 Task: Add a timeline in the project BayTech for the epic 'Project management platform implementation' from 2023/05/21 to 2025/12/09. Add a timeline in the project BayTech for the epic 'IT asset management (ITAM) system implementation' from 2024/03/02 to 2024/11/01. Add a timeline in the project BayTech for the epic 'Software license optimization' from 2023/04/18 to 2025/10/19
Action: Mouse moved to (178, 50)
Screenshot: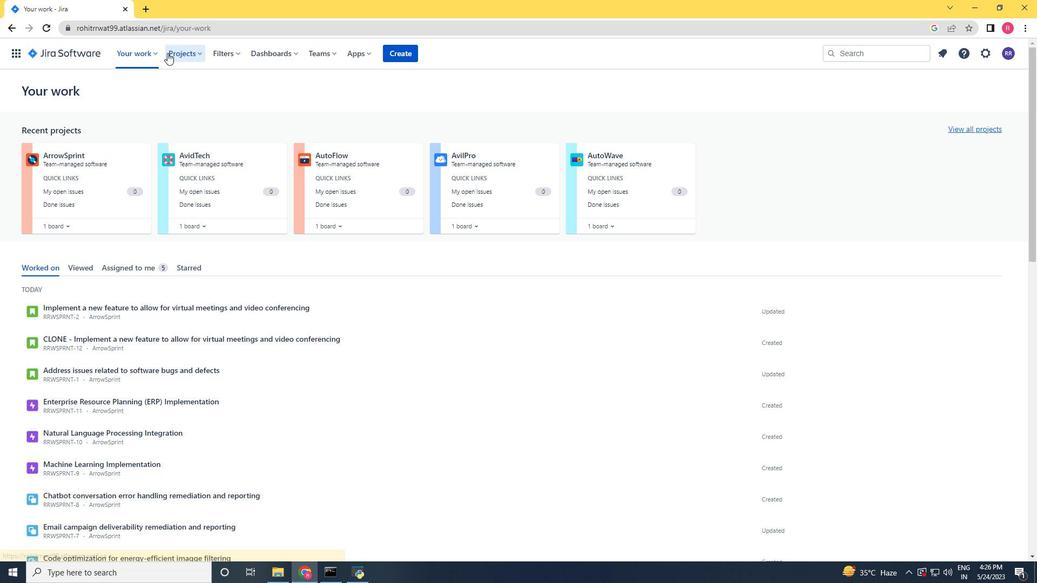 
Action: Mouse pressed left at (178, 50)
Screenshot: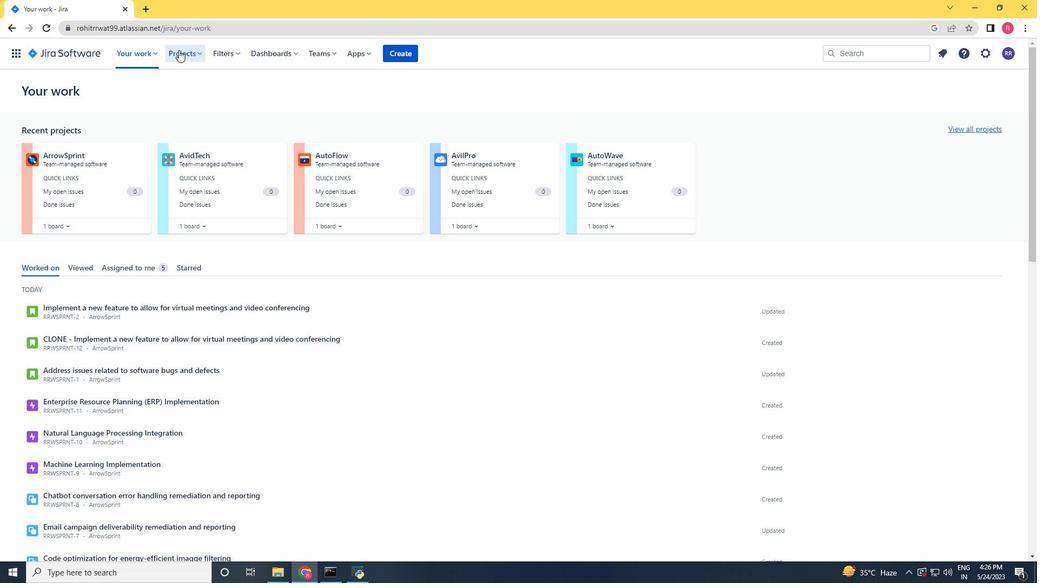 
Action: Mouse moved to (220, 101)
Screenshot: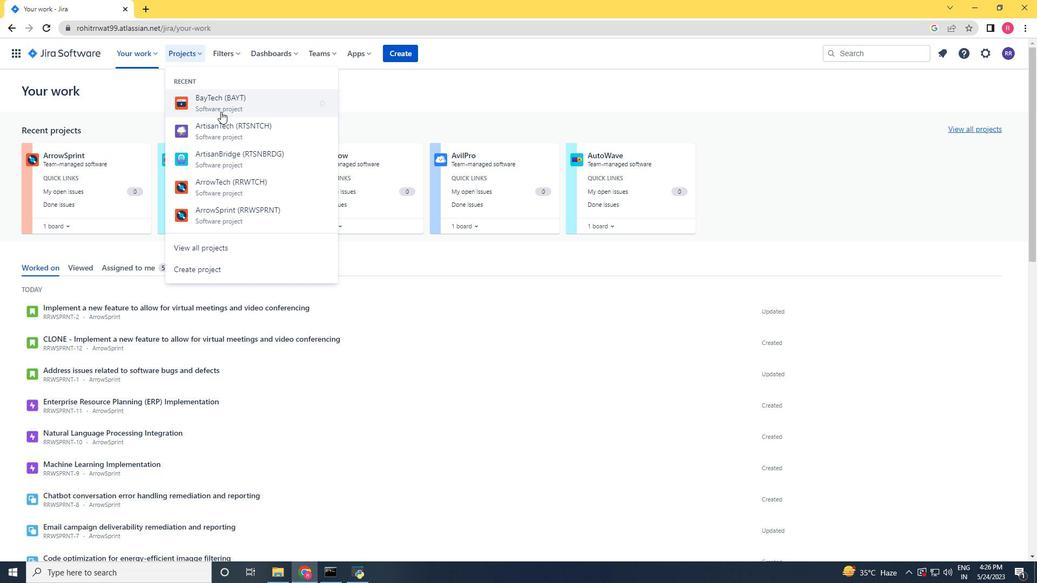 
Action: Mouse pressed left at (220, 101)
Screenshot: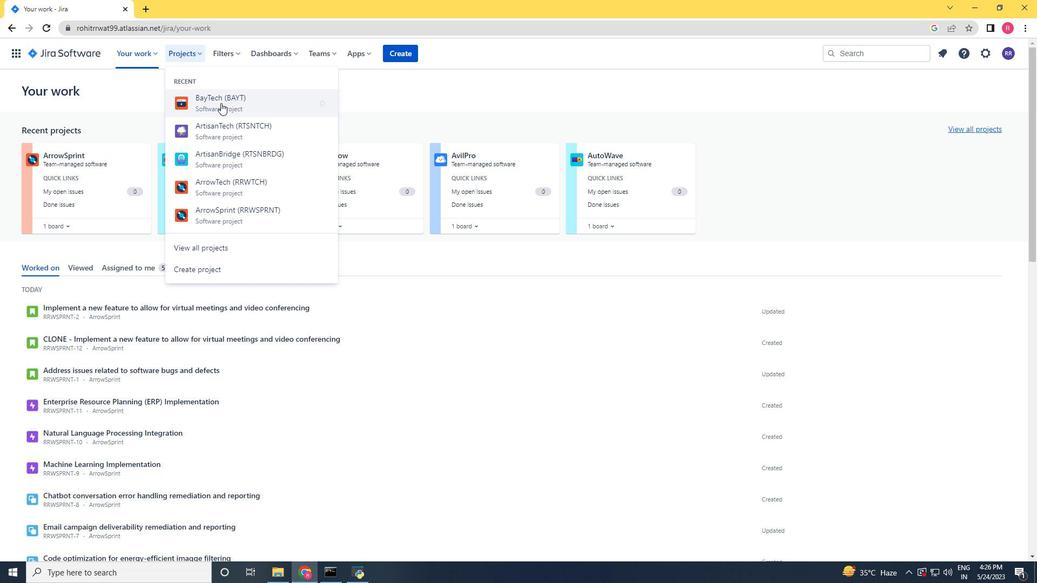 
Action: Mouse moved to (78, 165)
Screenshot: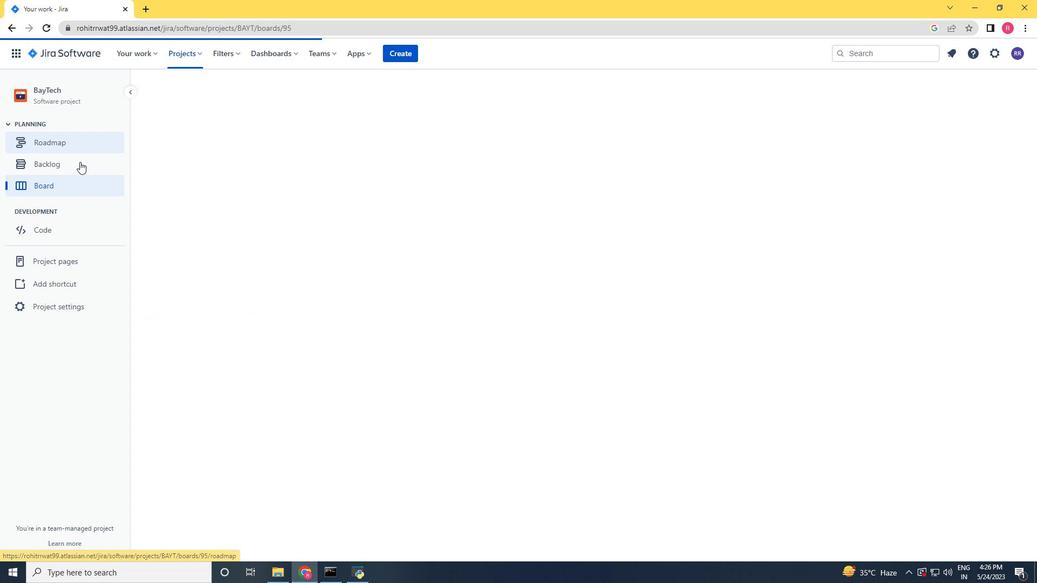 
Action: Mouse pressed left at (78, 165)
Screenshot: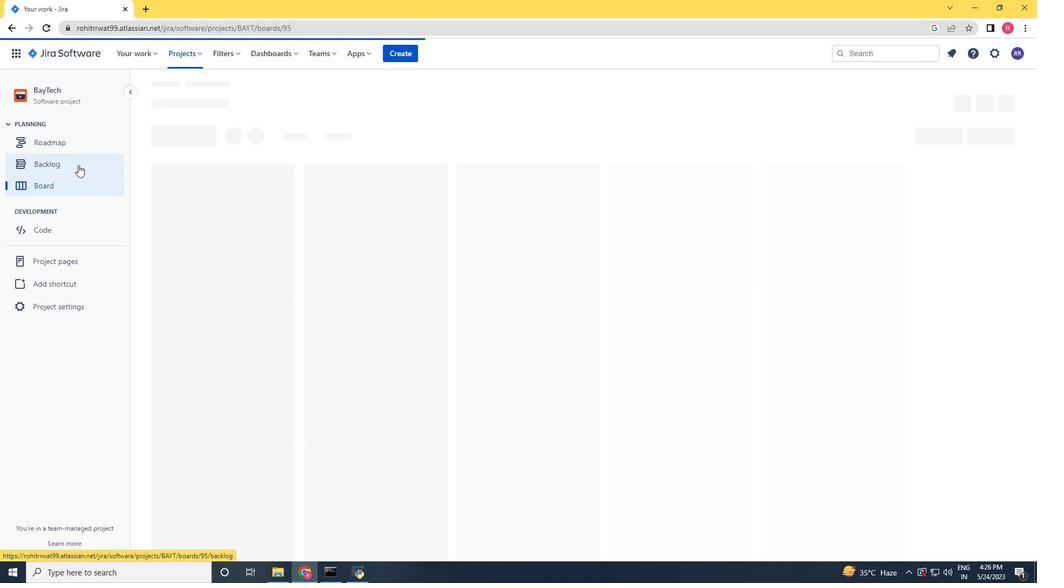 
Action: Mouse moved to (159, 216)
Screenshot: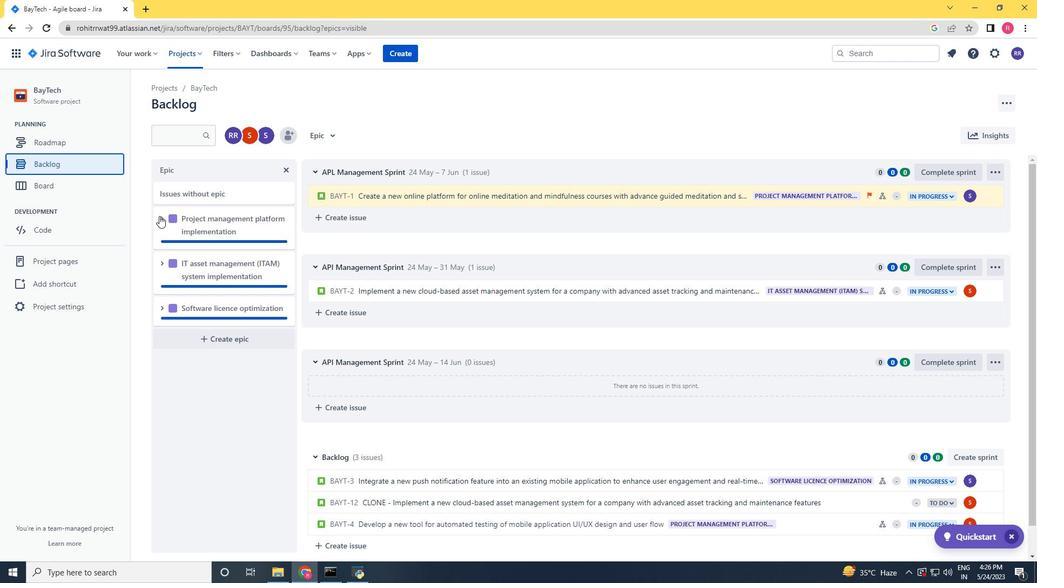 
Action: Mouse pressed left at (159, 216)
Screenshot: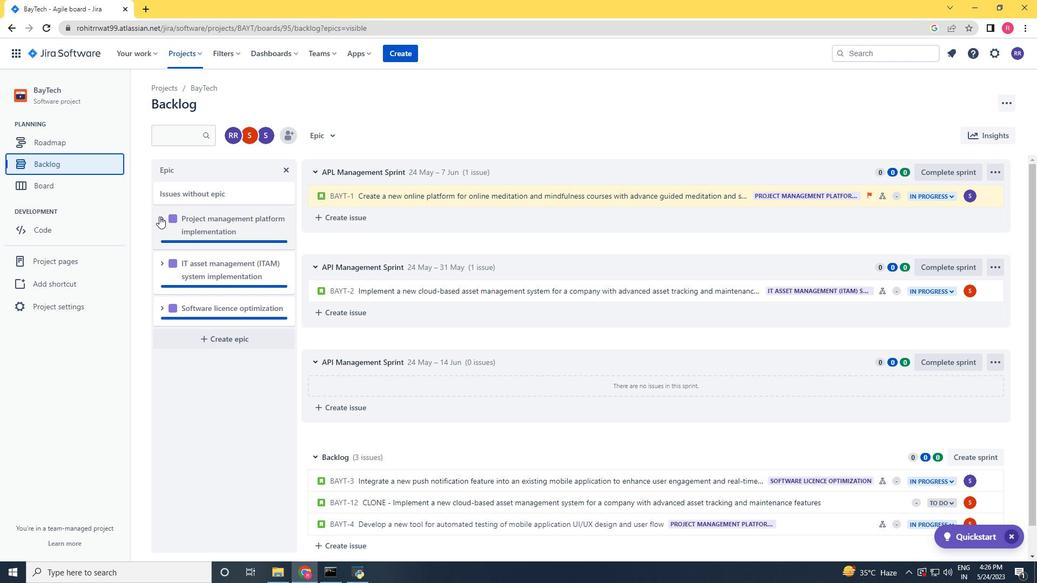
Action: Mouse moved to (201, 310)
Screenshot: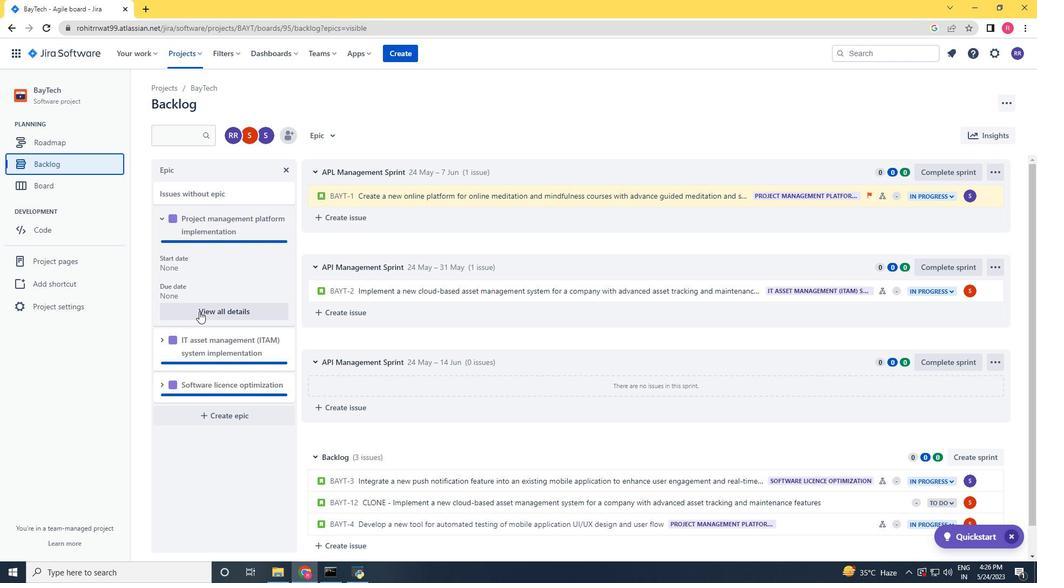 
Action: Mouse pressed left at (201, 310)
Screenshot: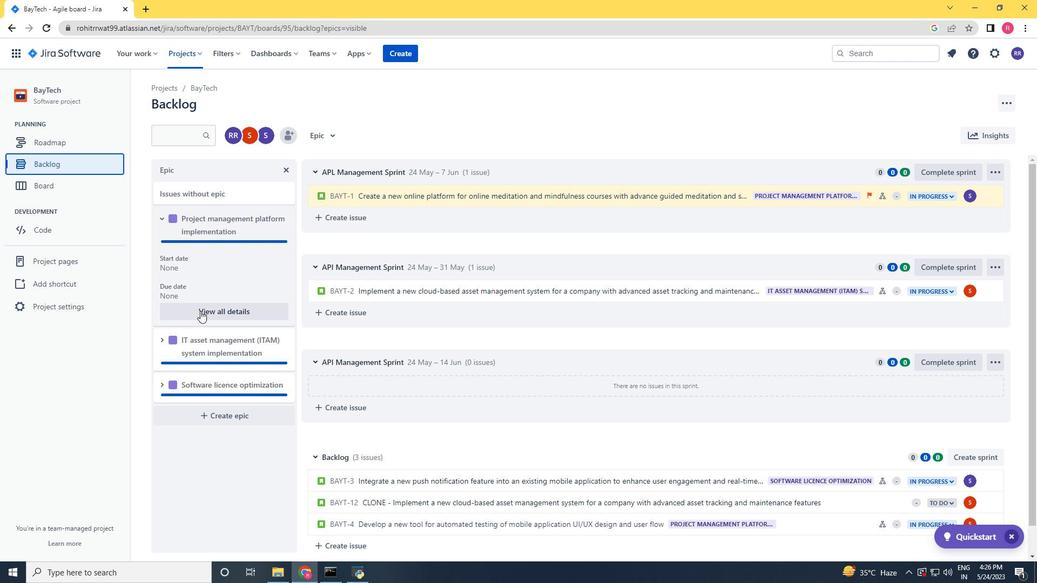 
Action: Mouse moved to (884, 325)
Screenshot: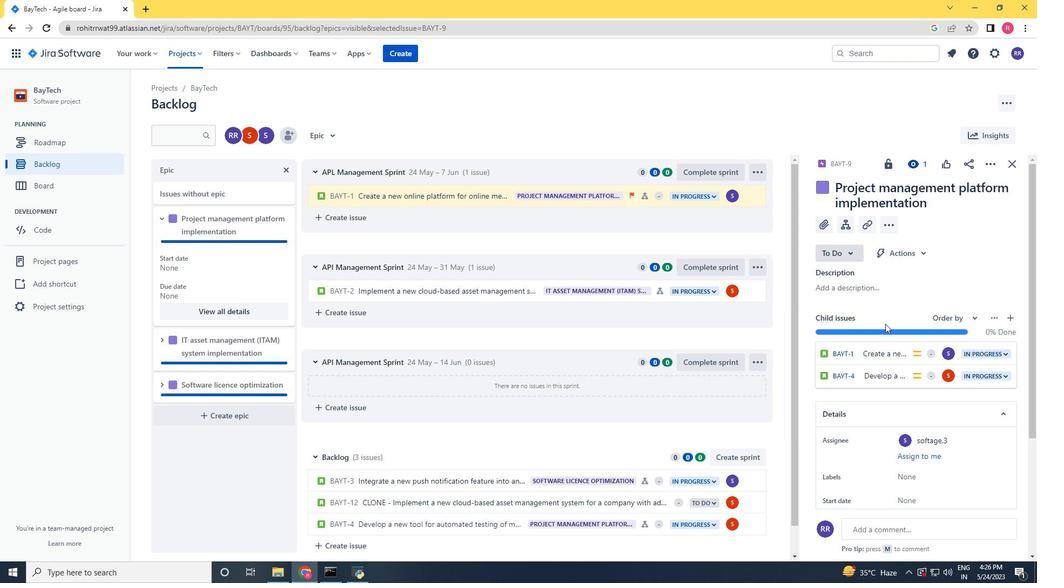 
Action: Mouse scrolled (884, 325) with delta (0, 0)
Screenshot: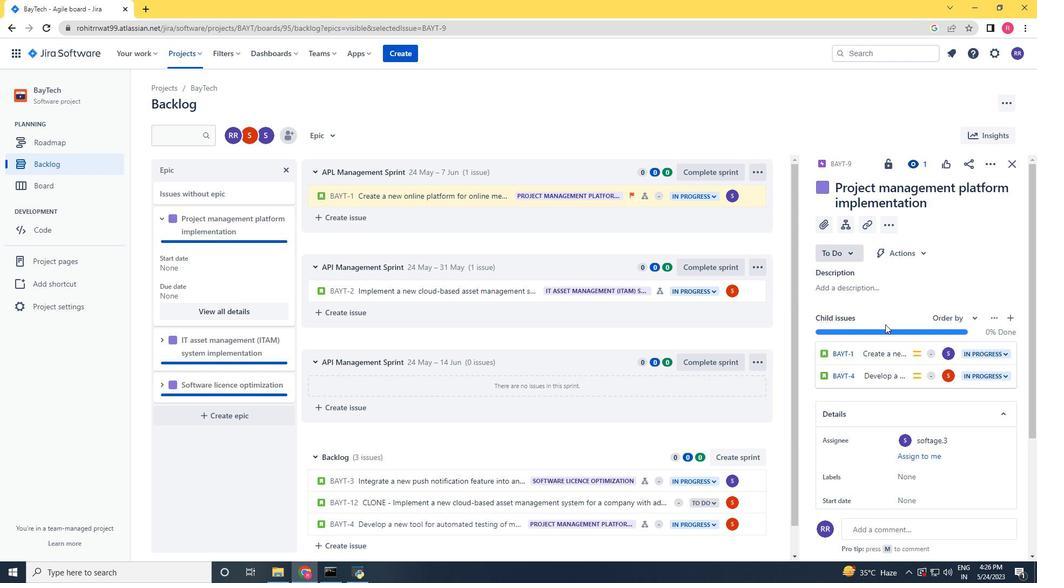 
Action: Mouse scrolled (884, 325) with delta (0, 0)
Screenshot: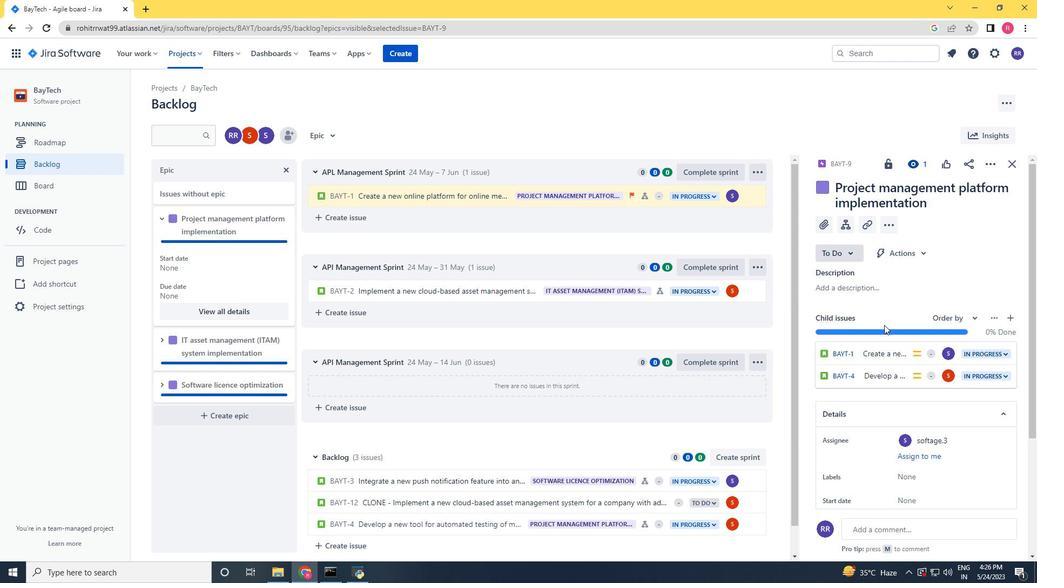 
Action: Mouse scrolled (884, 325) with delta (0, 0)
Screenshot: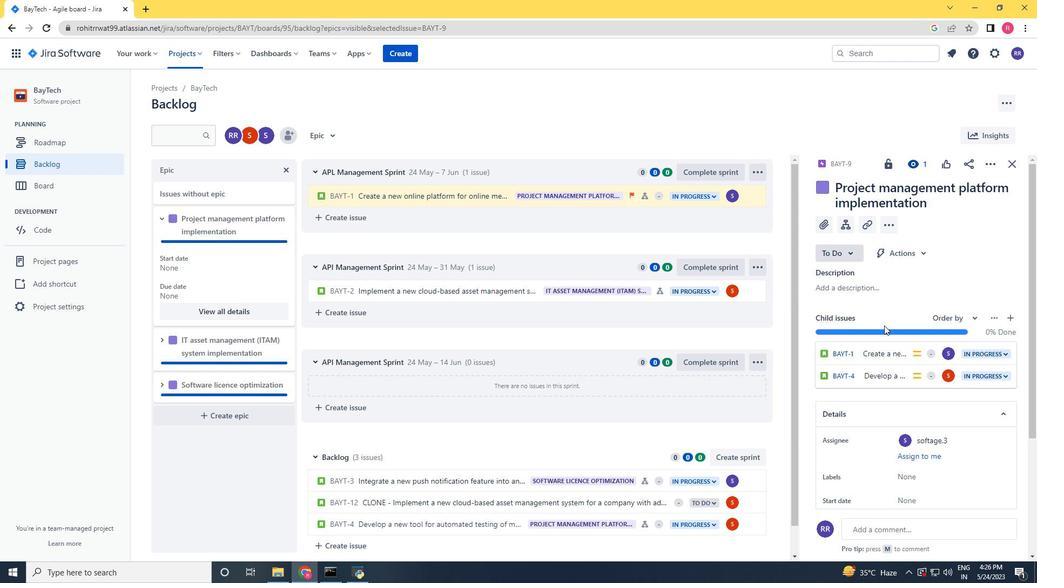 
Action: Mouse moved to (910, 338)
Screenshot: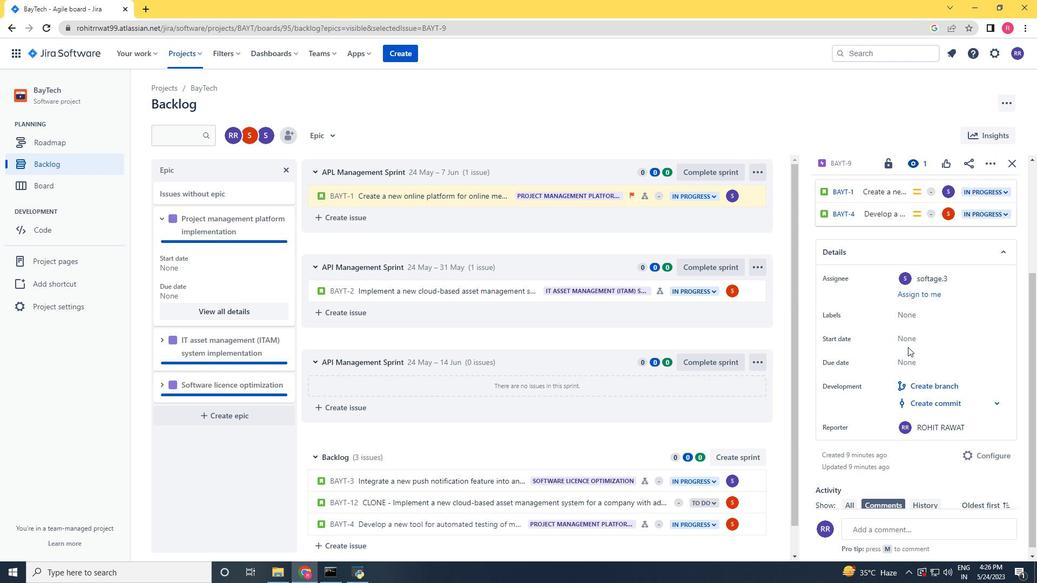 
Action: Mouse pressed left at (910, 338)
Screenshot: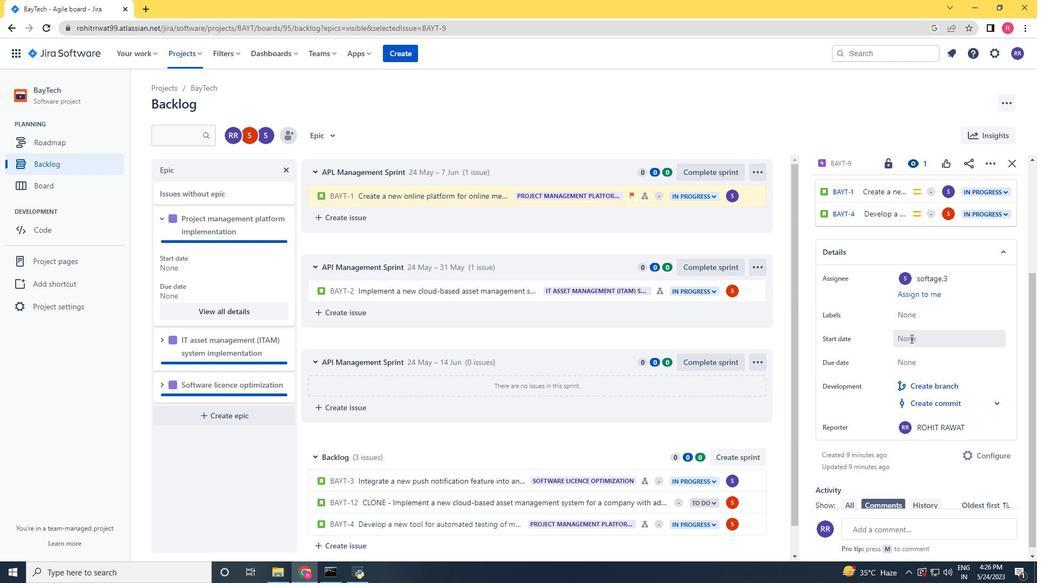 
Action: Mouse moved to (876, 464)
Screenshot: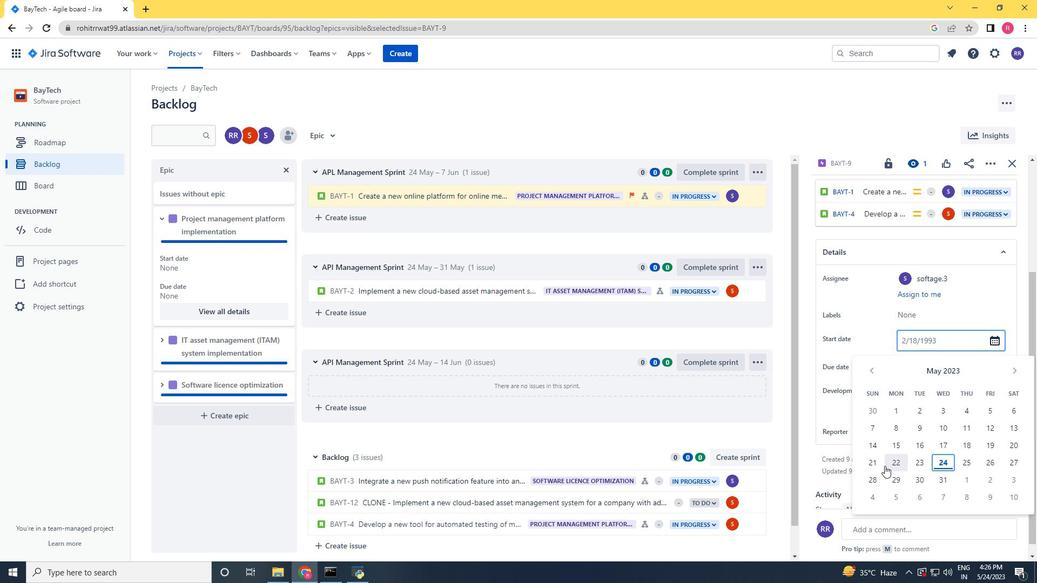 
Action: Mouse pressed left at (876, 464)
Screenshot: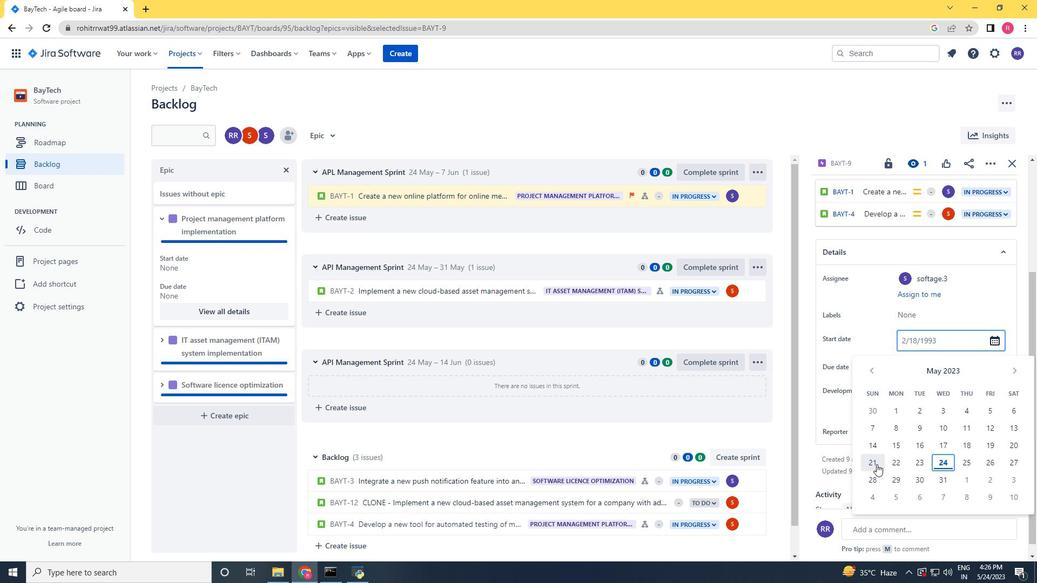 
Action: Mouse moved to (937, 372)
Screenshot: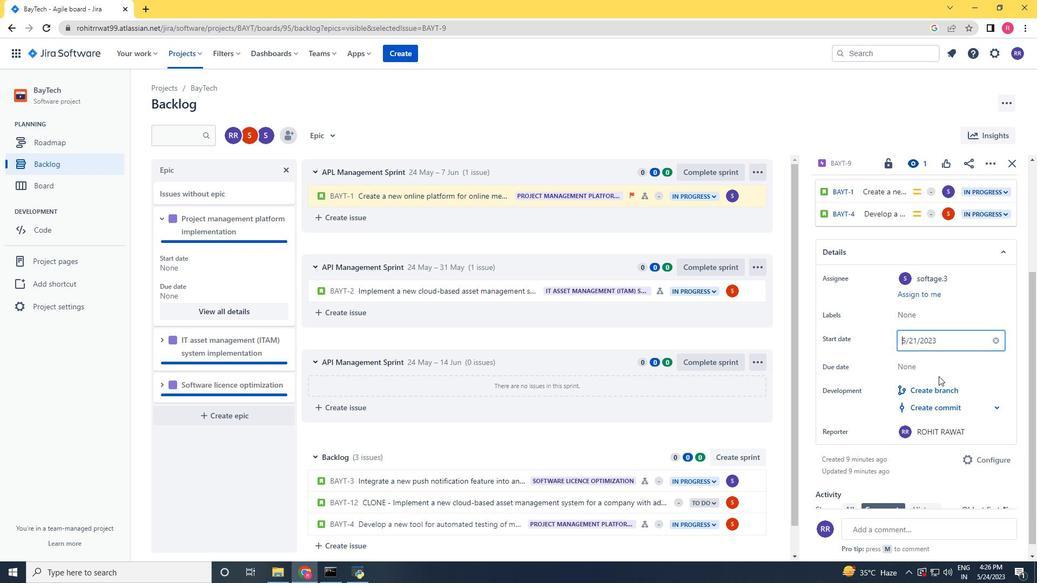 
Action: Mouse pressed left at (937, 372)
Screenshot: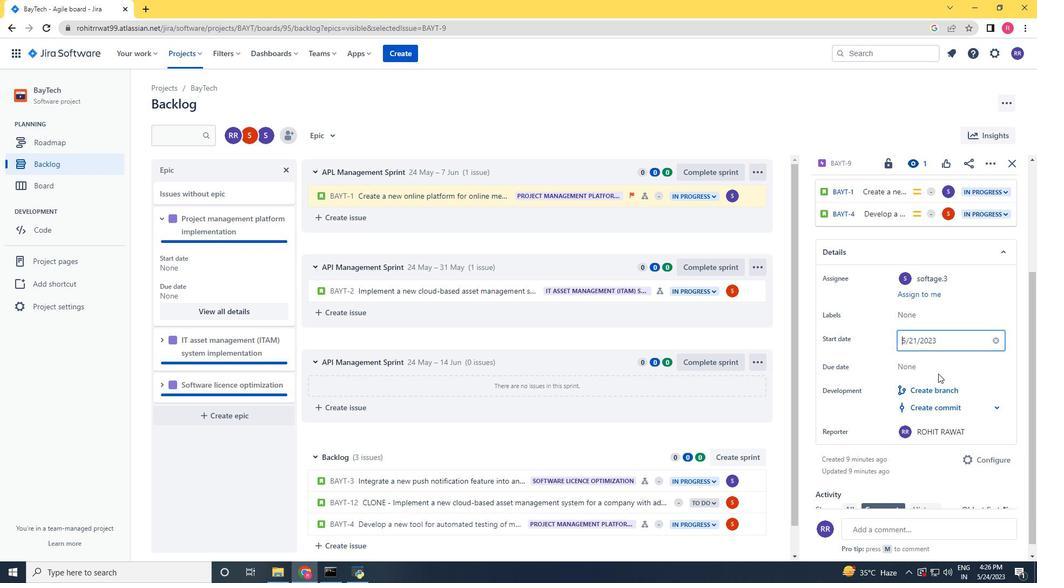 
Action: Mouse moved to (1016, 398)
Screenshot: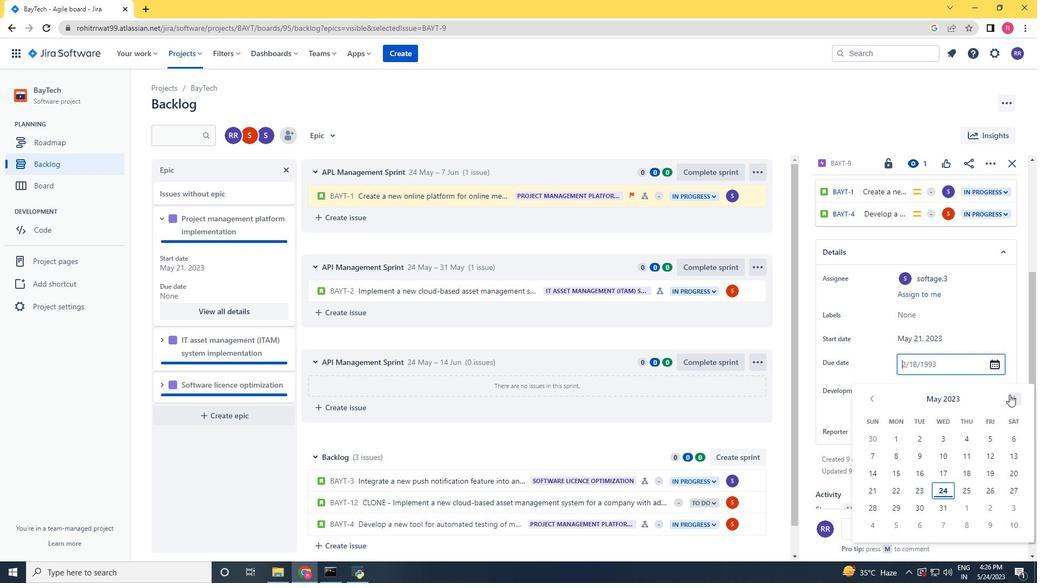 
Action: Mouse pressed left at (1016, 398)
Screenshot: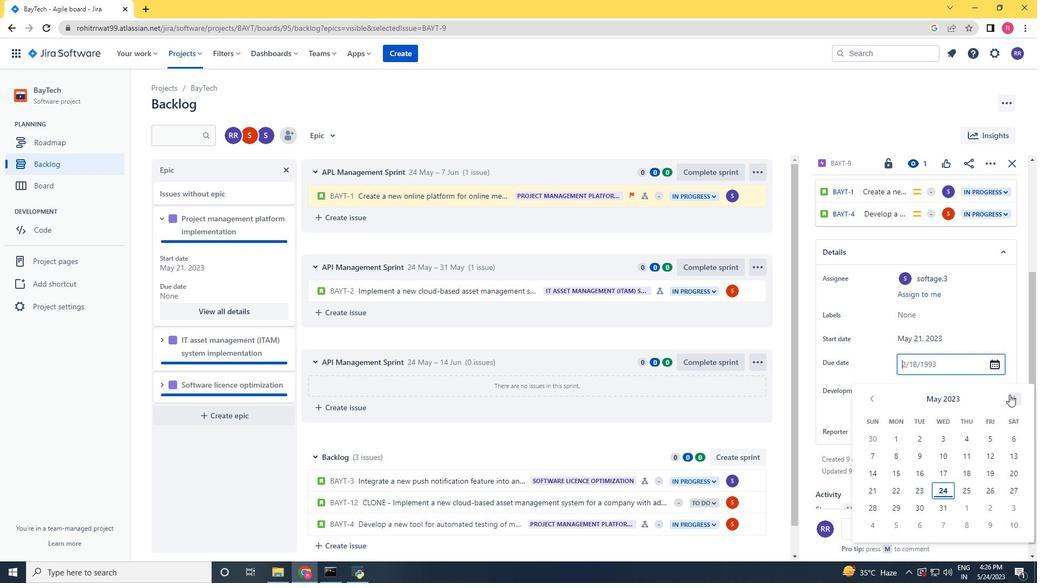 
Action: Mouse pressed left at (1016, 398)
Screenshot: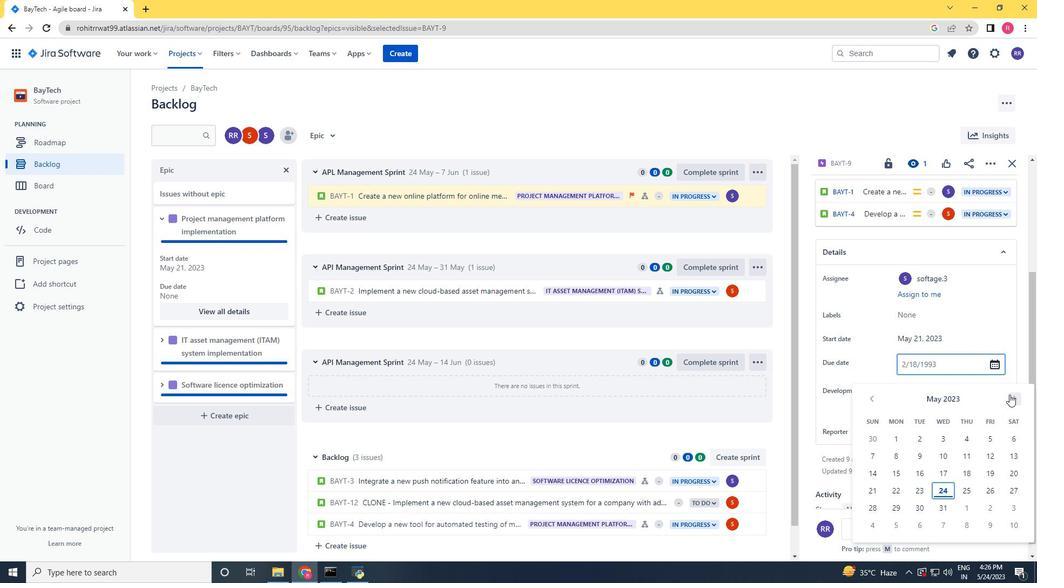 
Action: Mouse pressed left at (1016, 398)
Screenshot: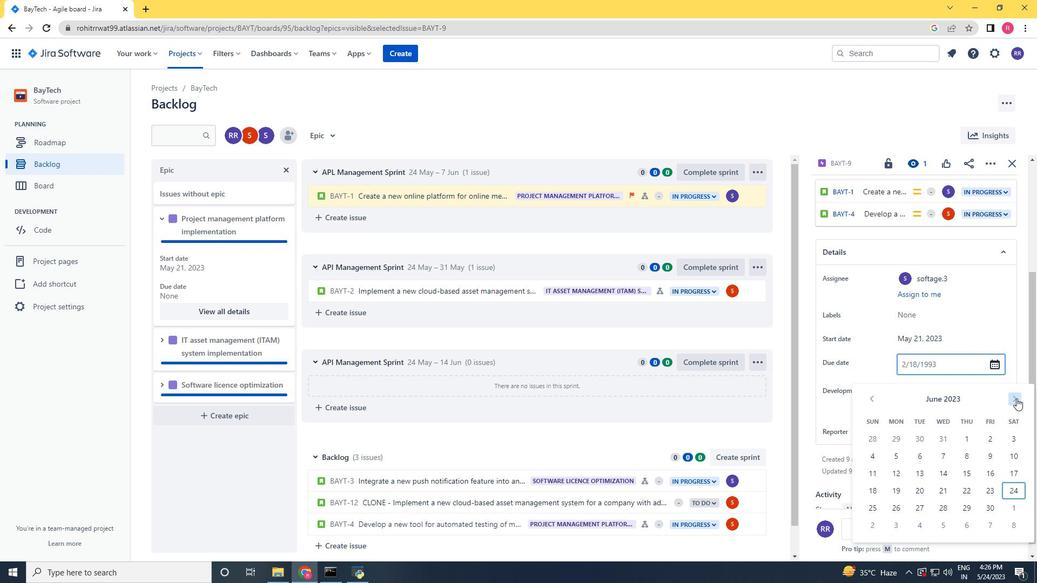 
Action: Mouse pressed left at (1016, 398)
Screenshot: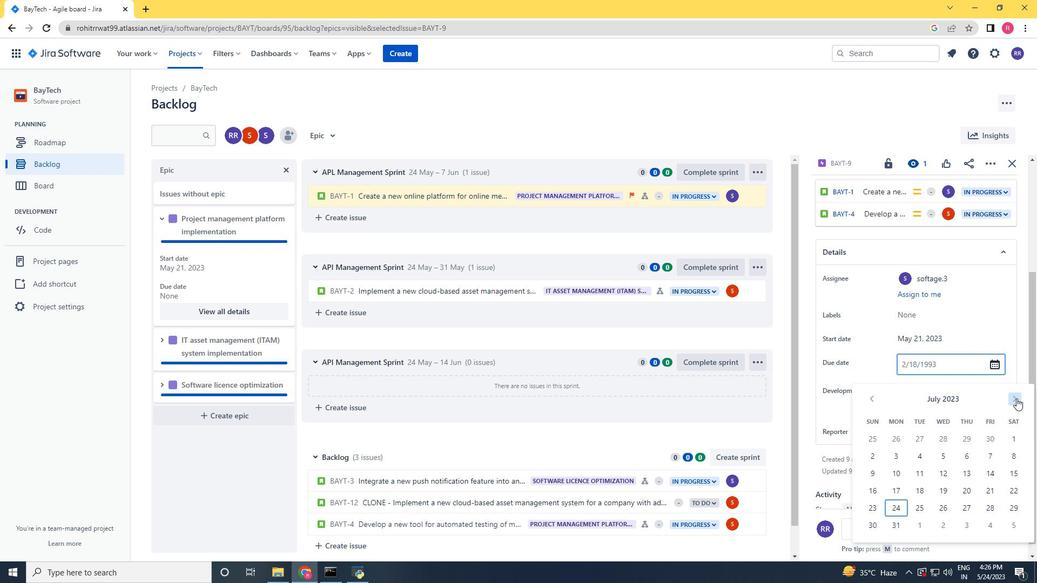 
Action: Mouse pressed left at (1016, 398)
Screenshot: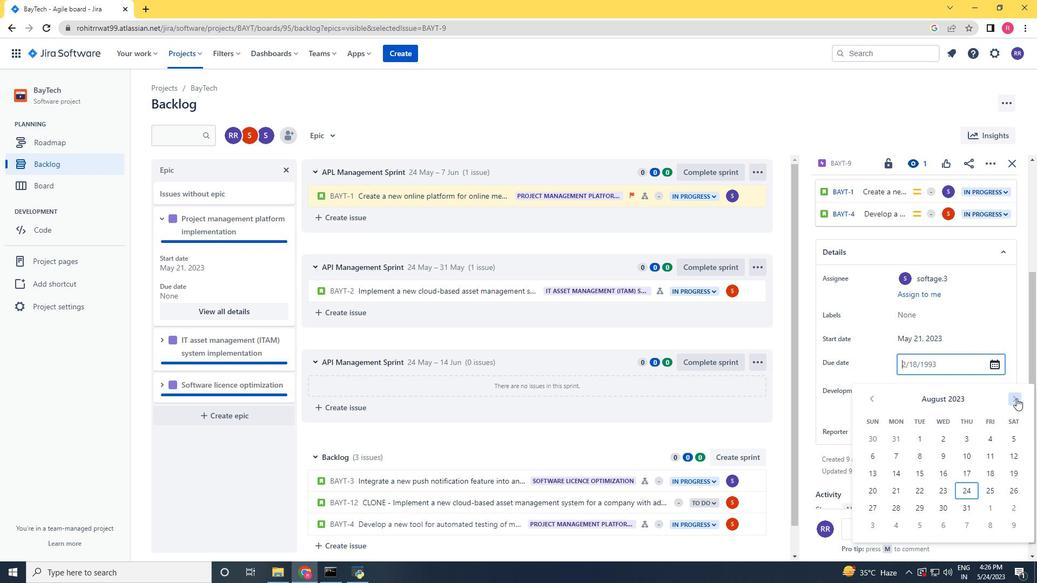 
Action: Mouse pressed left at (1016, 398)
Screenshot: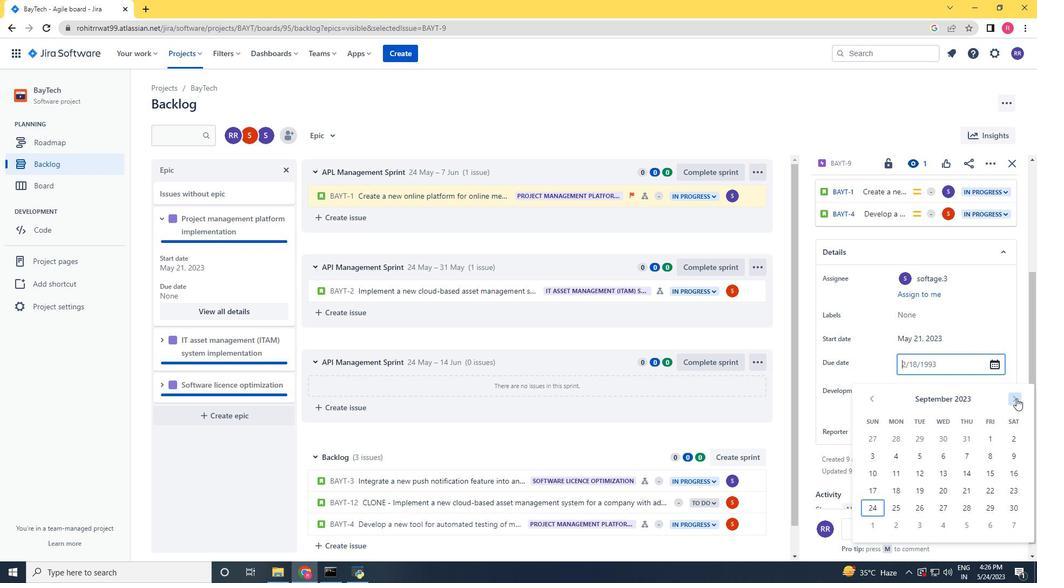 
Action: Mouse pressed left at (1016, 398)
Screenshot: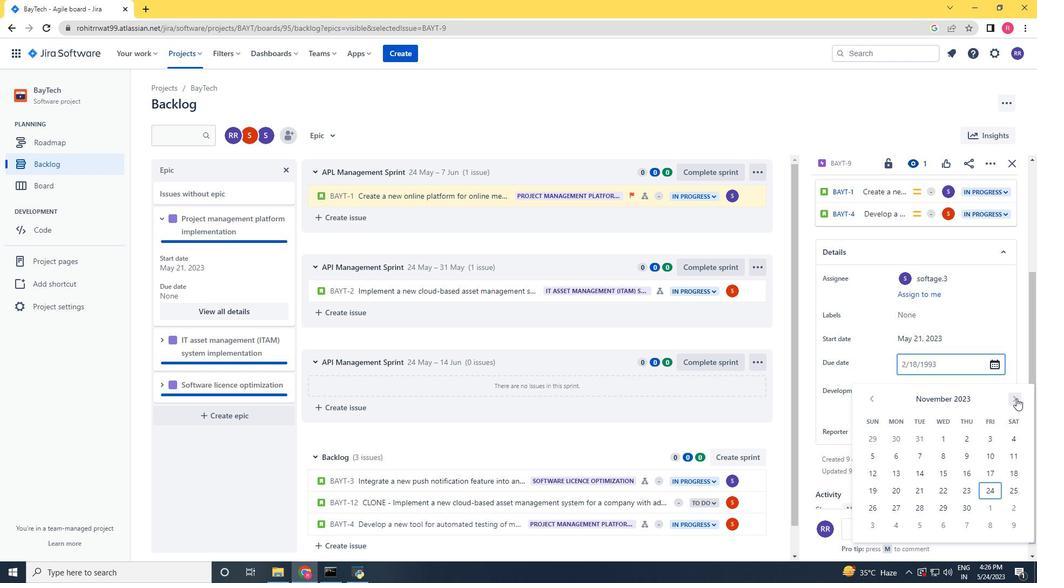 
Action: Mouse pressed left at (1016, 398)
Screenshot: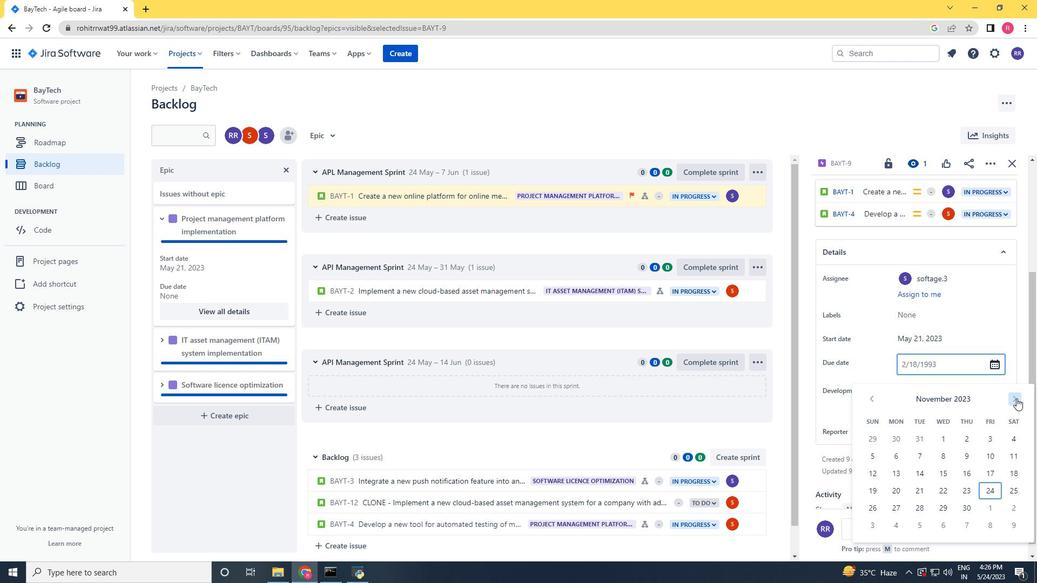 
Action: Mouse pressed left at (1016, 398)
Screenshot: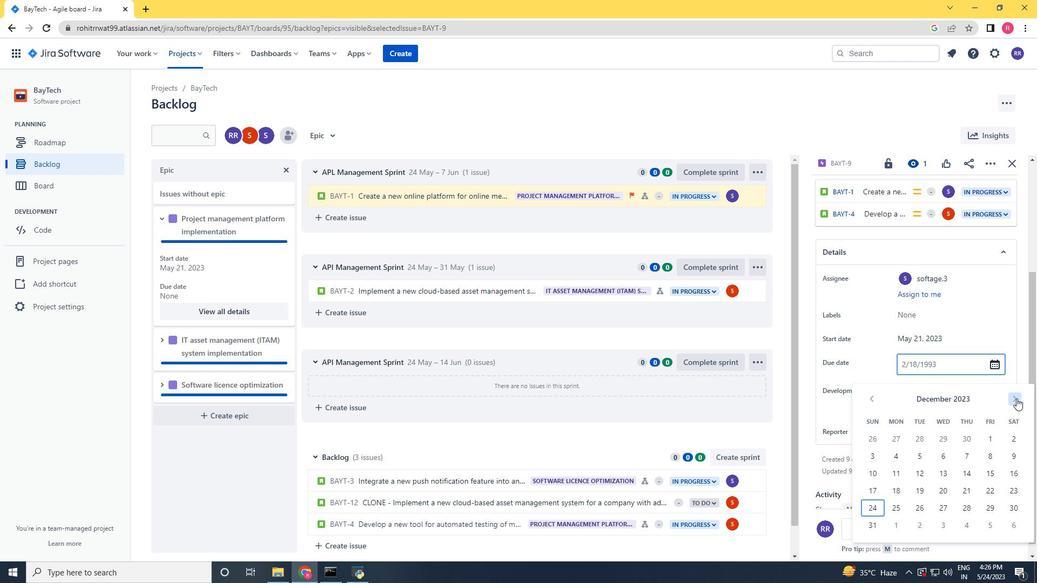
Action: Mouse pressed left at (1016, 398)
Screenshot: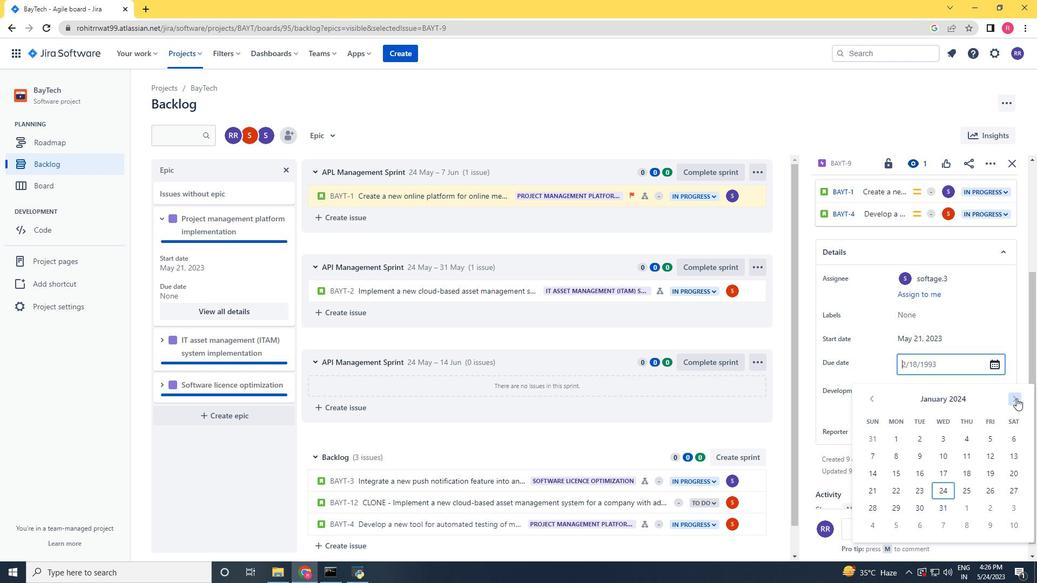 
Action: Mouse pressed left at (1016, 398)
Screenshot: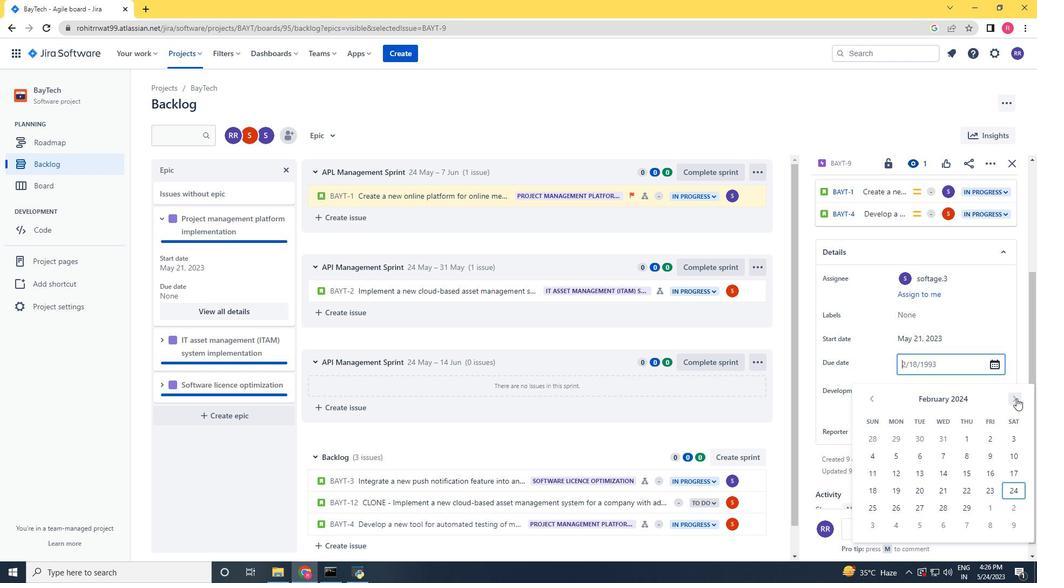 
Action: Mouse pressed left at (1016, 398)
Screenshot: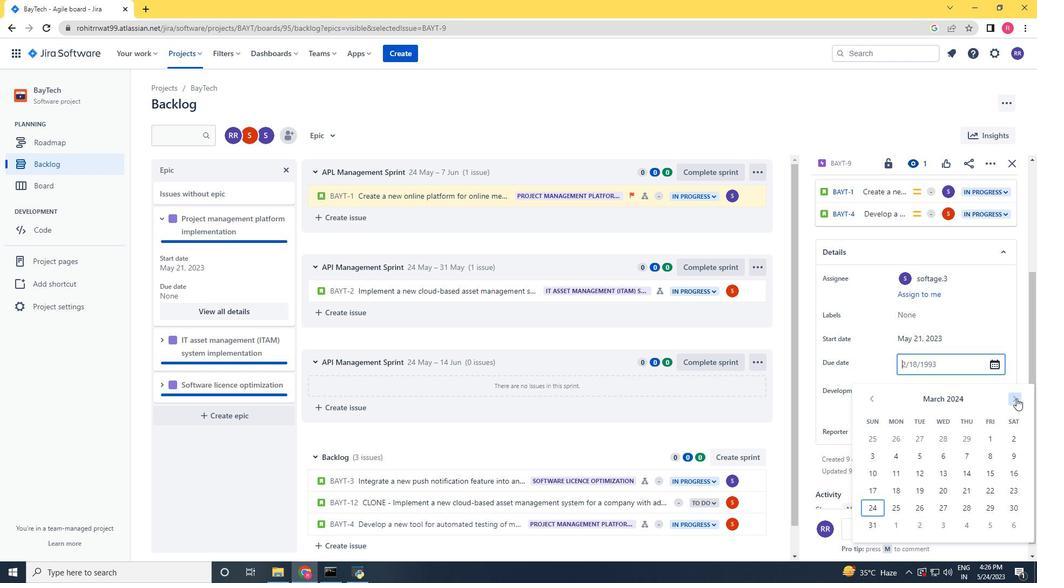
Action: Mouse pressed left at (1016, 398)
Screenshot: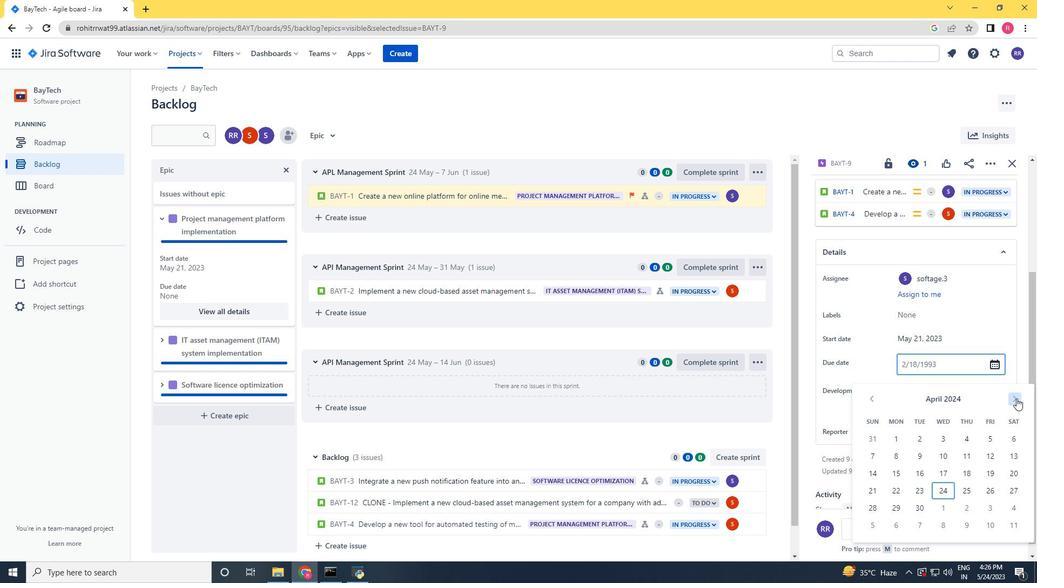 
Action: Mouse pressed left at (1016, 398)
Screenshot: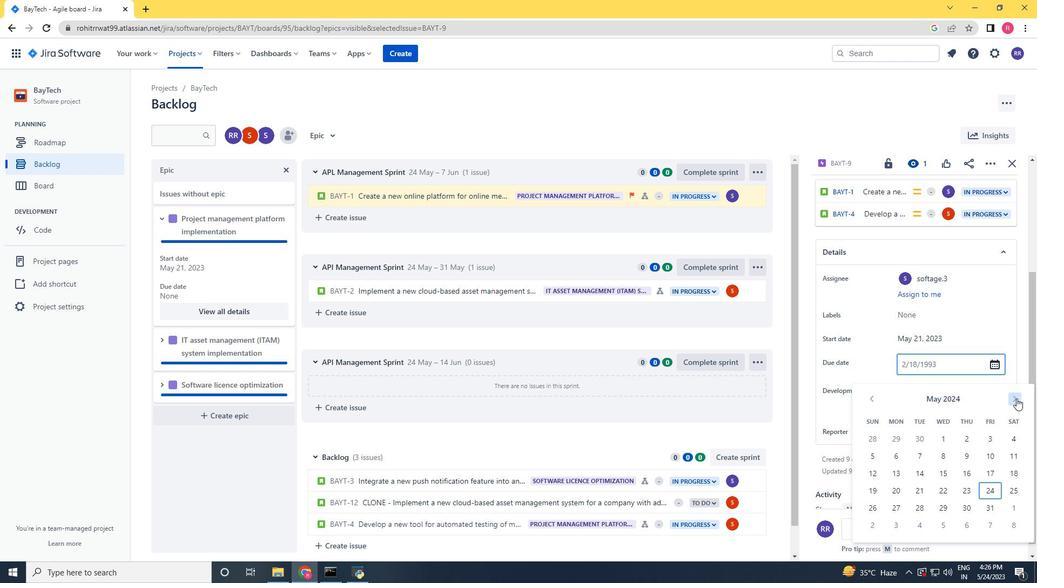
Action: Mouse pressed left at (1016, 398)
Screenshot: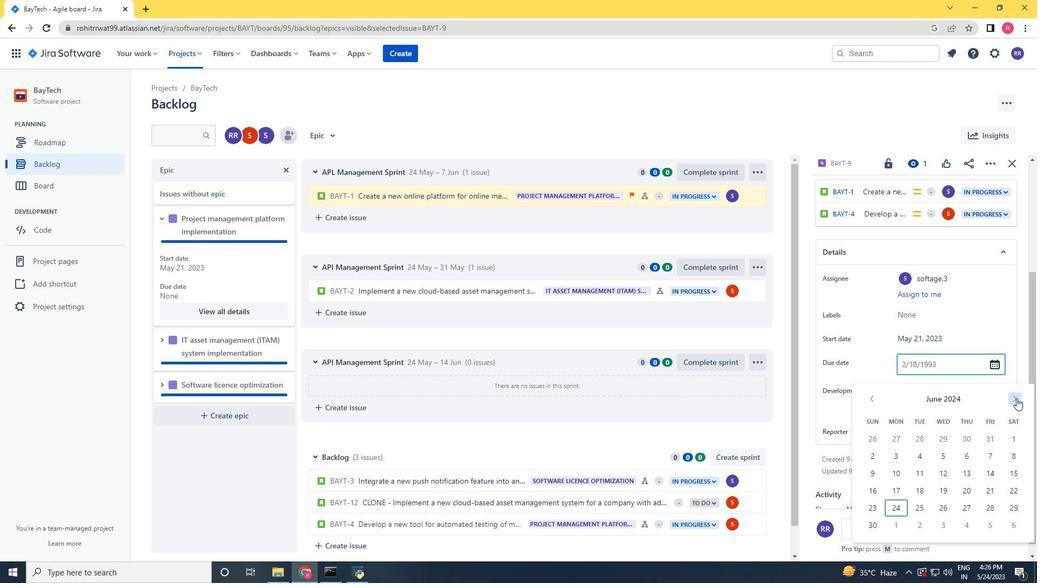 
Action: Mouse pressed left at (1016, 398)
Screenshot: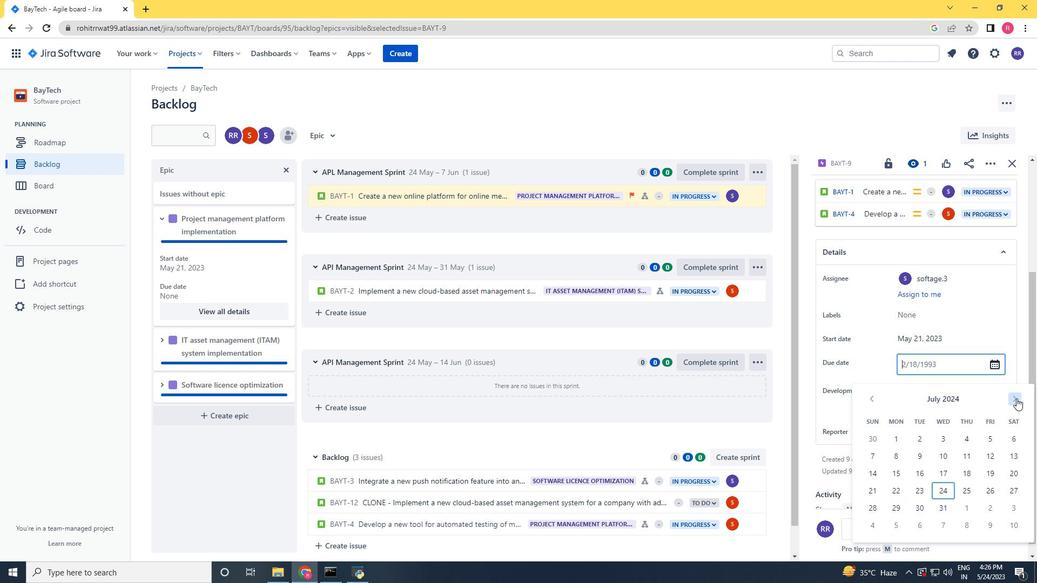 
Action: Mouse pressed left at (1016, 398)
Screenshot: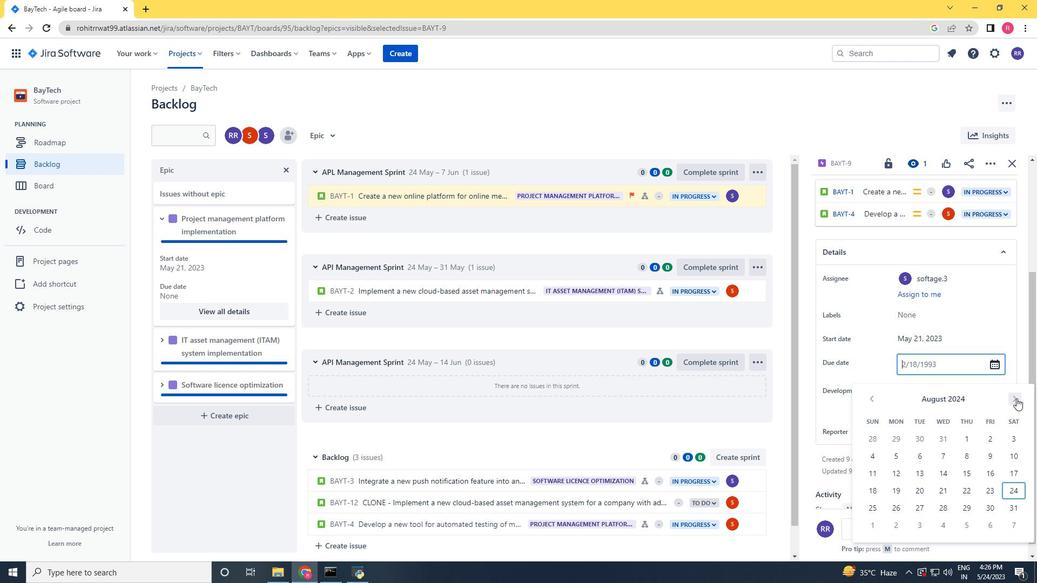 
Action: Mouse pressed left at (1016, 398)
Screenshot: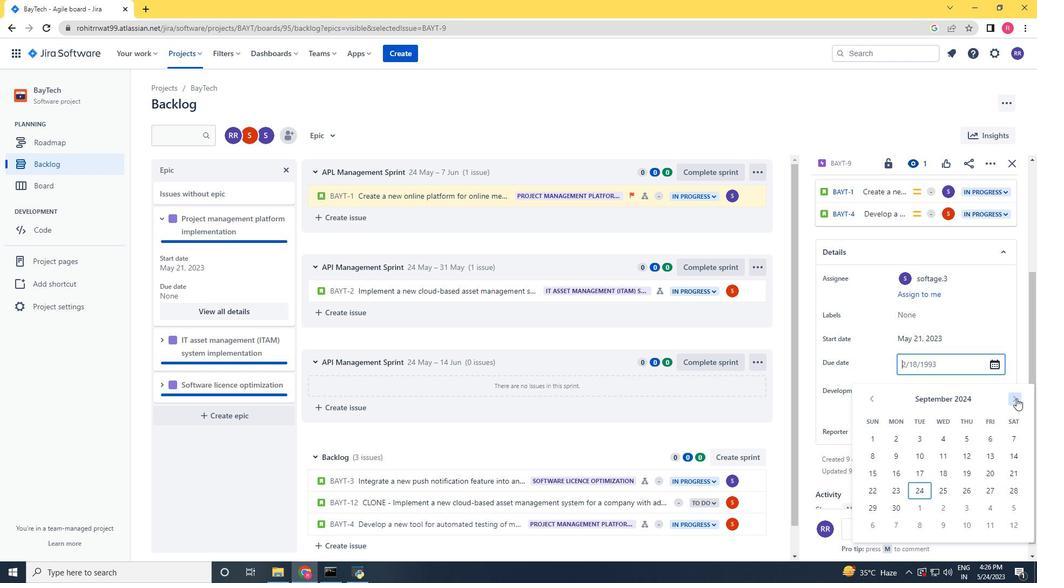 
Action: Mouse pressed left at (1016, 398)
Screenshot: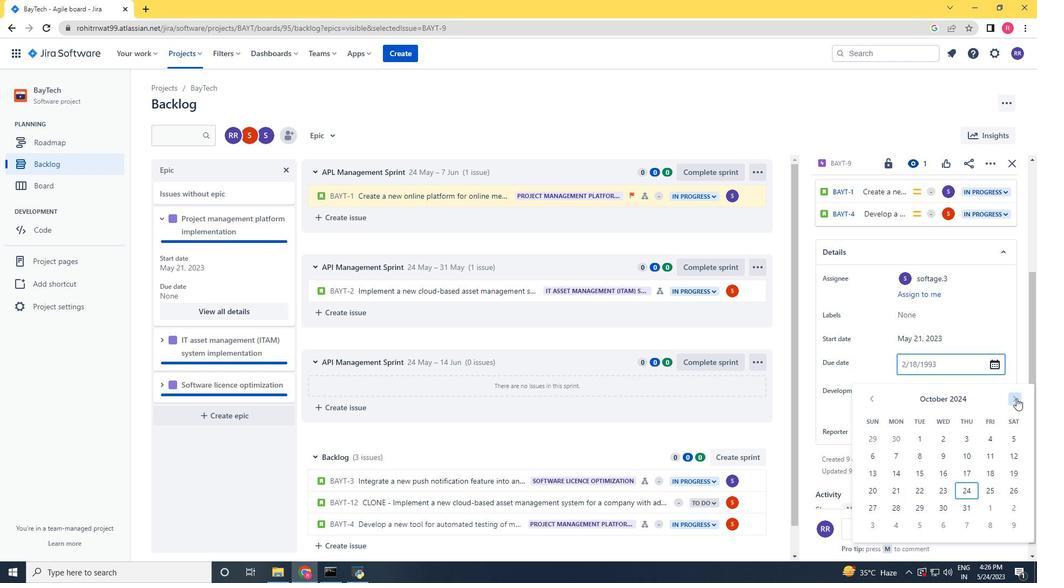 
Action: Mouse pressed left at (1016, 398)
Screenshot: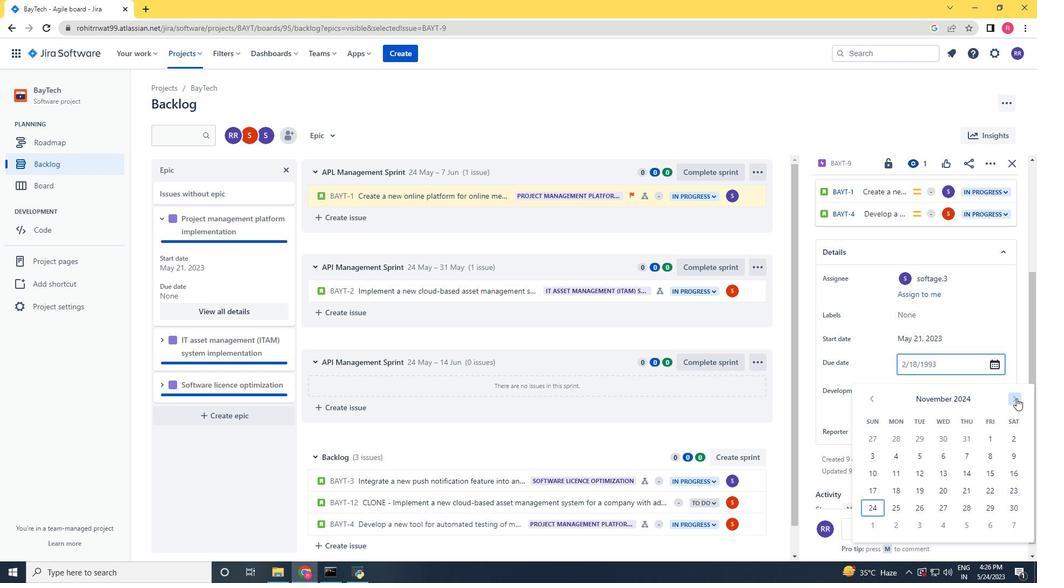 
Action: Mouse pressed left at (1016, 398)
Screenshot: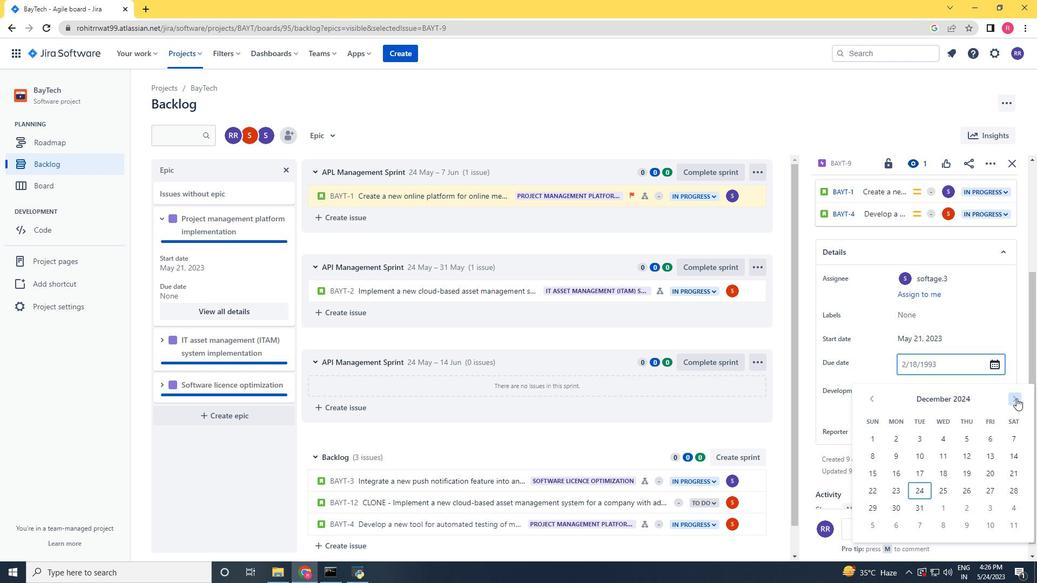 
Action: Mouse pressed left at (1016, 398)
Screenshot: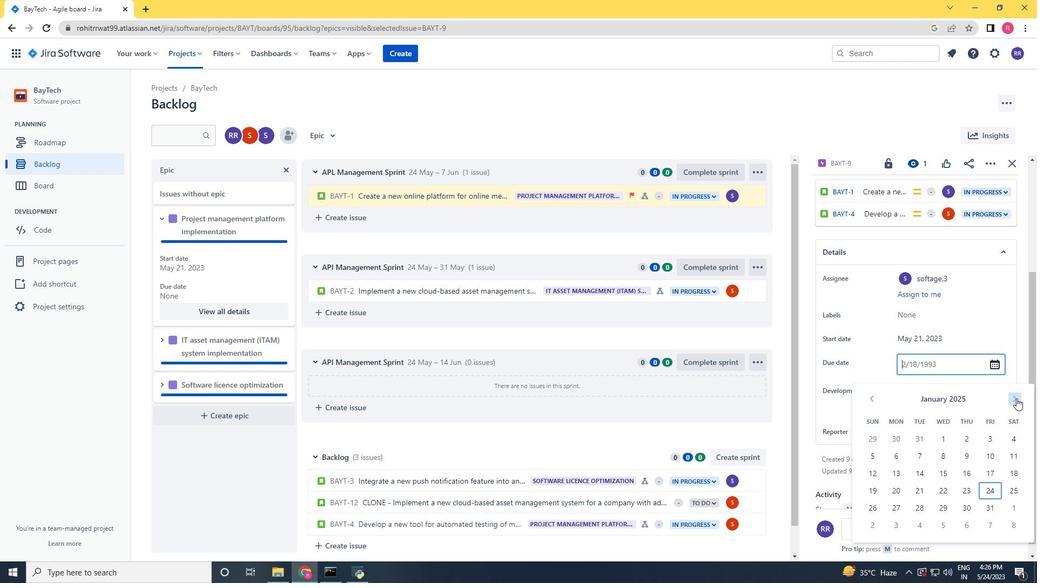 
Action: Mouse pressed left at (1016, 398)
Screenshot: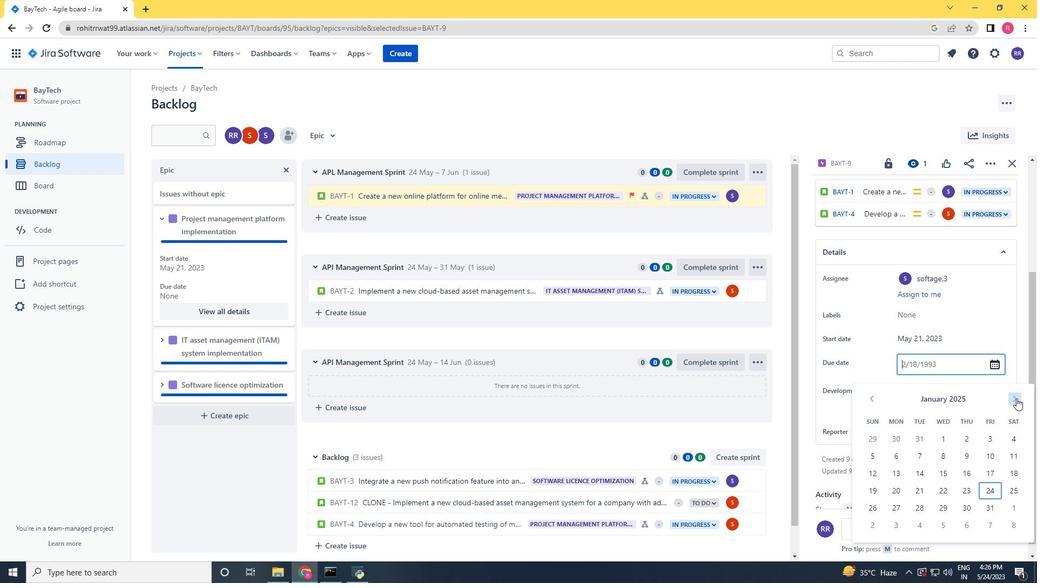 
Action: Mouse pressed left at (1016, 398)
Screenshot: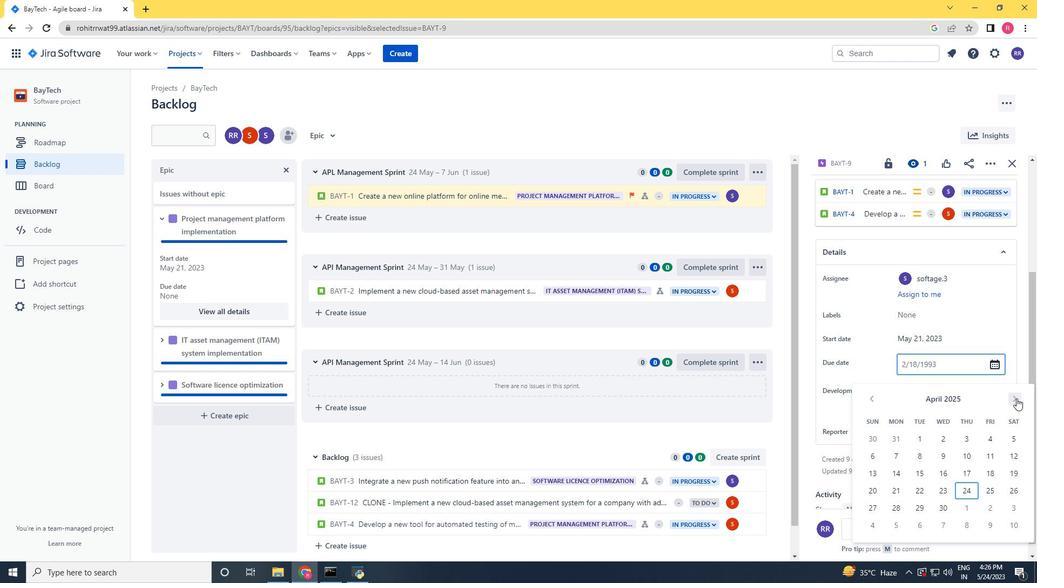 
Action: Mouse pressed left at (1016, 398)
Screenshot: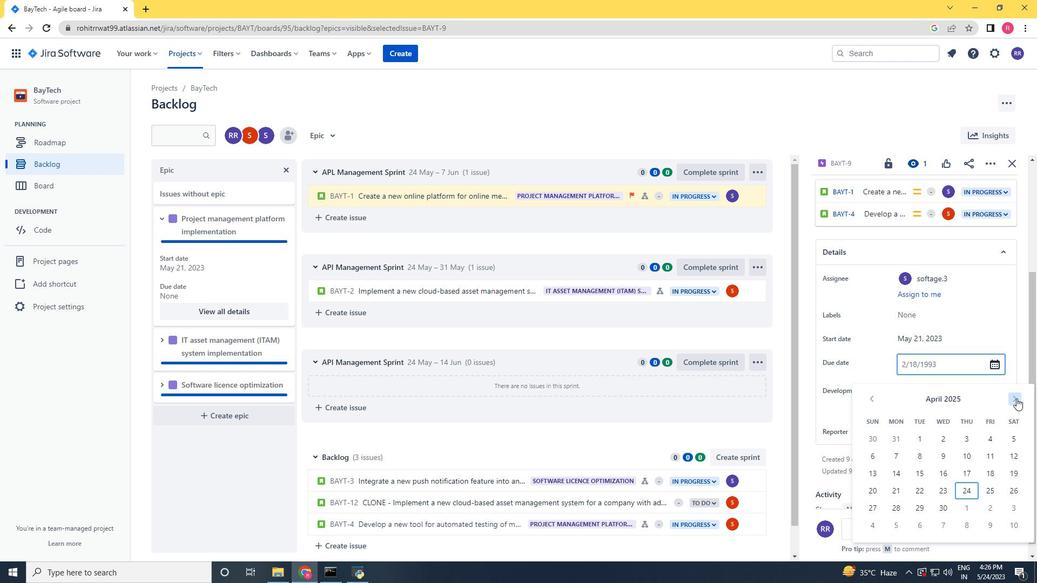 
Action: Mouse pressed left at (1016, 398)
Screenshot: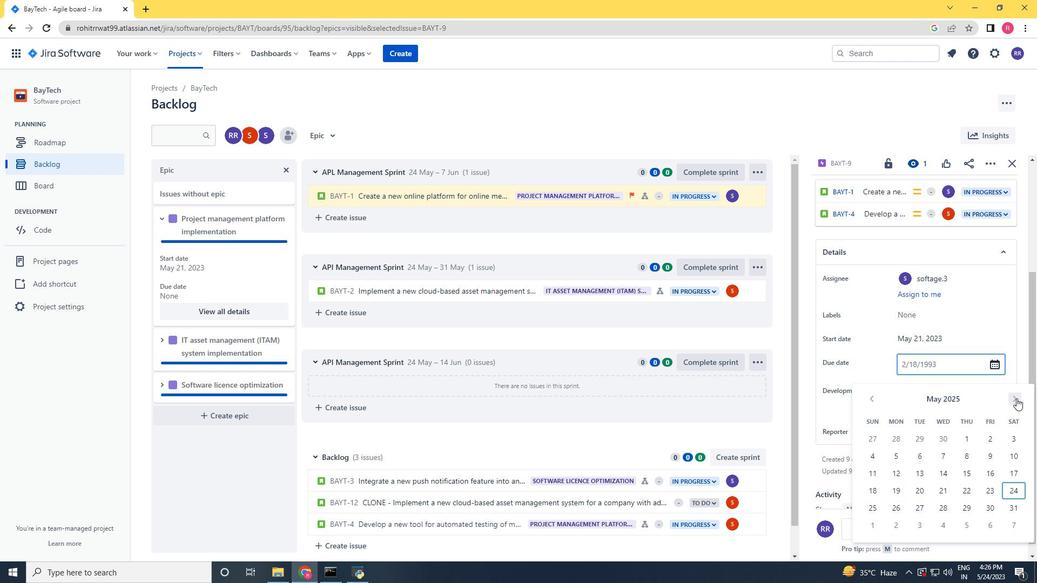 
Action: Mouse pressed left at (1016, 398)
Screenshot: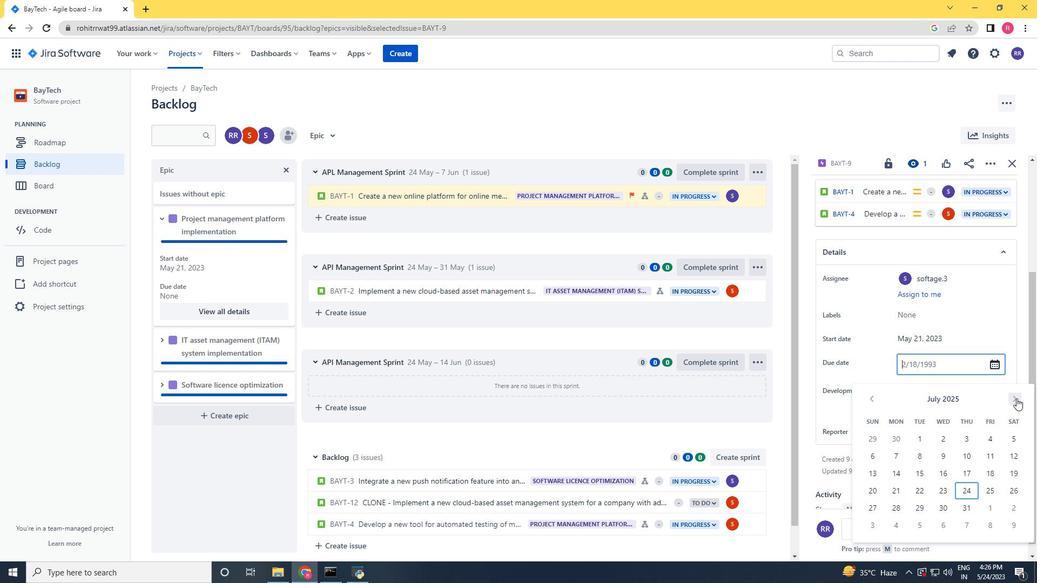 
Action: Mouse pressed left at (1016, 398)
Screenshot: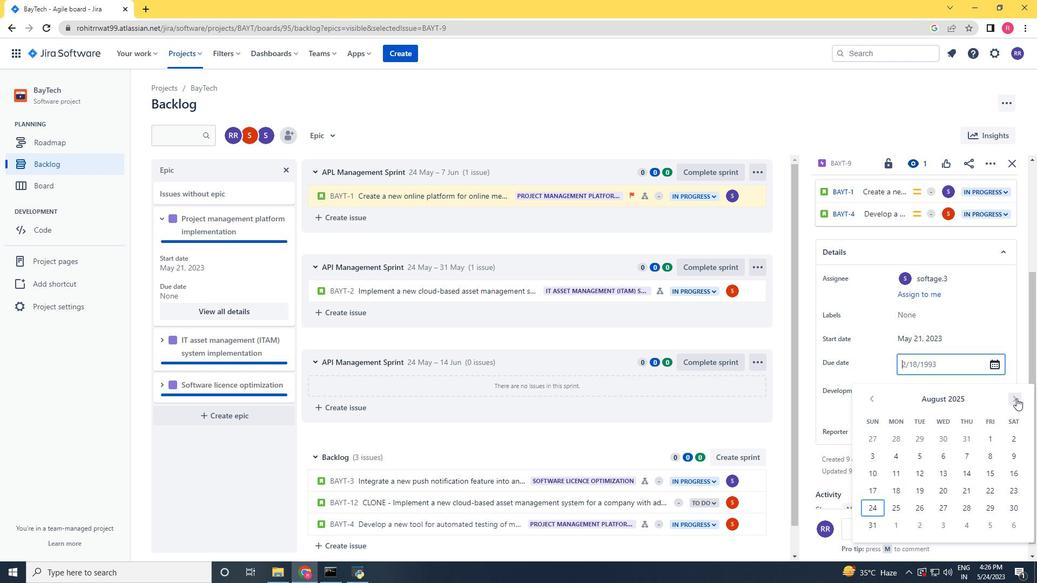 
Action: Mouse pressed left at (1016, 398)
Screenshot: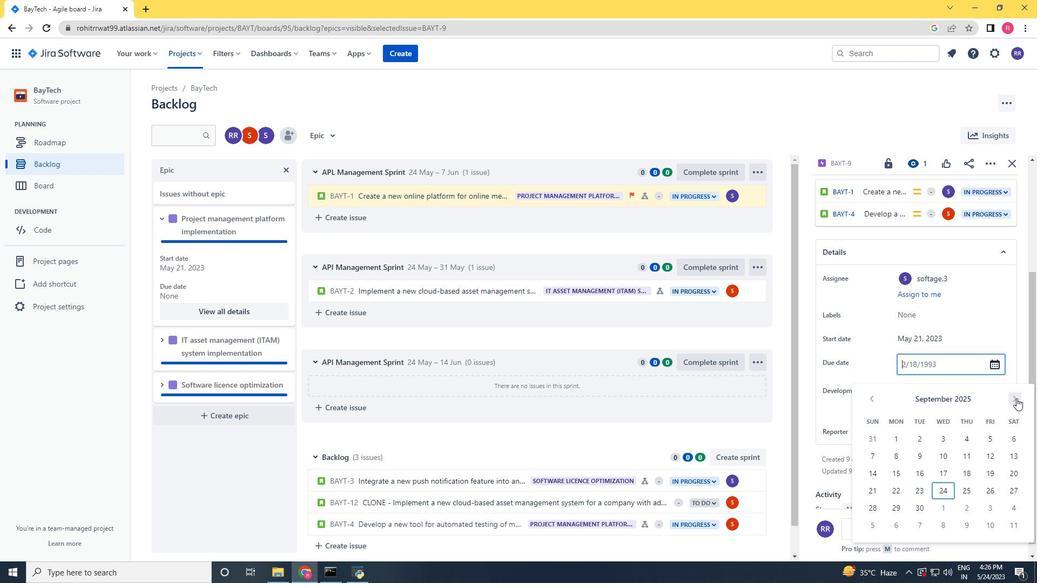 
Action: Mouse pressed left at (1016, 398)
Screenshot: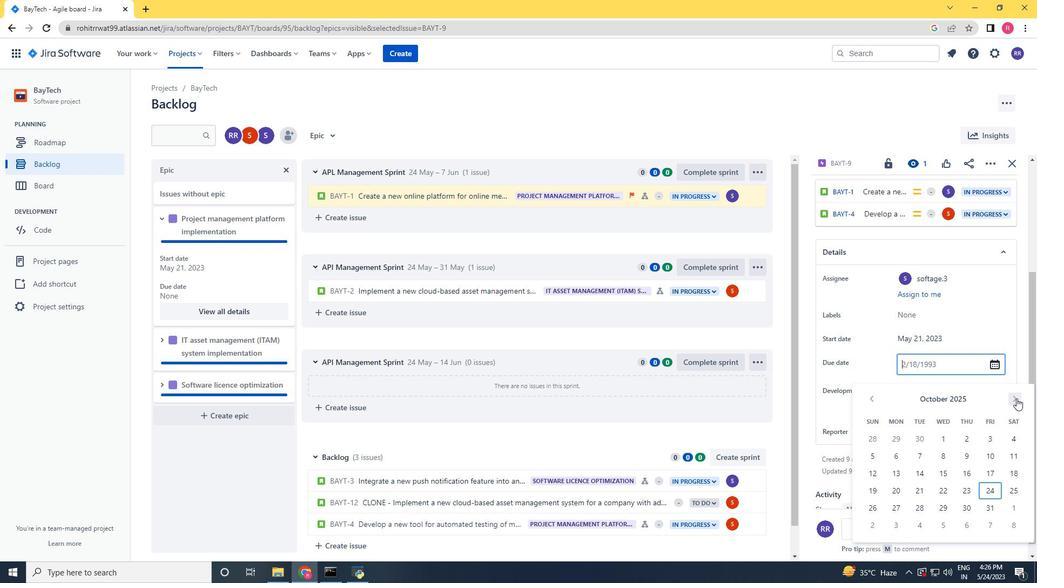 
Action: Mouse pressed left at (1016, 398)
Screenshot: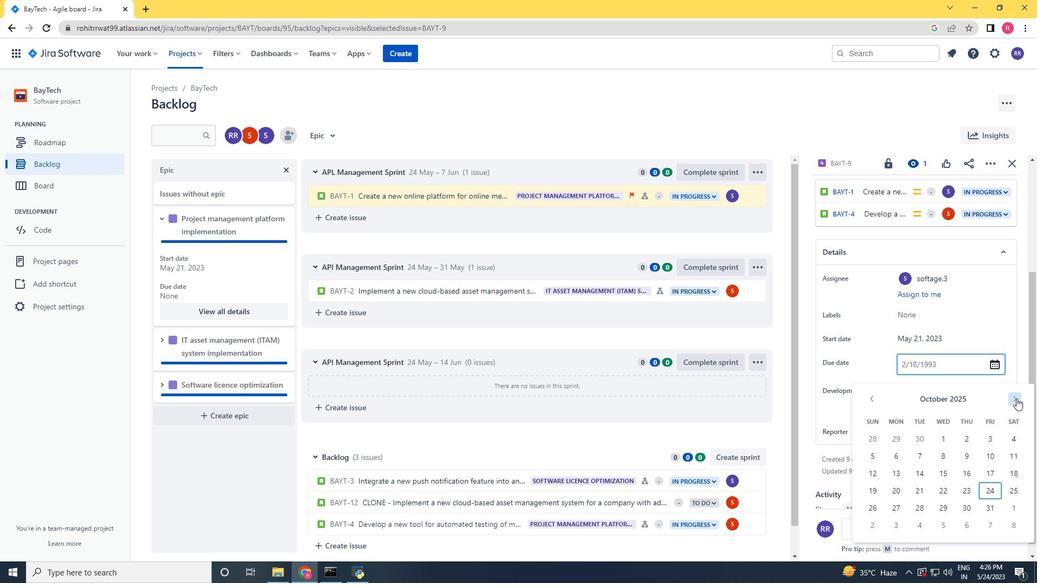 
Action: Mouse moved to (923, 455)
Screenshot: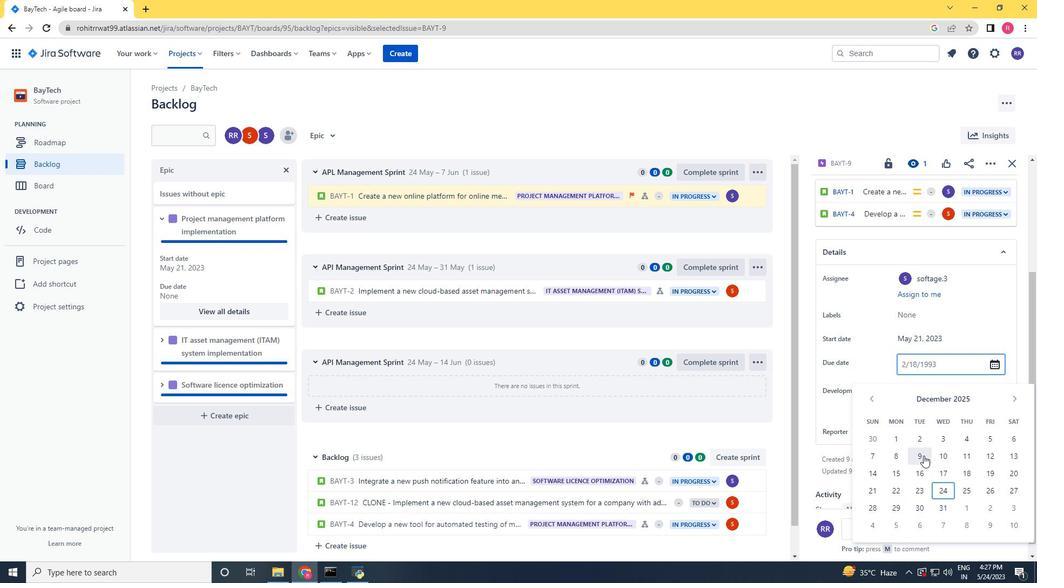 
Action: Mouse pressed left at (923, 455)
Screenshot: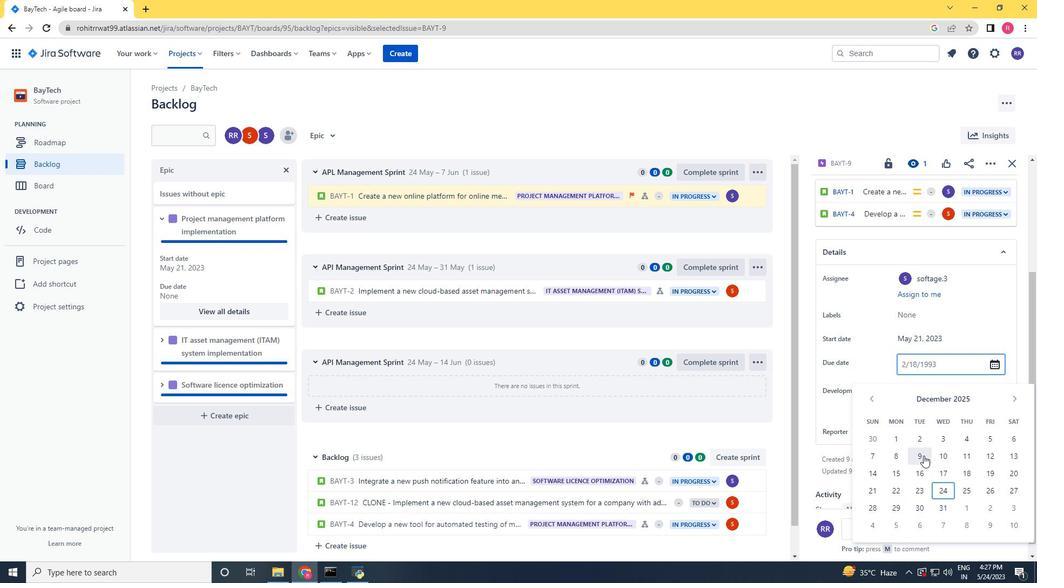 
Action: Mouse moved to (931, 448)
Screenshot: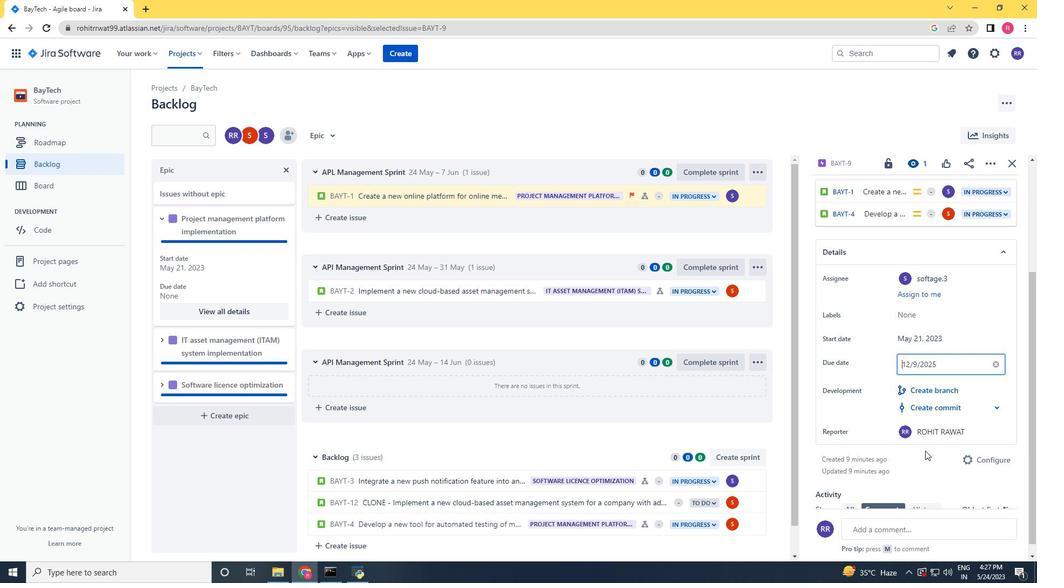 
Action: Mouse scrolled (931, 448) with delta (0, 0)
Screenshot: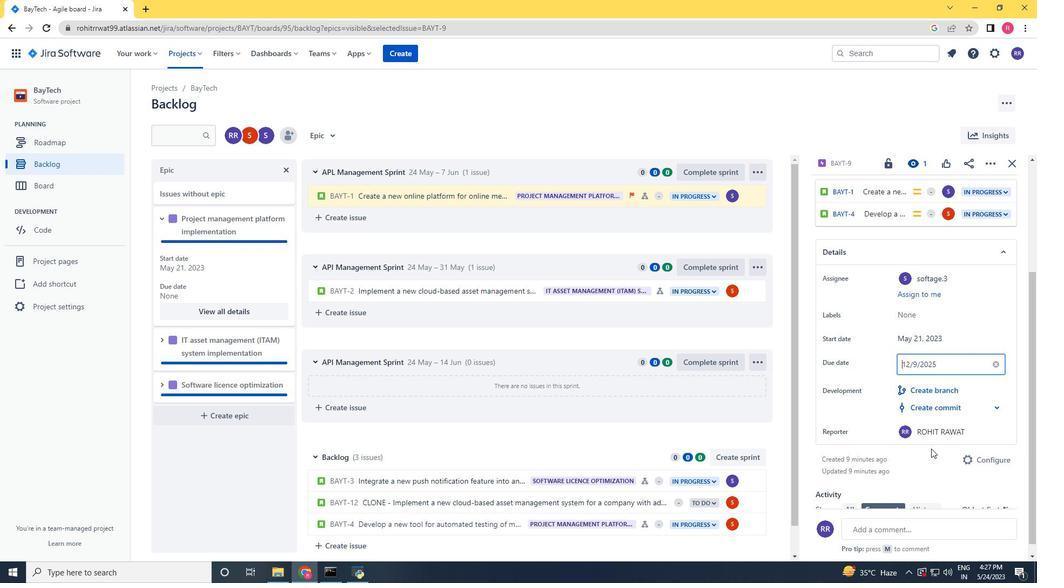 
Action: Mouse moved to (927, 458)
Screenshot: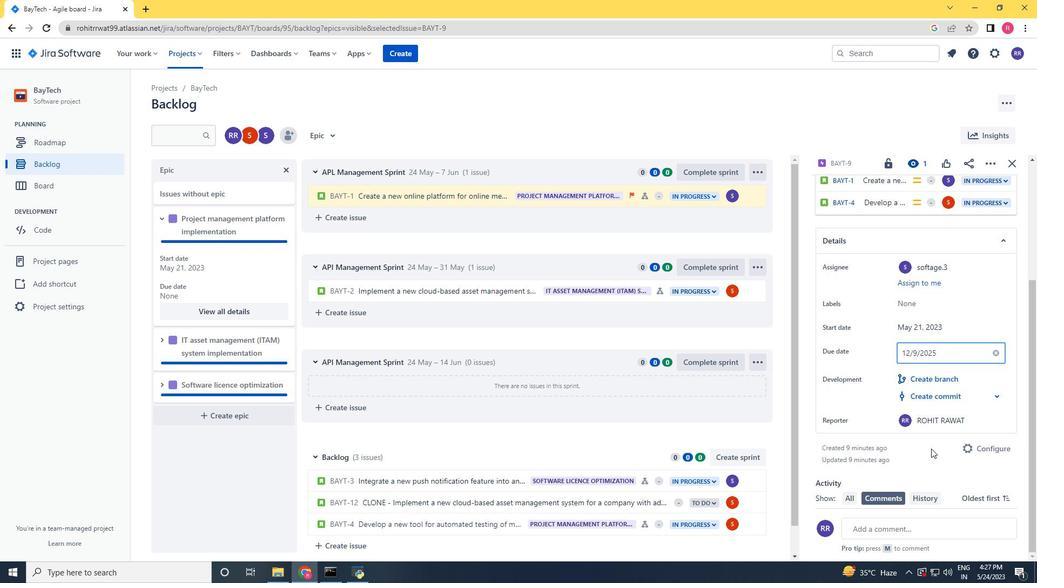 
Action: Mouse pressed left at (927, 458)
Screenshot: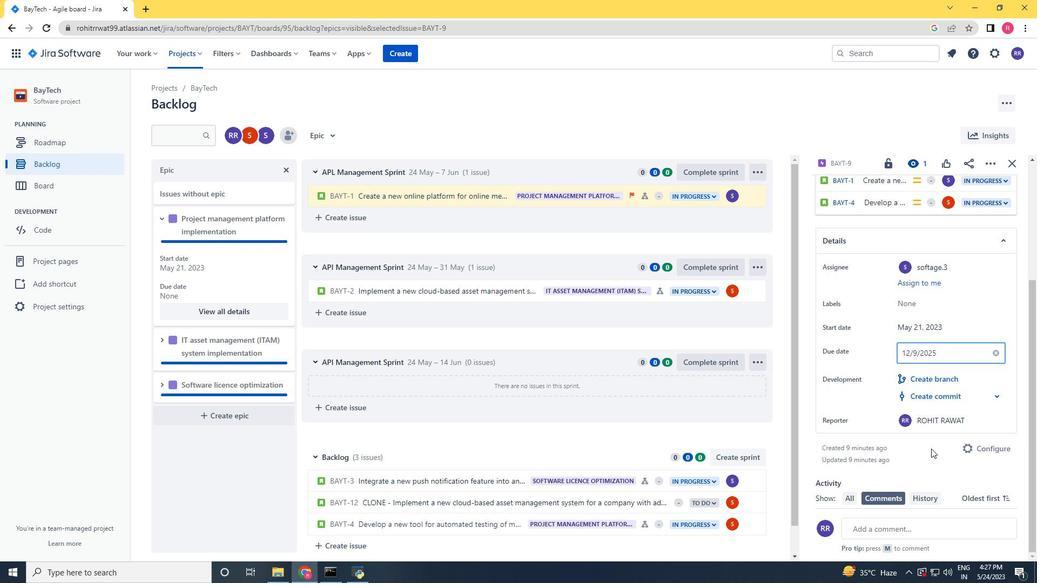 
Action: Mouse moved to (159, 334)
Screenshot: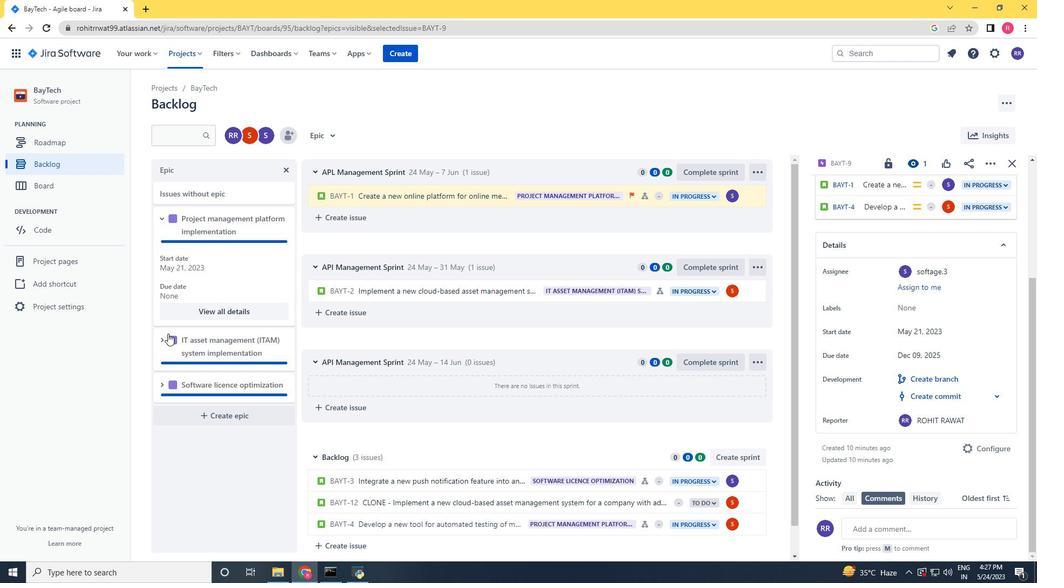 
Action: Mouse pressed left at (159, 334)
Screenshot: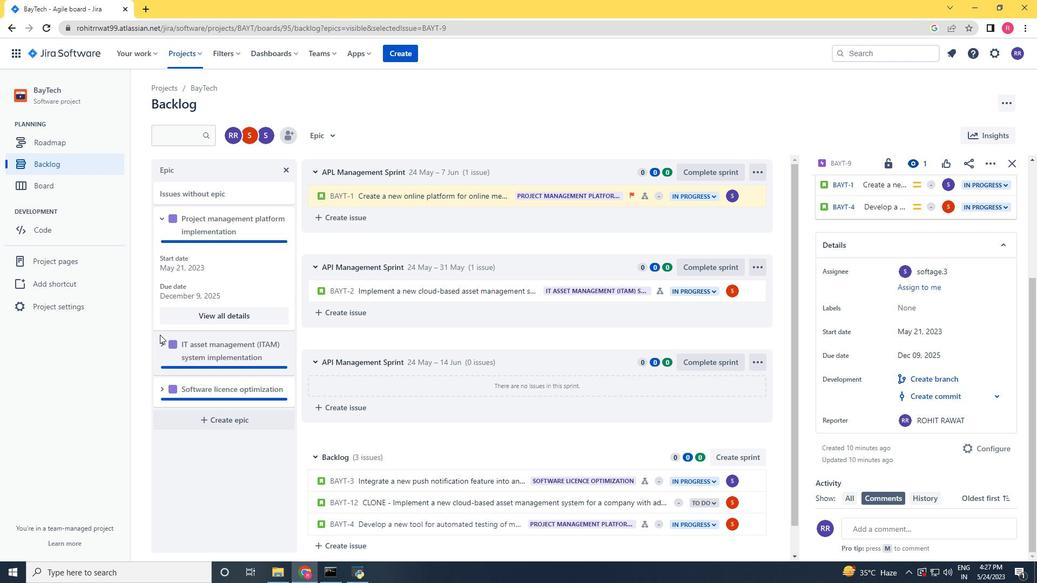 
Action: Mouse moved to (162, 341)
Screenshot: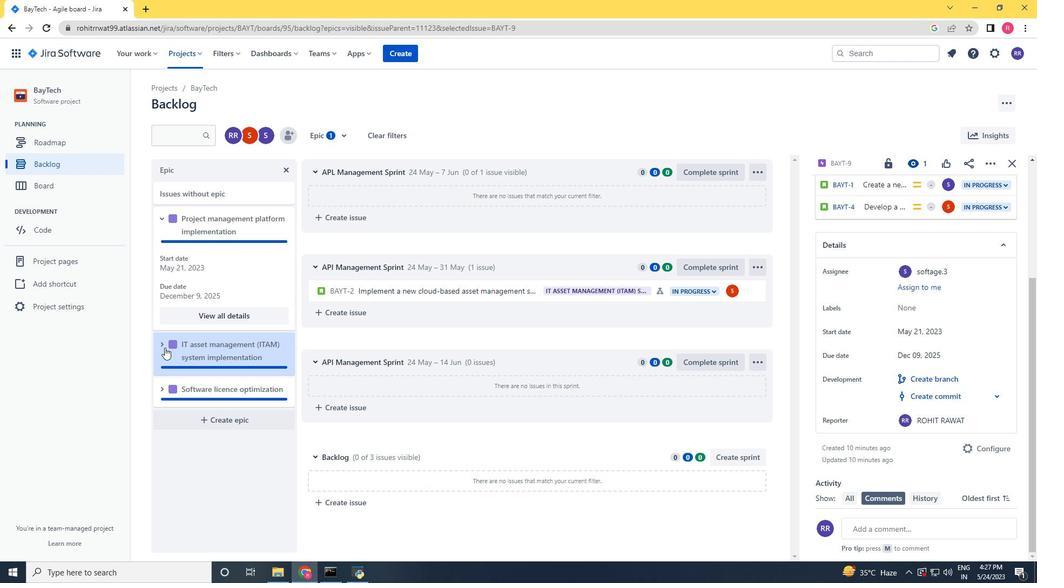 
Action: Mouse pressed left at (162, 341)
Screenshot: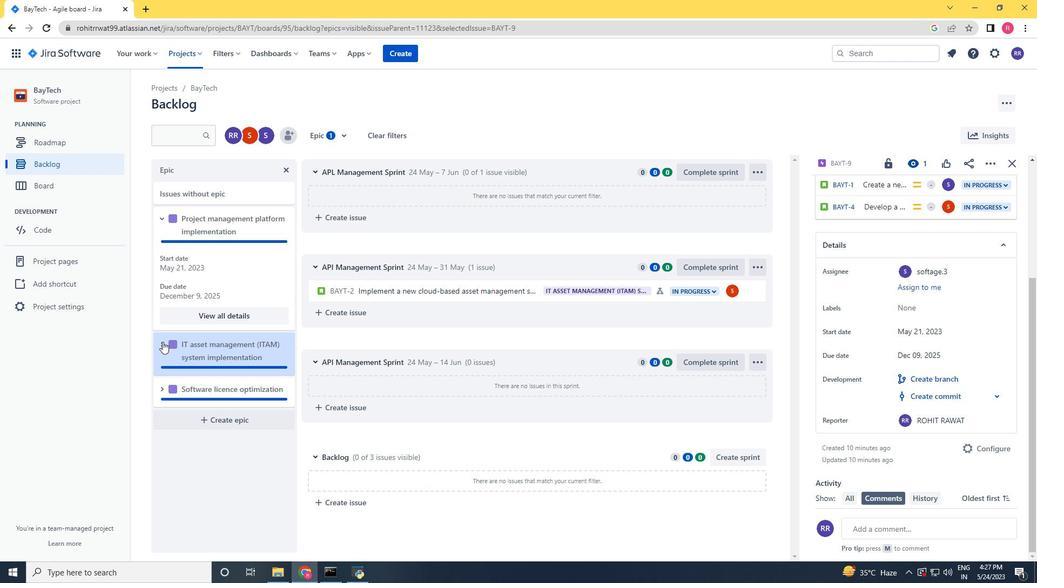 
Action: Mouse moved to (222, 433)
Screenshot: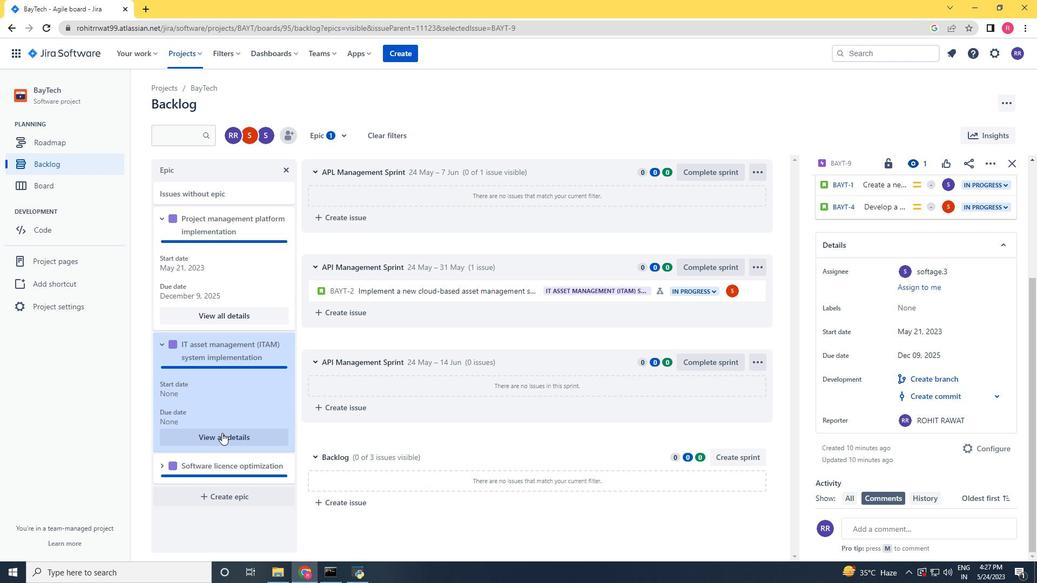 
Action: Mouse pressed left at (222, 433)
Screenshot: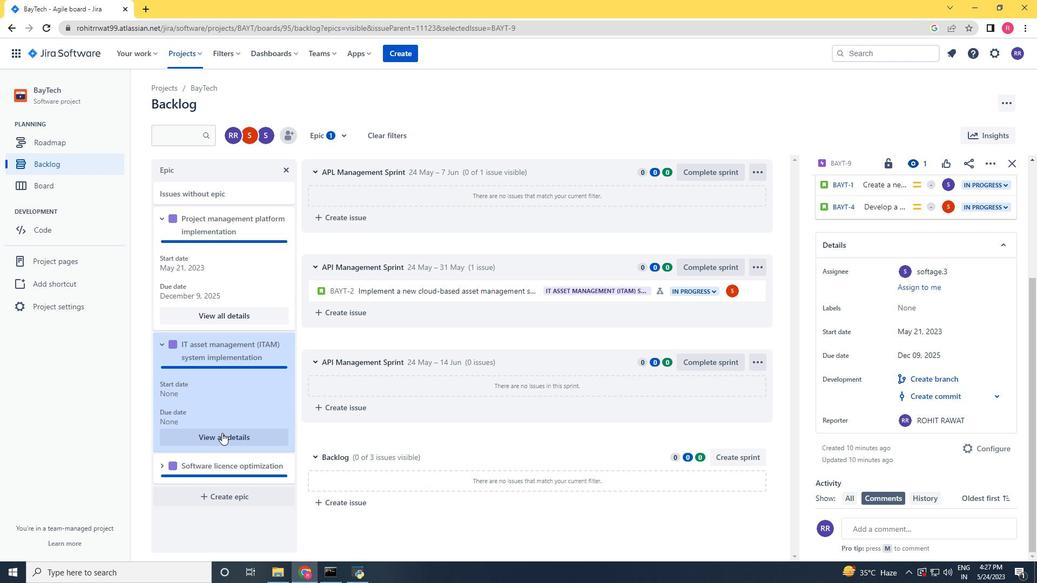 
Action: Mouse moved to (892, 382)
Screenshot: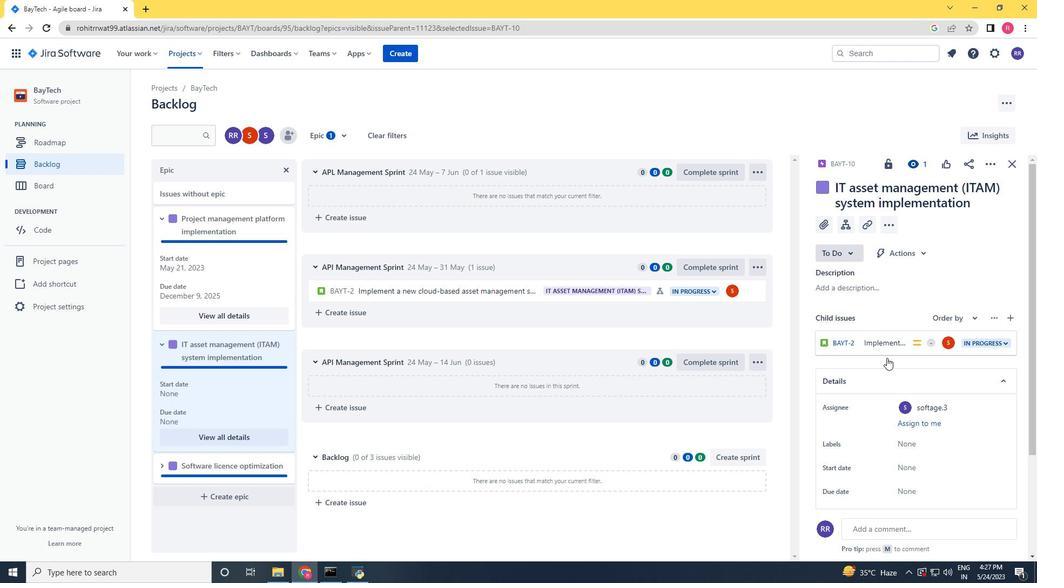 
Action: Mouse scrolled (892, 381) with delta (0, 0)
Screenshot: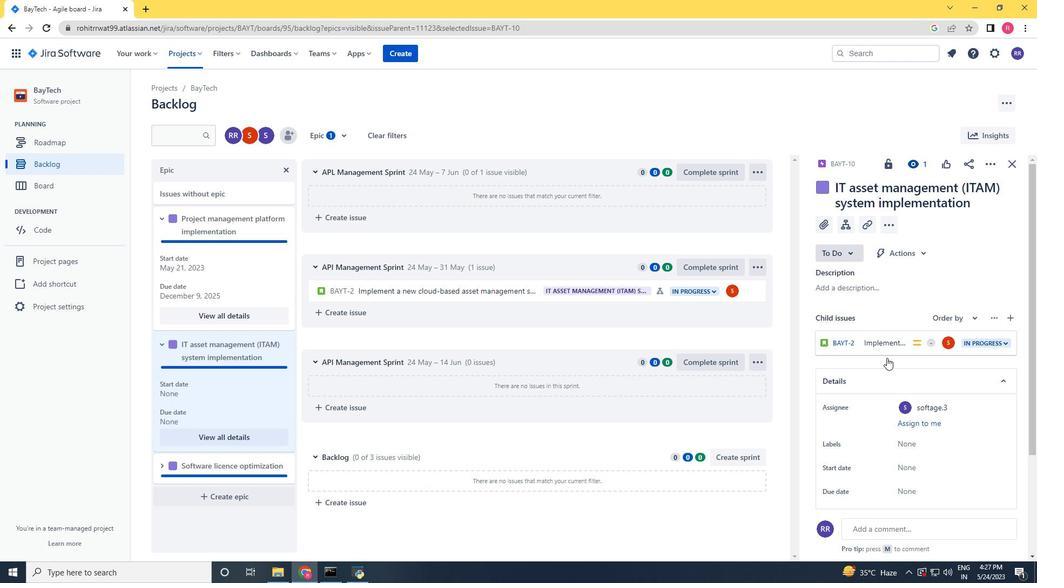 
Action: Mouse moved to (892, 383)
Screenshot: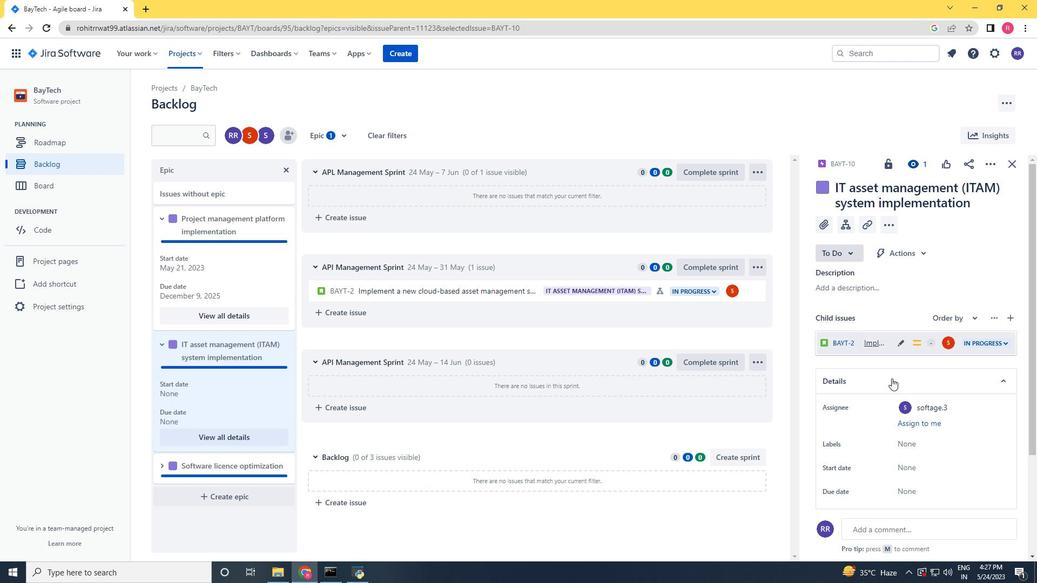 
Action: Mouse scrolled (892, 382) with delta (0, 0)
Screenshot: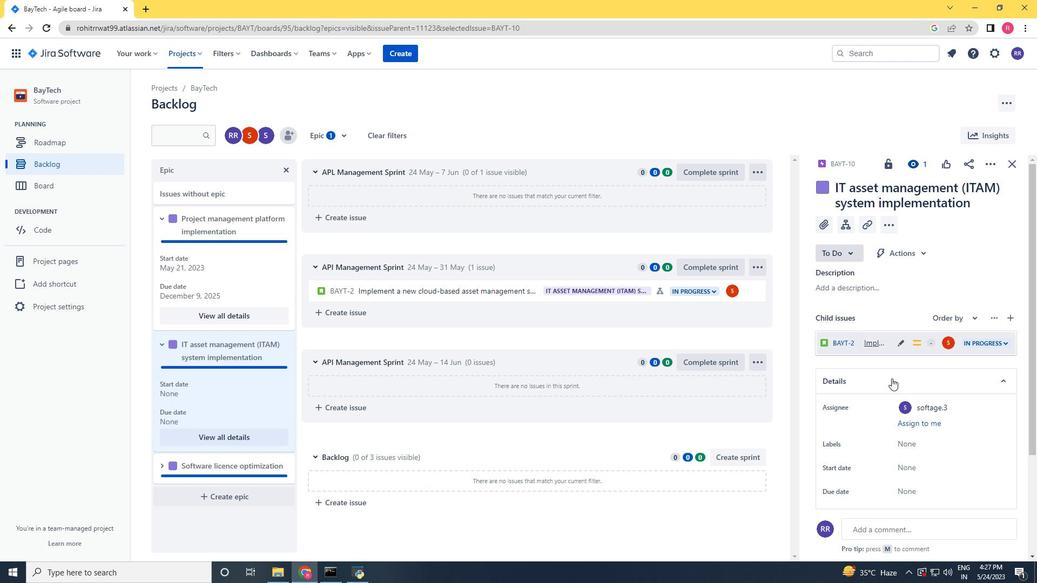 
Action: Mouse moved to (892, 384)
Screenshot: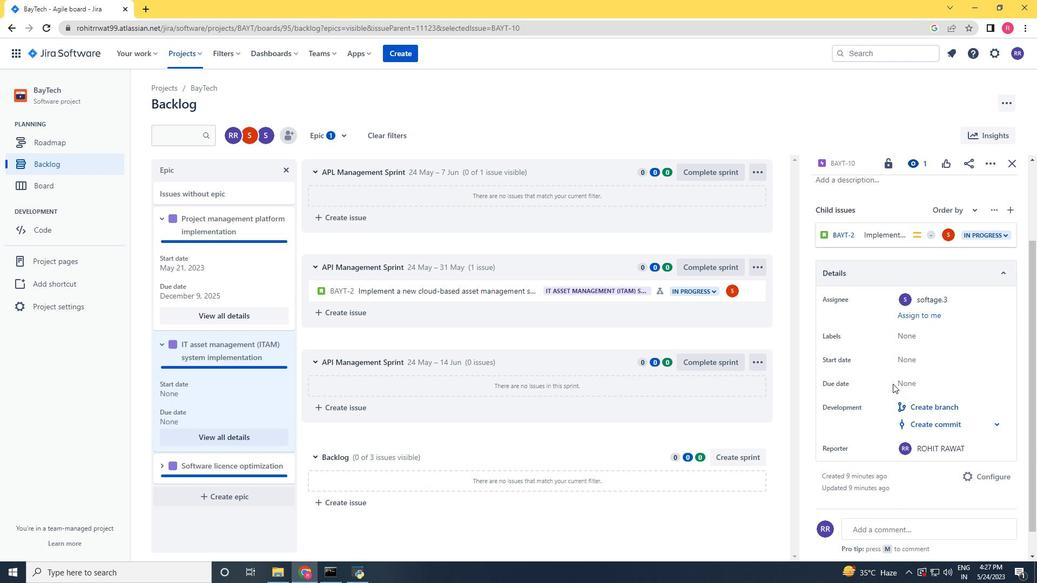 
Action: Mouse scrolled (892, 384) with delta (0, 0)
Screenshot: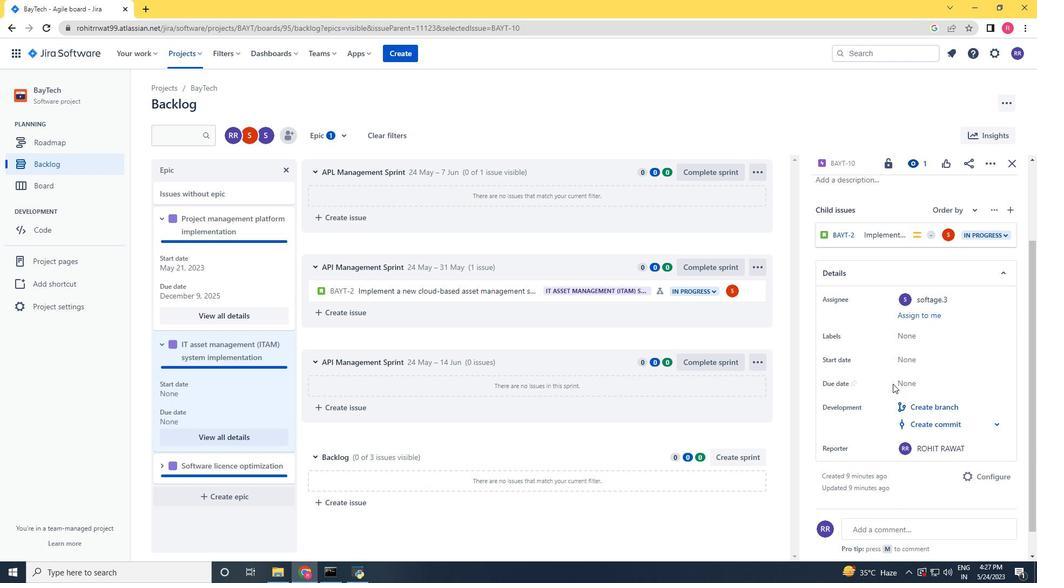 
Action: Mouse scrolled (892, 384) with delta (0, 0)
Screenshot: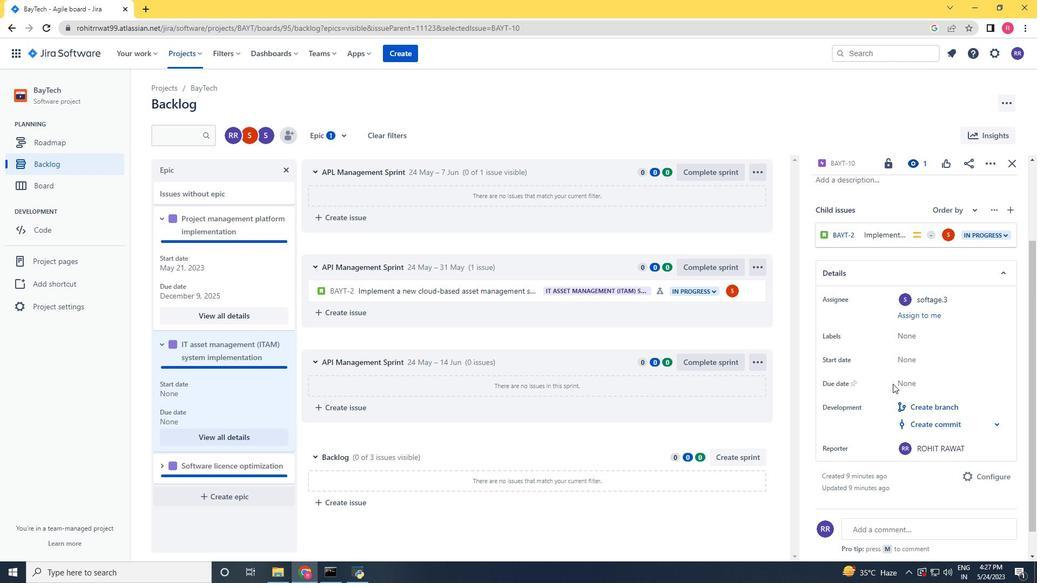 
Action: Mouse scrolled (892, 384) with delta (0, 0)
Screenshot: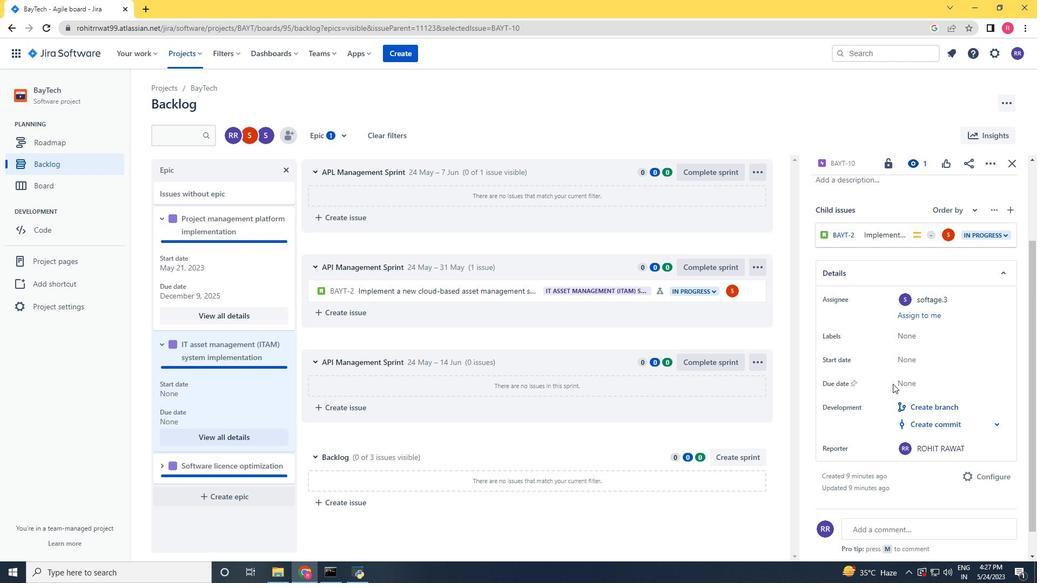
Action: Mouse scrolled (892, 384) with delta (0, 0)
Screenshot: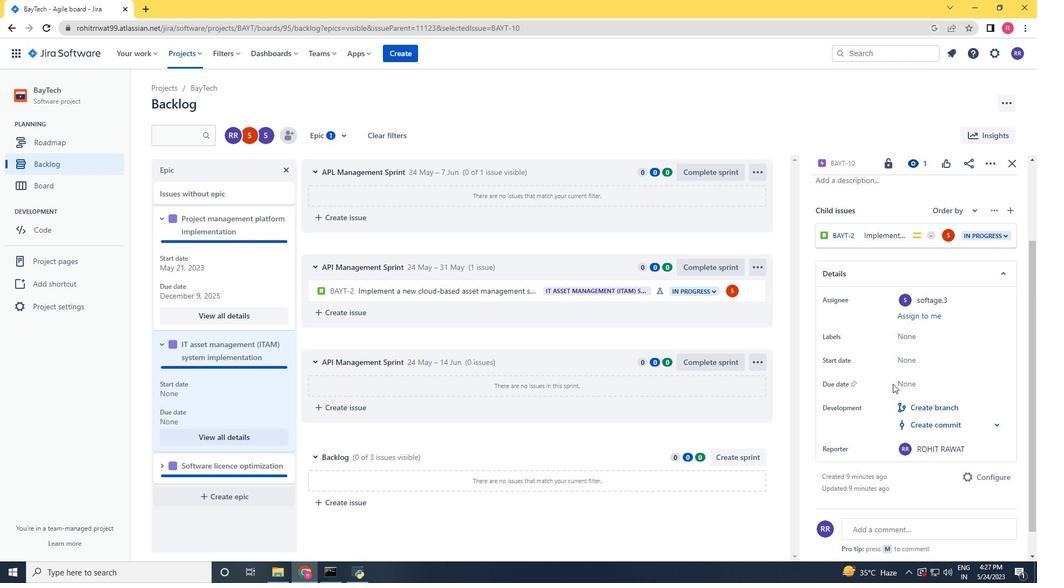 
Action: Mouse moved to (850, 223)
Screenshot: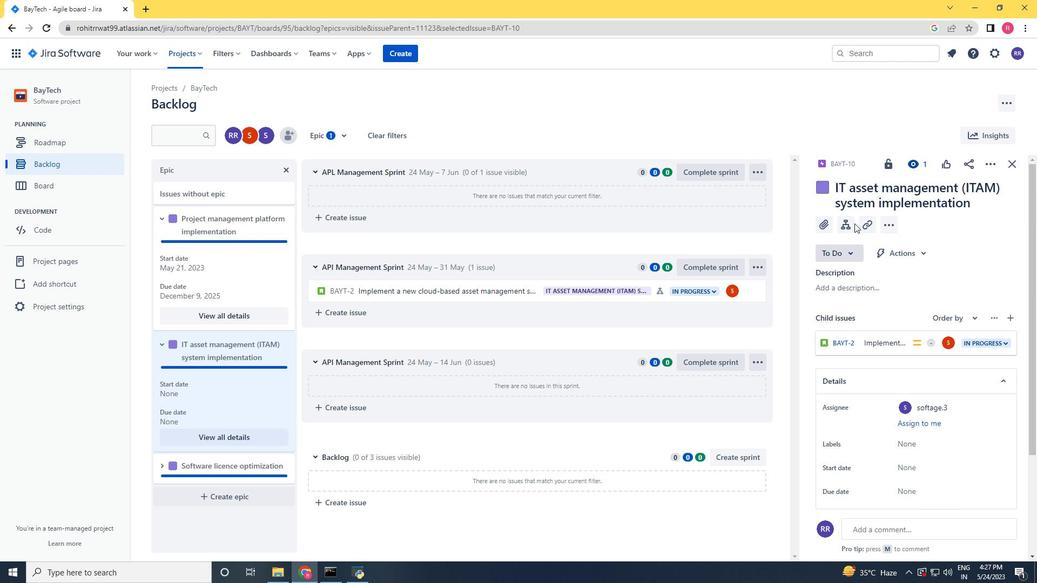 
Action: Mouse pressed left at (850, 223)
Screenshot: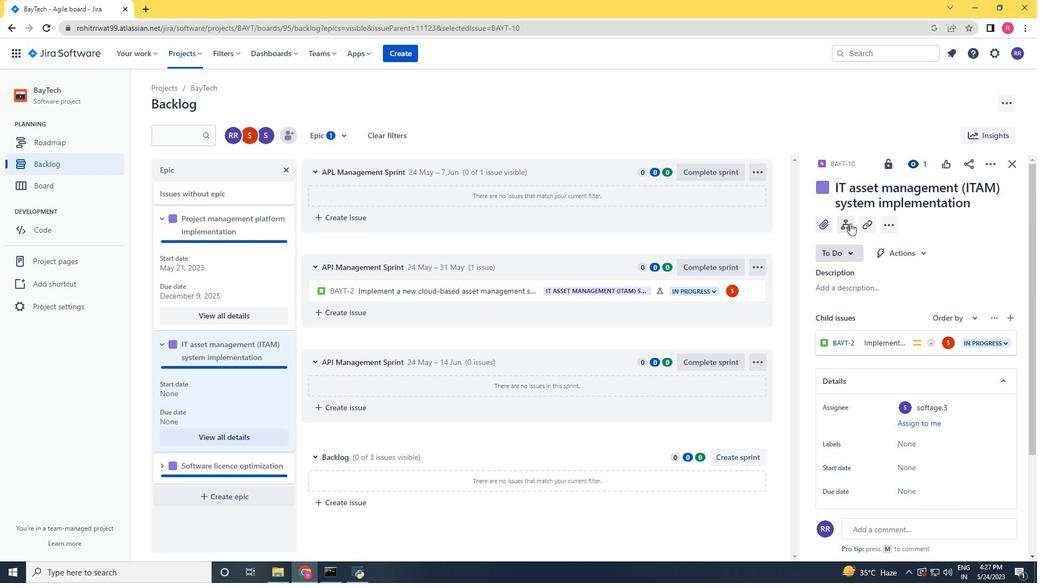 
Action: Mouse moved to (992, 392)
Screenshot: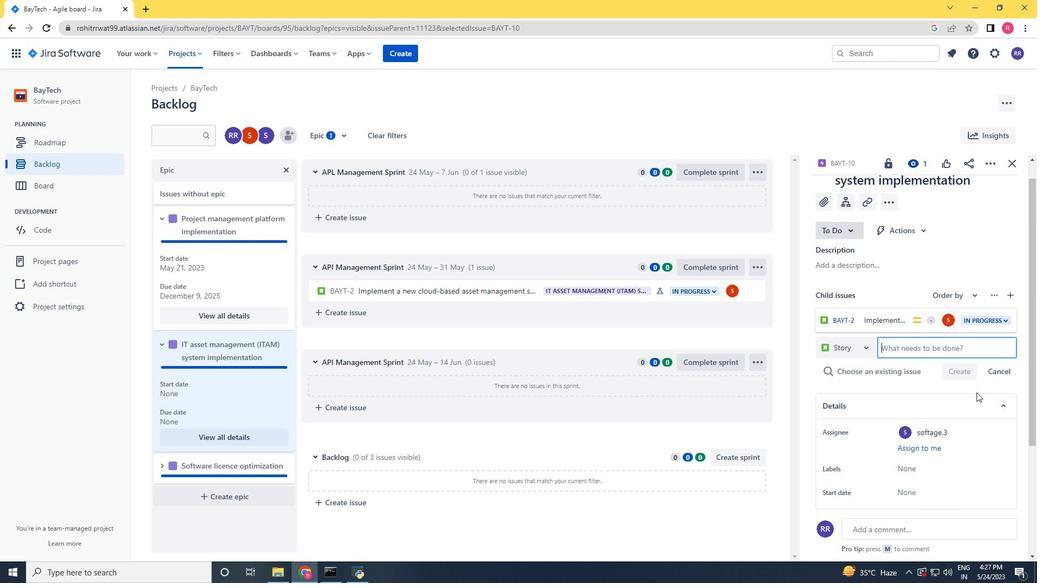 
Action: Mouse scrolled (992, 392) with delta (0, 0)
Screenshot: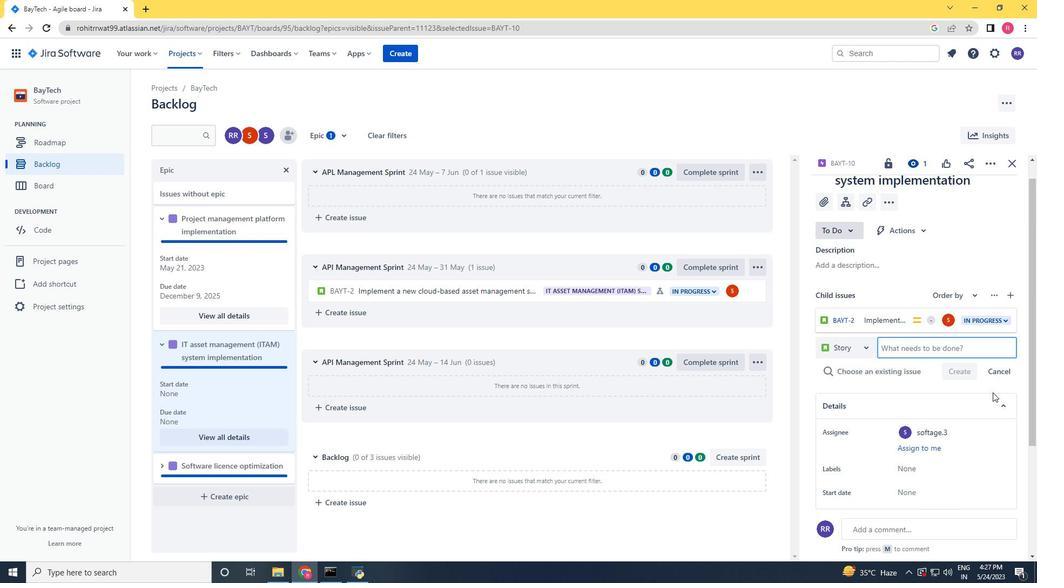 
Action: Mouse scrolled (992, 392) with delta (0, 0)
Screenshot: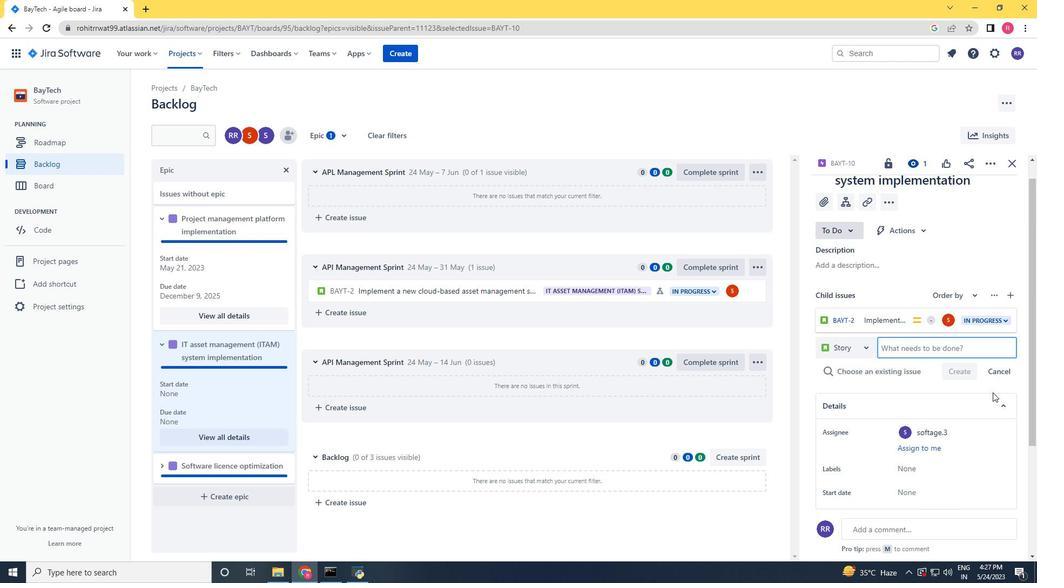 
Action: Mouse moved to (917, 386)
Screenshot: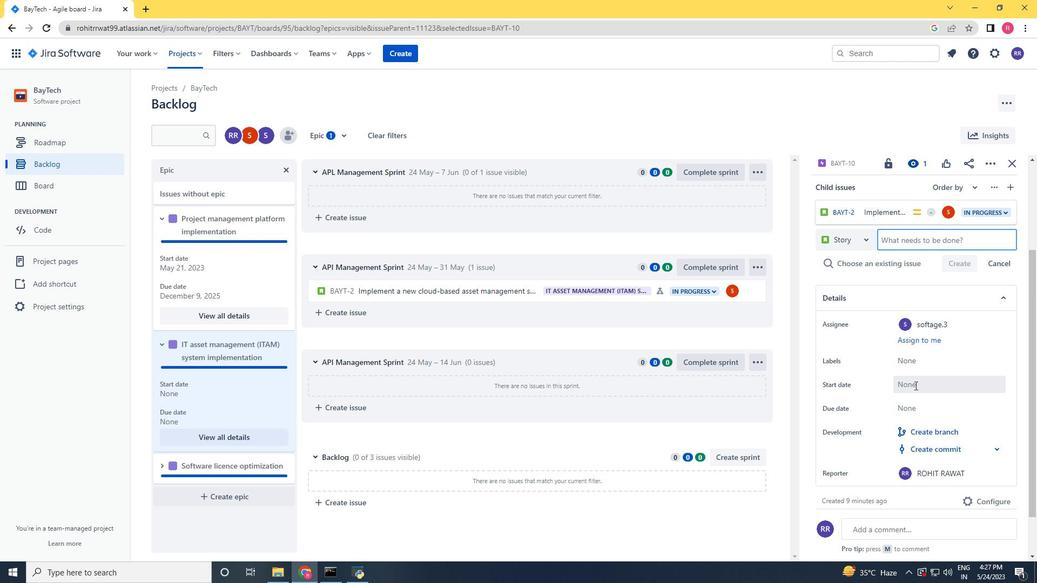 
Action: Mouse pressed left at (917, 386)
Screenshot: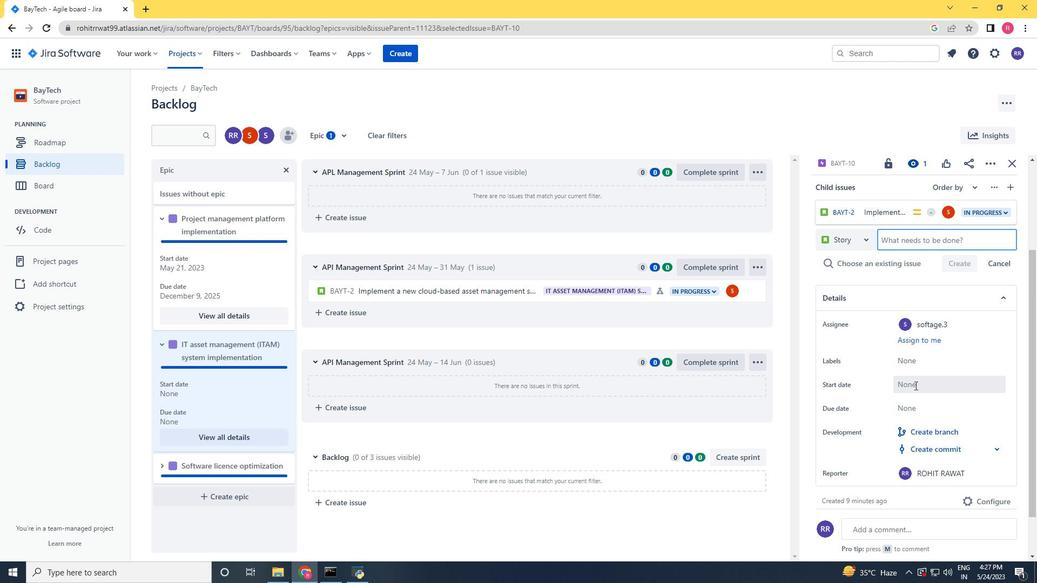 
Action: Mouse moved to (1012, 232)
Screenshot: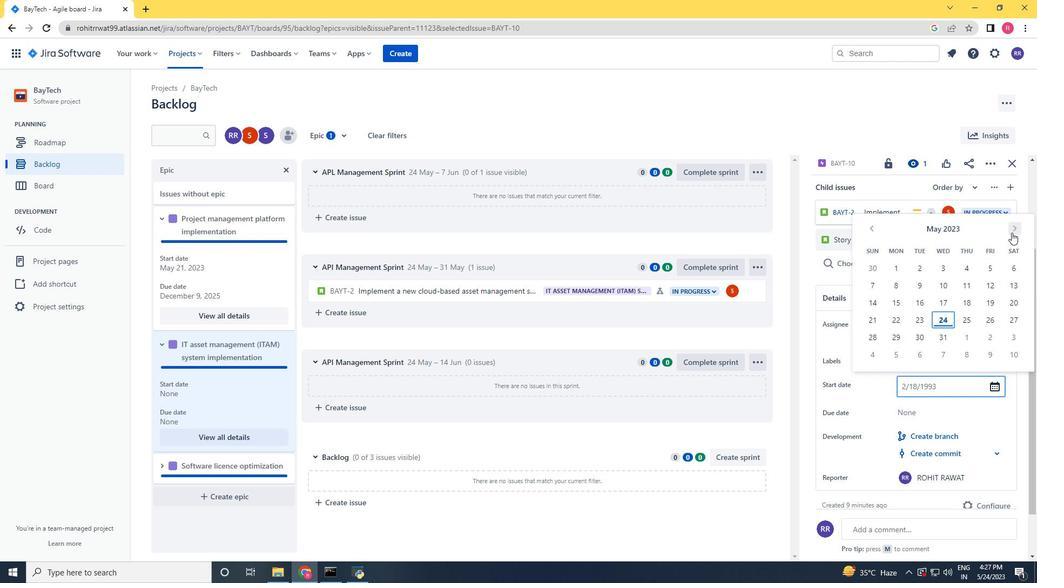 
Action: Mouse pressed left at (1012, 232)
Screenshot: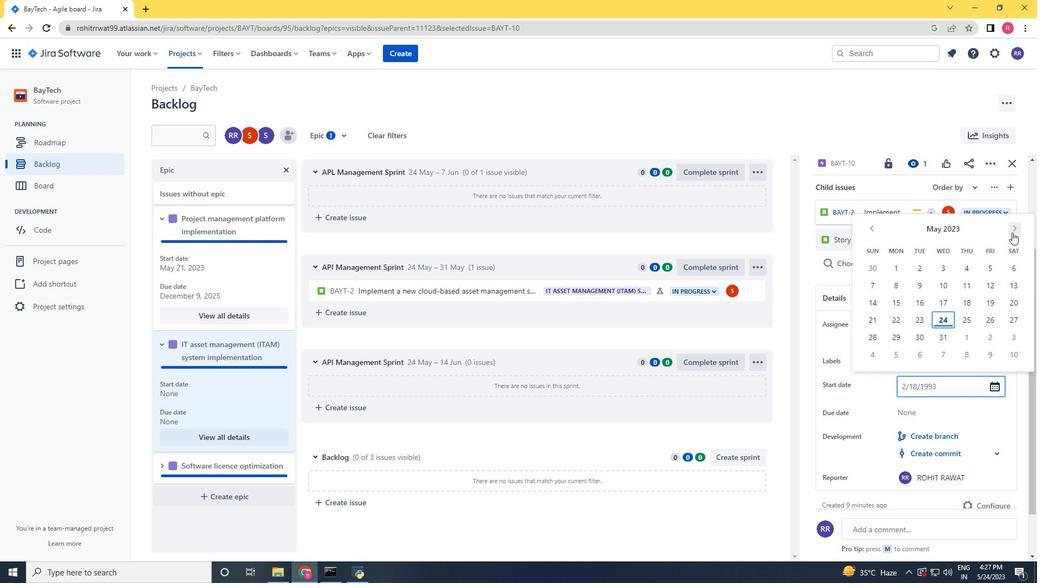 
Action: Mouse pressed left at (1012, 232)
Screenshot: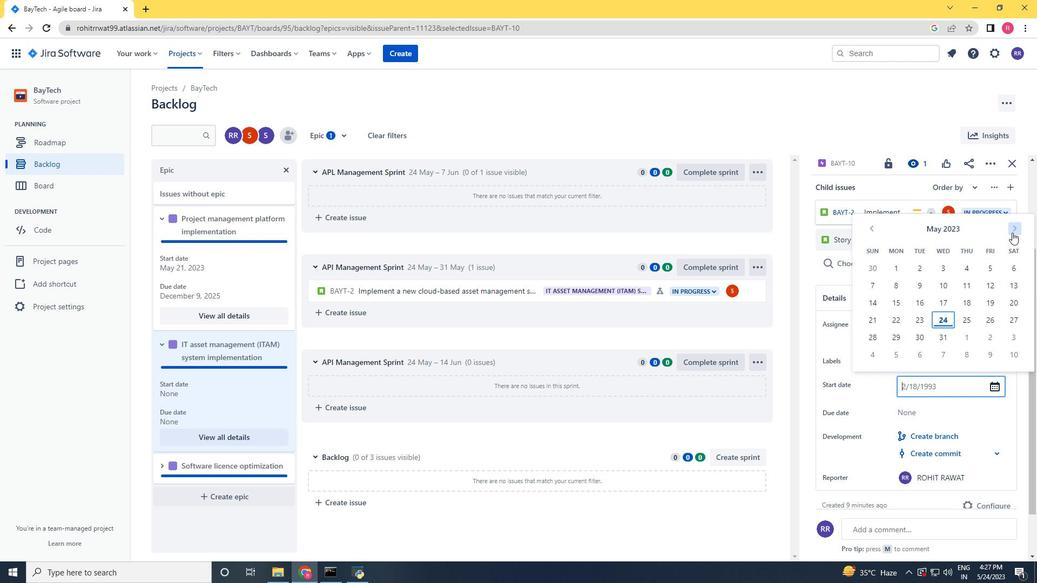 
Action: Mouse pressed left at (1012, 232)
Screenshot: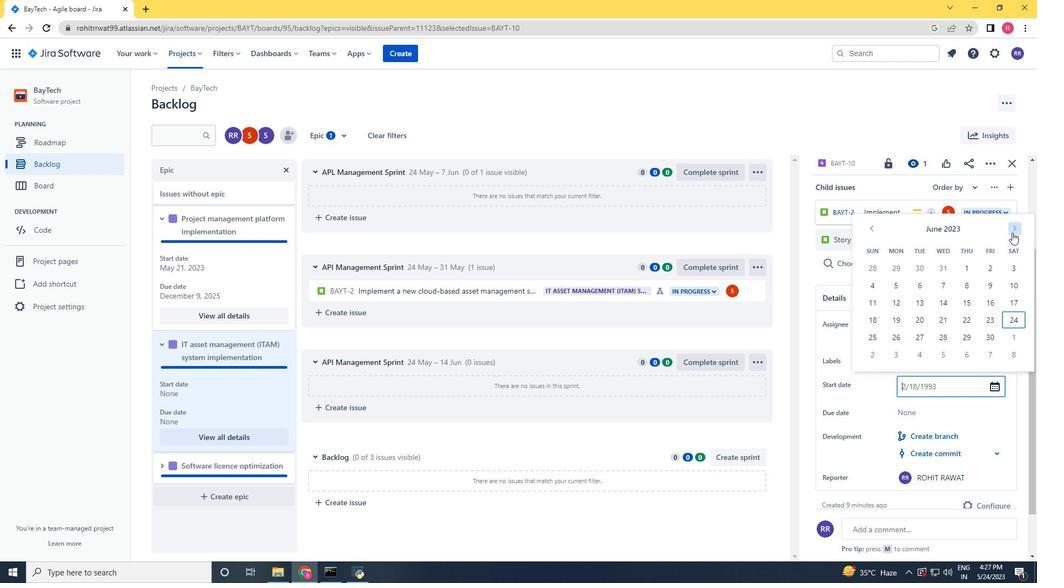
Action: Mouse pressed left at (1012, 232)
Screenshot: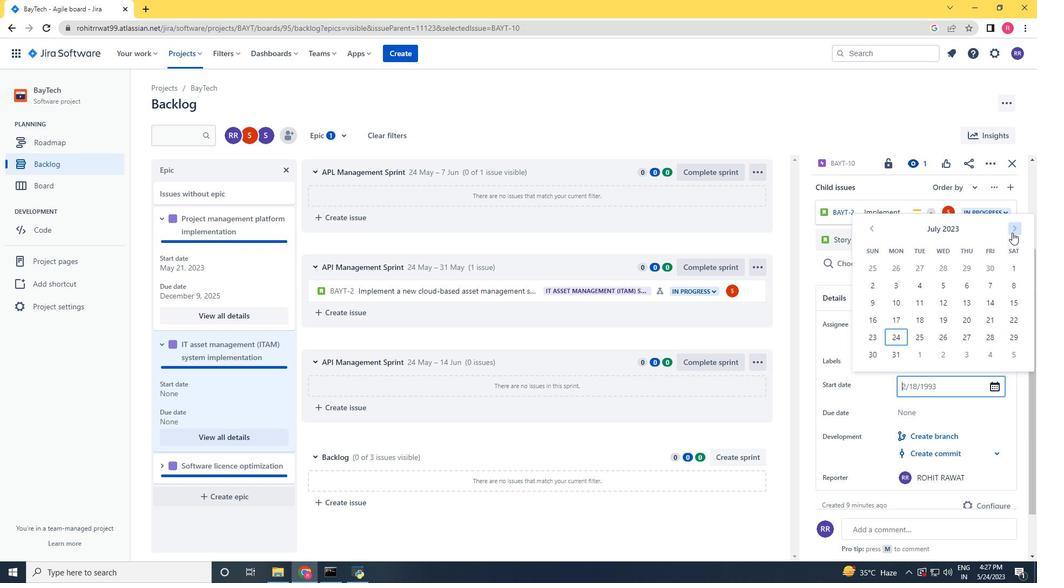 
Action: Mouse pressed left at (1012, 232)
Screenshot: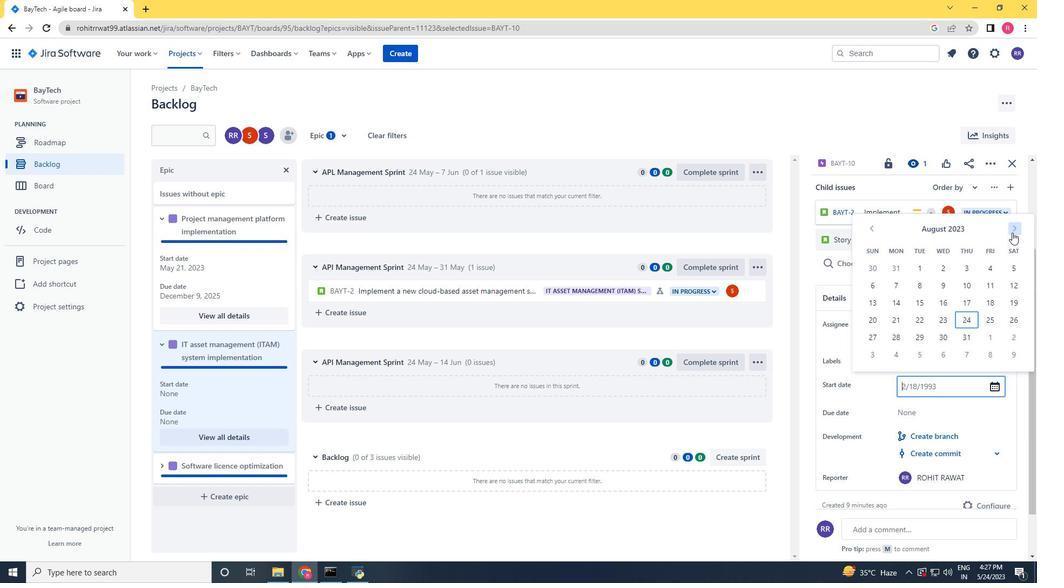 
Action: Mouse pressed left at (1012, 232)
Screenshot: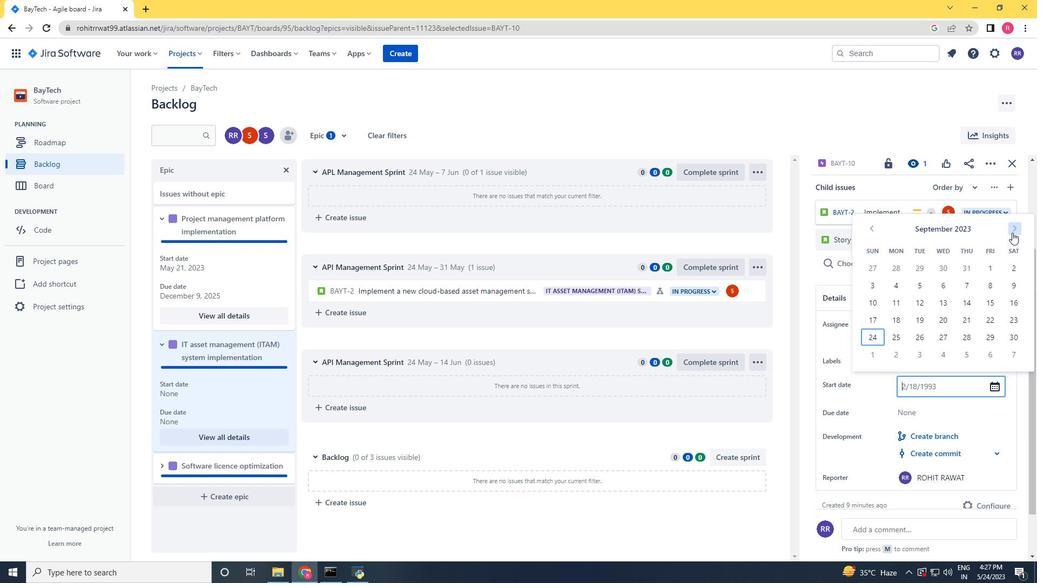 
Action: Mouse pressed left at (1012, 232)
Screenshot: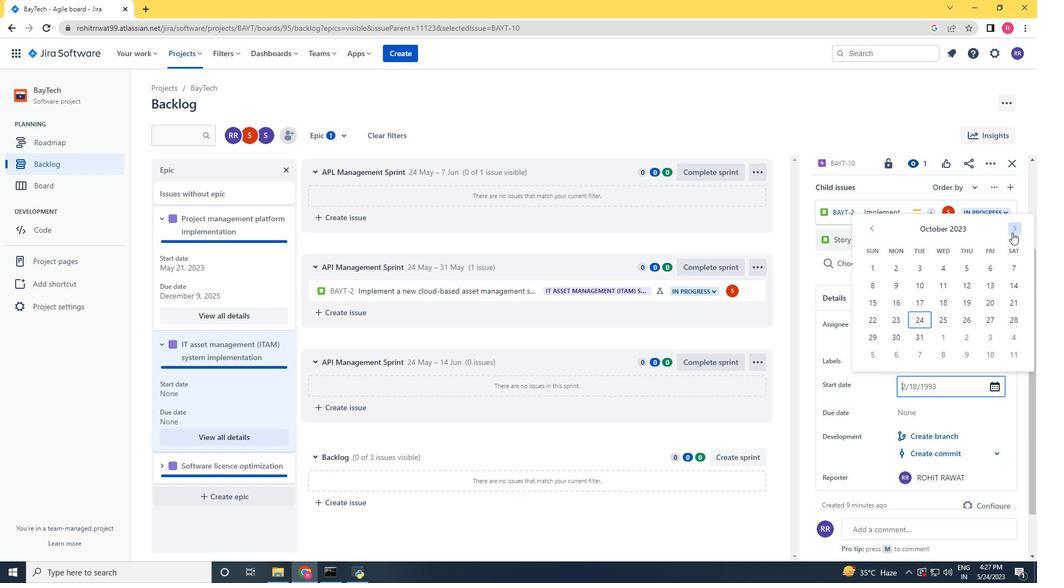 
Action: Mouse pressed left at (1012, 232)
Screenshot: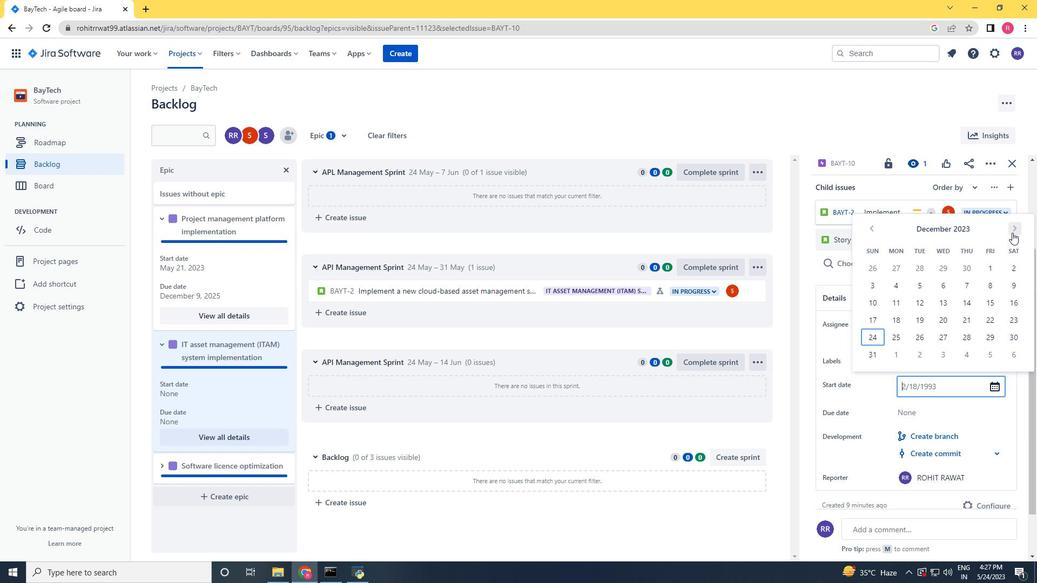 
Action: Mouse pressed left at (1012, 232)
Screenshot: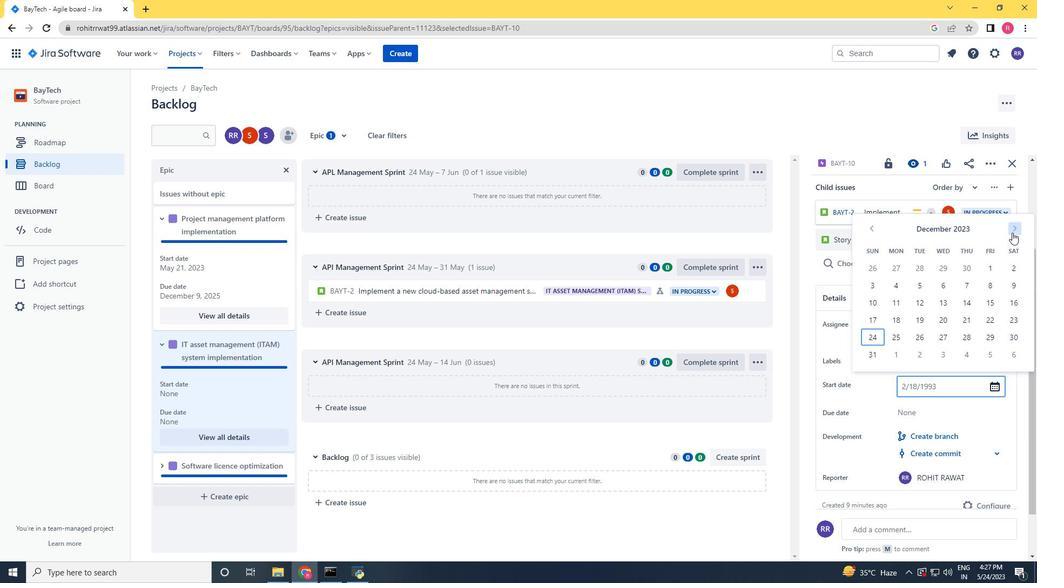 
Action: Mouse pressed left at (1012, 232)
Screenshot: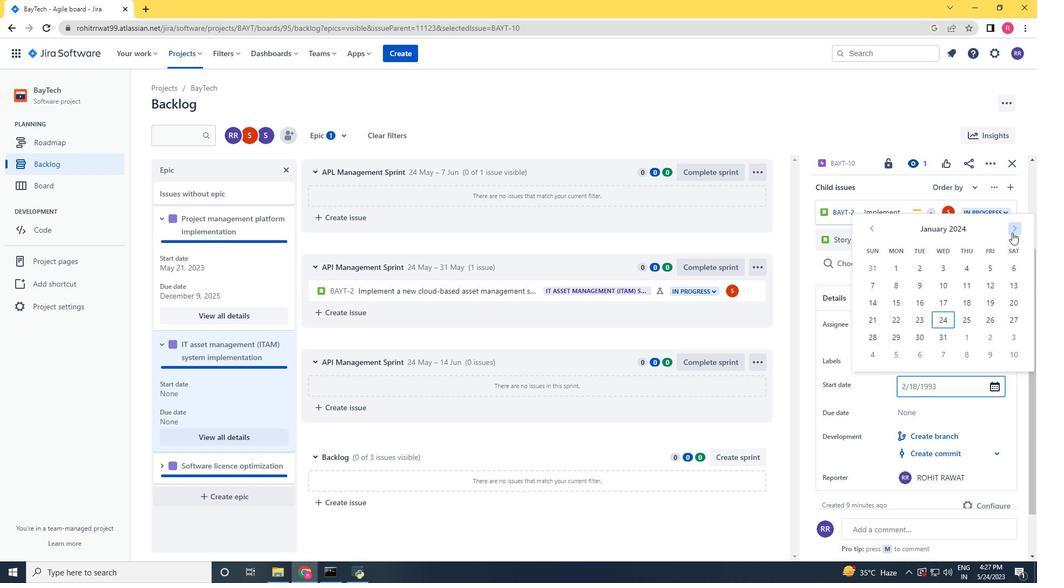 
Action: Mouse moved to (1013, 272)
Screenshot: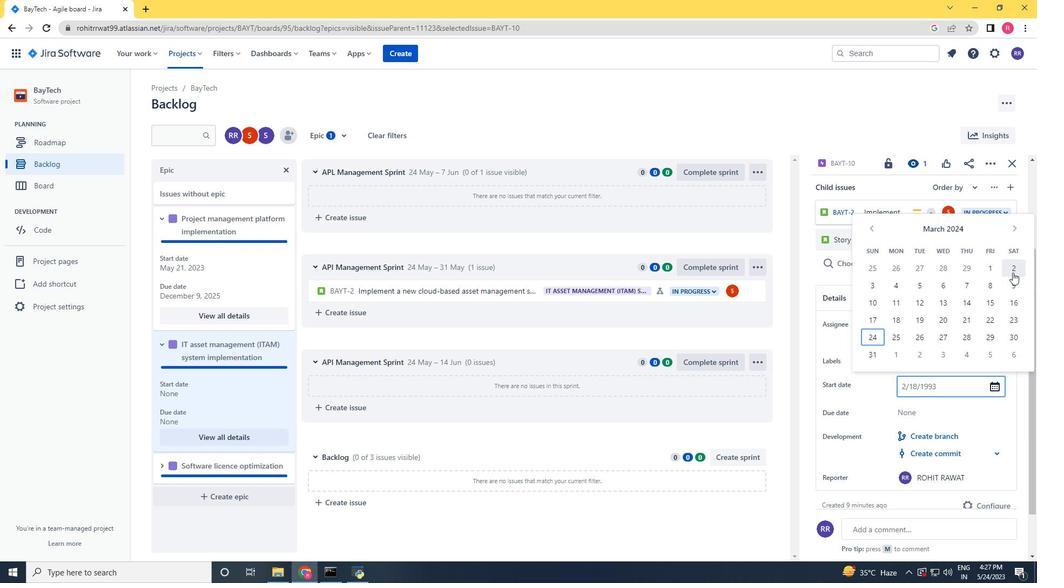 
Action: Mouse pressed left at (1013, 272)
Screenshot: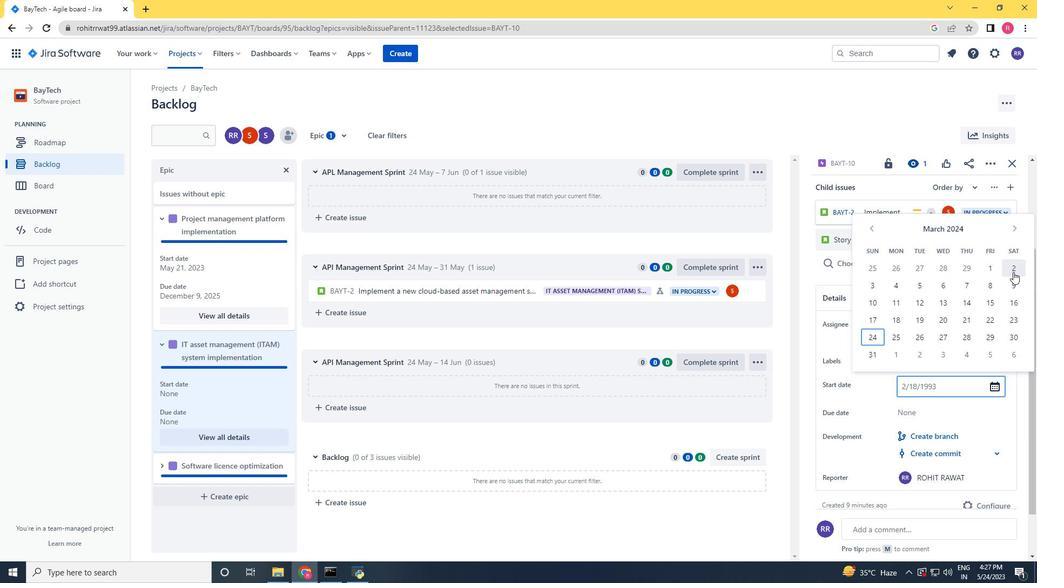 
Action: Mouse moved to (913, 413)
Screenshot: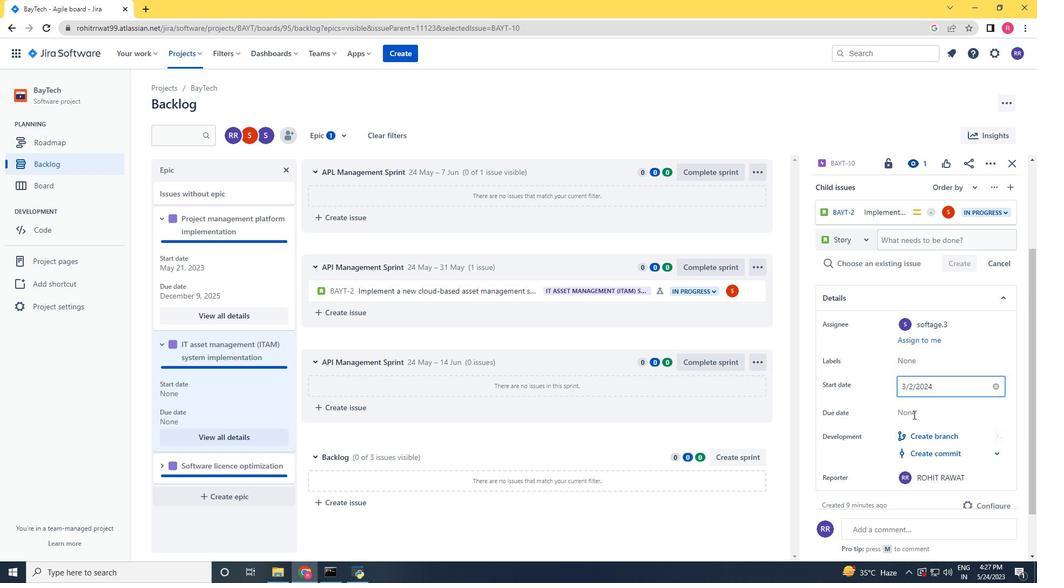 
Action: Mouse pressed left at (913, 413)
Screenshot: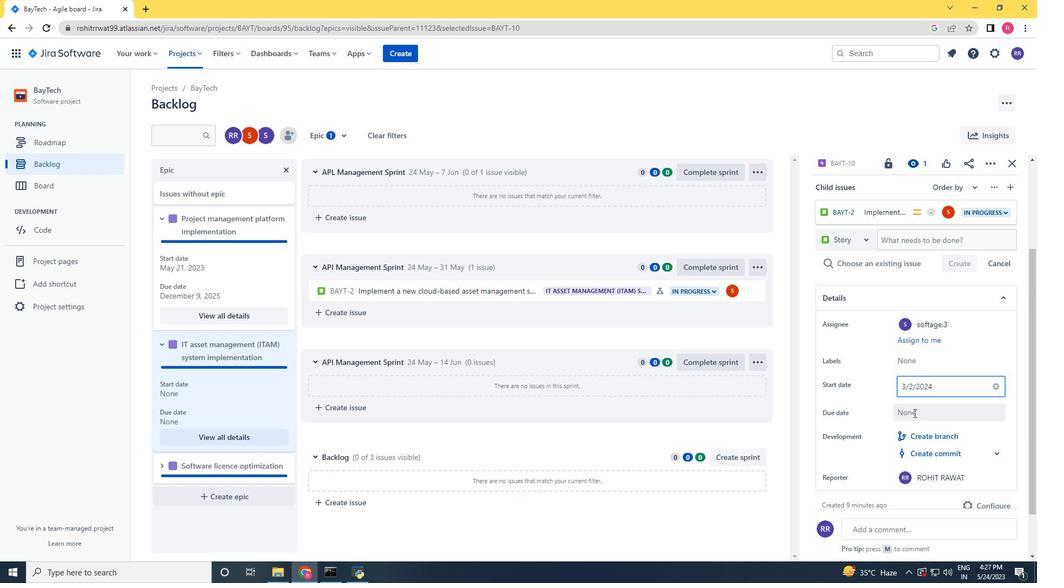 
Action: Mouse moved to (1010, 260)
Screenshot: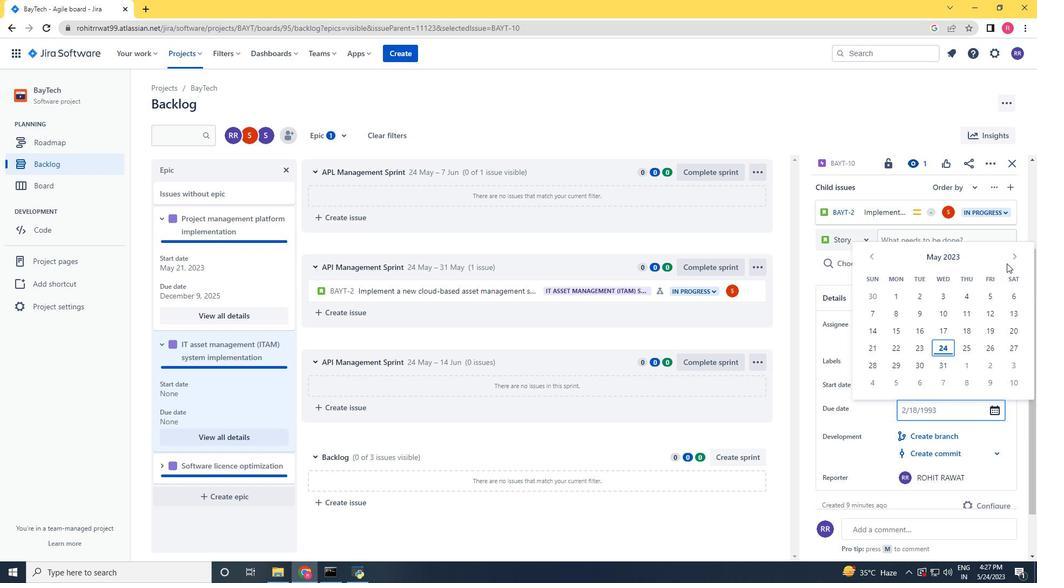 
Action: Mouse pressed left at (1010, 260)
Screenshot: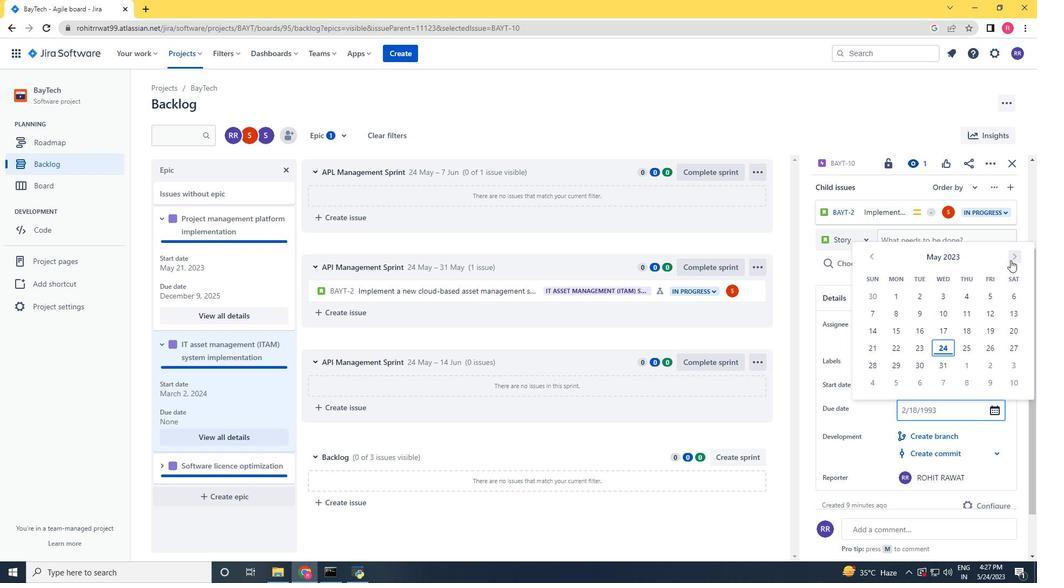 
Action: Mouse pressed left at (1010, 260)
Screenshot: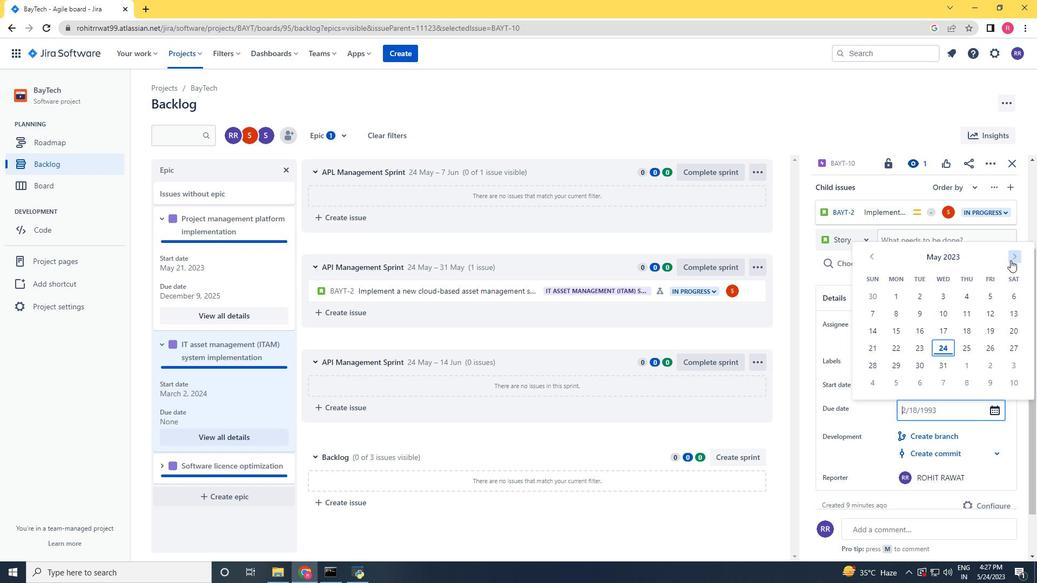 
Action: Mouse pressed left at (1010, 260)
Screenshot: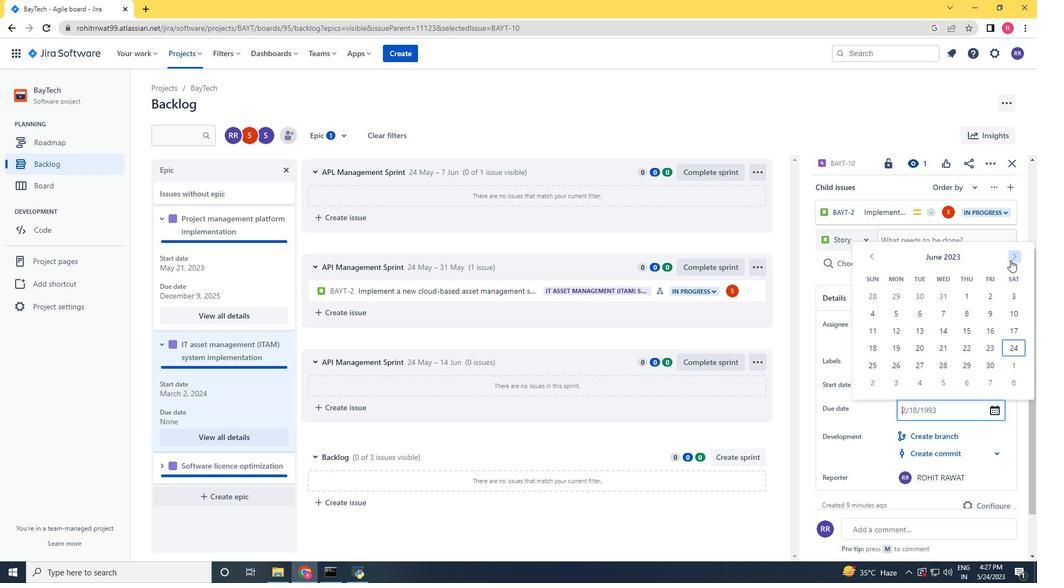 
Action: Mouse pressed left at (1010, 260)
Screenshot: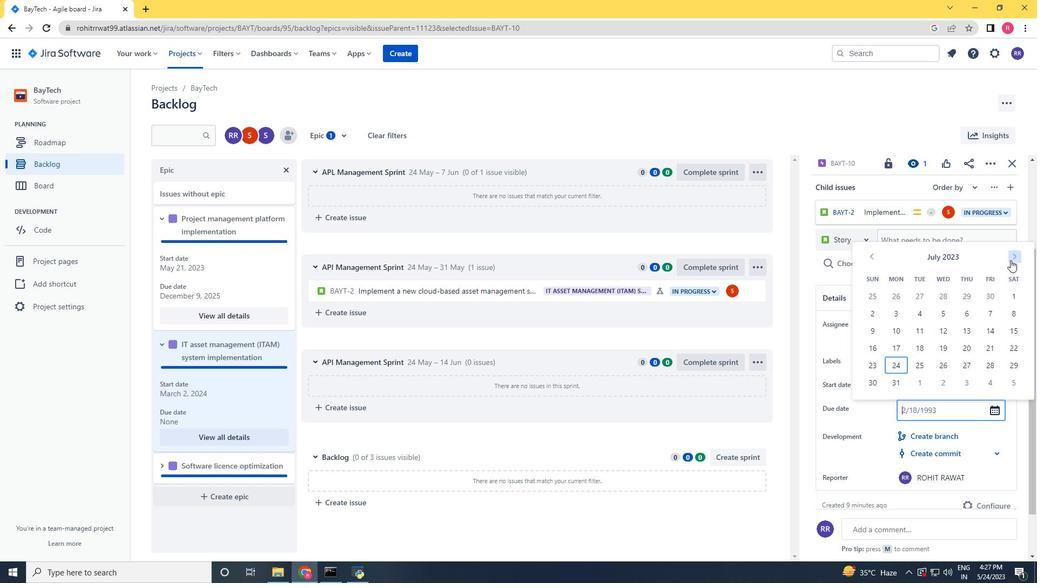 
Action: Mouse pressed left at (1010, 260)
Screenshot: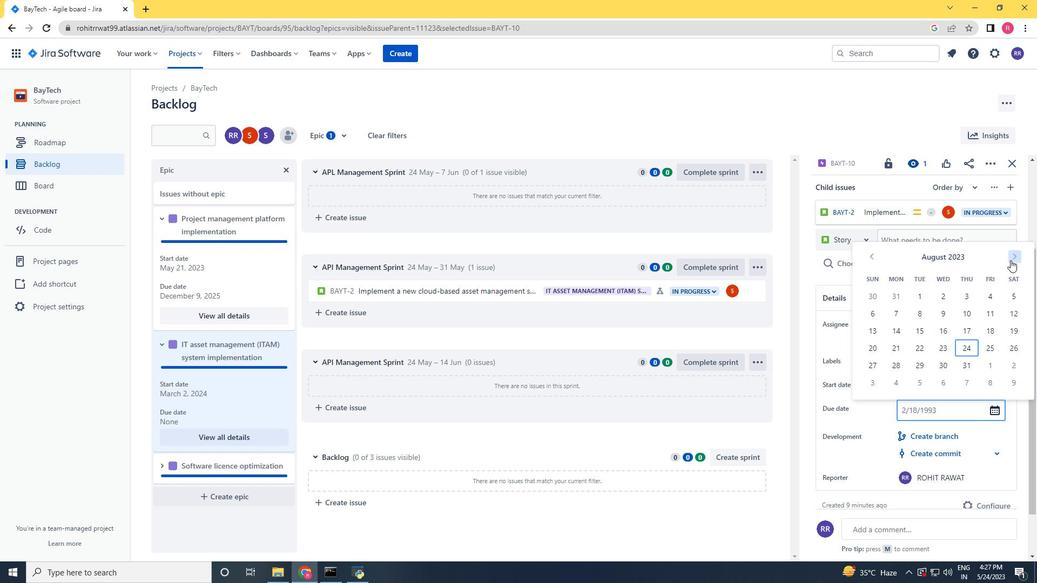 
Action: Mouse pressed left at (1010, 260)
Screenshot: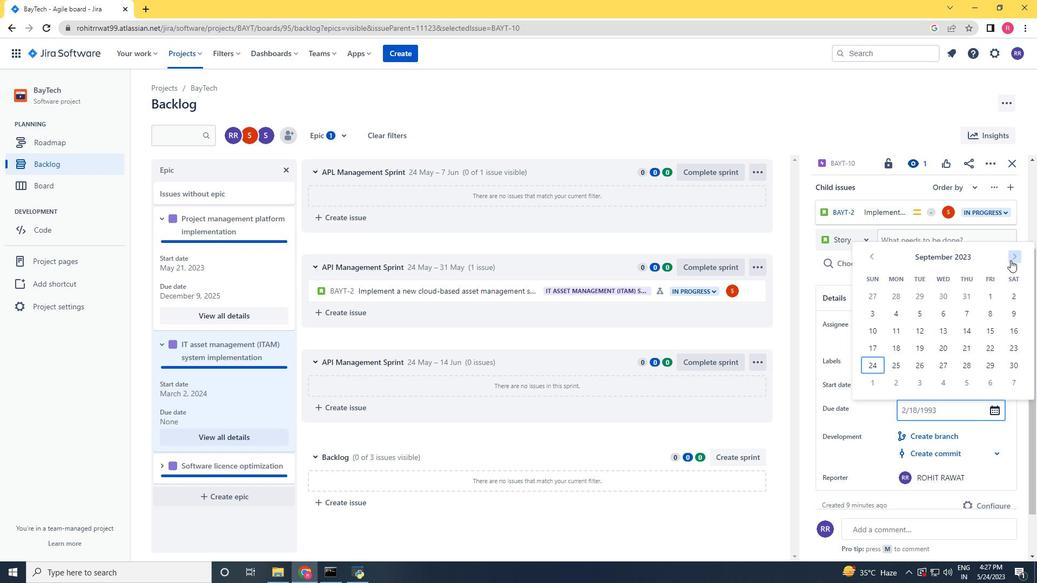 
Action: Mouse pressed left at (1010, 260)
Screenshot: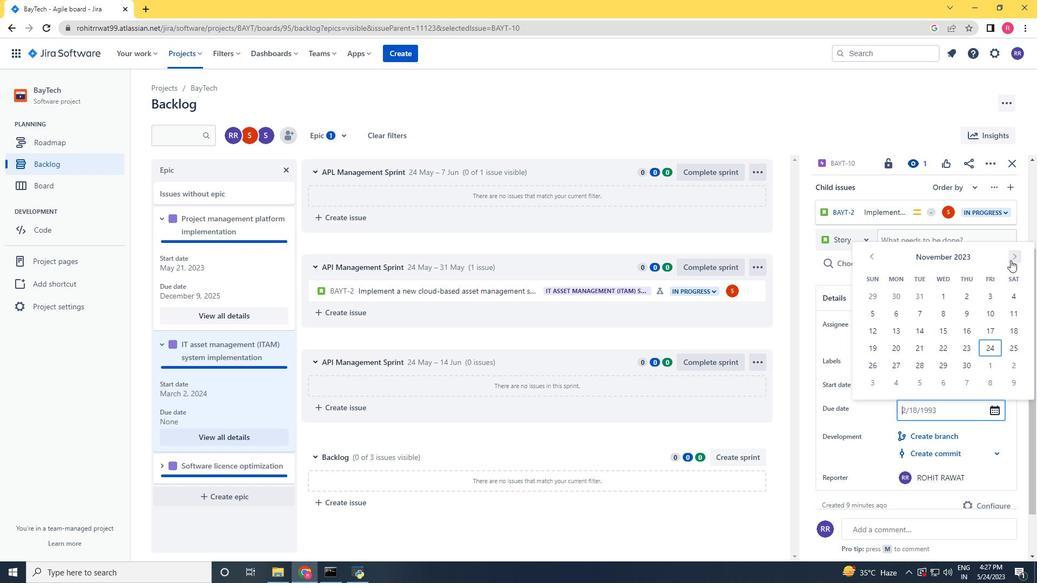 
Action: Mouse pressed left at (1010, 260)
Screenshot: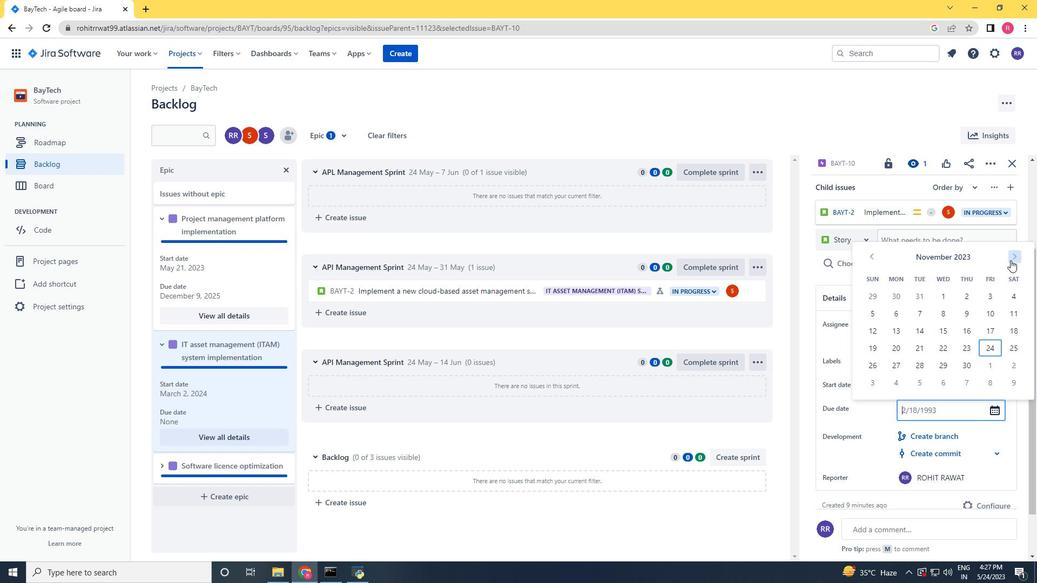 
Action: Mouse pressed left at (1010, 260)
Screenshot: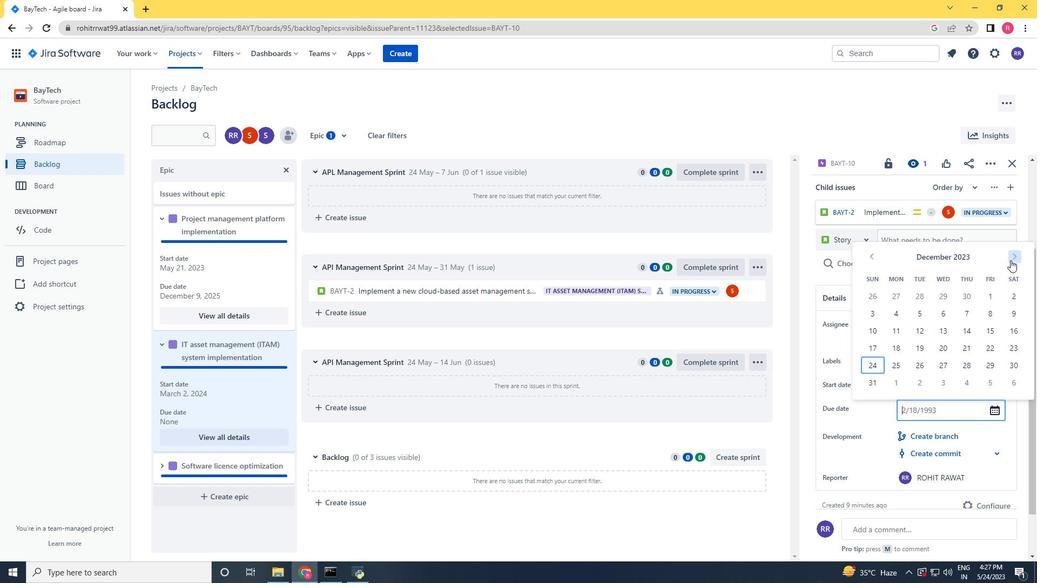 
Action: Mouse pressed left at (1010, 260)
Screenshot: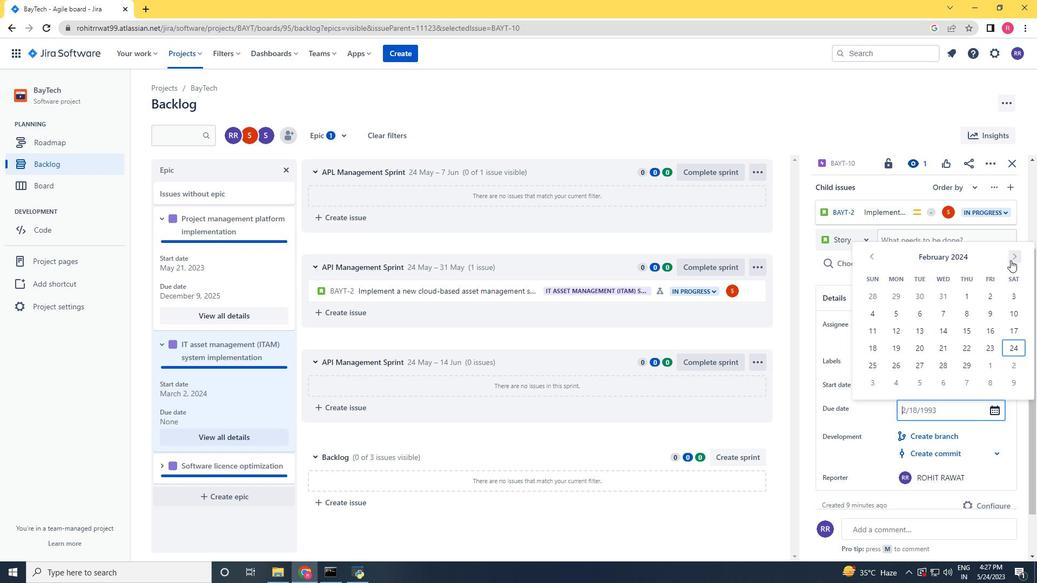 
Action: Mouse pressed left at (1010, 260)
Screenshot: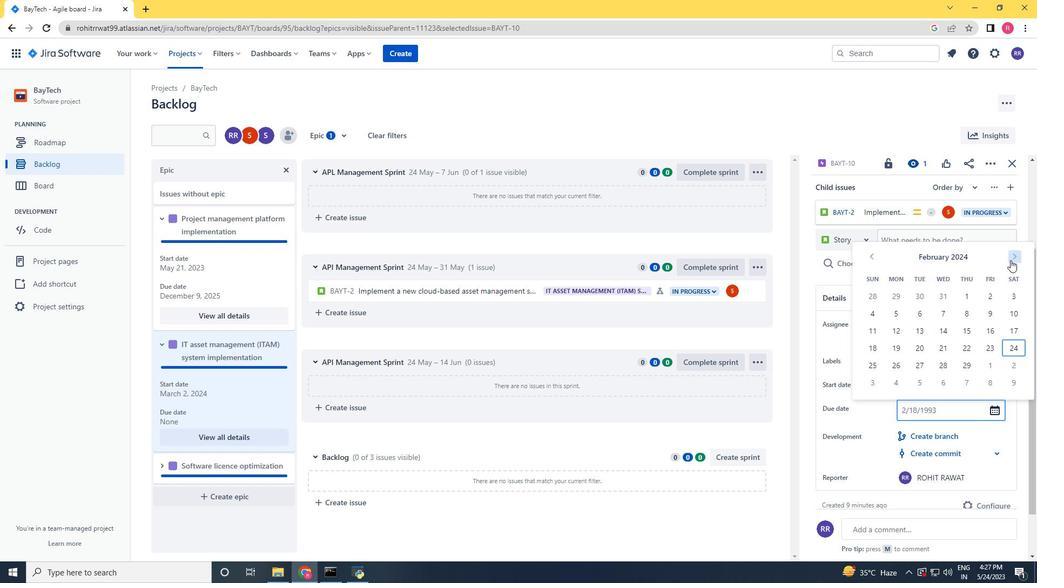 
Action: Mouse pressed left at (1010, 260)
Screenshot: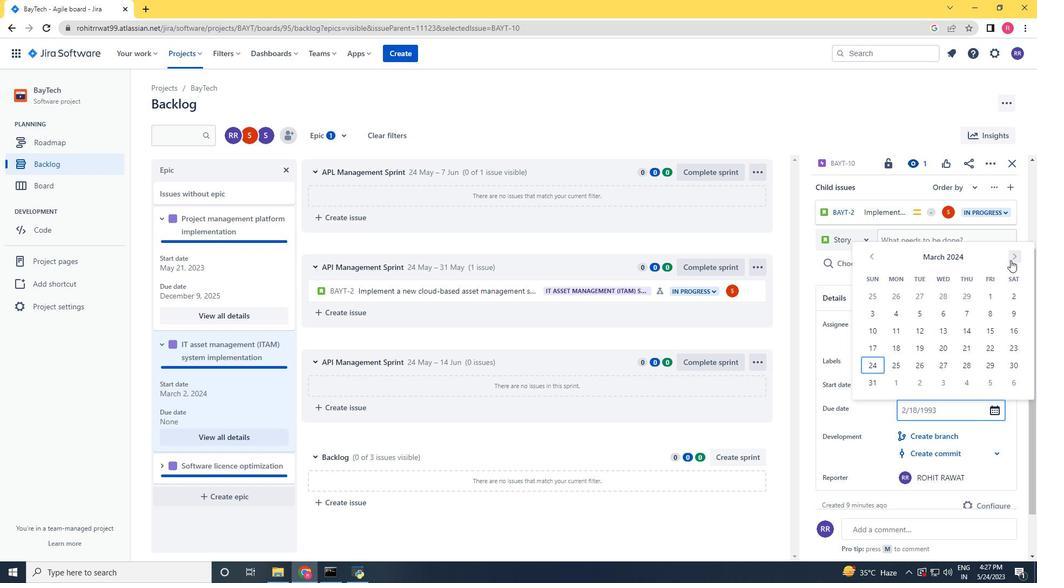 
Action: Mouse pressed left at (1010, 260)
Screenshot: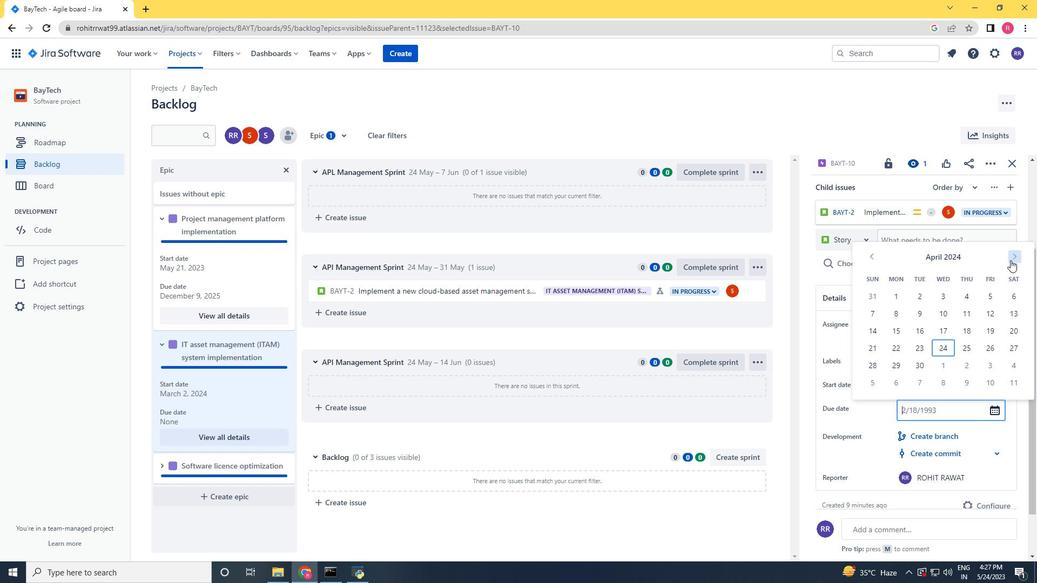 
Action: Mouse pressed left at (1010, 260)
Screenshot: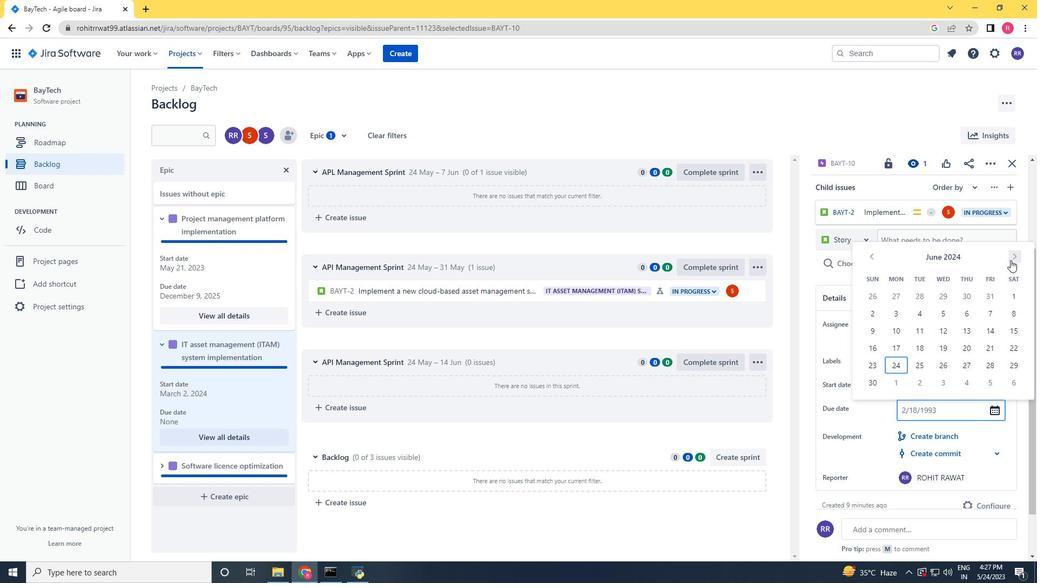
Action: Mouse pressed left at (1010, 260)
Screenshot: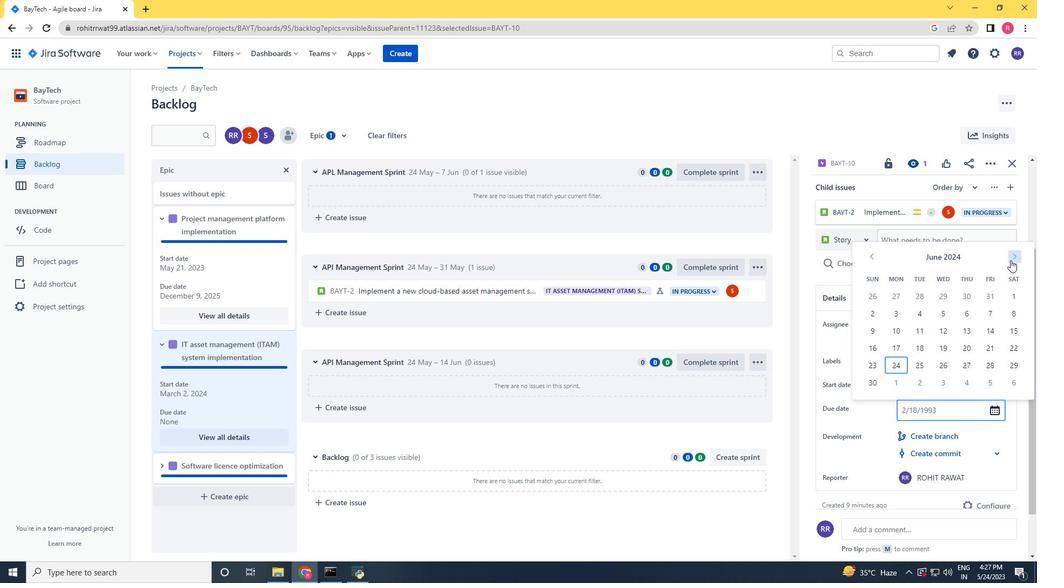 
Action: Mouse pressed left at (1010, 260)
Screenshot: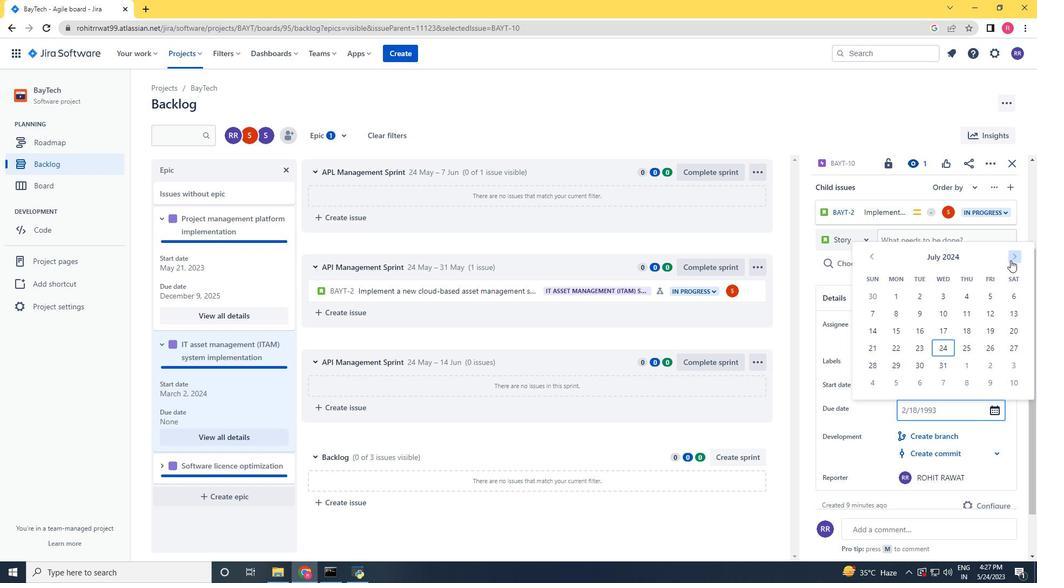 
Action: Mouse pressed left at (1010, 260)
Screenshot: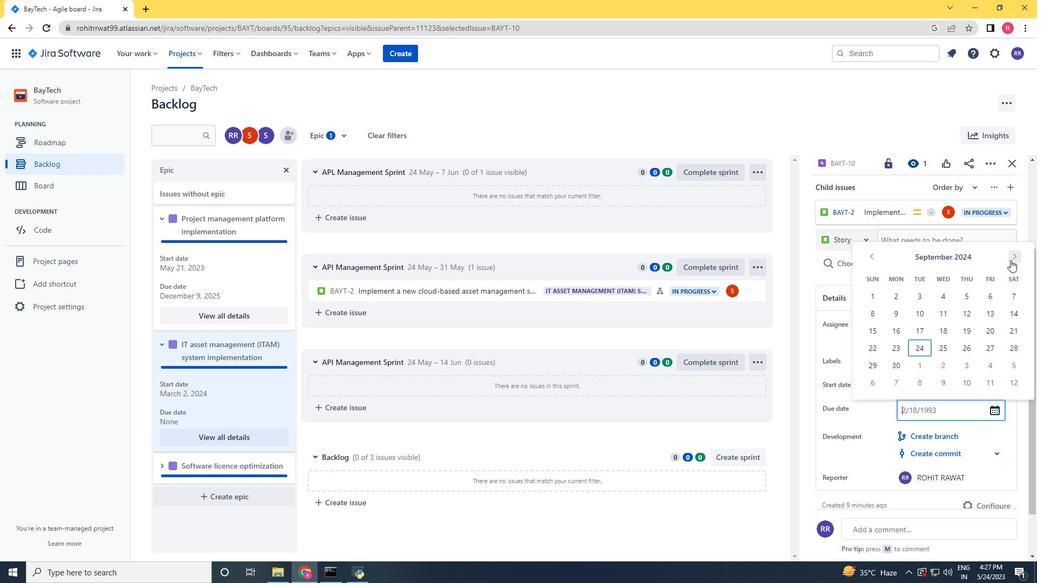 
Action: Mouse pressed left at (1010, 260)
Screenshot: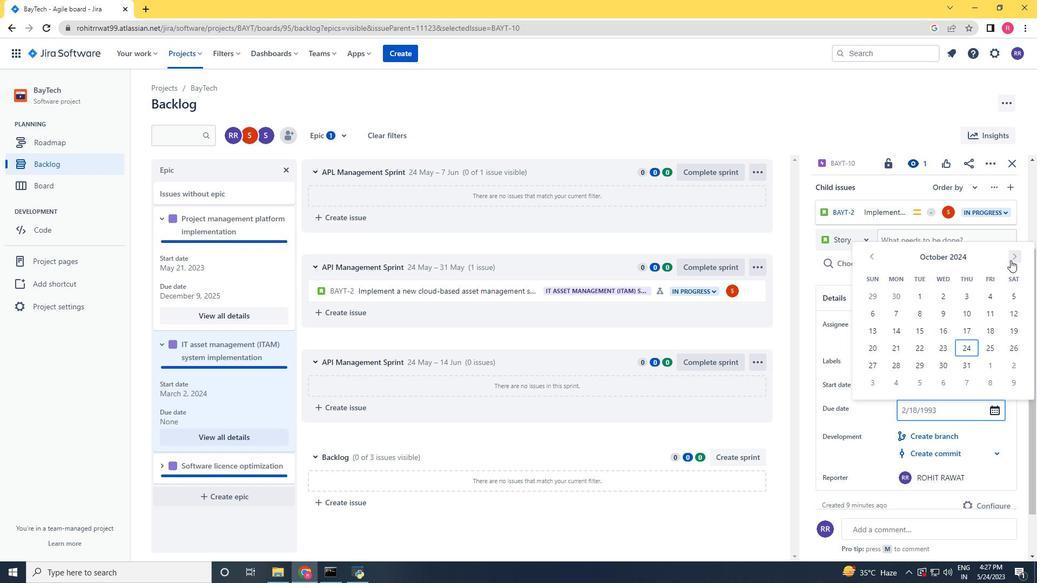
Action: Mouse moved to (989, 291)
Screenshot: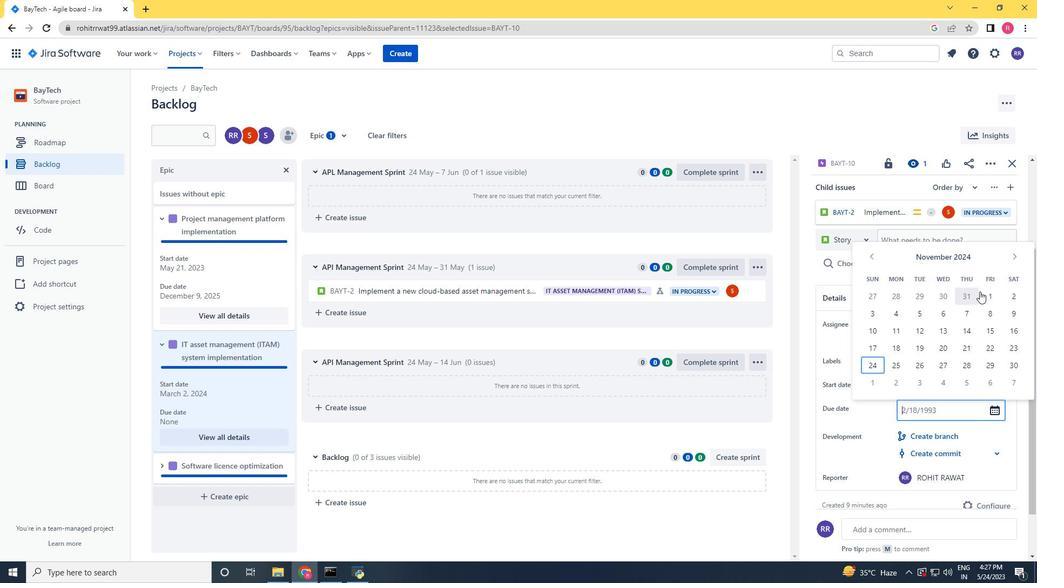
Action: Mouse pressed left at (989, 291)
Screenshot: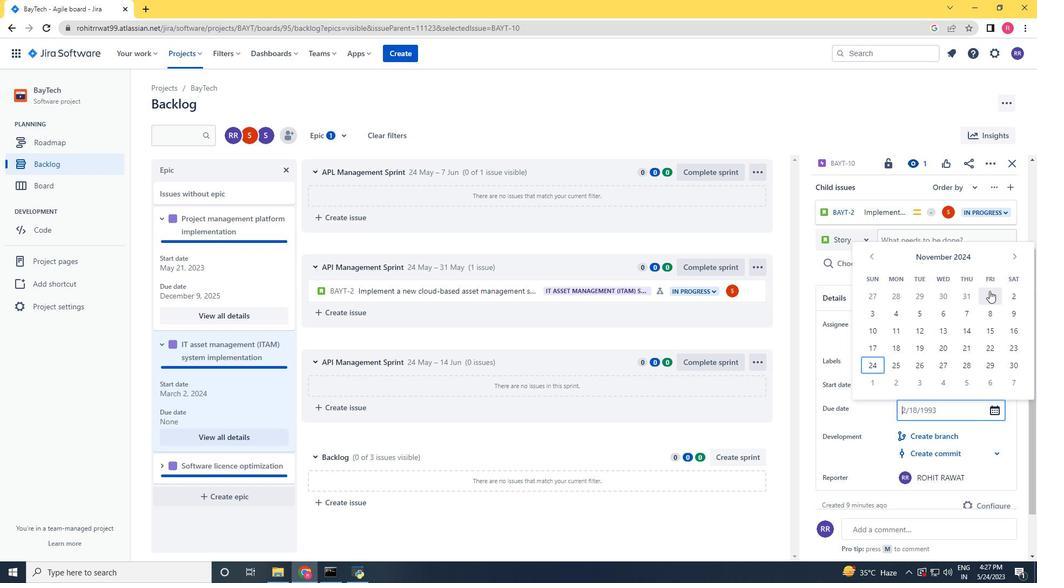 
Action: Mouse moved to (944, 482)
Screenshot: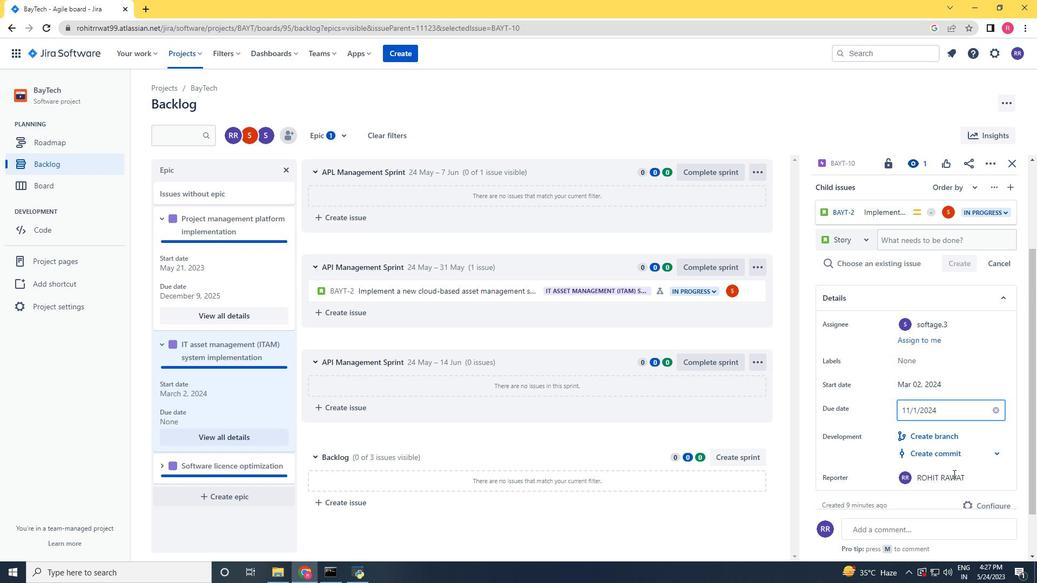 
Action: Mouse scrolled (944, 481) with delta (0, 0)
Screenshot: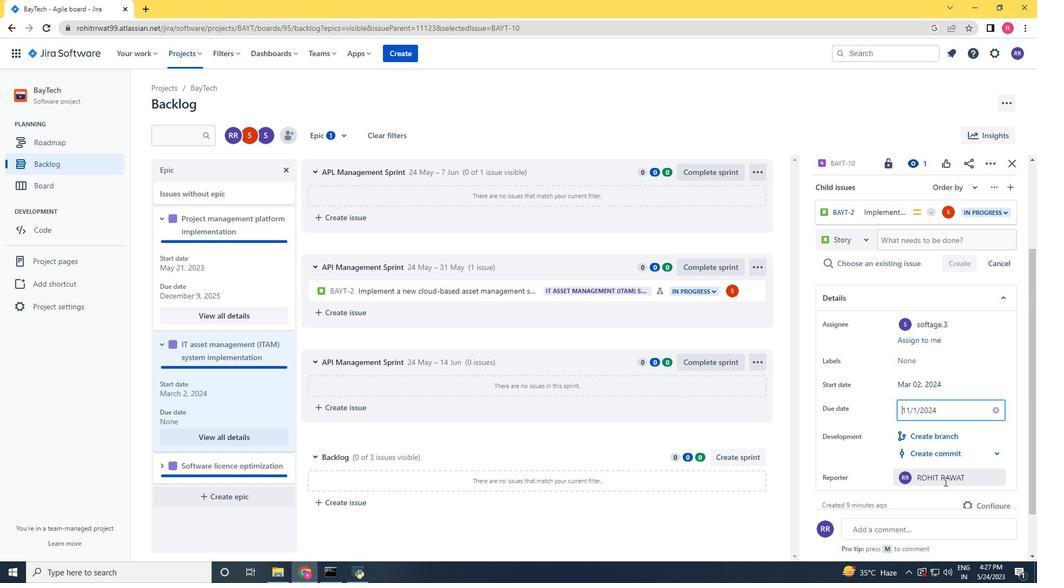 
Action: Mouse scrolled (944, 481) with delta (0, 0)
Screenshot: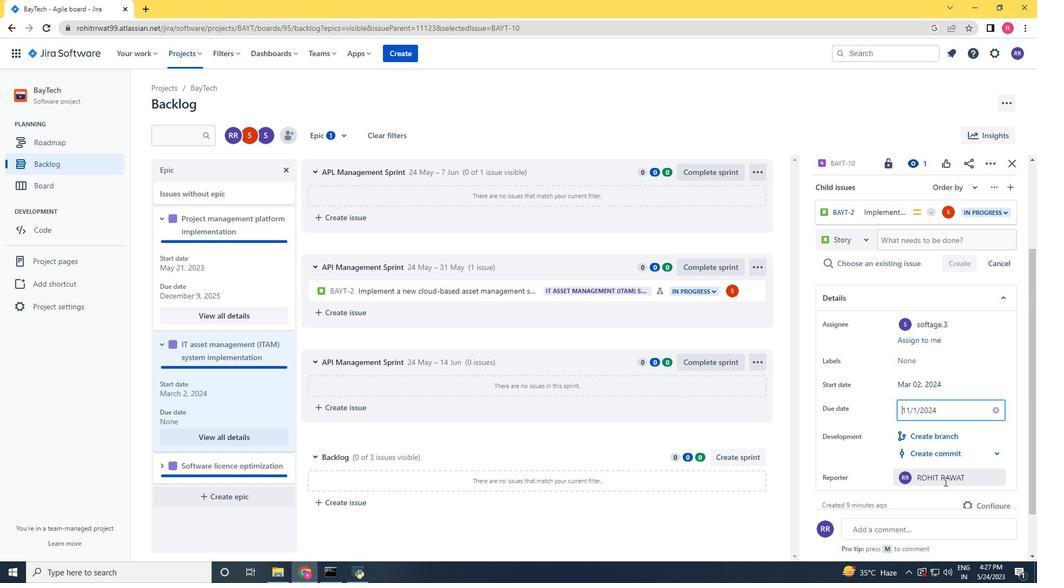 
Action: Mouse moved to (918, 451)
Screenshot: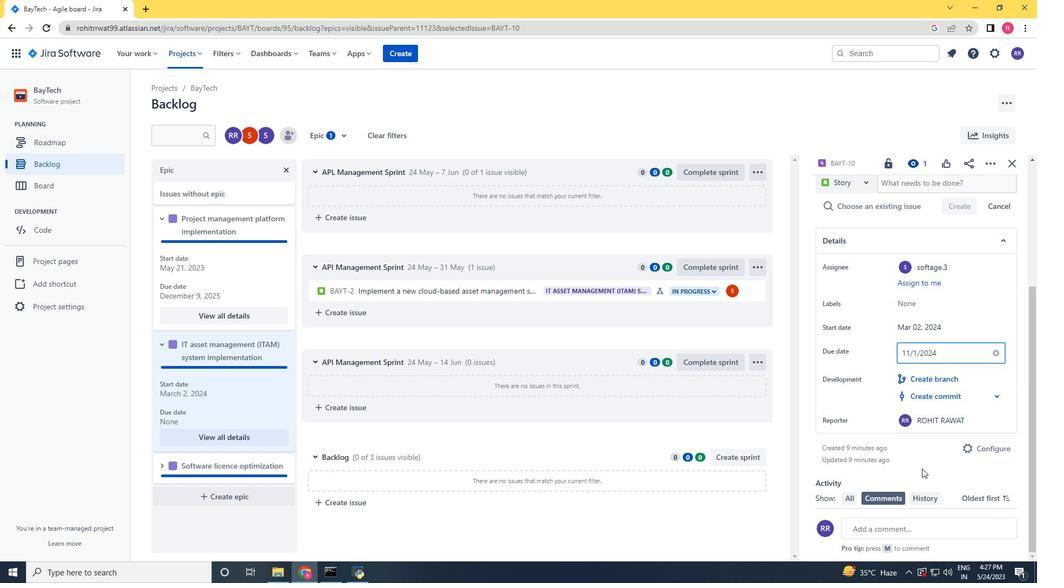 
Action: Mouse pressed left at (918, 451)
Screenshot: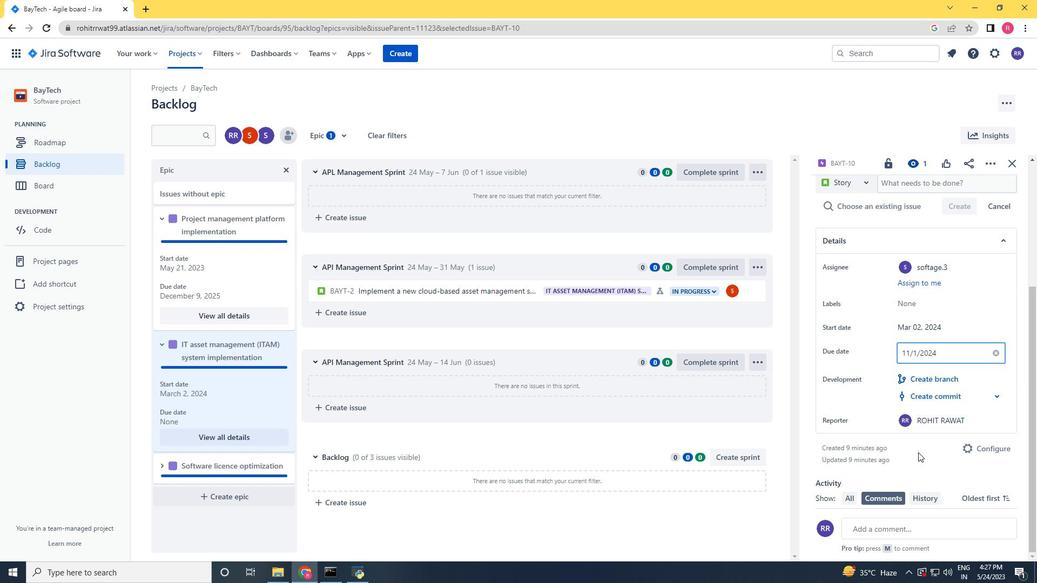
Action: Mouse scrolled (918, 452) with delta (0, 0)
Screenshot: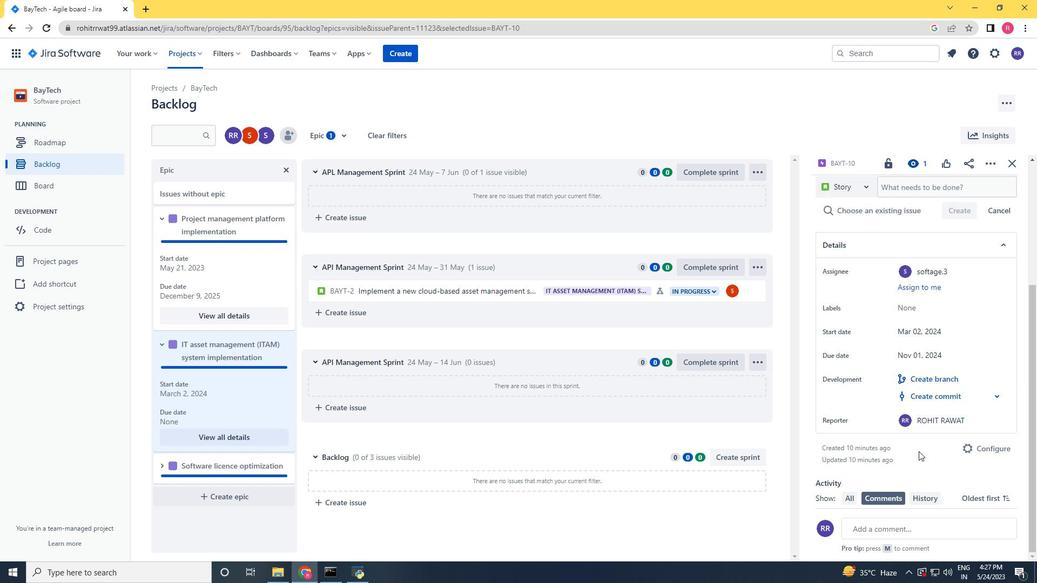 
Action: Mouse scrolled (918, 452) with delta (0, 0)
Screenshot: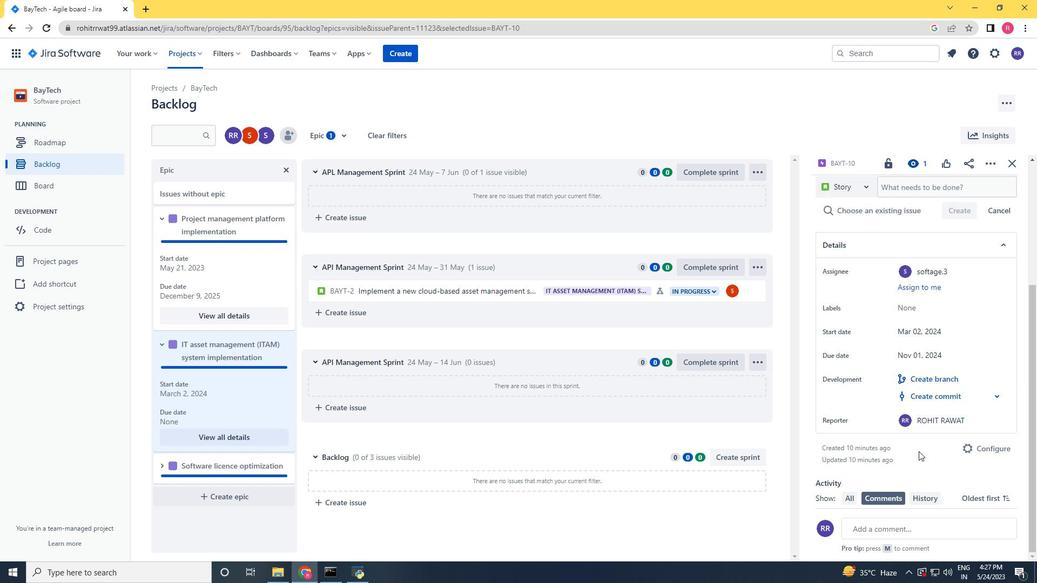 
Action: Mouse moved to (914, 447)
Screenshot: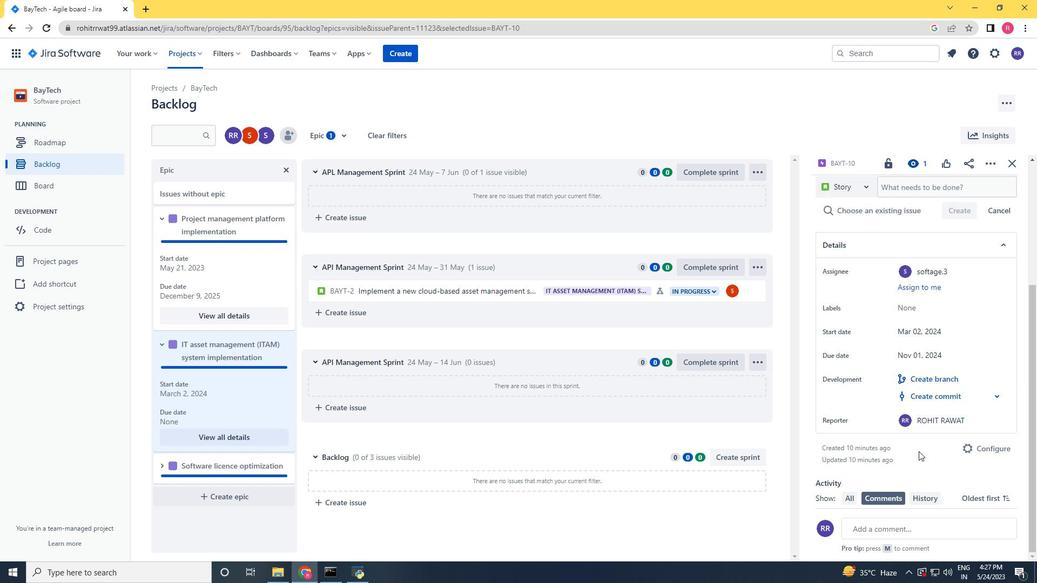 
Action: Mouse scrolled (914, 448) with delta (0, 0)
Screenshot: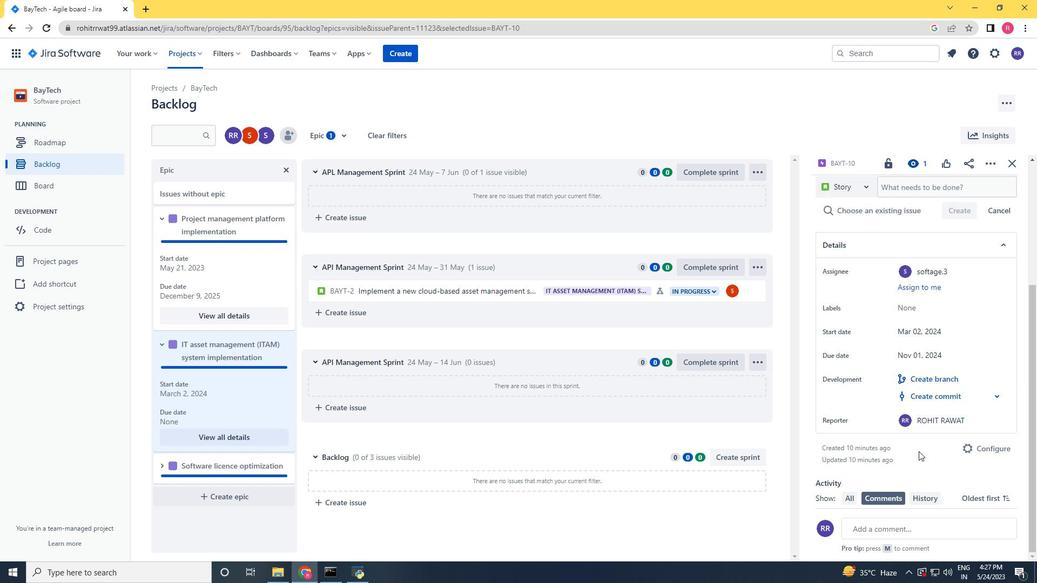 
Action: Mouse moved to (872, 443)
Screenshot: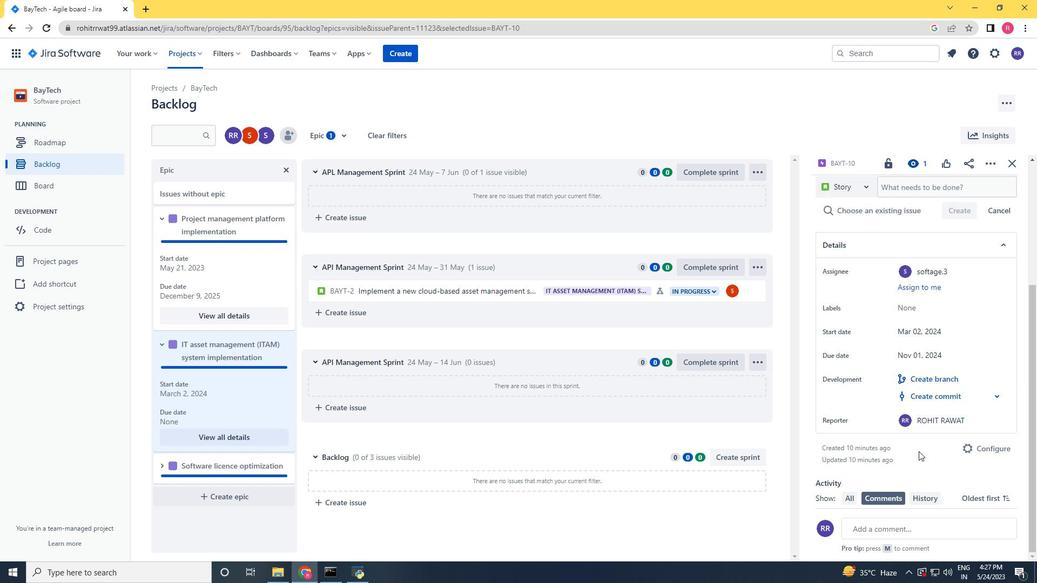 
Action: Mouse scrolled (872, 444) with delta (0, 0)
Screenshot: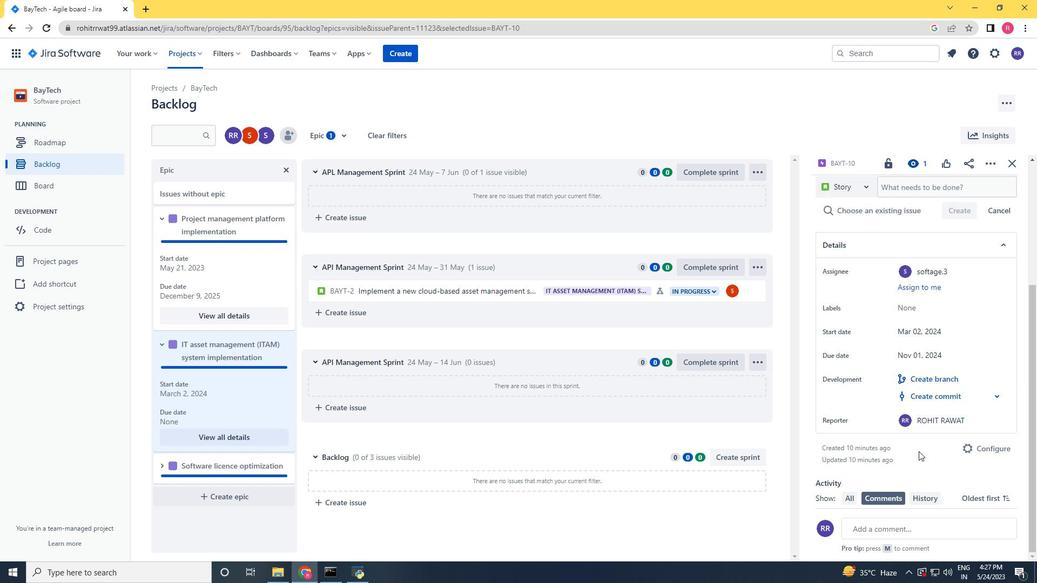 
Action: Mouse moved to (210, 375)
Screenshot: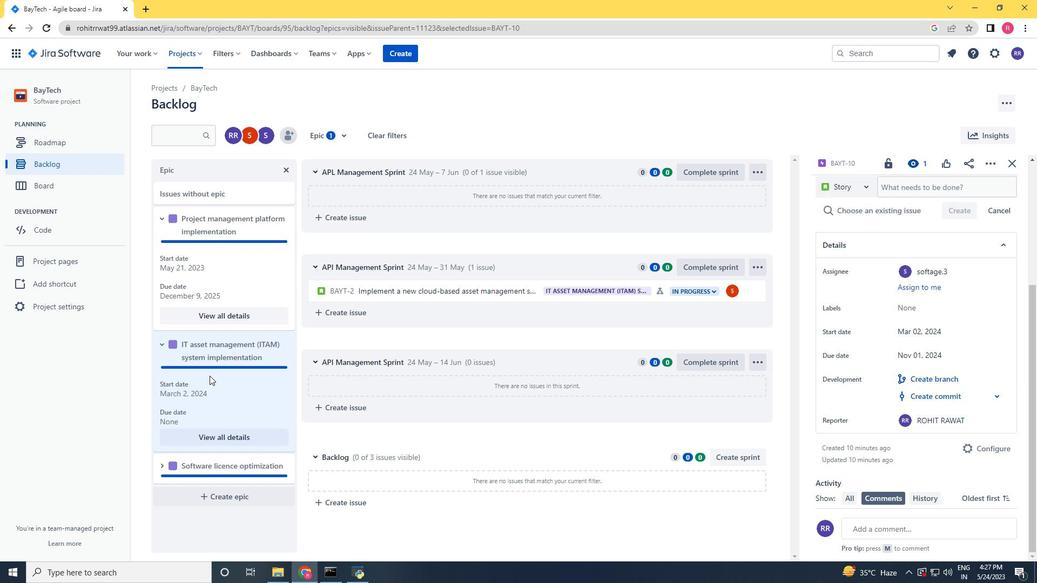 
Action: Mouse scrolled (210, 374) with delta (0, 0)
Screenshot: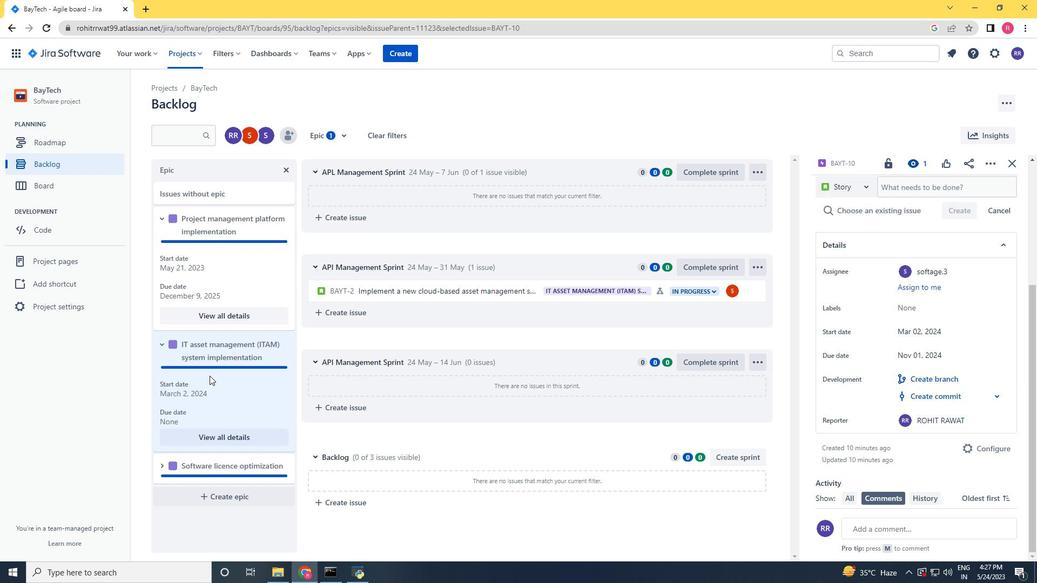 
Action: Mouse moved to (211, 374)
Screenshot: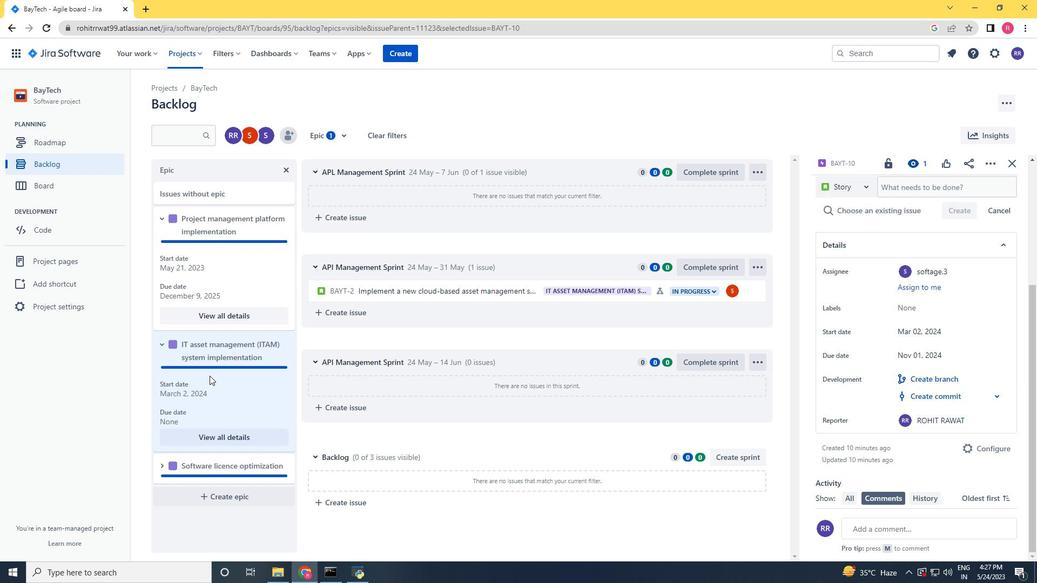 
Action: Mouse scrolled (211, 373) with delta (0, 0)
Screenshot: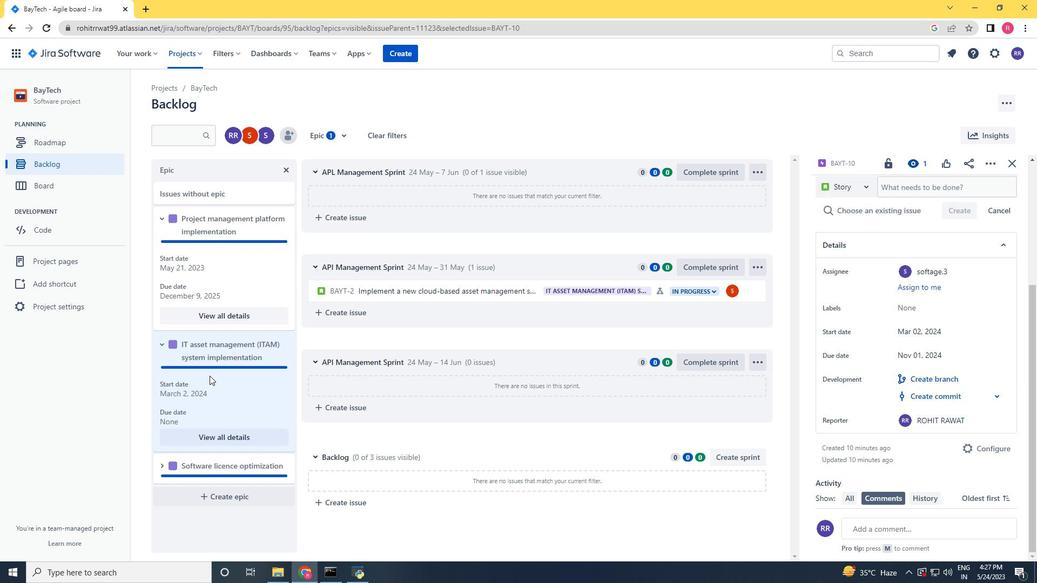 
Action: Mouse moved to (212, 374)
Screenshot: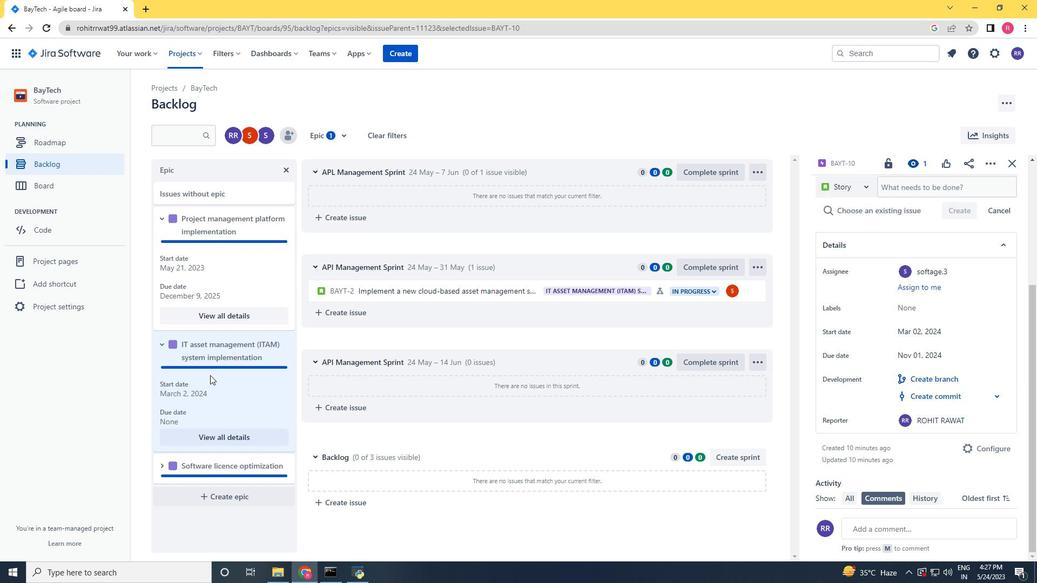 
Action: Mouse scrolled (212, 373) with delta (0, 0)
Screenshot: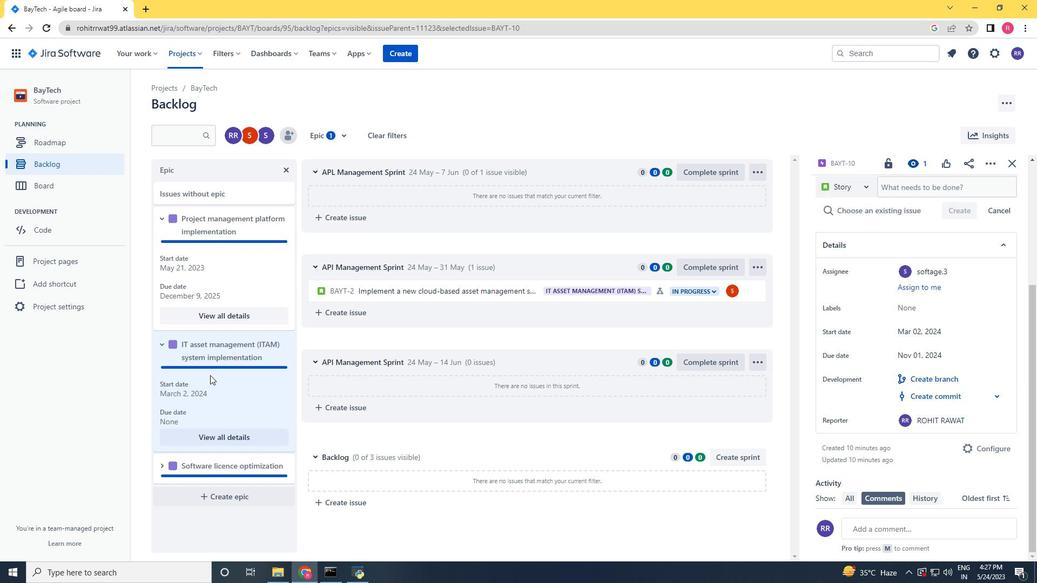 
Action: Mouse moved to (213, 374)
Screenshot: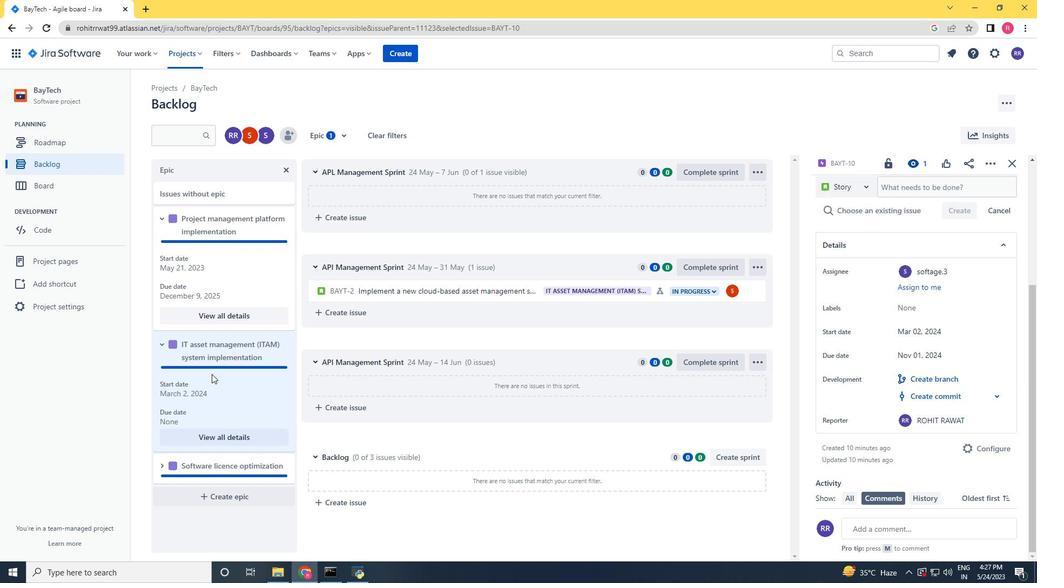 
Action: Mouse scrolled (213, 373) with delta (0, 0)
Screenshot: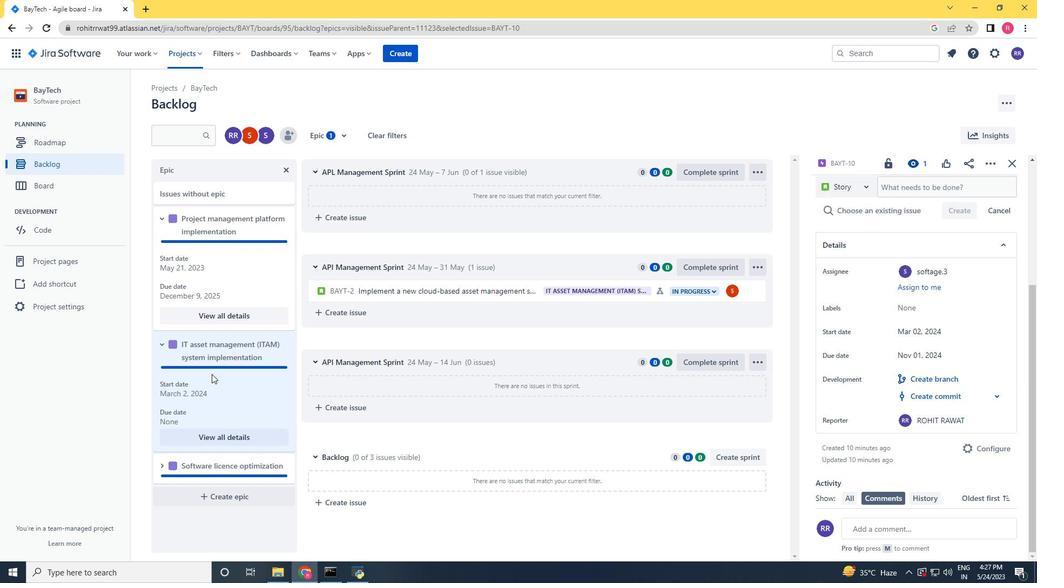 
Action: Mouse moved to (162, 465)
Screenshot: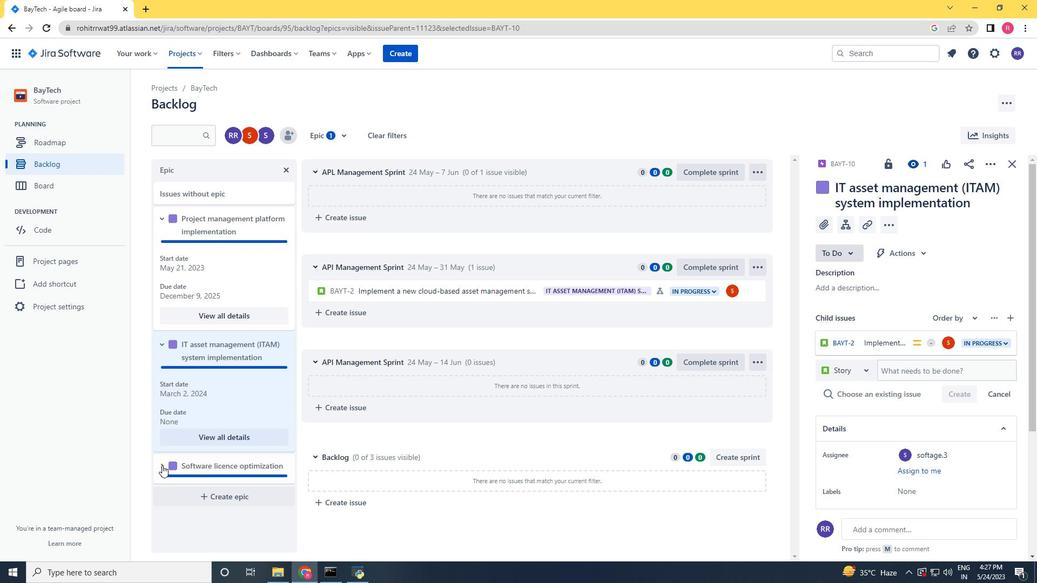 
Action: Mouse pressed left at (162, 465)
Screenshot: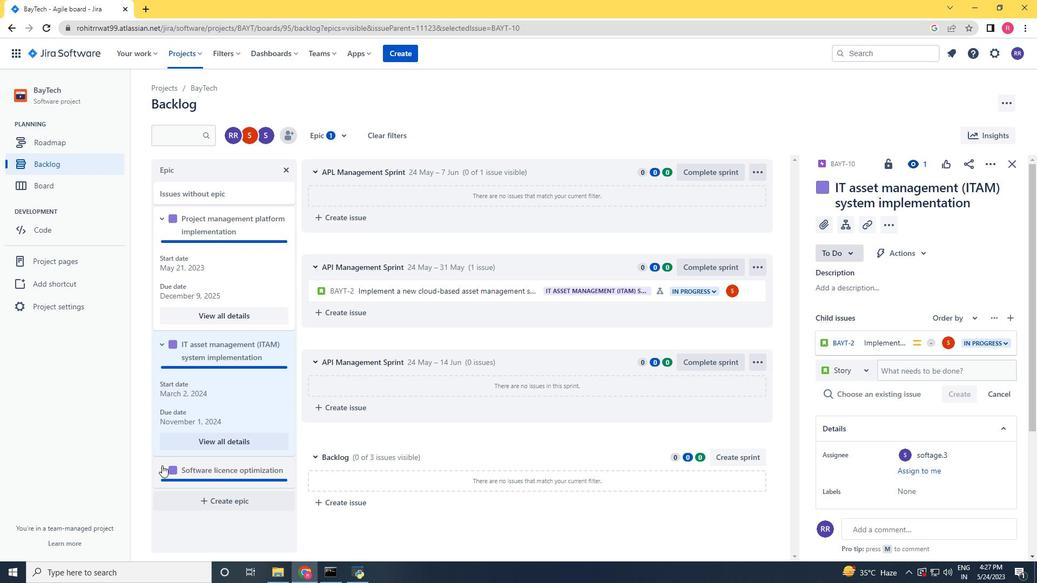 
Action: Mouse moved to (220, 393)
Screenshot: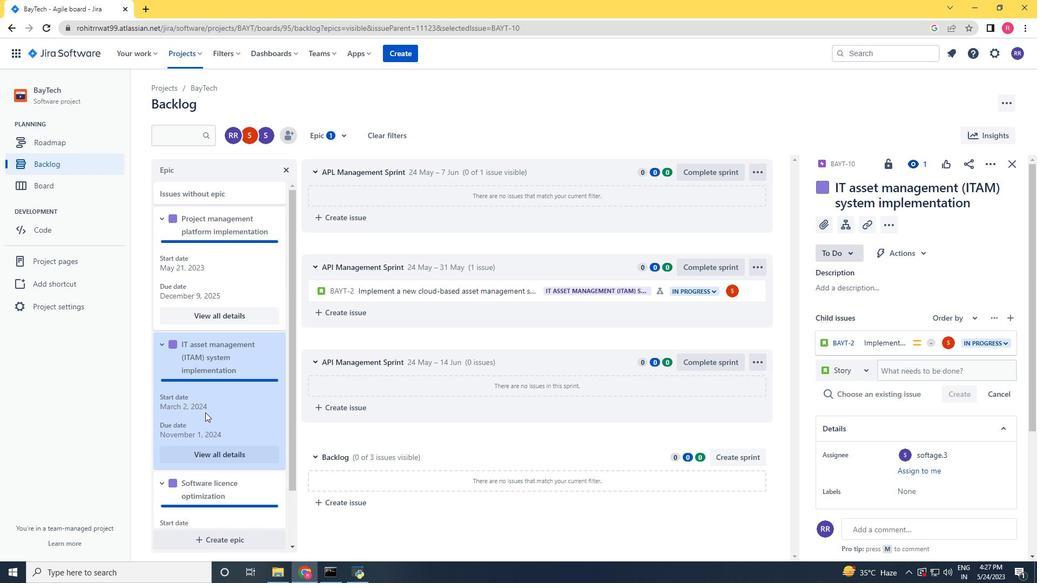 
Action: Mouse scrolled (213, 402) with delta (0, 0)
Screenshot: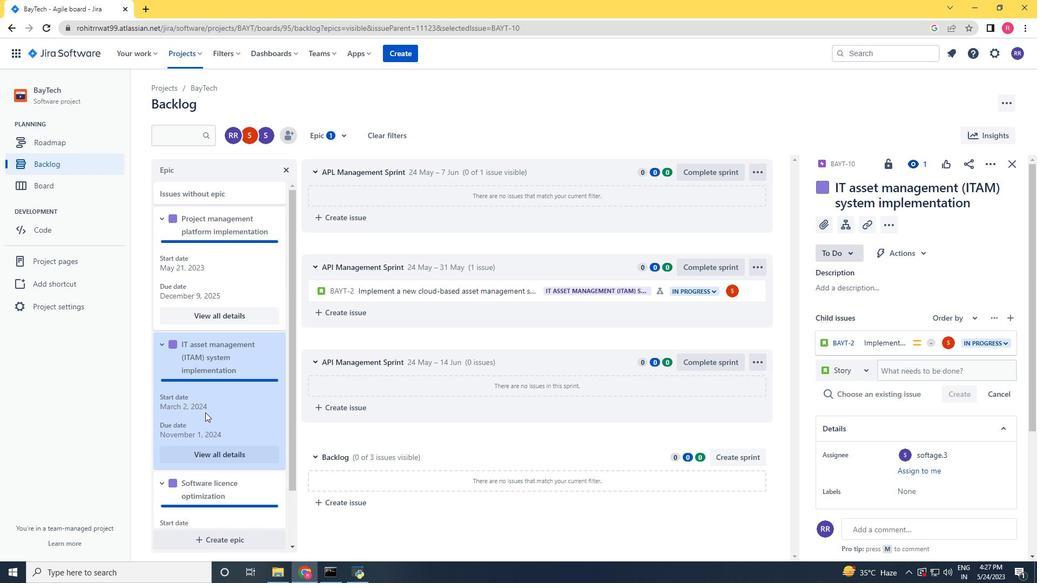 
Action: Mouse moved to (221, 392)
Screenshot: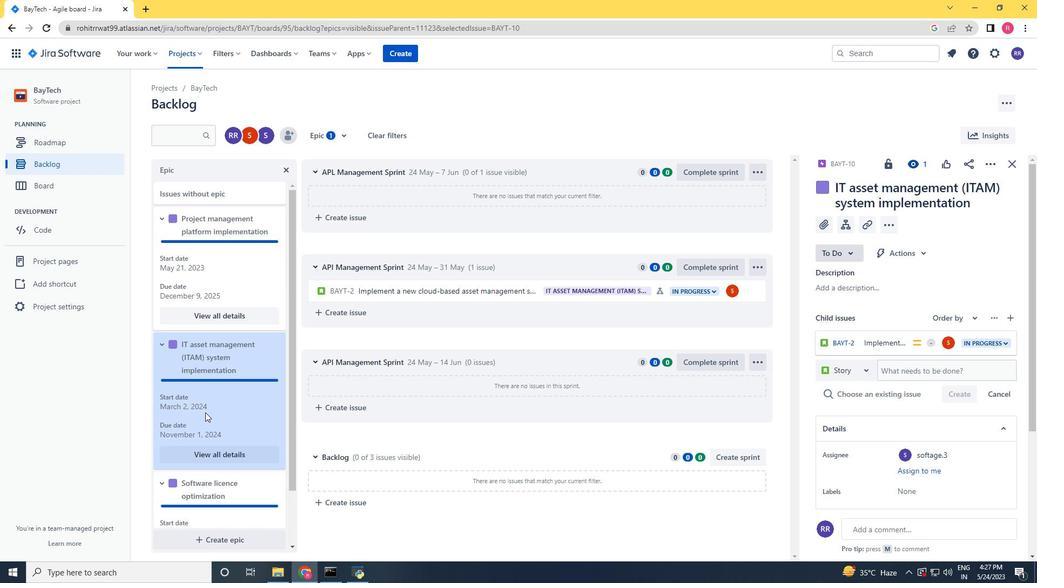 
Action: Mouse scrolled (221, 392) with delta (0, 0)
Screenshot: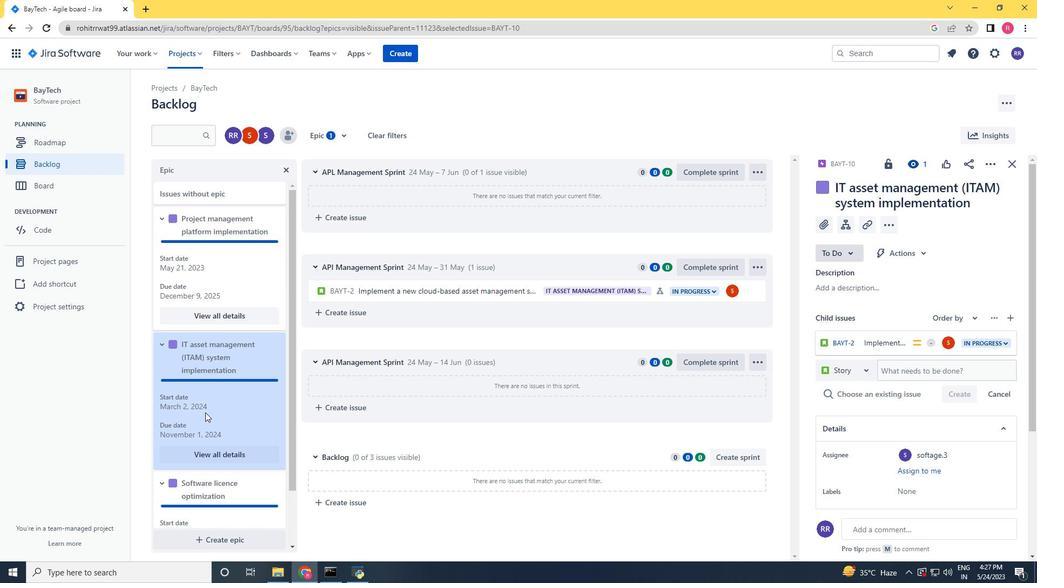 
Action: Mouse moved to (221, 392)
Screenshot: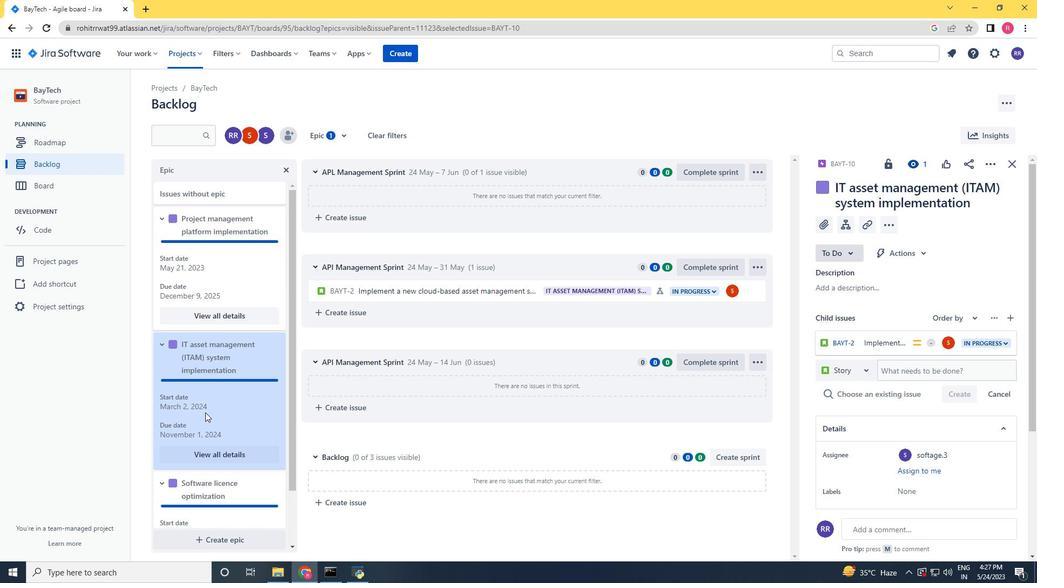 
Action: Mouse scrolled (221, 391) with delta (0, 0)
Screenshot: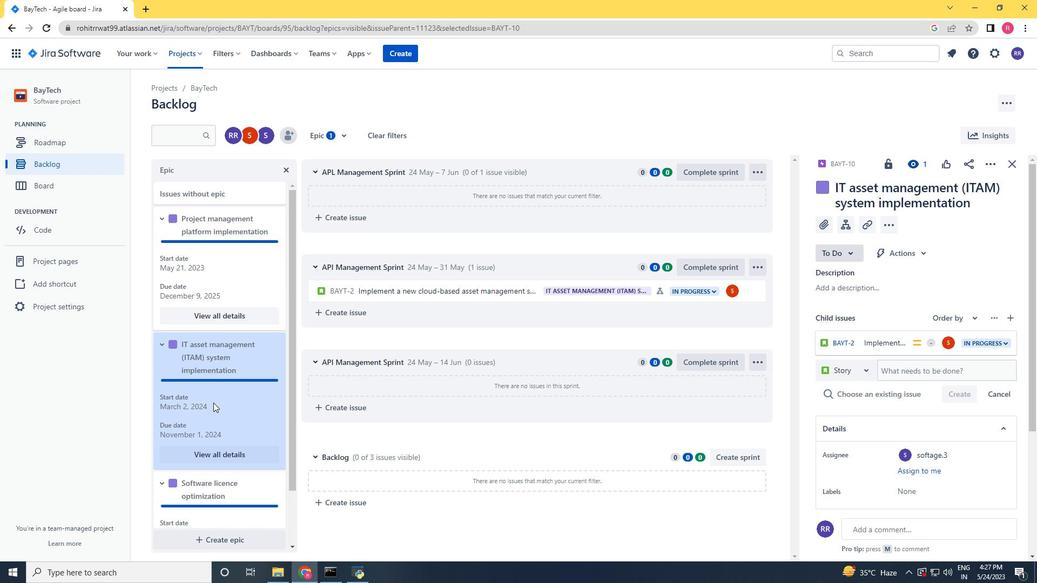 
Action: Mouse scrolled (221, 391) with delta (0, 0)
Screenshot: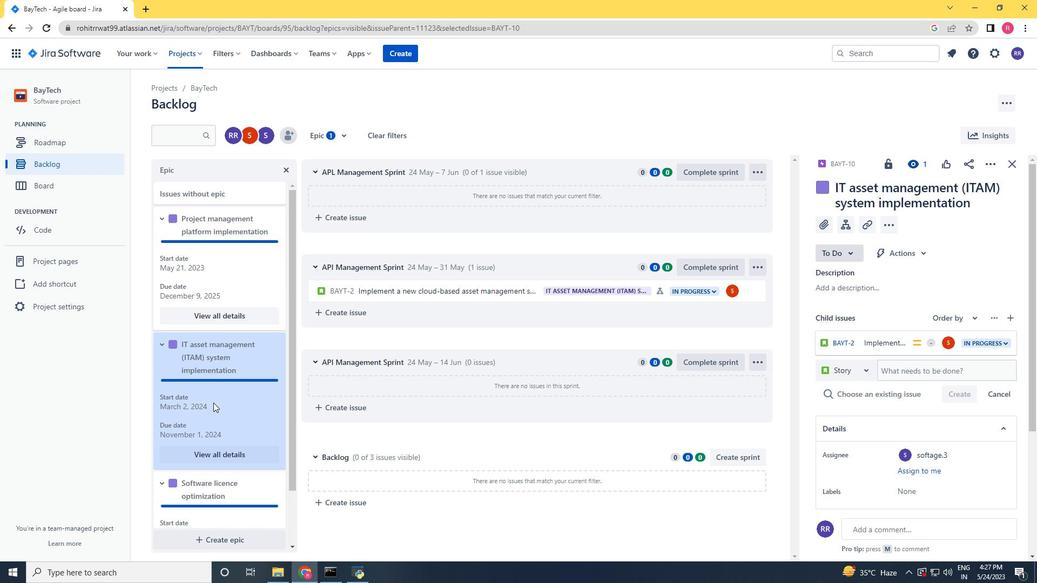 
Action: Mouse moved to (221, 392)
Screenshot: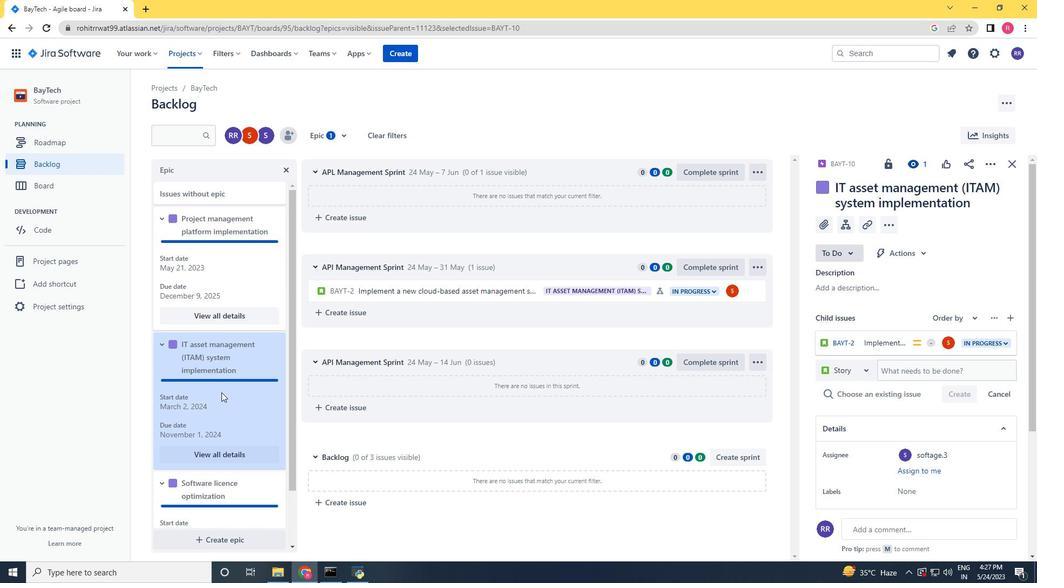 
Action: Mouse scrolled (221, 391) with delta (0, 0)
Screenshot: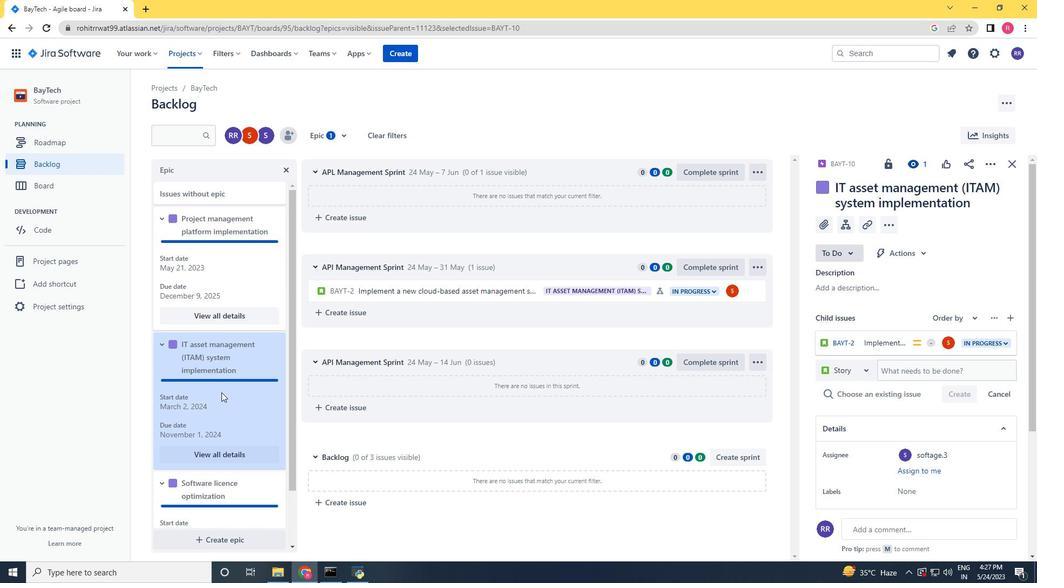 
Action: Mouse moved to (221, 392)
Screenshot: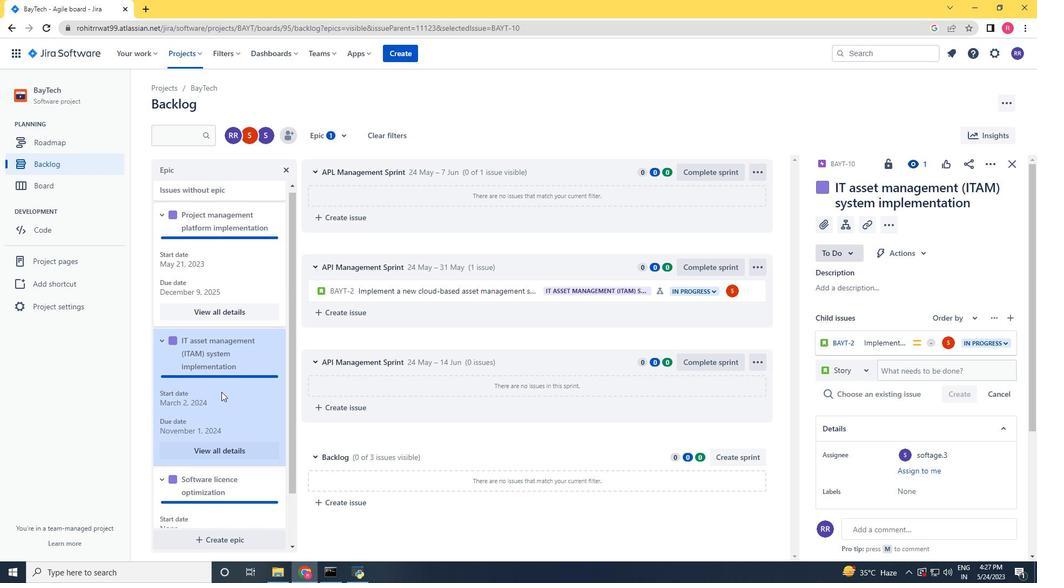 
Action: Mouse scrolled (221, 391) with delta (0, 0)
Screenshot: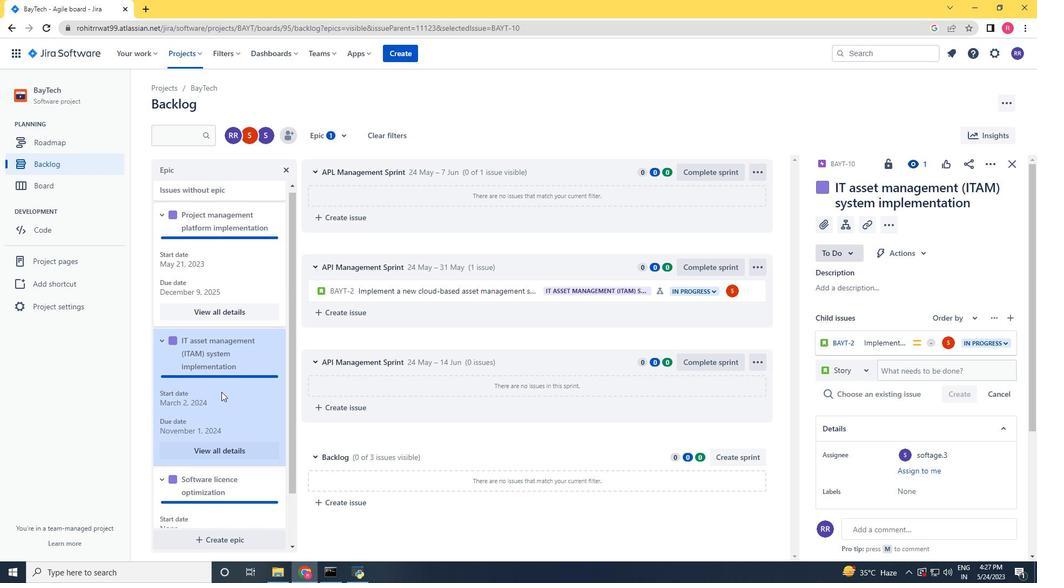 
Action: Mouse moved to (239, 506)
Screenshot: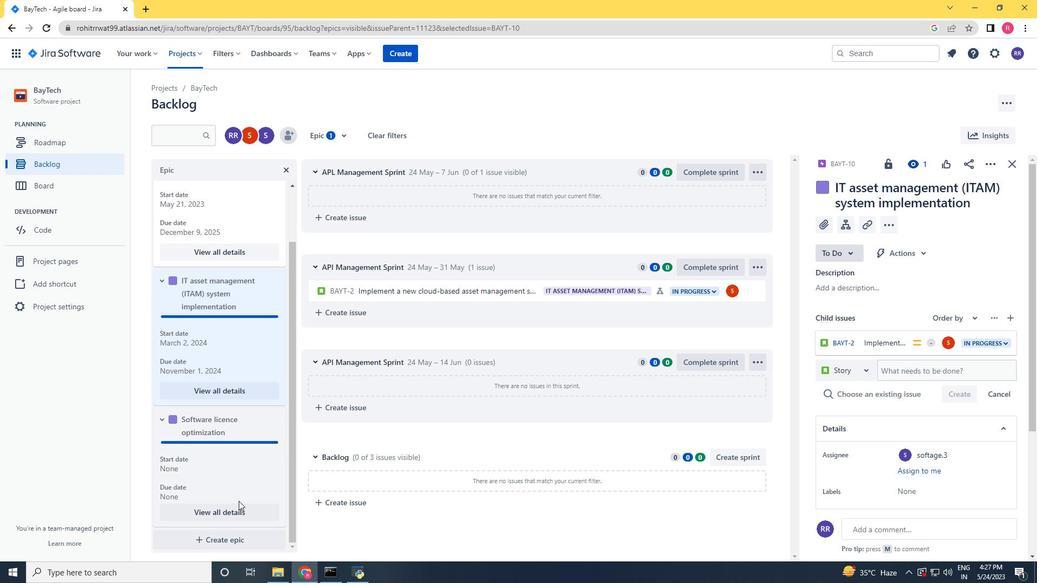 
Action: Mouse pressed left at (239, 506)
Screenshot: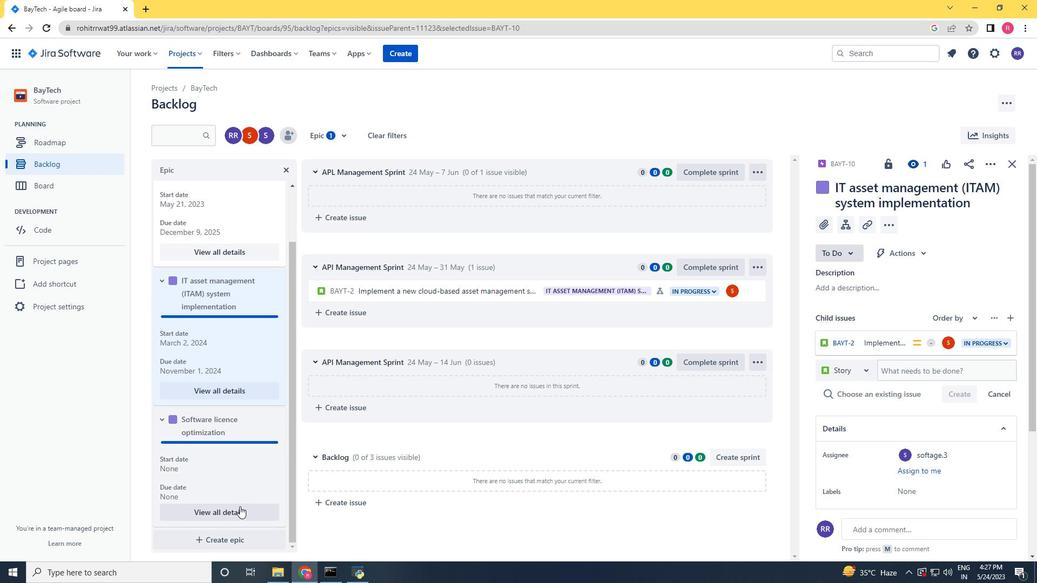 
Action: Mouse moved to (873, 327)
Screenshot: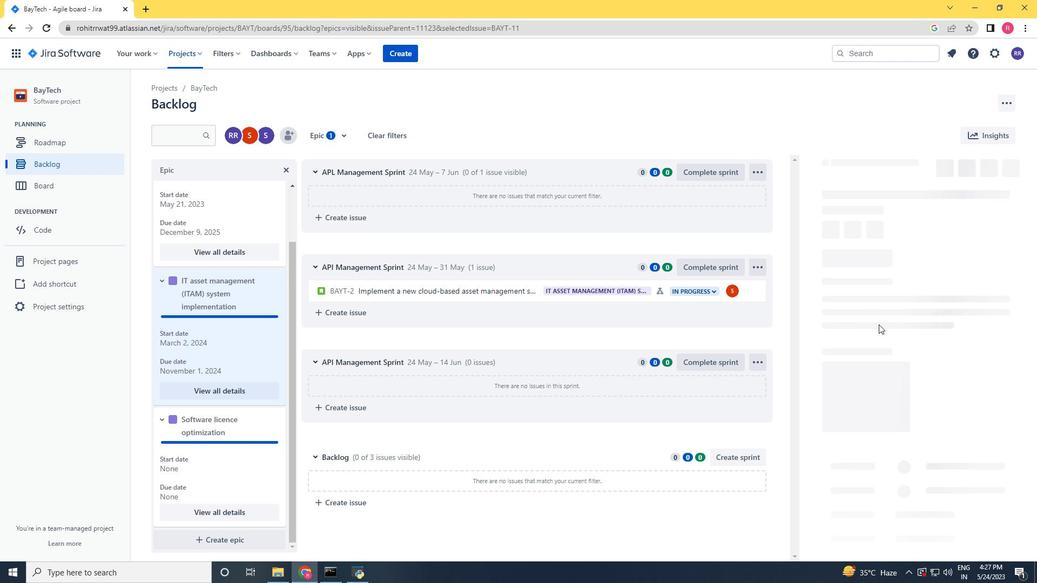 
Action: Mouse scrolled (873, 326) with delta (0, 0)
Screenshot: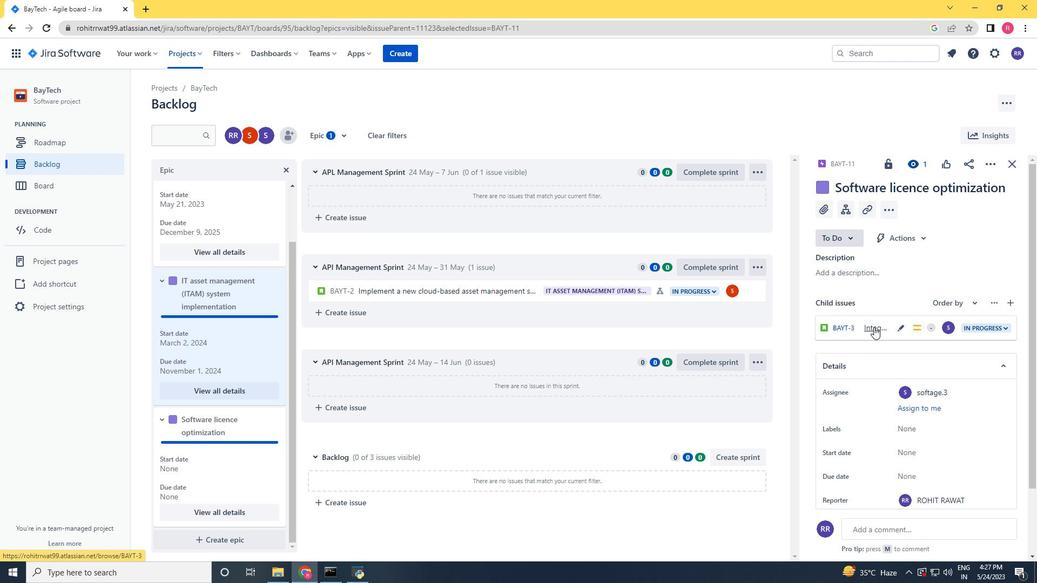 
Action: Mouse scrolled (873, 326) with delta (0, 0)
Screenshot: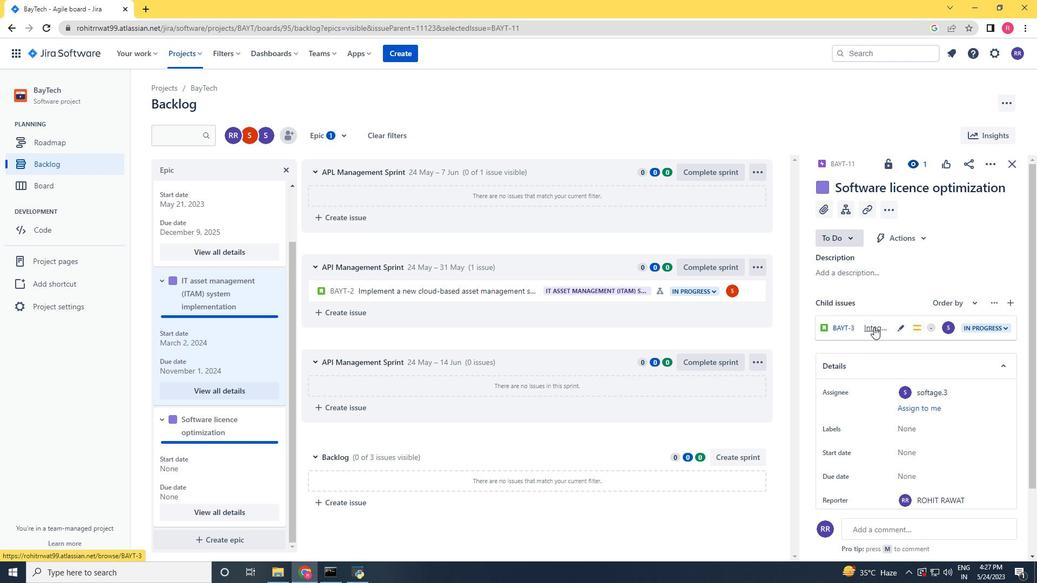 
Action: Mouse moved to (873, 327)
Screenshot: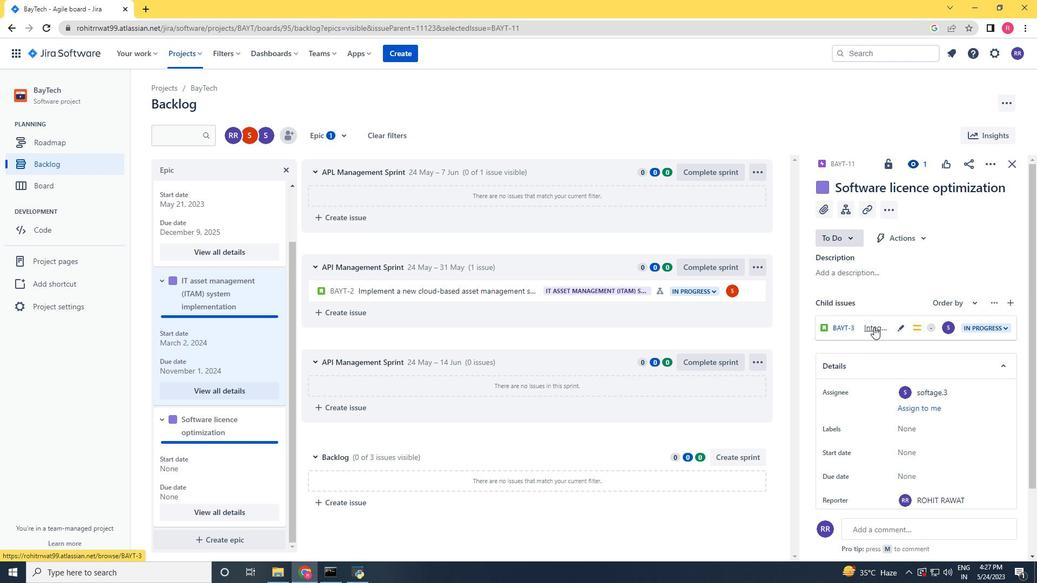 
Action: Mouse scrolled (873, 326) with delta (0, 0)
Screenshot: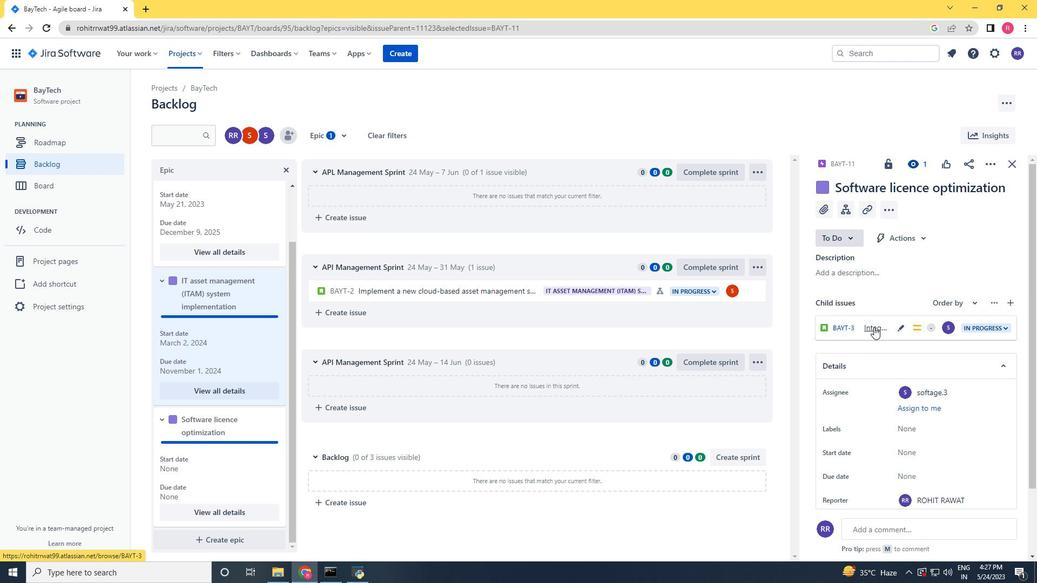 
Action: Mouse moved to (926, 350)
Screenshot: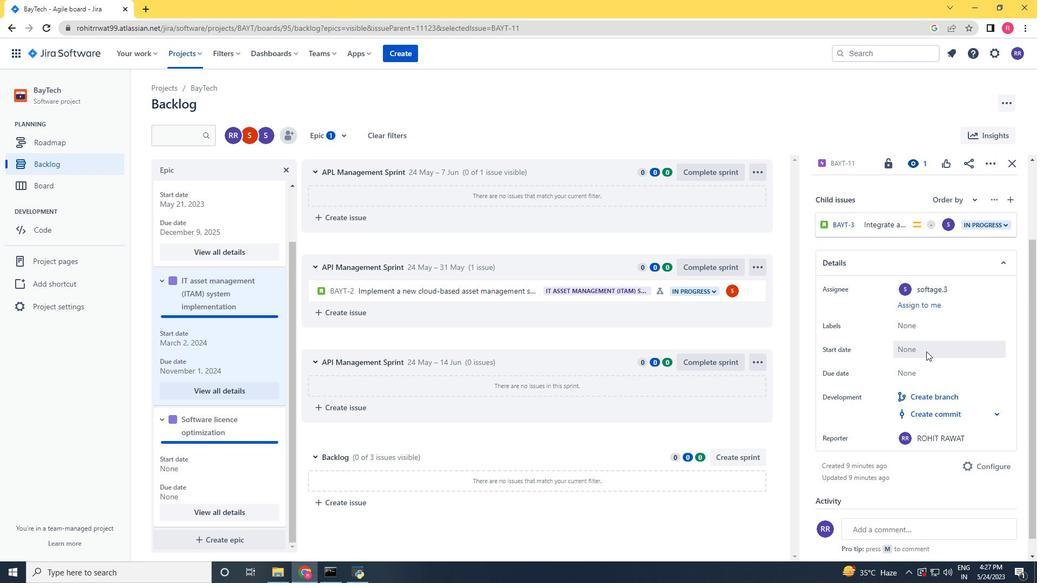 
Action: Mouse pressed left at (926, 350)
Screenshot: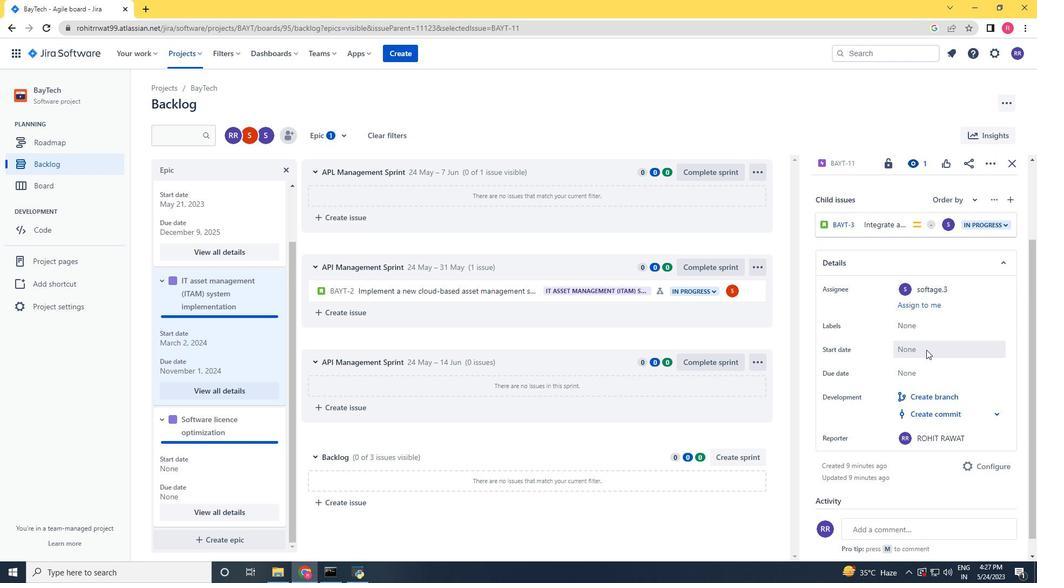 
Action: Mouse moved to (1015, 378)
Screenshot: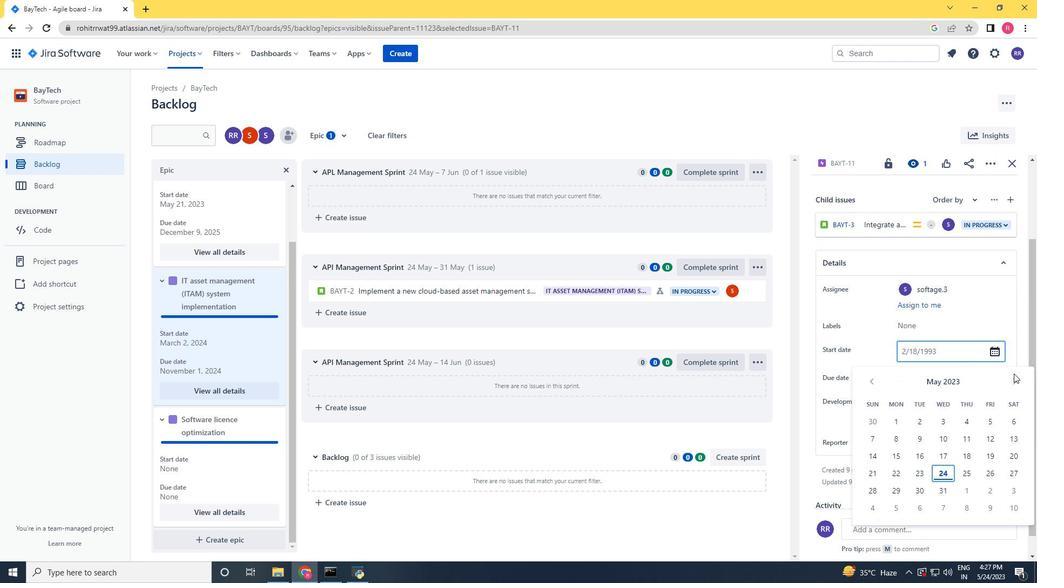 
Action: Mouse pressed left at (1015, 378)
Screenshot: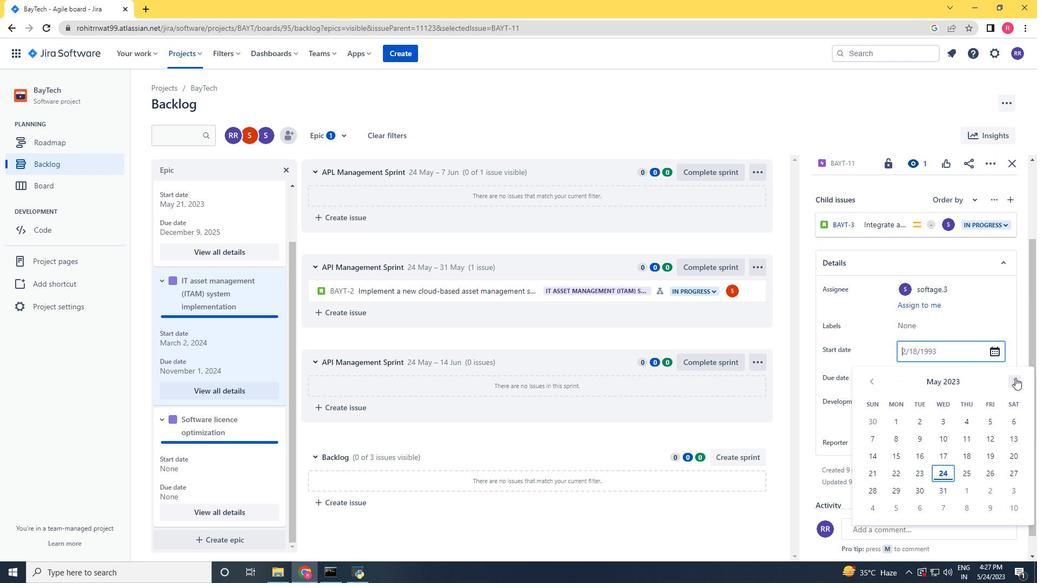 
Action: Mouse pressed left at (1015, 378)
Screenshot: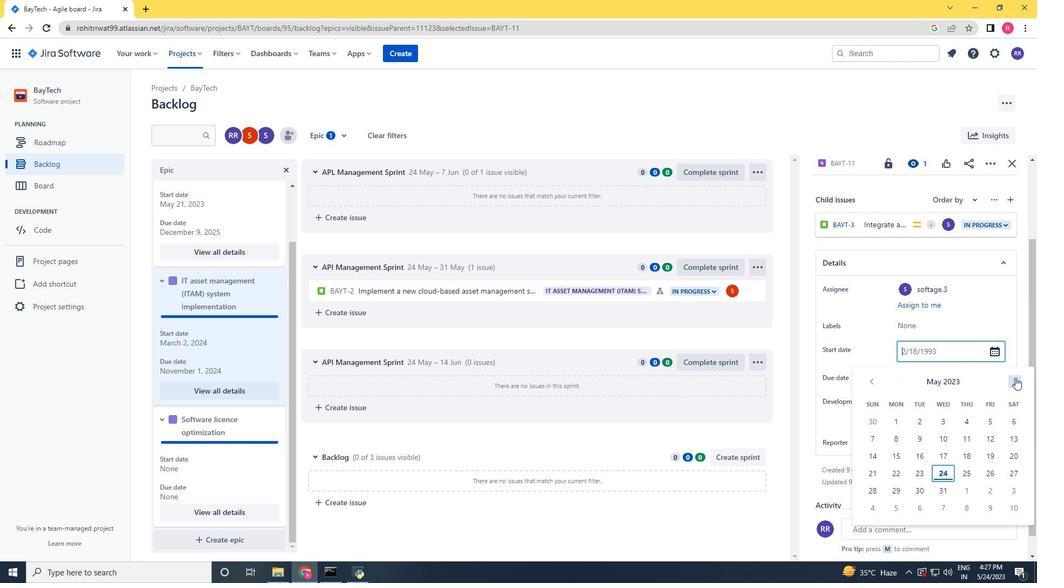 
Action: Mouse pressed left at (1015, 378)
Screenshot: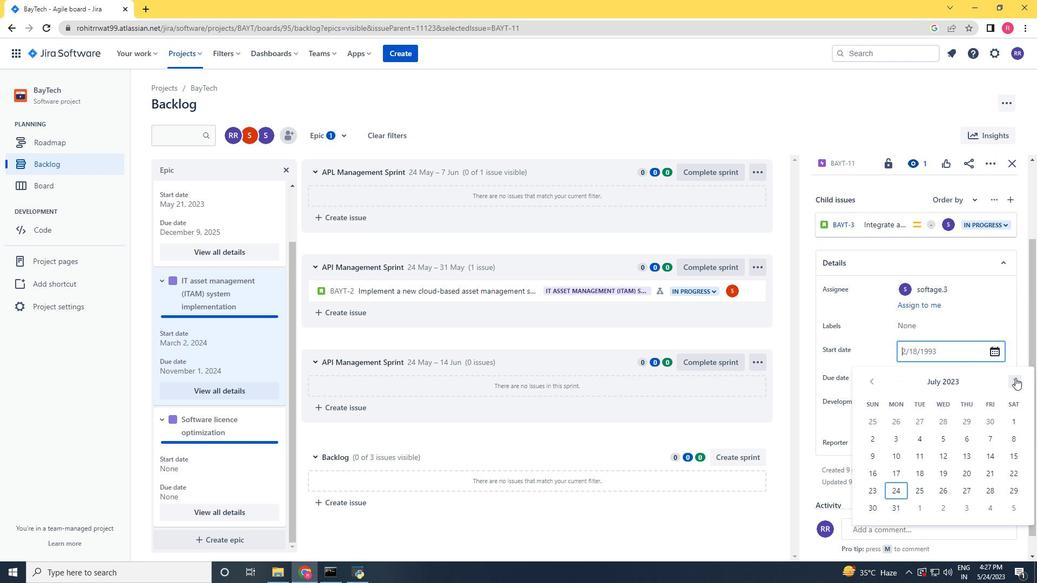 
Action: Mouse pressed left at (1015, 378)
Screenshot: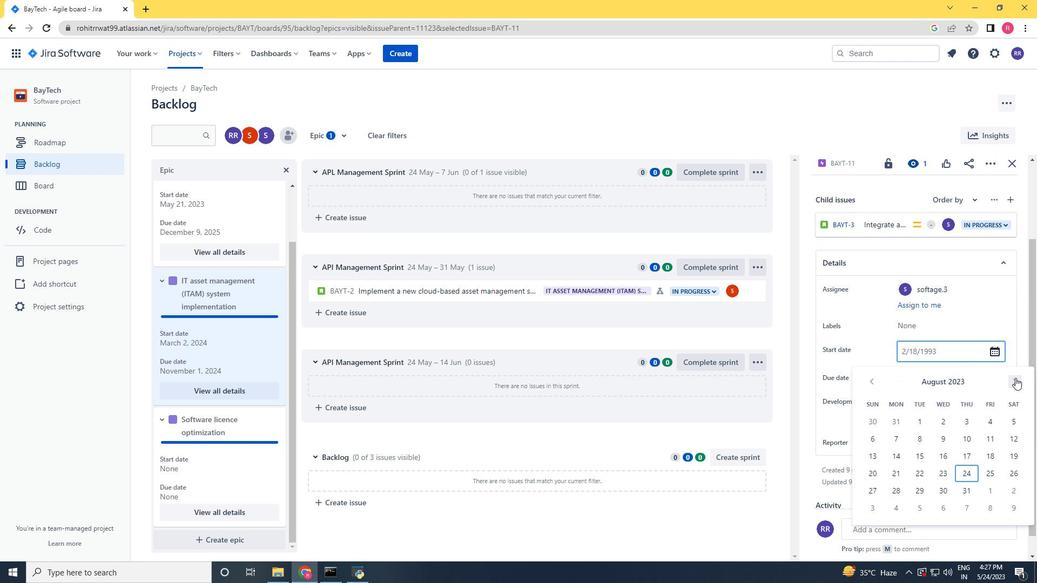 
Action: Mouse moved to (877, 382)
Screenshot: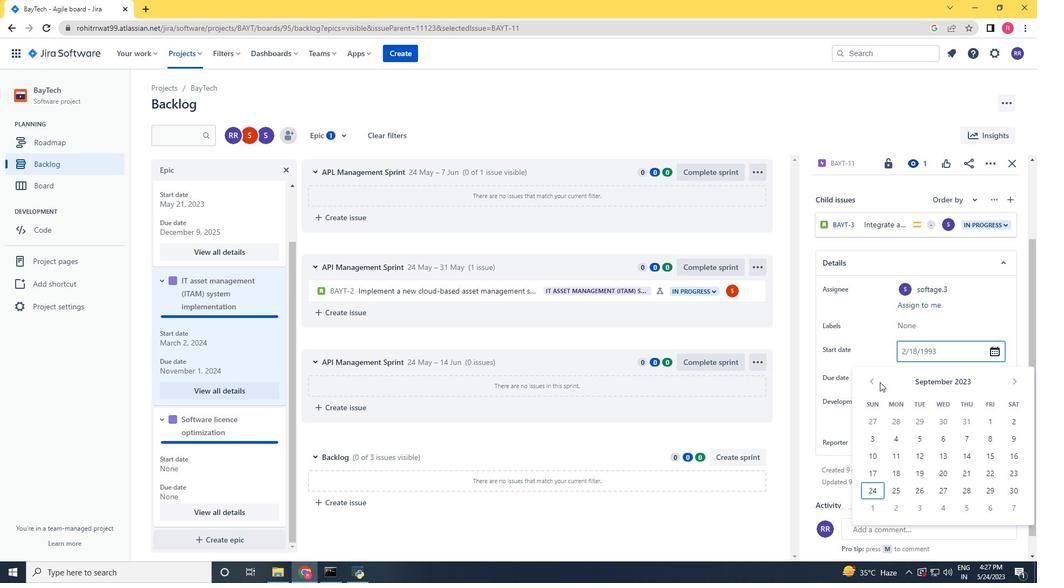 
Action: Mouse pressed left at (877, 382)
Screenshot: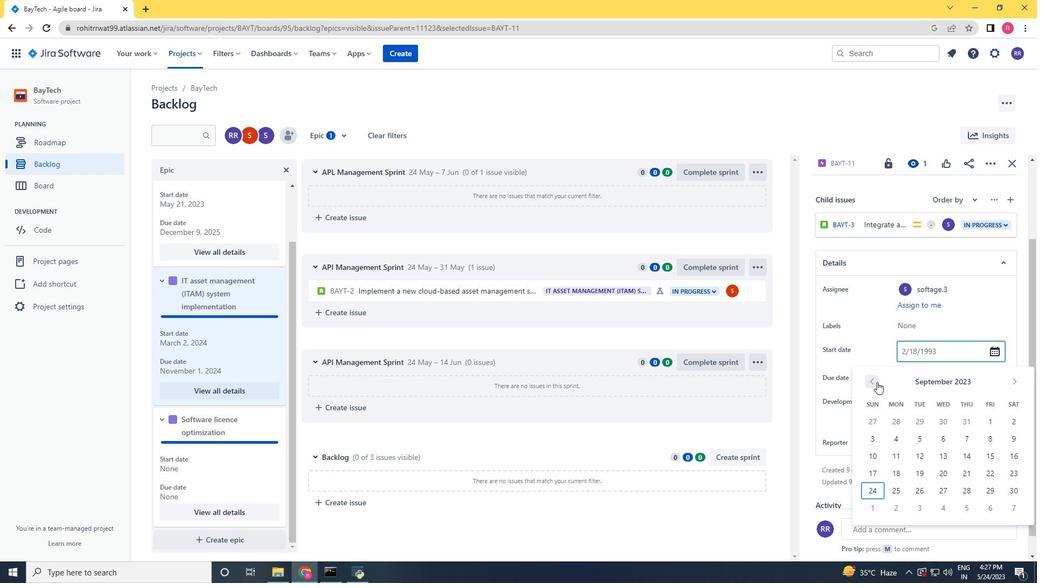 
Action: Mouse pressed left at (877, 382)
Screenshot: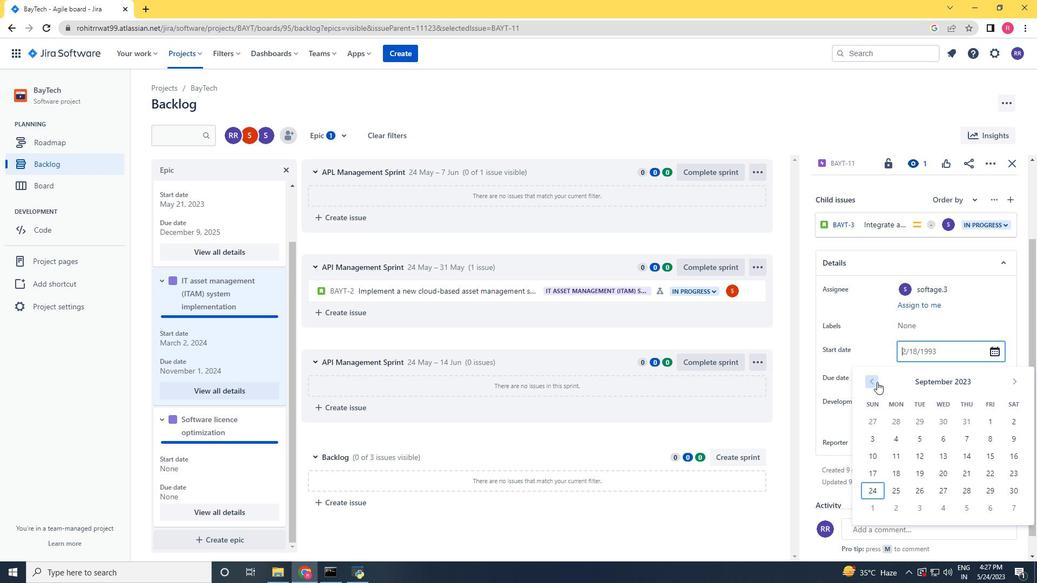 
Action: Mouse pressed left at (877, 382)
Screenshot: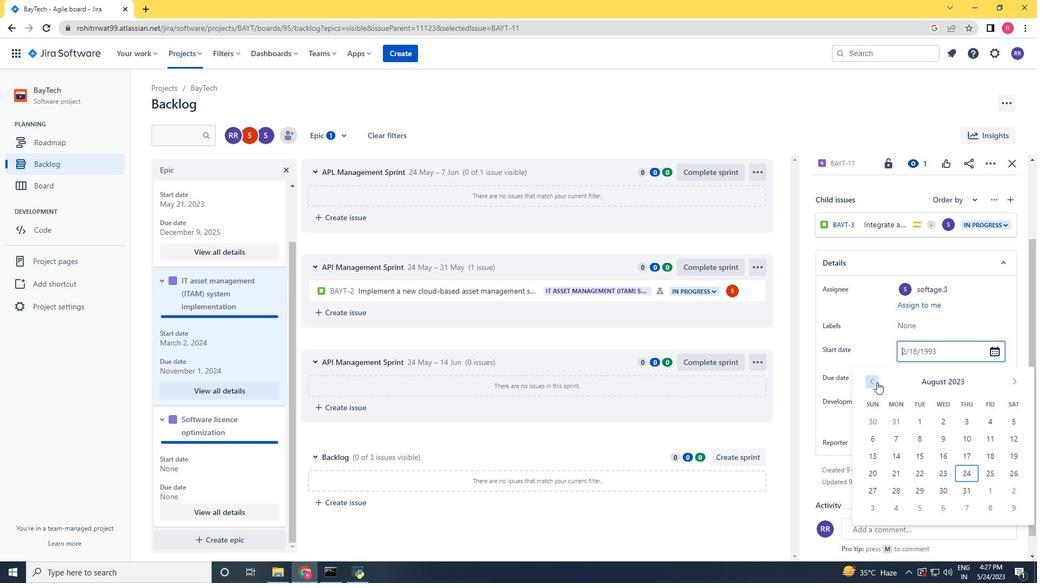 
Action: Mouse pressed left at (877, 382)
Screenshot: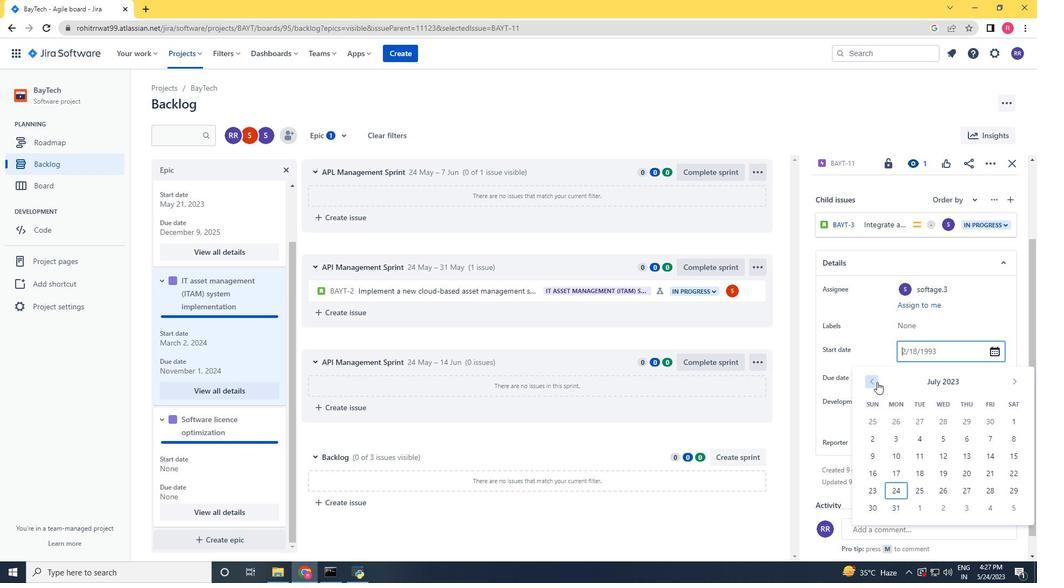 
Action: Mouse pressed left at (877, 382)
Screenshot: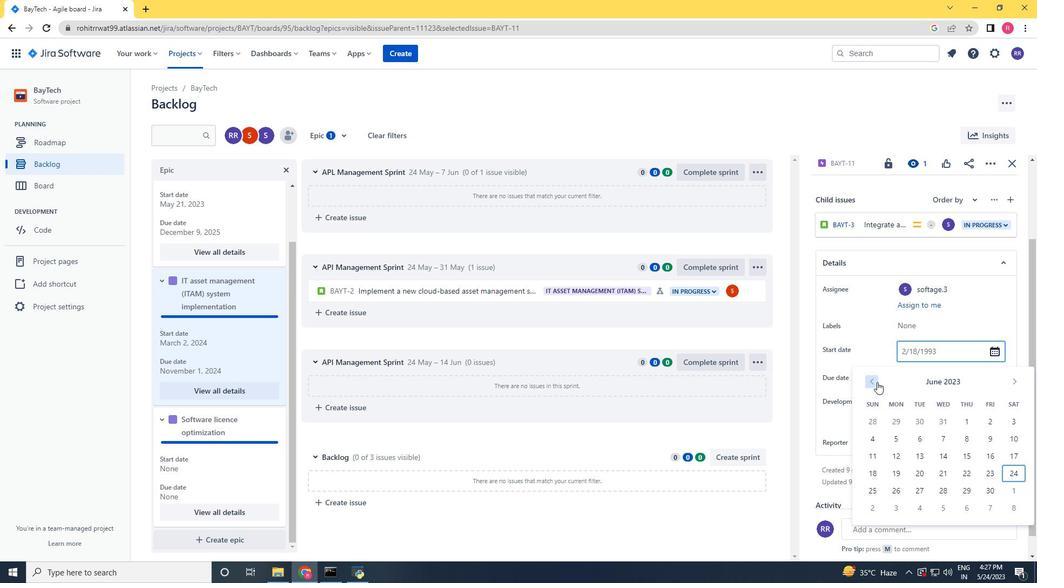 
Action: Mouse moved to (925, 470)
Screenshot: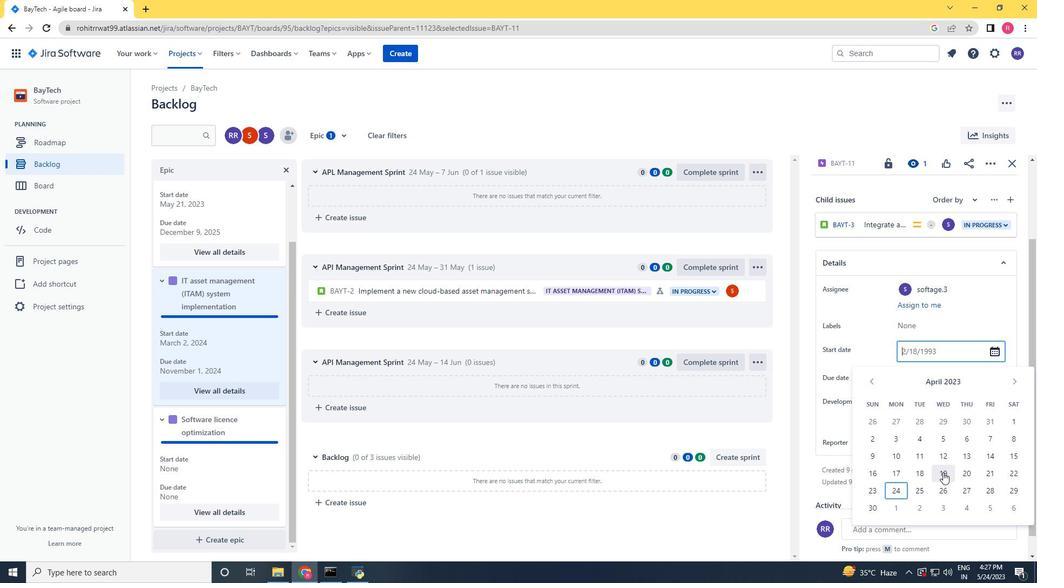 
Action: Mouse pressed left at (925, 470)
Screenshot: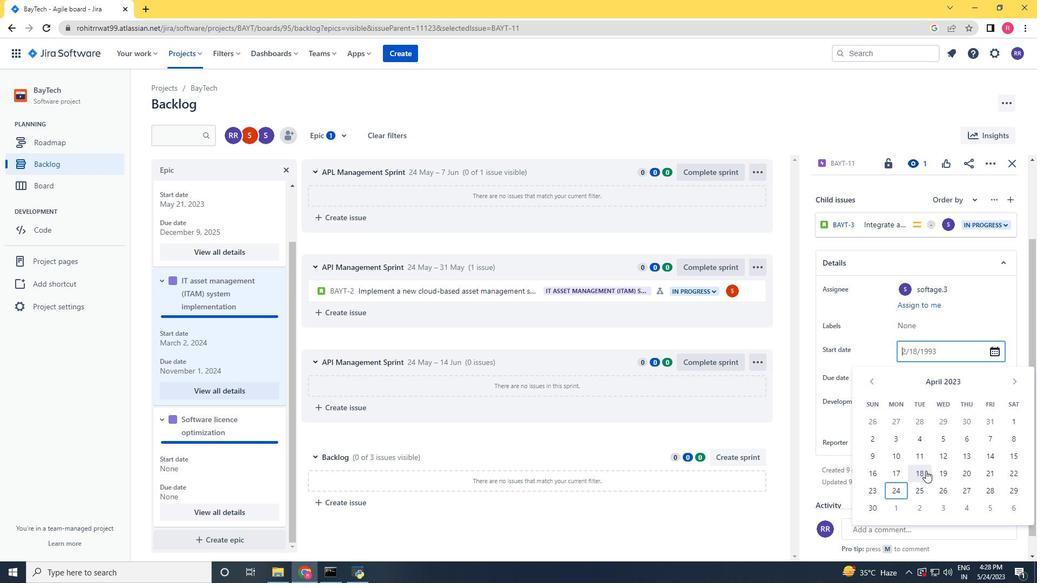 
Action: Mouse moved to (966, 384)
Screenshot: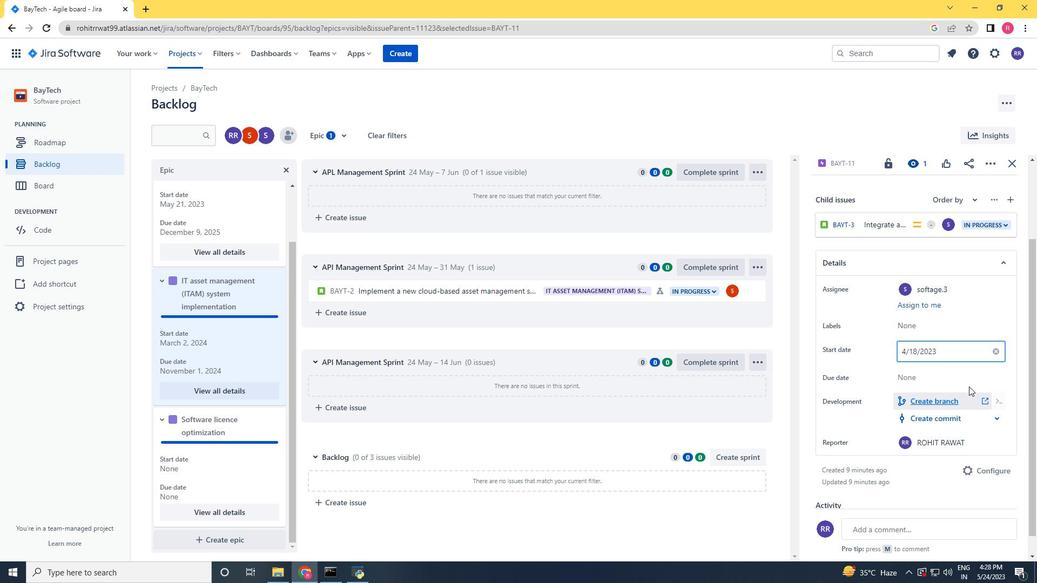 
Action: Mouse pressed left at (966, 384)
Screenshot: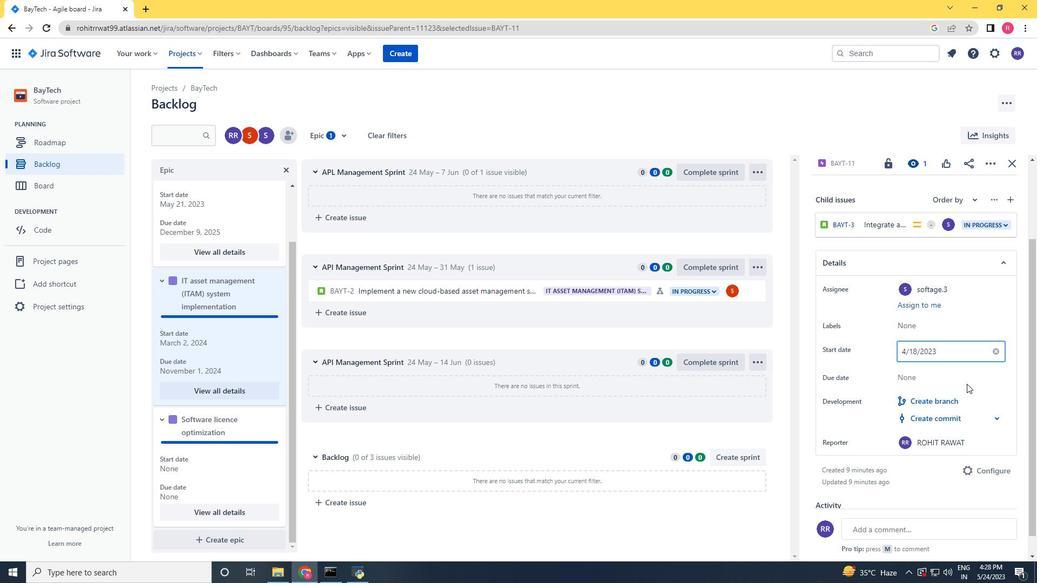 
Action: Mouse moved to (950, 377)
Screenshot: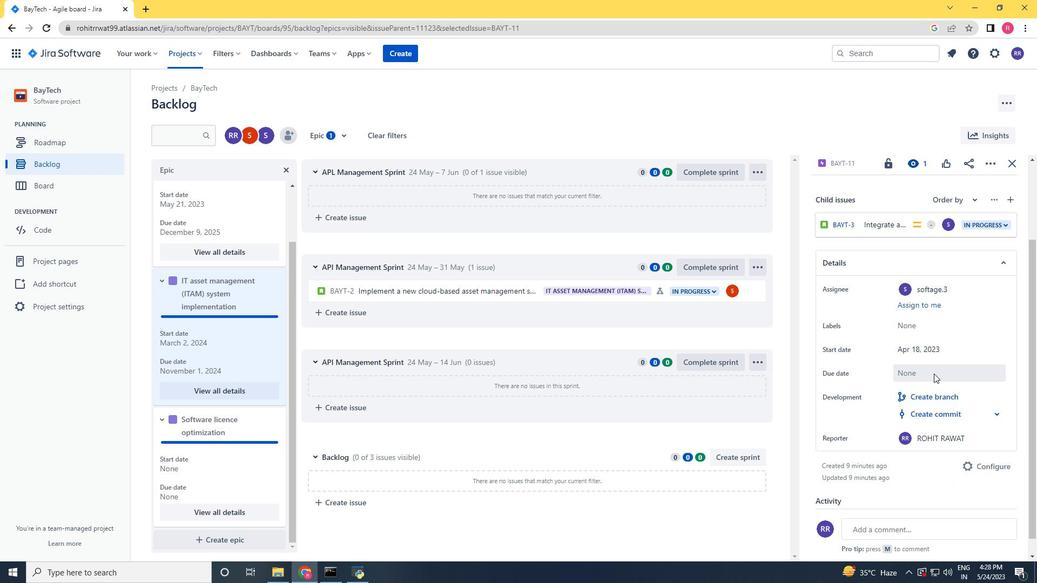 
Action: Mouse pressed left at (950, 377)
Screenshot: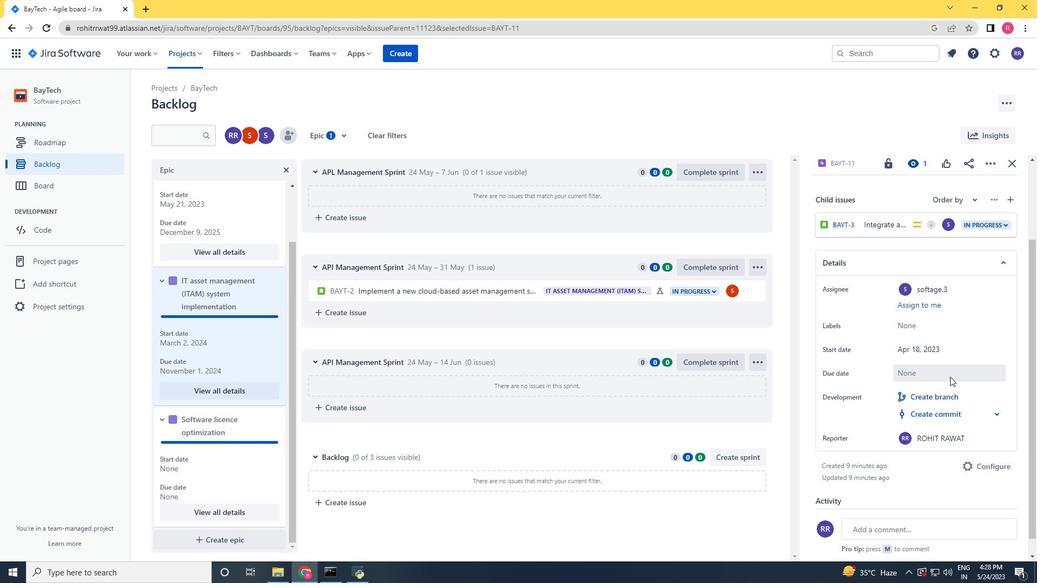 
Action: Mouse moved to (1012, 406)
Screenshot: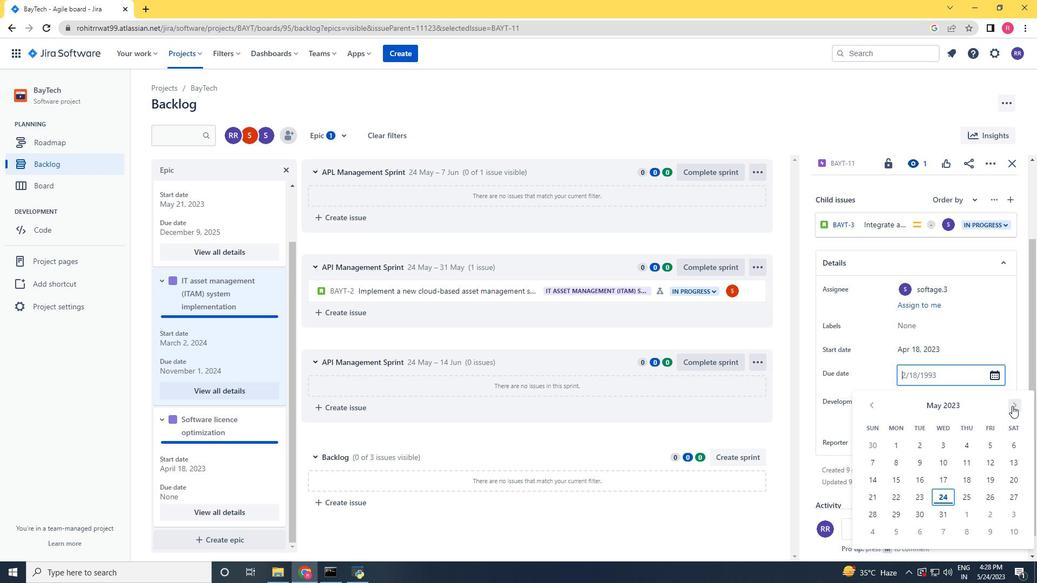 
Action: Mouse pressed left at (1012, 406)
Screenshot: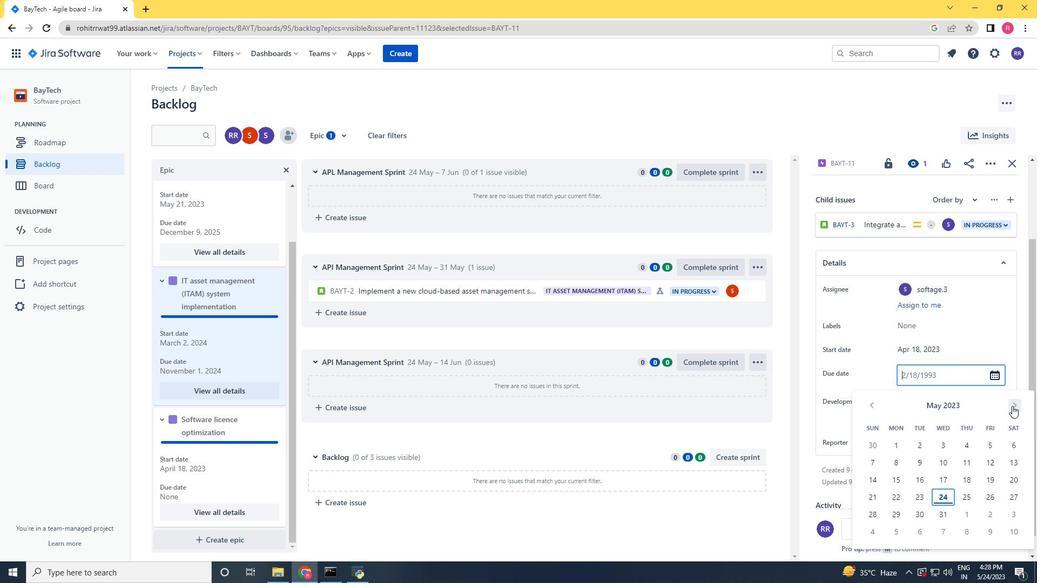 
Action: Mouse pressed left at (1012, 406)
Screenshot: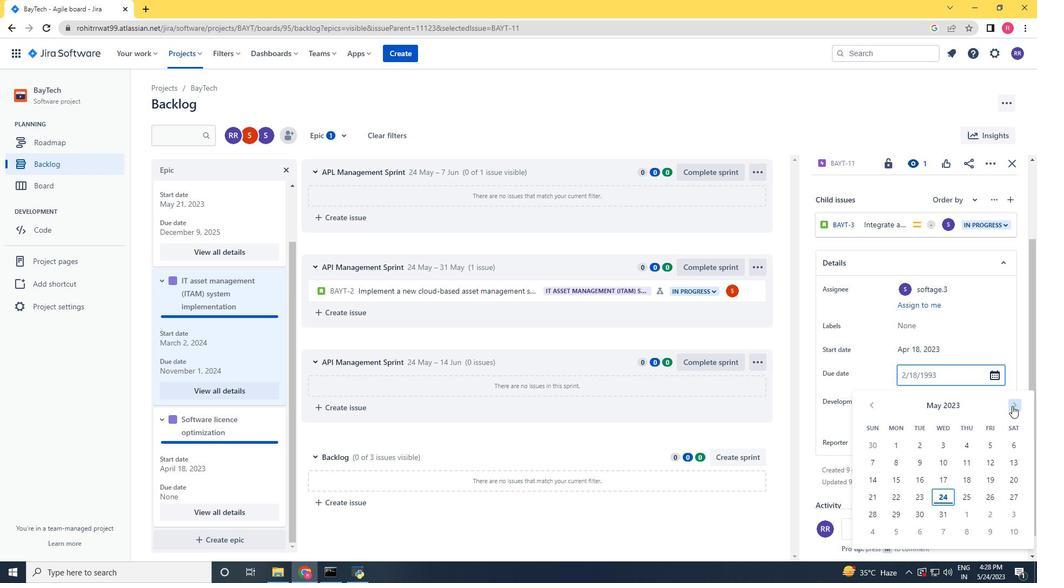 
Action: Mouse pressed left at (1012, 406)
Screenshot: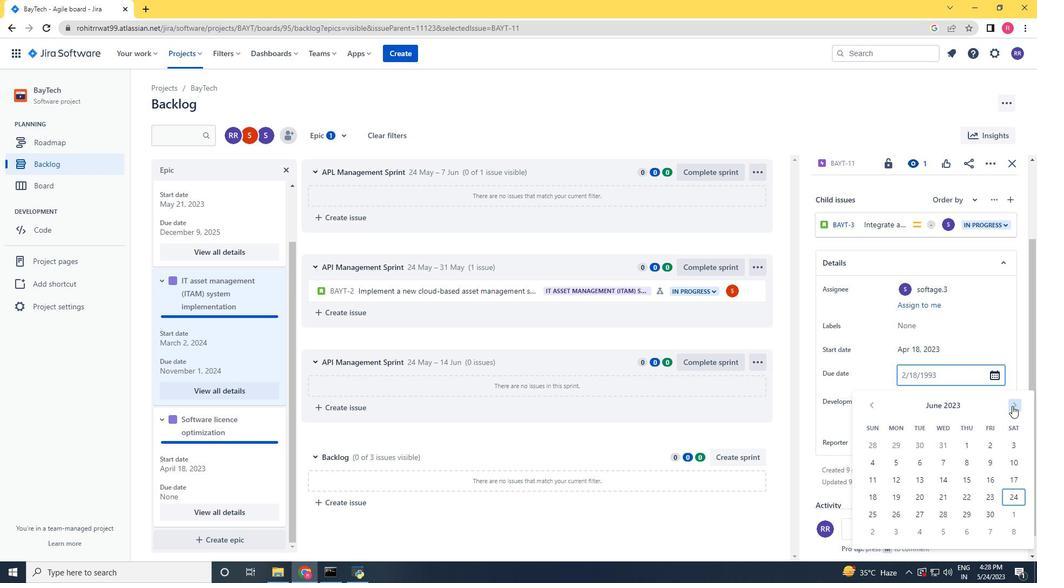 
Action: Mouse pressed left at (1012, 406)
Screenshot: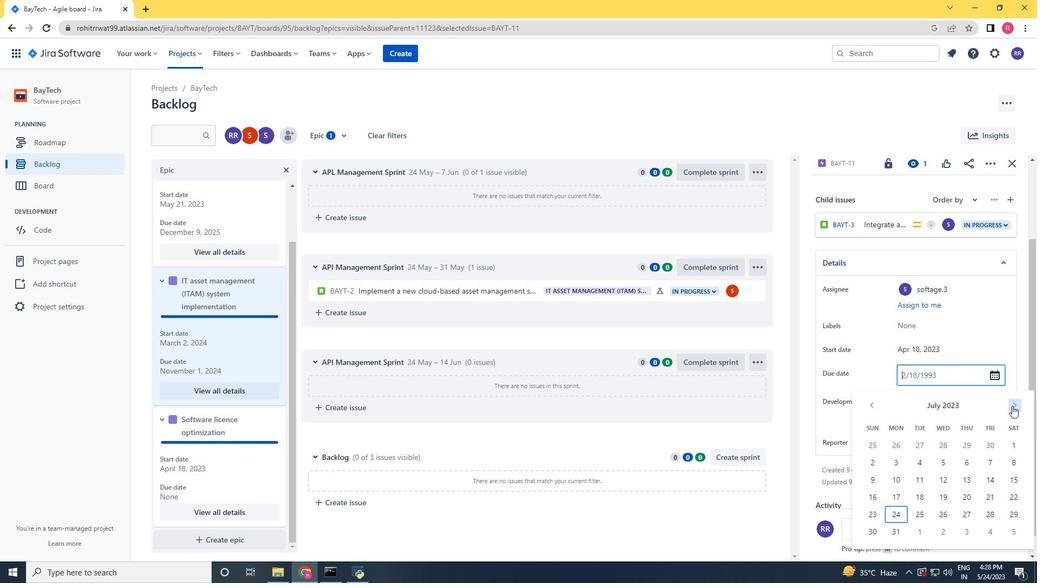 
Action: Mouse pressed left at (1012, 406)
Screenshot: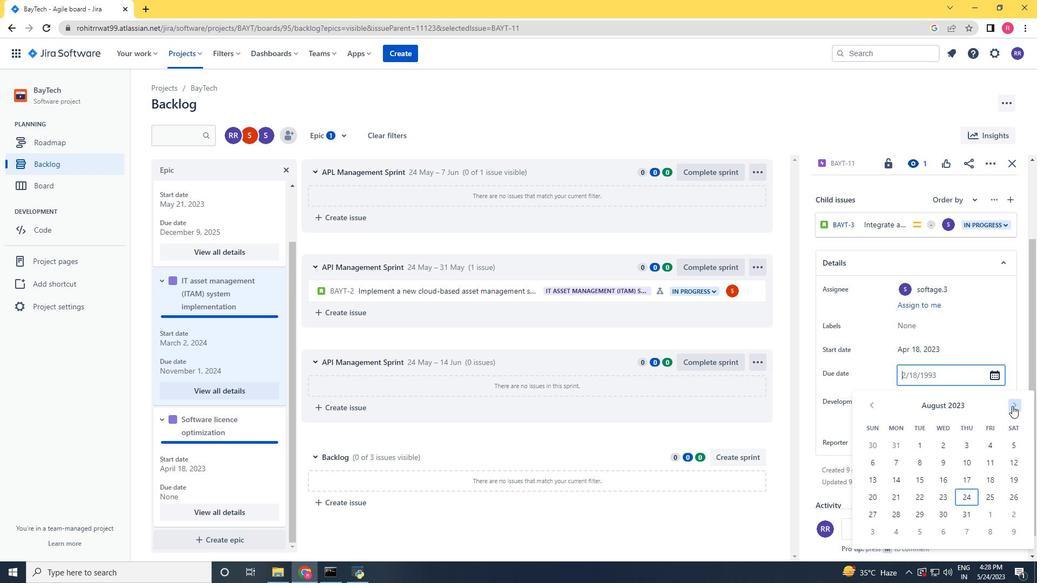 
Action: Mouse pressed left at (1012, 406)
Screenshot: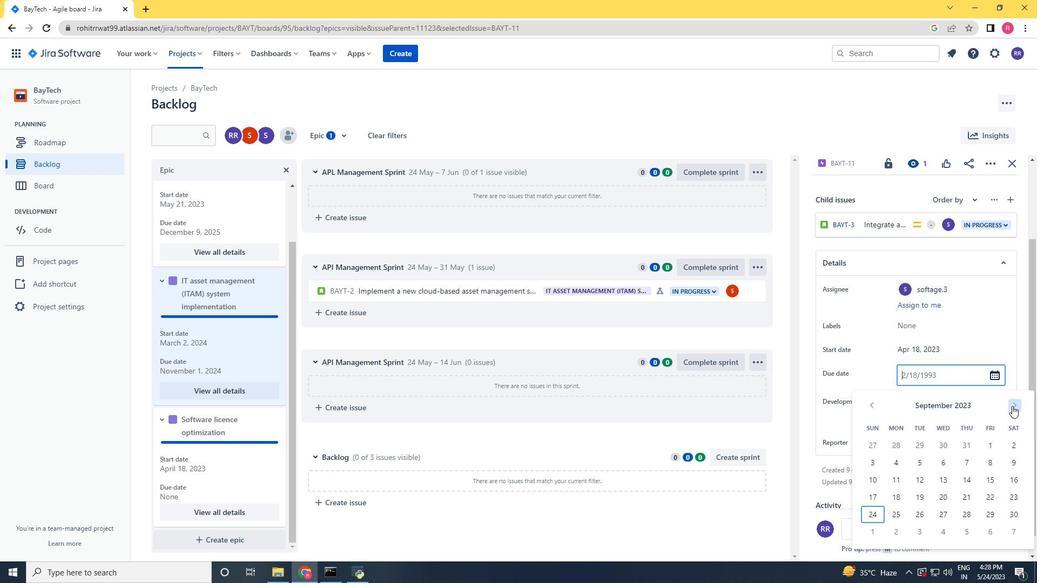 
Action: Mouse pressed left at (1012, 406)
Screenshot: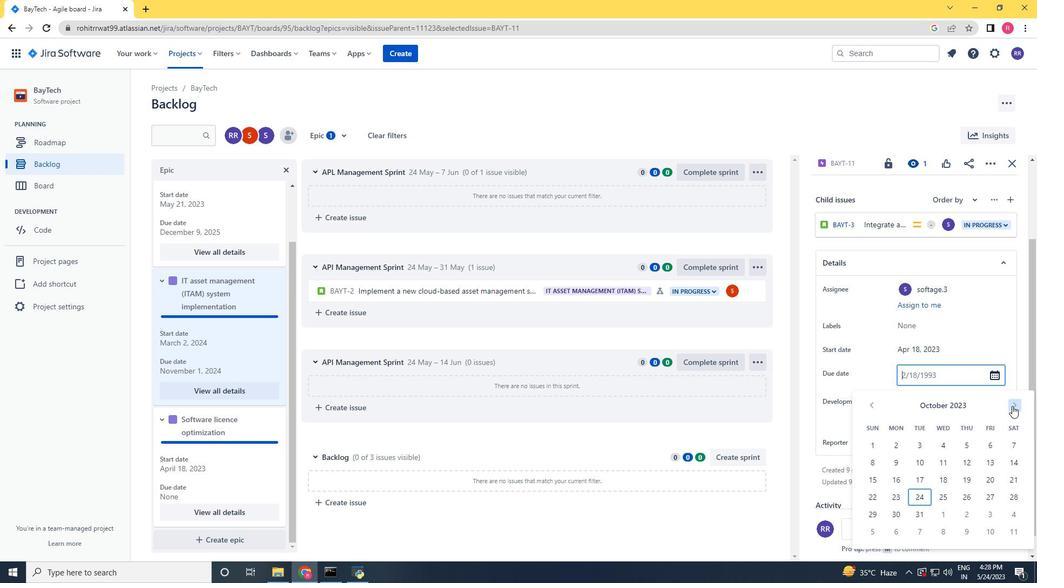 
Action: Mouse pressed left at (1012, 406)
Screenshot: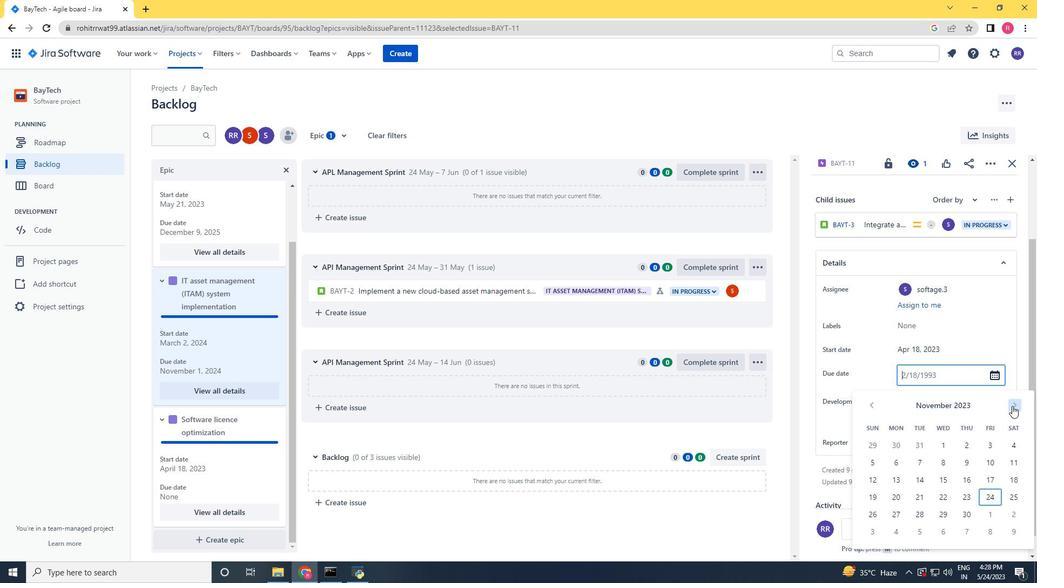 
Action: Mouse pressed left at (1012, 406)
Screenshot: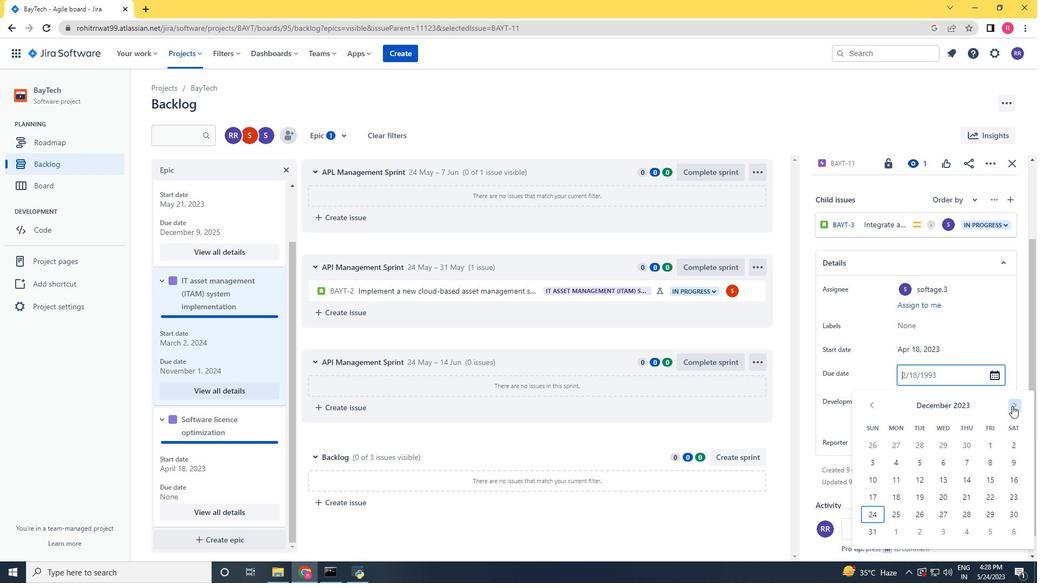 
Action: Mouse pressed left at (1012, 406)
Screenshot: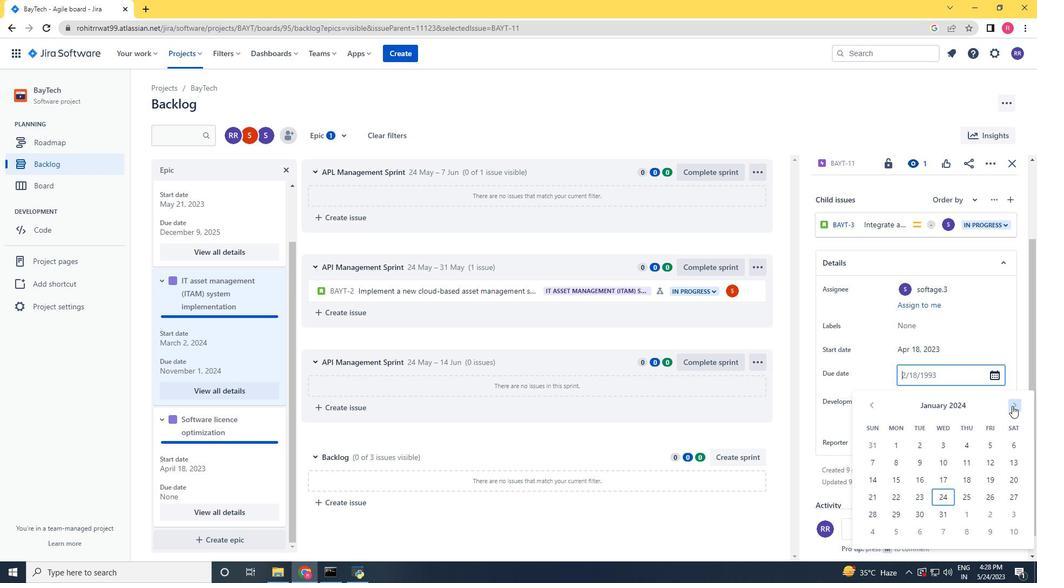 
Action: Mouse pressed left at (1012, 406)
Screenshot: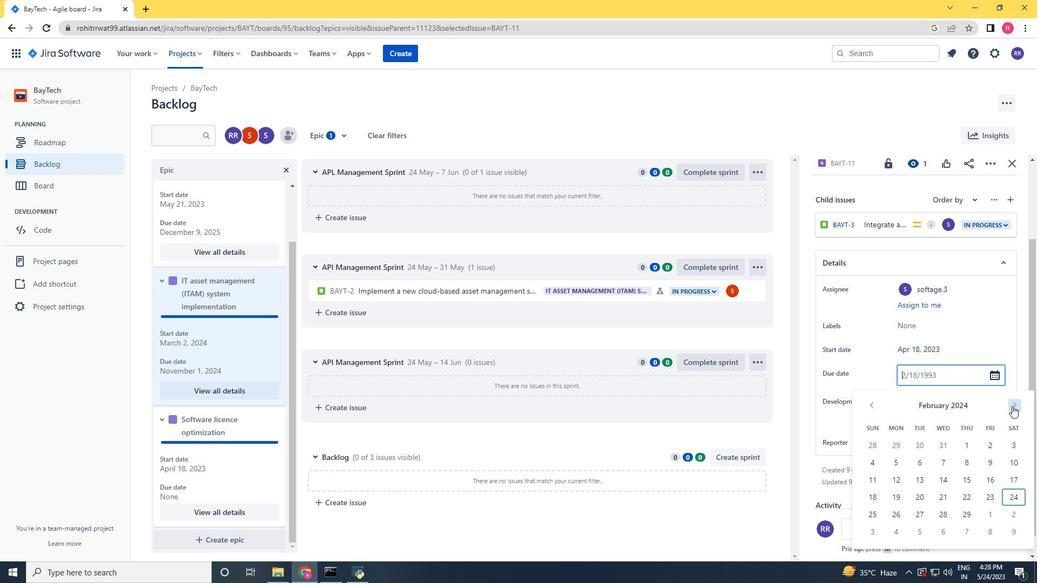 
Action: Mouse pressed left at (1012, 406)
Screenshot: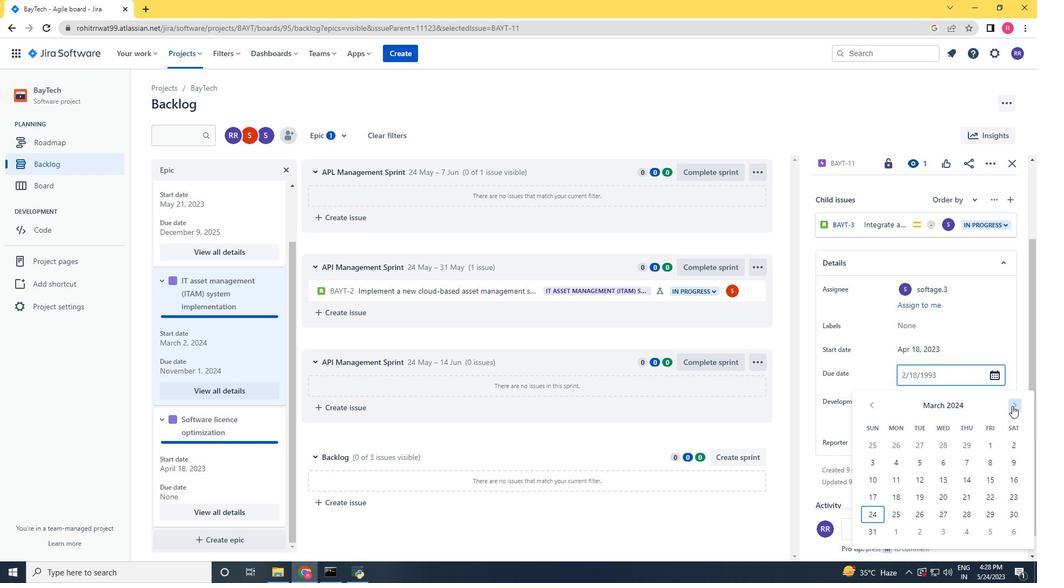 
Action: Mouse pressed left at (1012, 406)
Screenshot: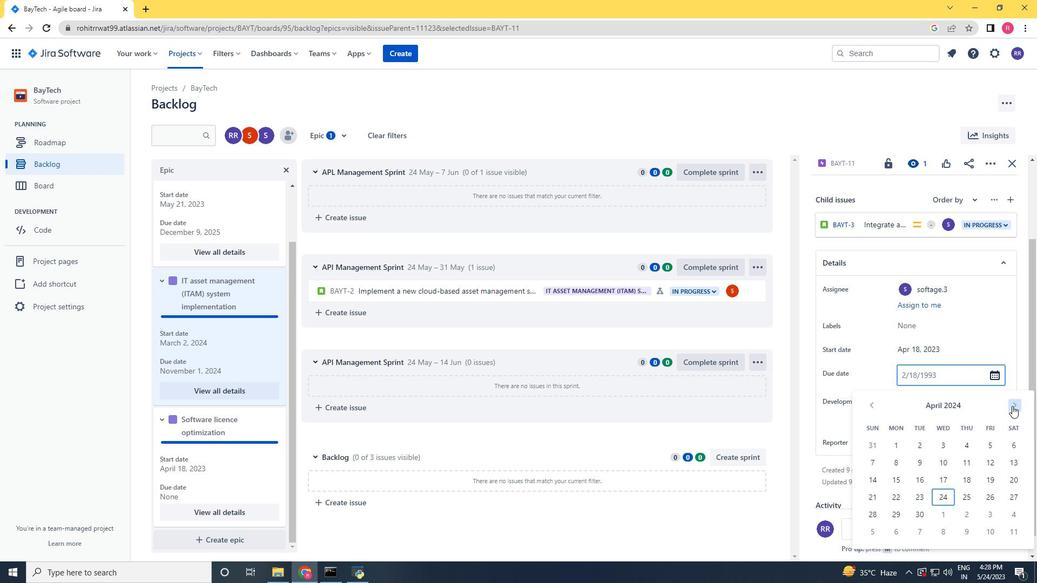 
Action: Mouse pressed left at (1012, 406)
Screenshot: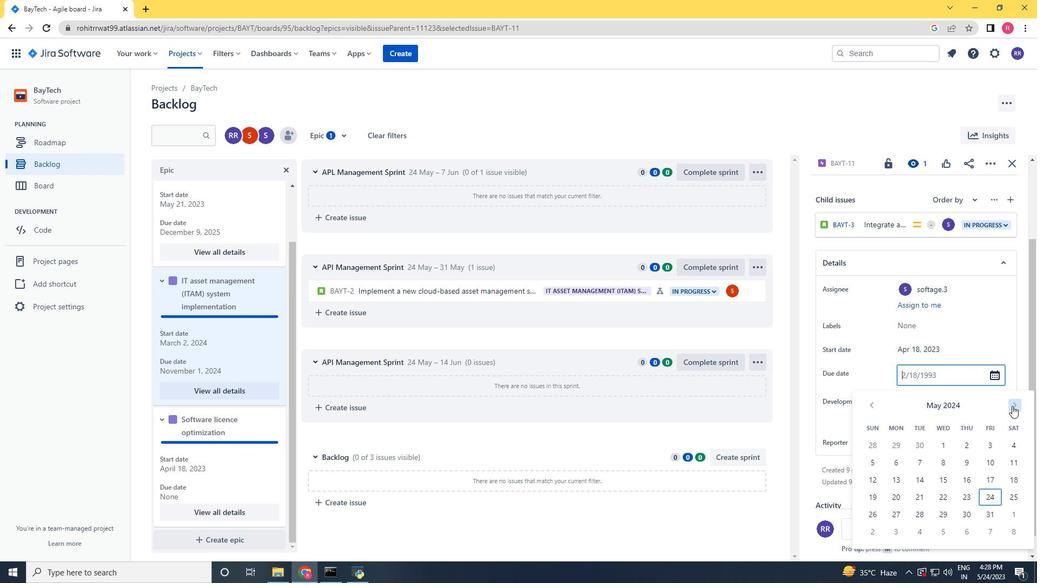 
Action: Mouse pressed left at (1012, 406)
Screenshot: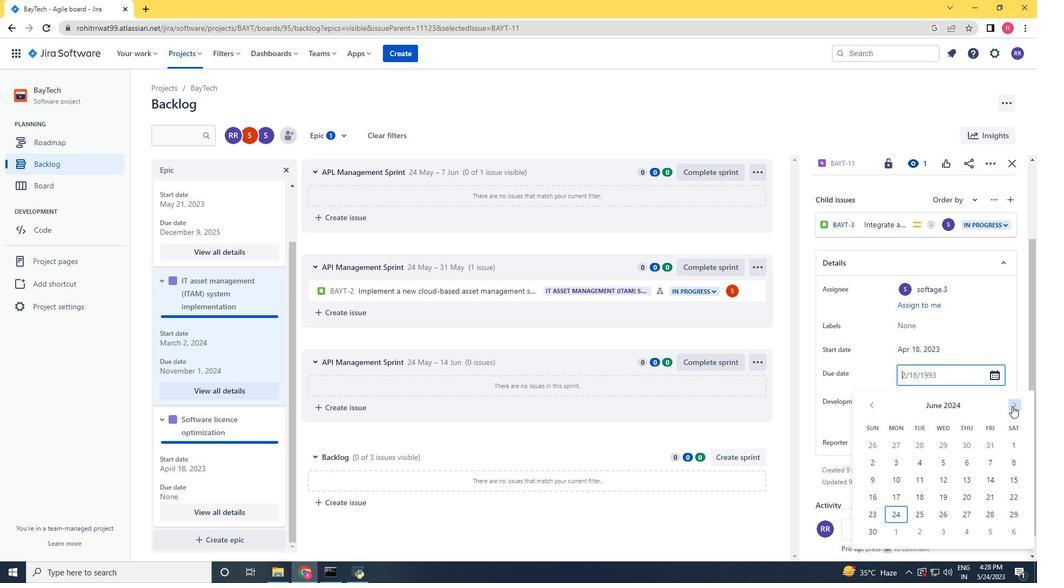 
Action: Mouse pressed left at (1012, 406)
Screenshot: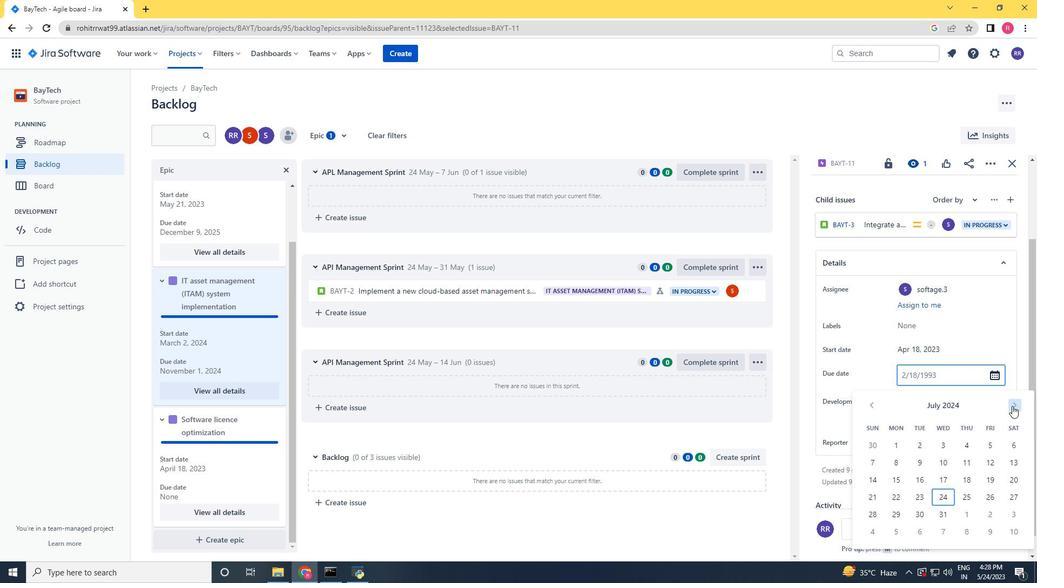 
Action: Mouse pressed left at (1012, 406)
Screenshot: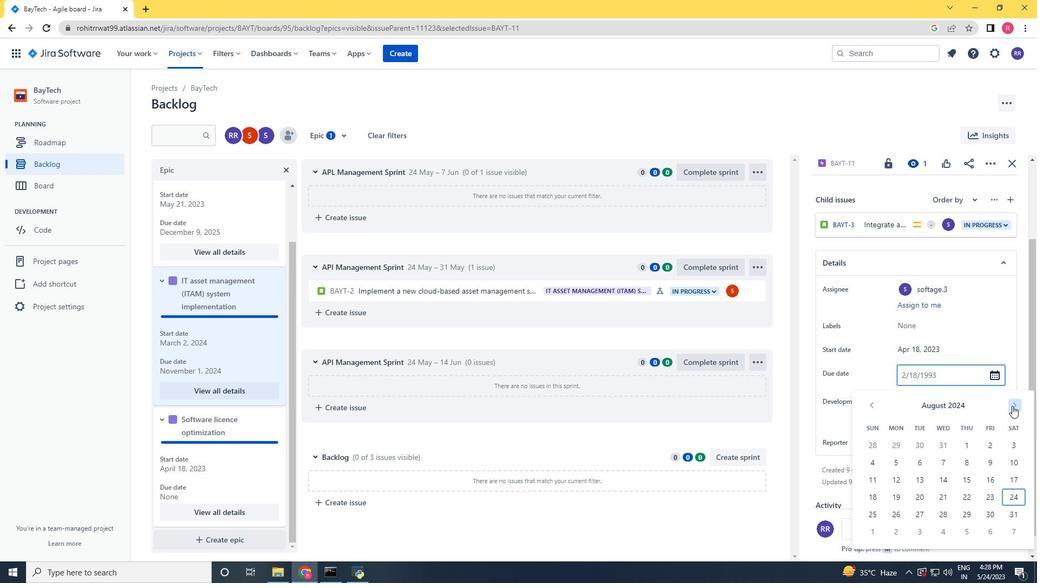 
Action: Mouse pressed left at (1012, 406)
Screenshot: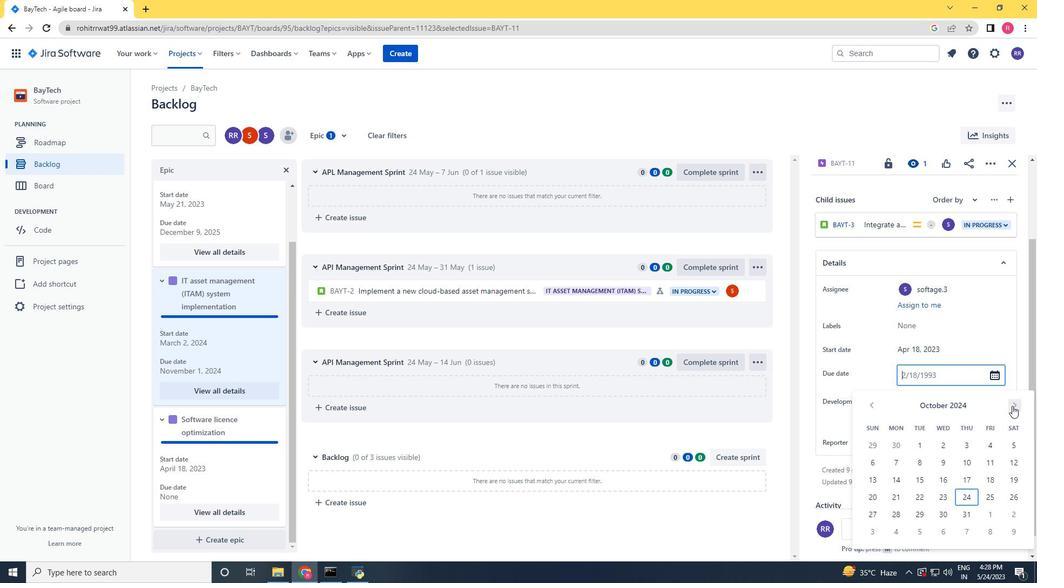
Action: Mouse pressed left at (1012, 406)
Screenshot: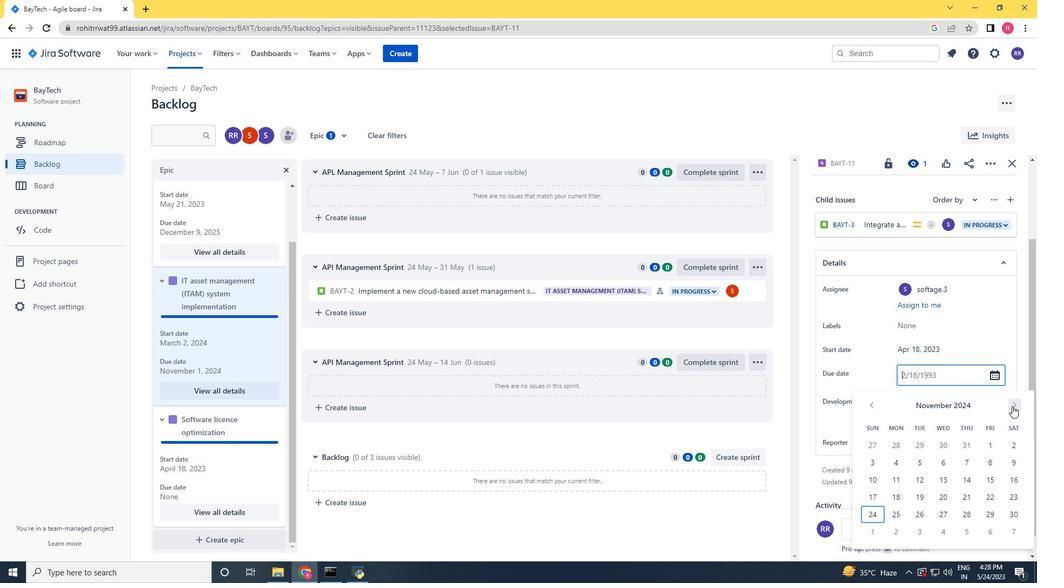 
Action: Mouse pressed left at (1012, 406)
Screenshot: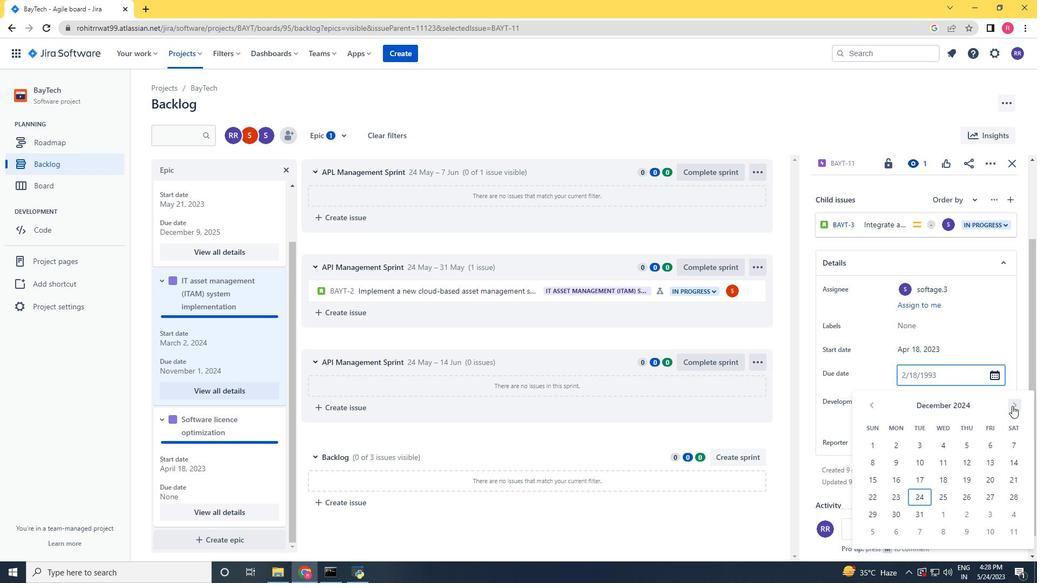 
Action: Mouse pressed left at (1012, 406)
Screenshot: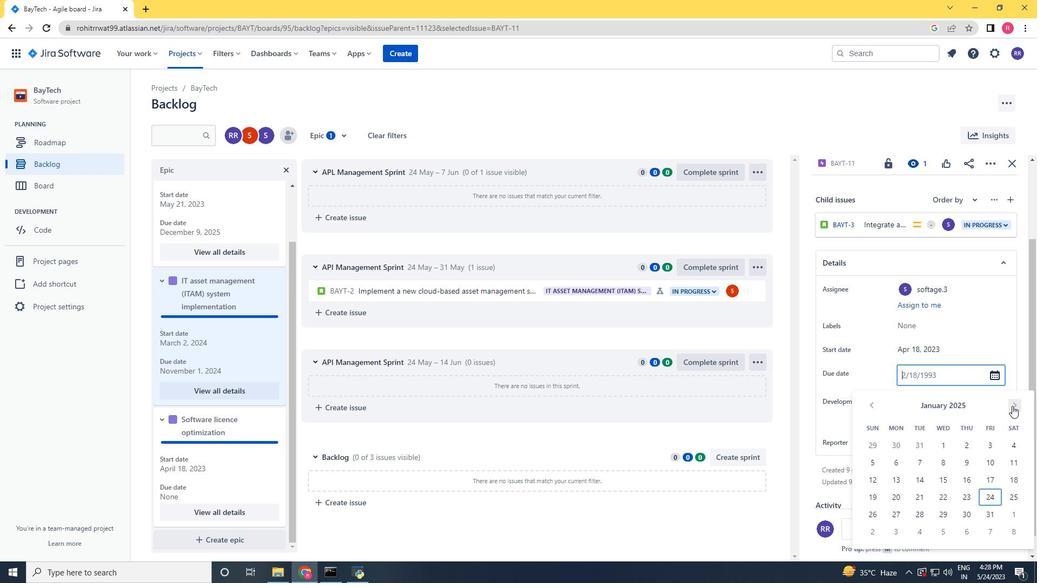 
Action: Mouse pressed left at (1012, 406)
Screenshot: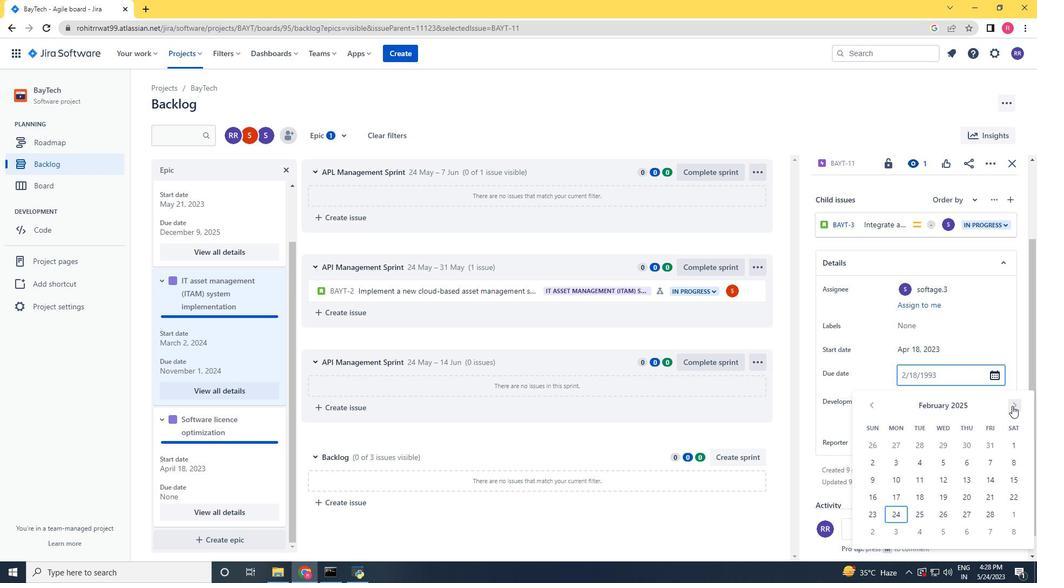 
Action: Mouse pressed left at (1012, 406)
Screenshot: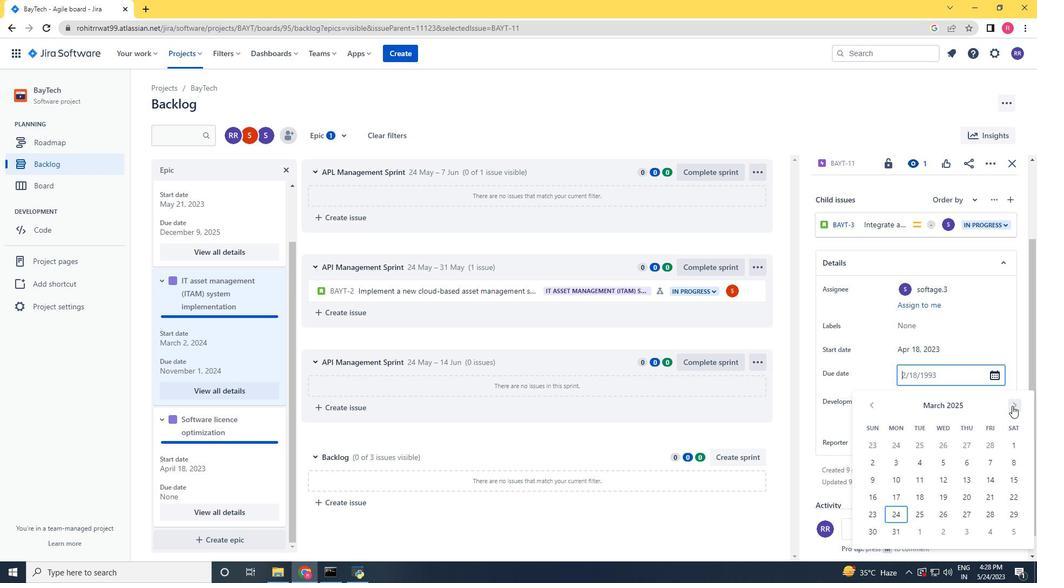 
Action: Mouse pressed left at (1012, 406)
Screenshot: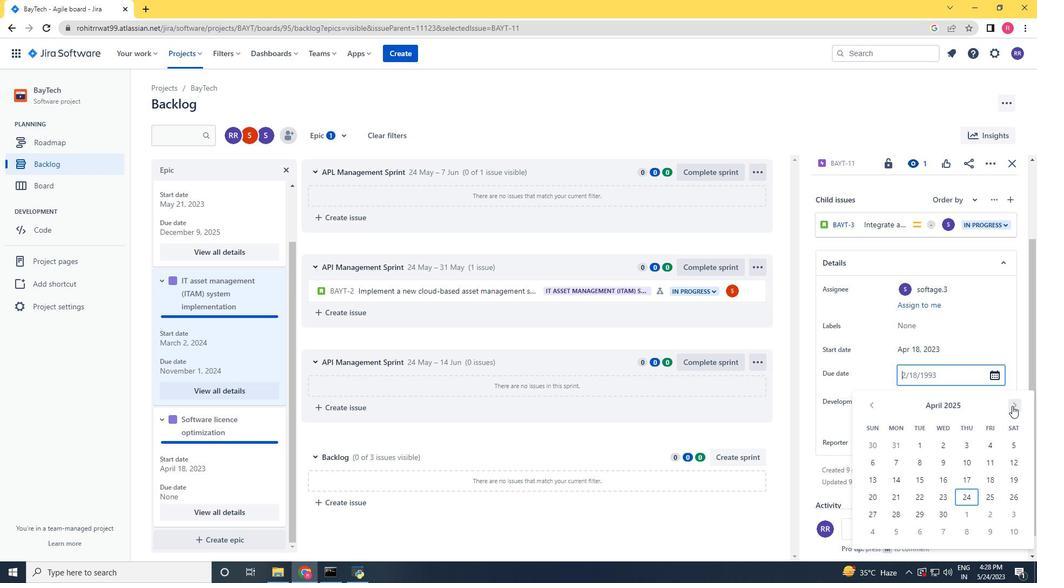 
Action: Mouse pressed left at (1012, 406)
Screenshot: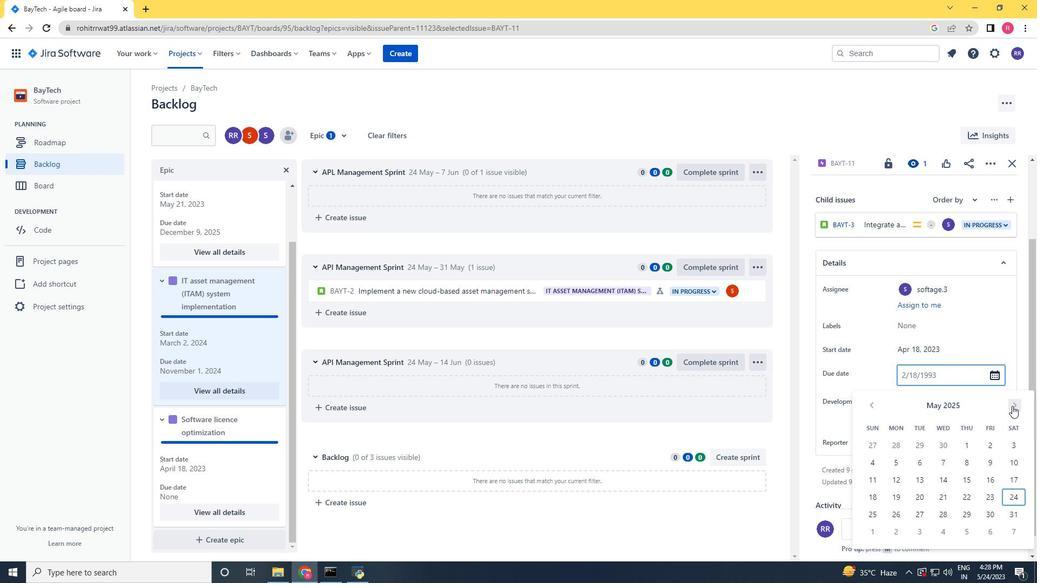 
Action: Mouse pressed left at (1012, 406)
Screenshot: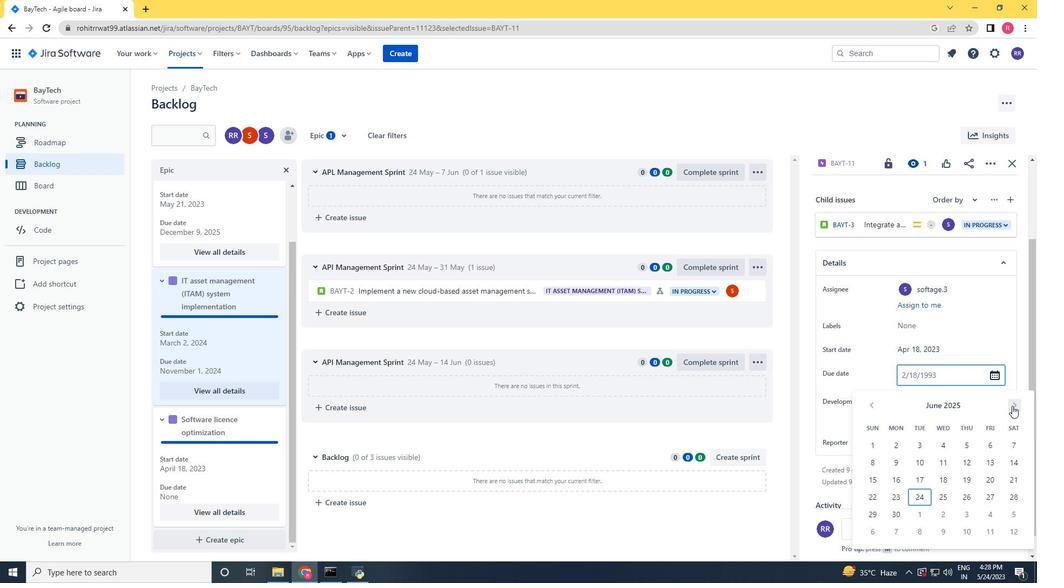 
Action: Mouse pressed left at (1012, 406)
Screenshot: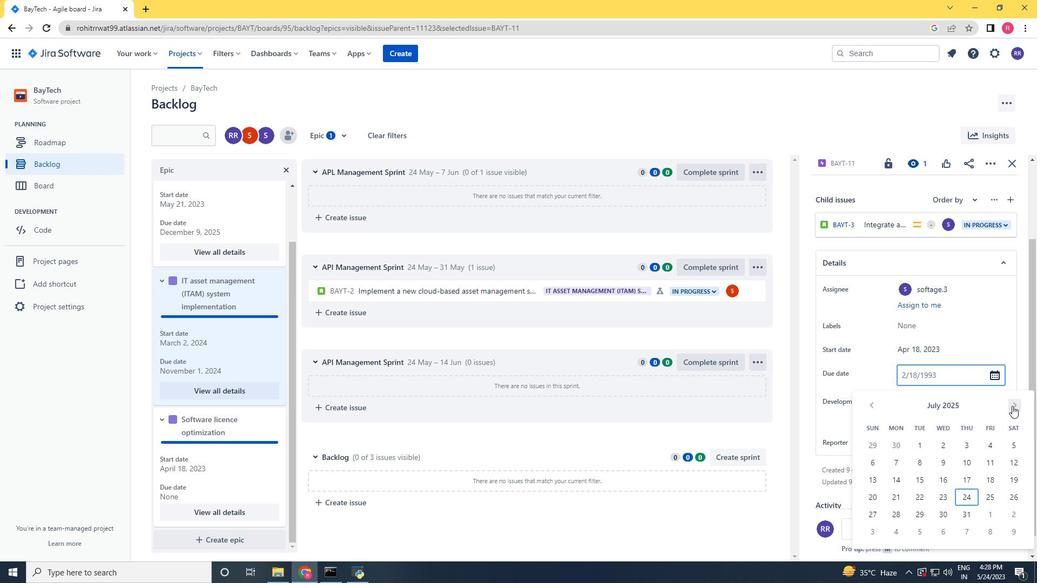 
Action: Mouse pressed left at (1012, 406)
Screenshot: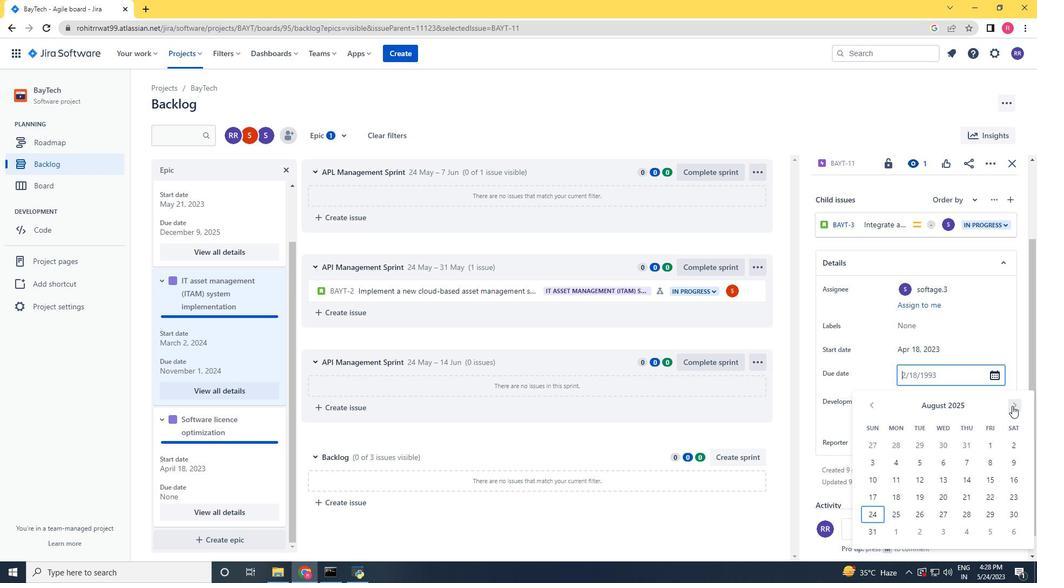 
Action: Mouse pressed left at (1012, 406)
Screenshot: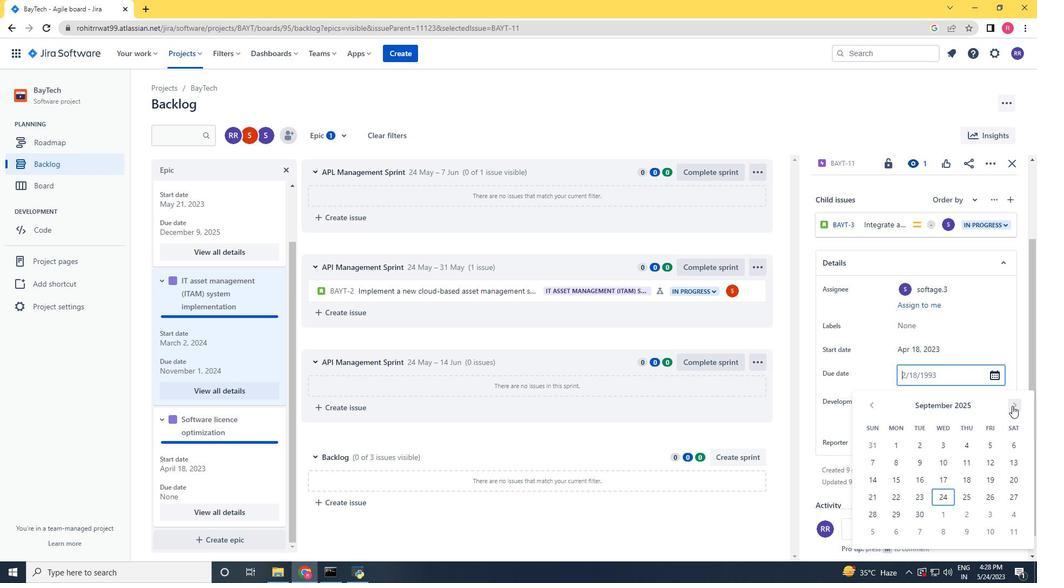 
Action: Mouse moved to (870, 493)
Screenshot: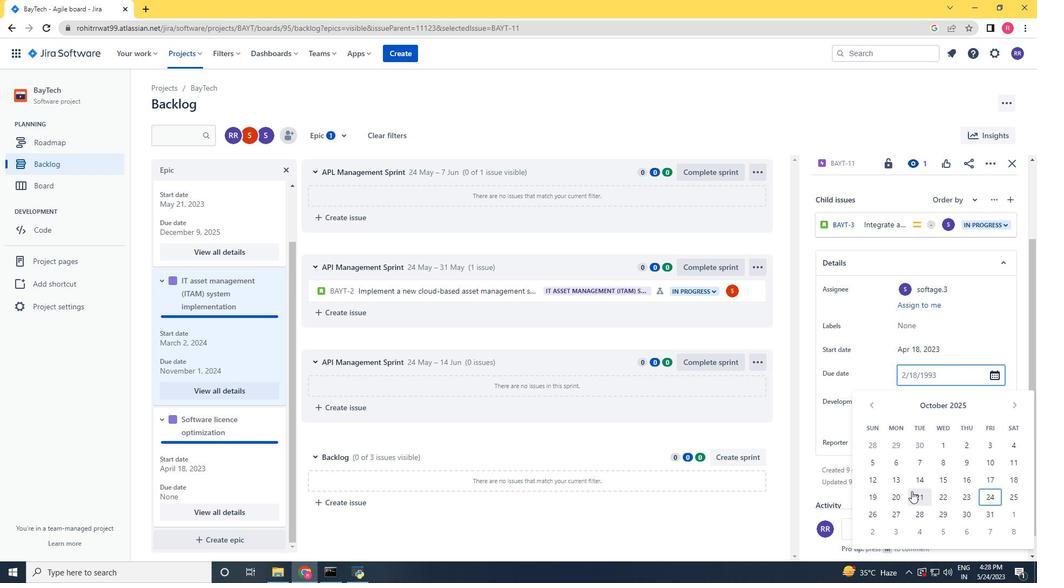 
Action: Mouse pressed left at (870, 493)
Screenshot: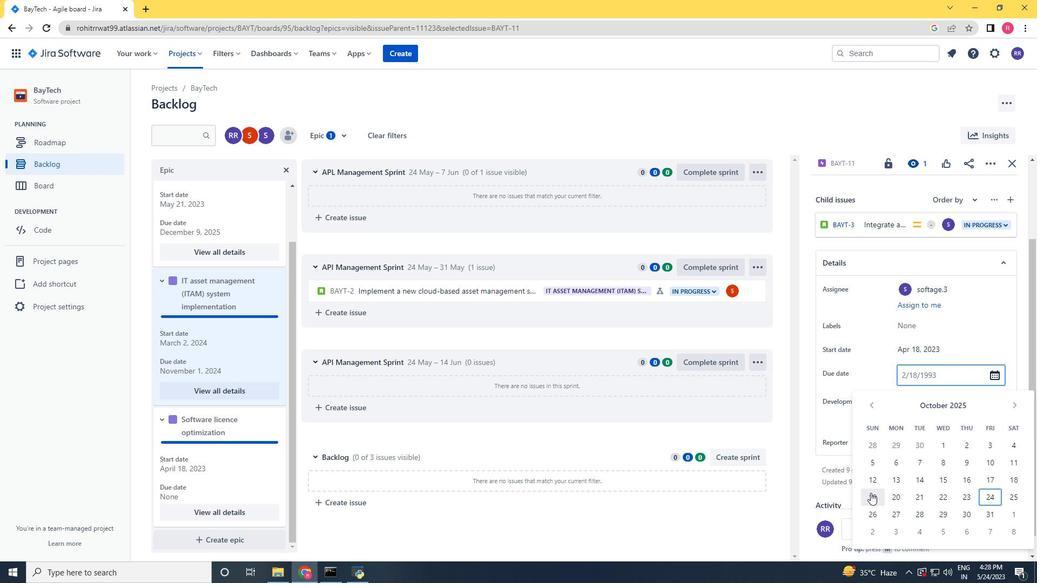 
Action: Mouse moved to (923, 489)
Screenshot: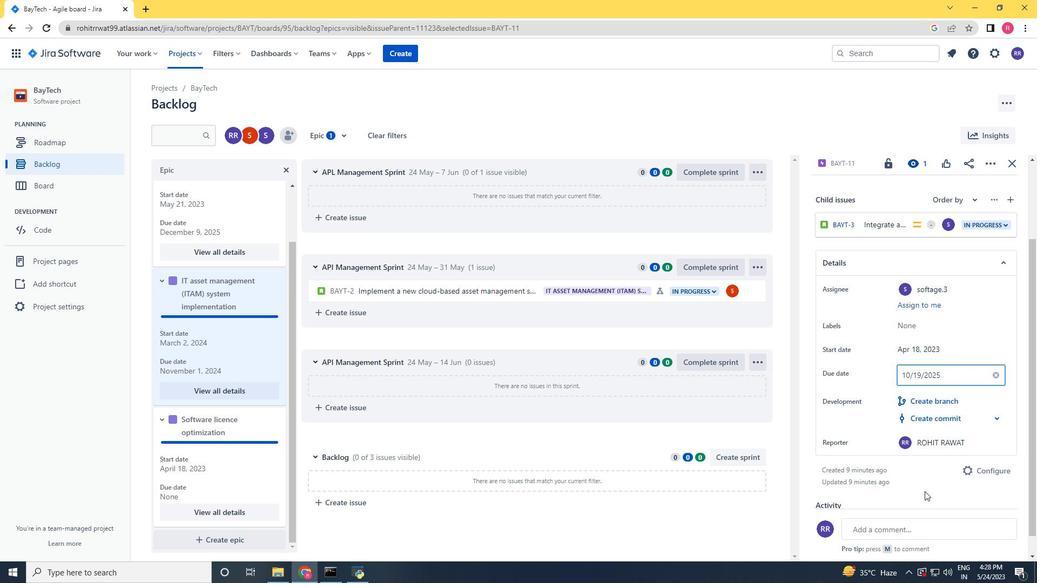 
Action: Mouse pressed left at (923, 489)
Screenshot: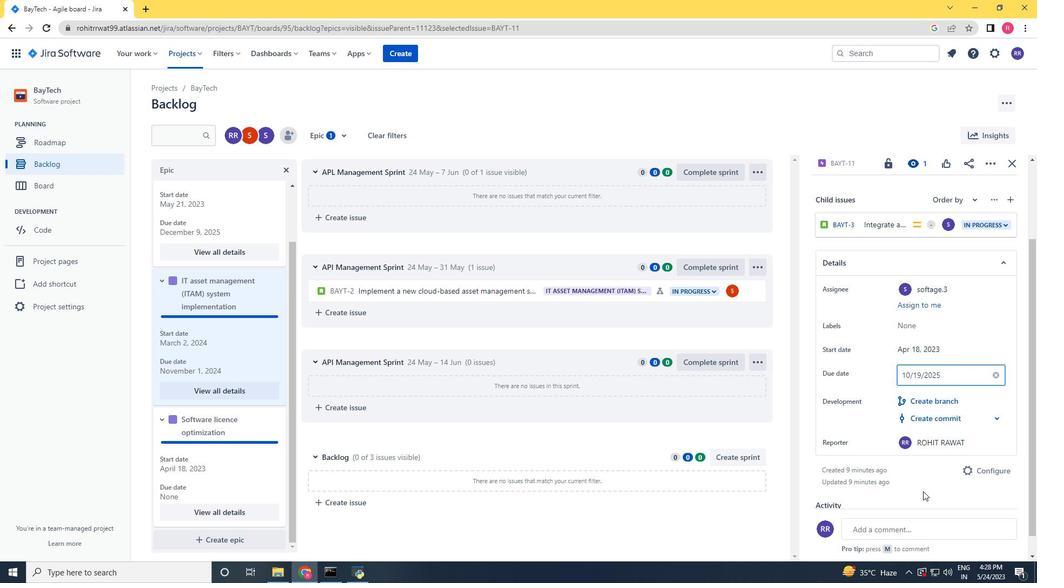 
Action: Mouse moved to (182, 274)
Screenshot: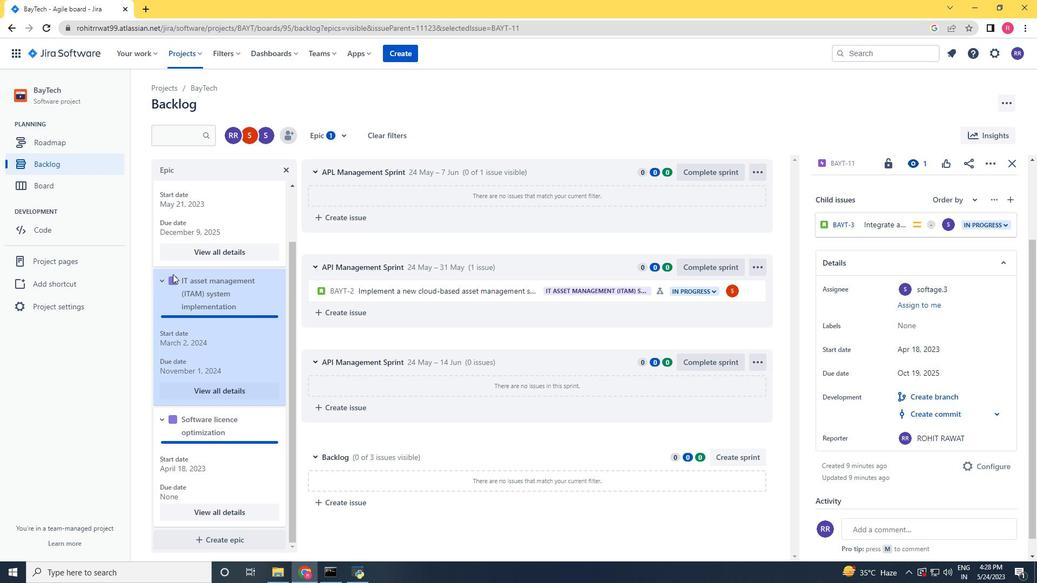 
Action: Mouse scrolled (173, 273) with delta (0, 0)
Screenshot: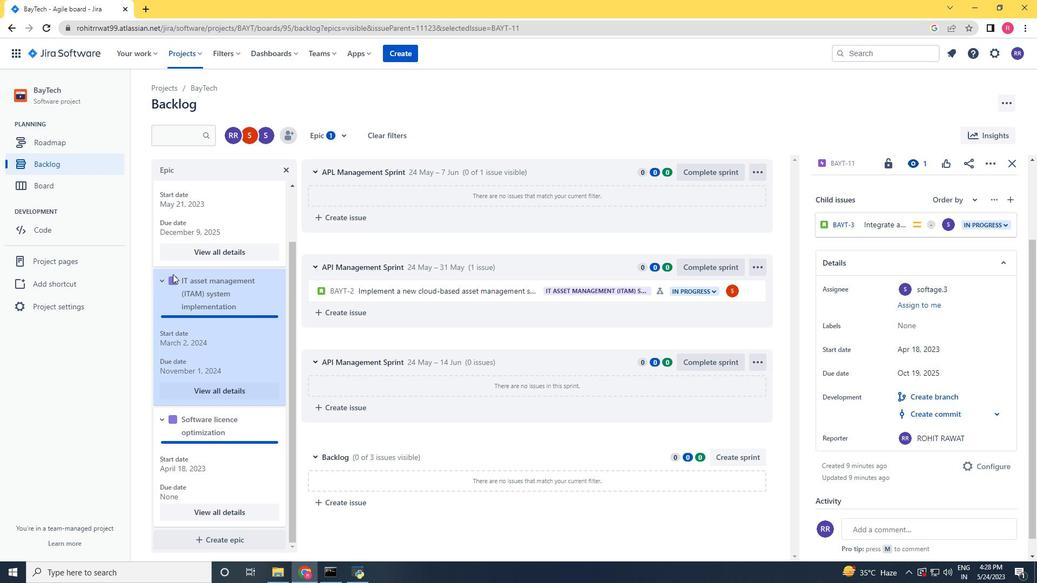 
Action: Mouse moved to (186, 277)
Screenshot: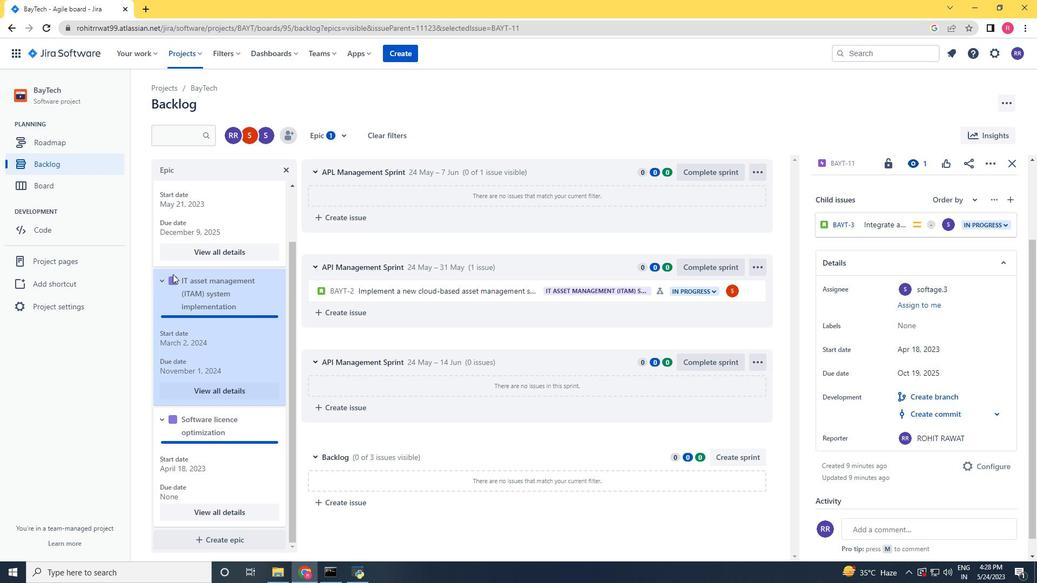 
Action: Mouse scrolled (177, 272) with delta (0, 0)
Screenshot: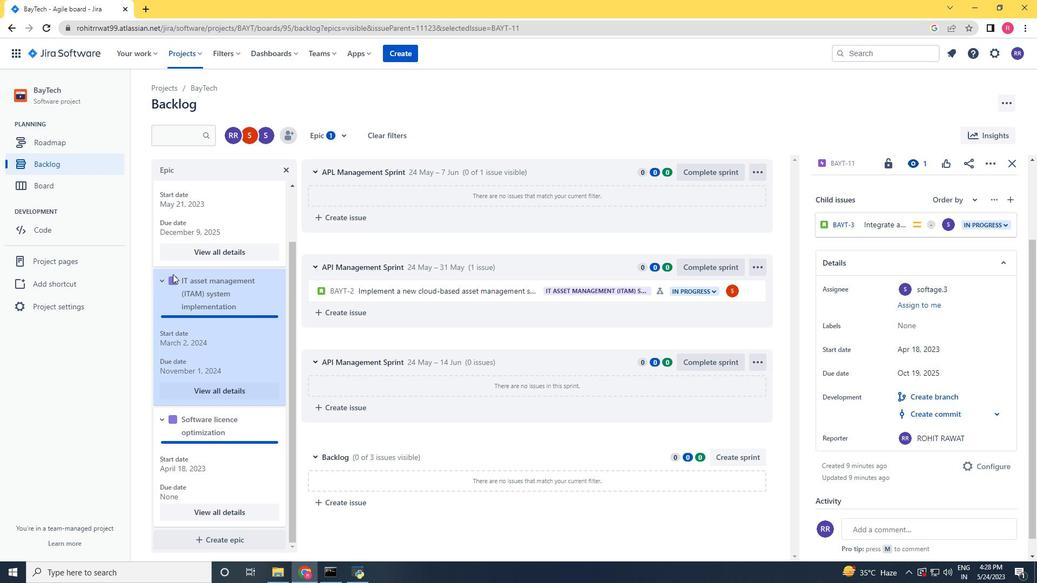 
Action: Mouse moved to (187, 278)
Screenshot: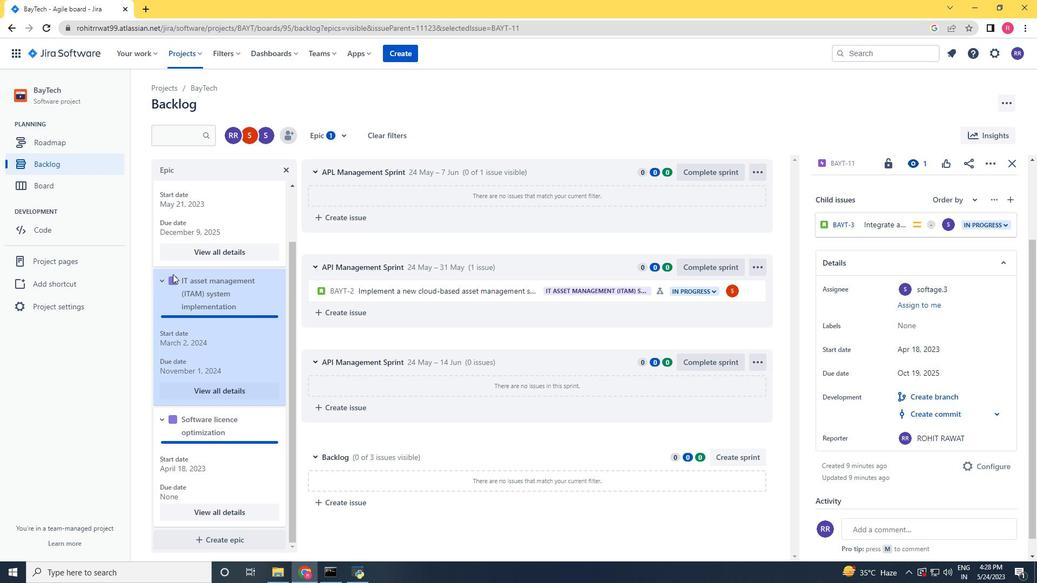 
Action: Mouse scrolled (182, 274) with delta (0, 0)
Screenshot: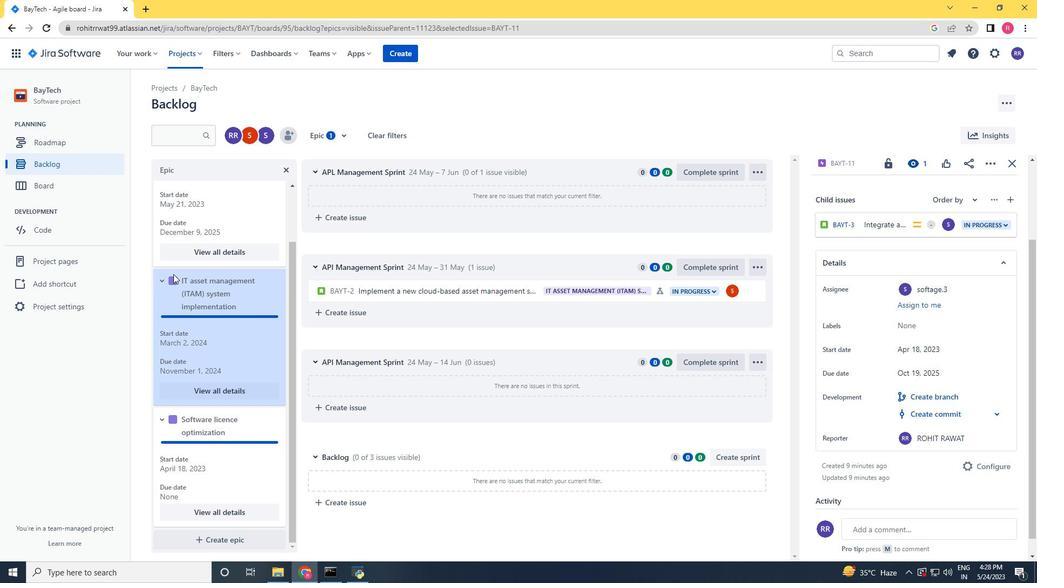 
Action: Mouse moved to (198, 281)
Screenshot: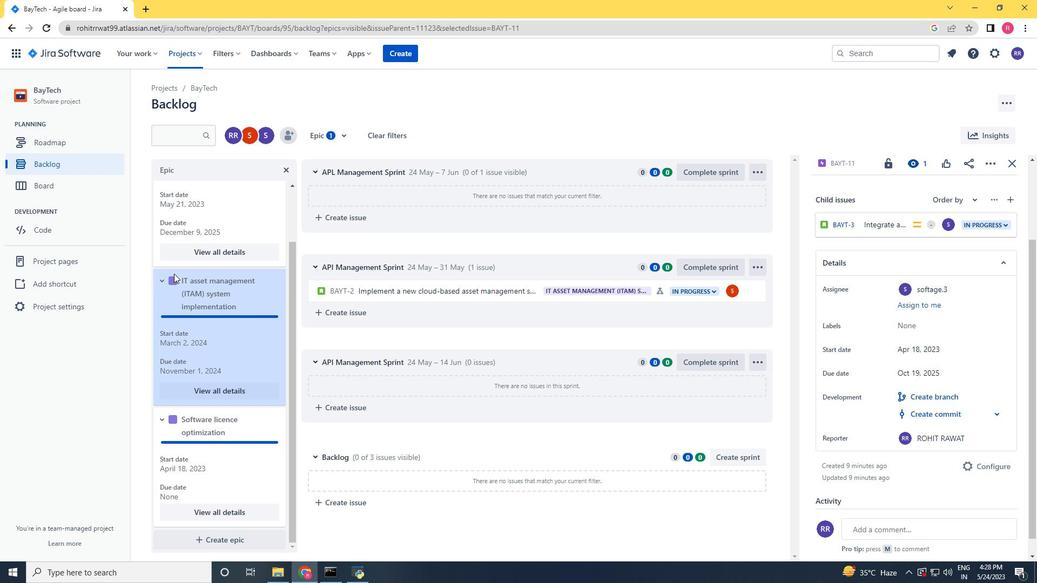 
Action: Mouse scrolled (198, 281) with delta (0, 0)
Screenshot: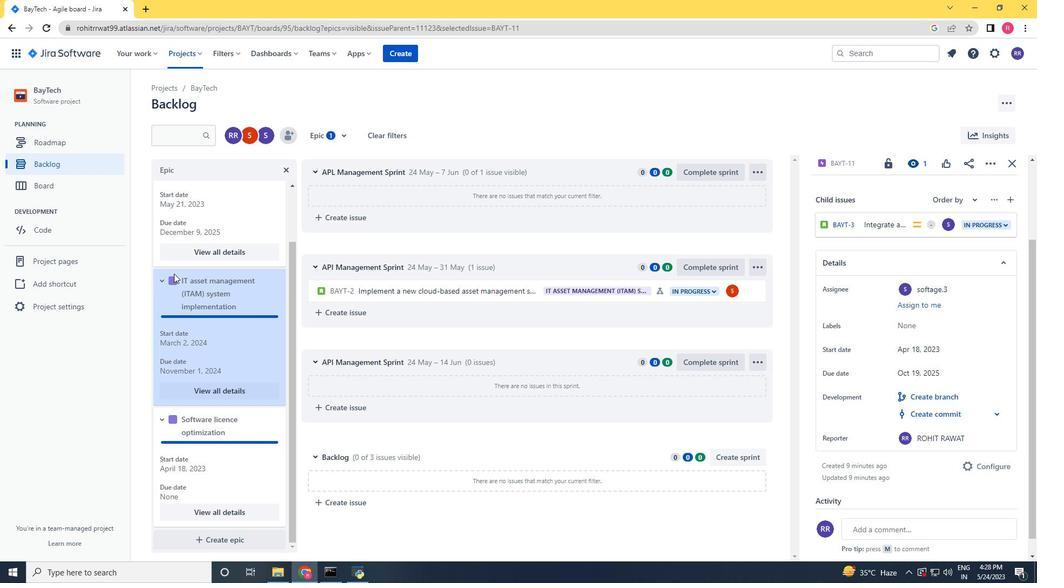 
Action: Mouse moved to (294, 285)
Screenshot: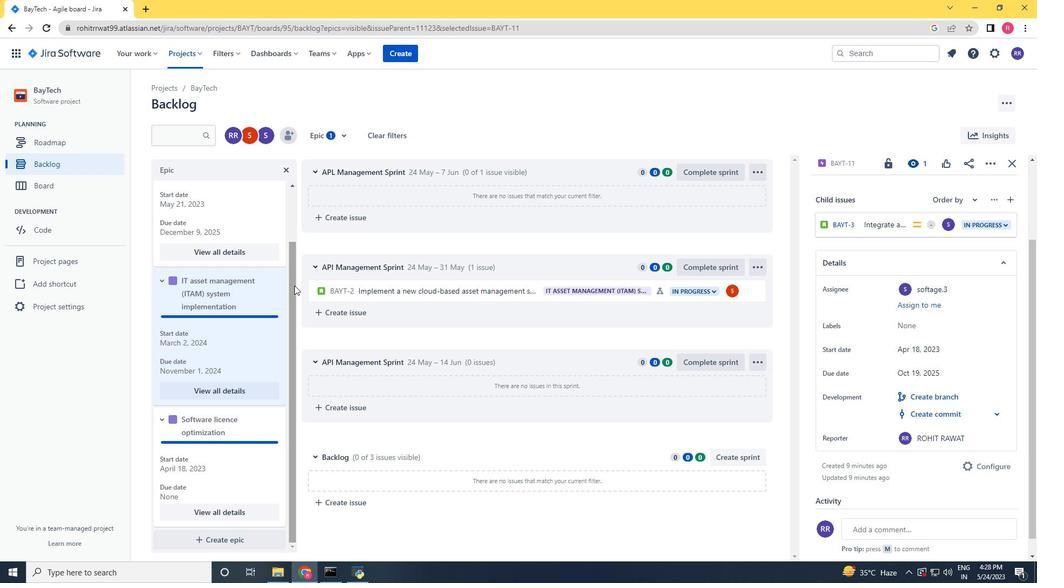 
Action: Mouse pressed left at (294, 285)
Screenshot: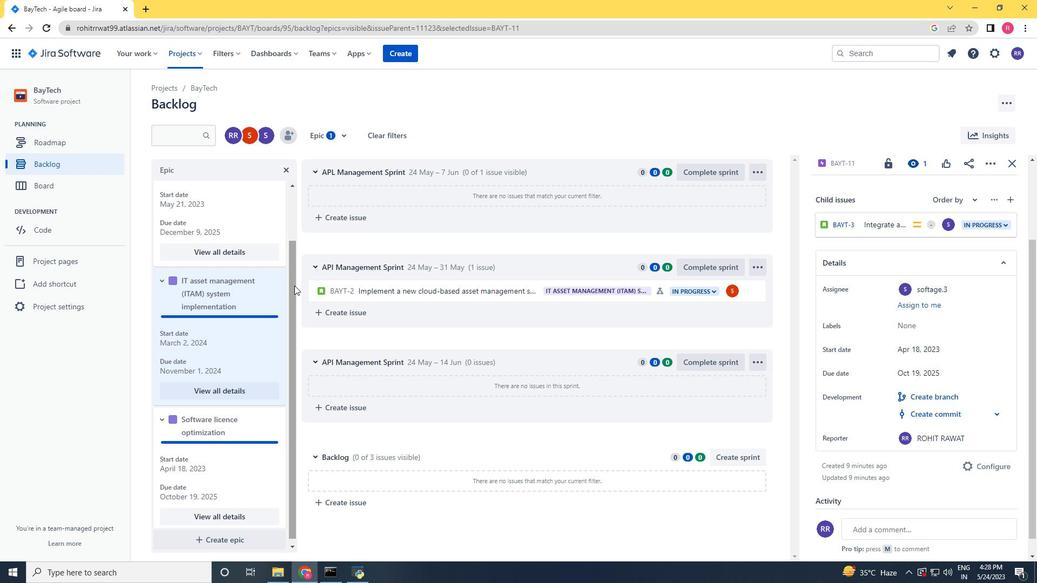 
Action: Mouse moved to (1011, 164)
Screenshot: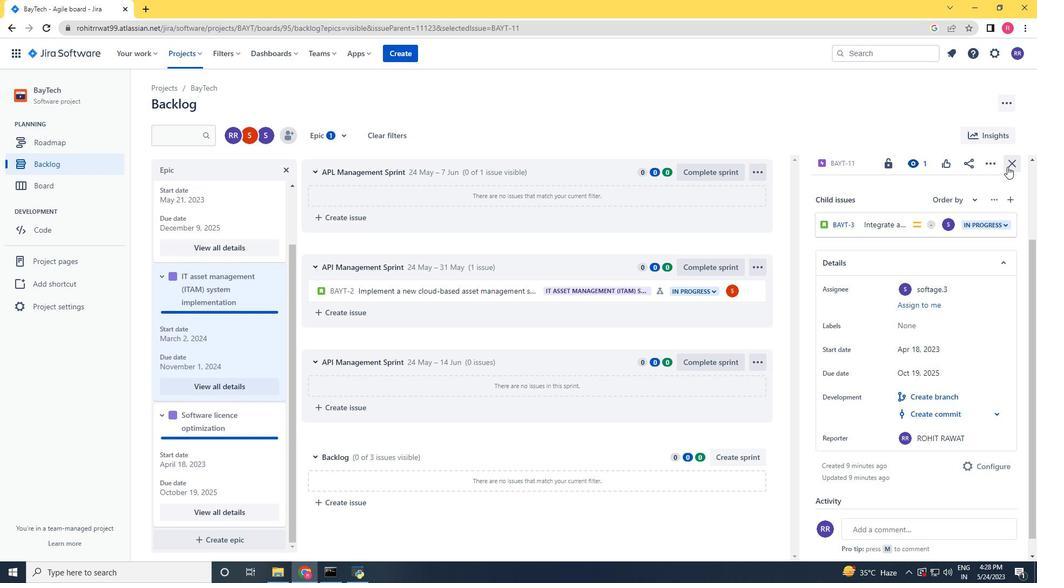 
Action: Mouse pressed left at (1011, 164)
Screenshot: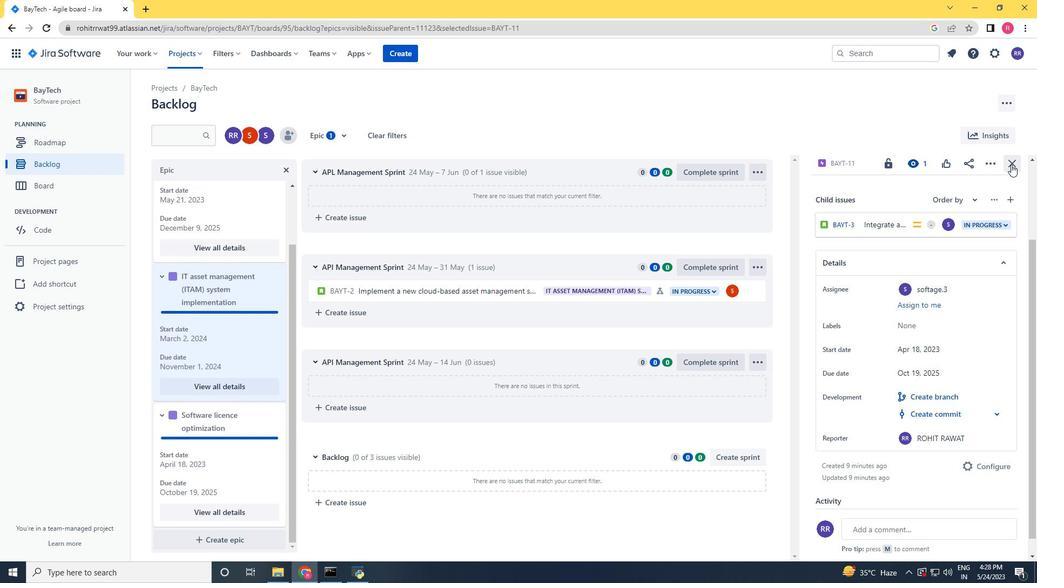 
Action: Mouse moved to (628, 333)
Screenshot: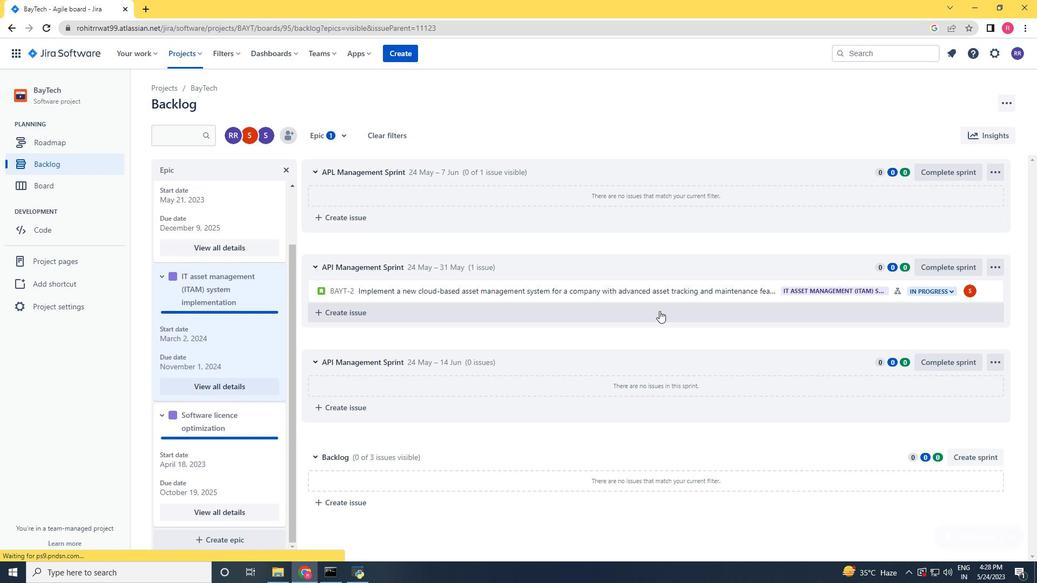 
Action: Mouse scrolled (628, 333) with delta (0, 0)
Screenshot: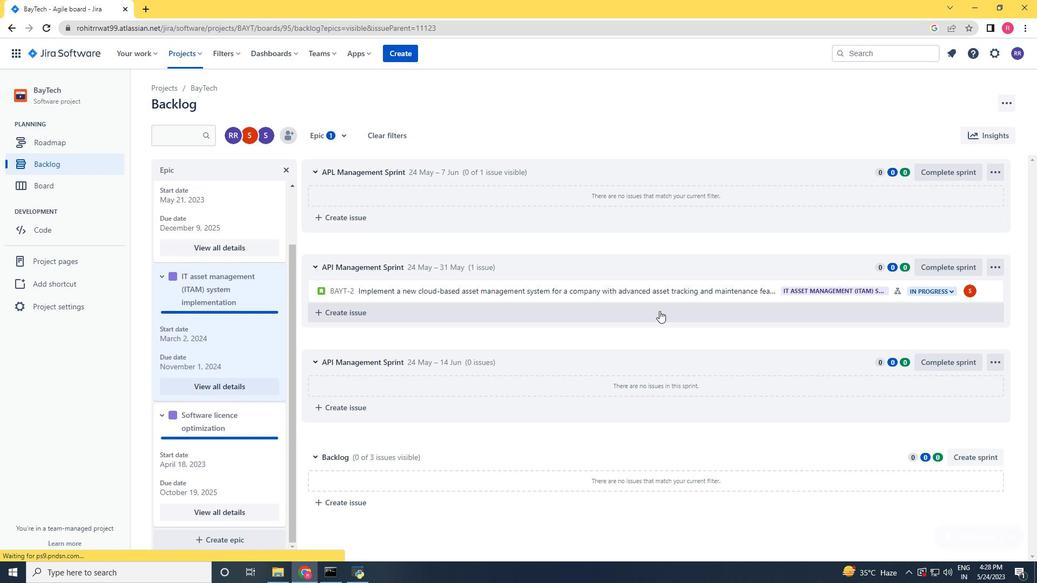 
Action: Mouse moved to (626, 334)
Screenshot: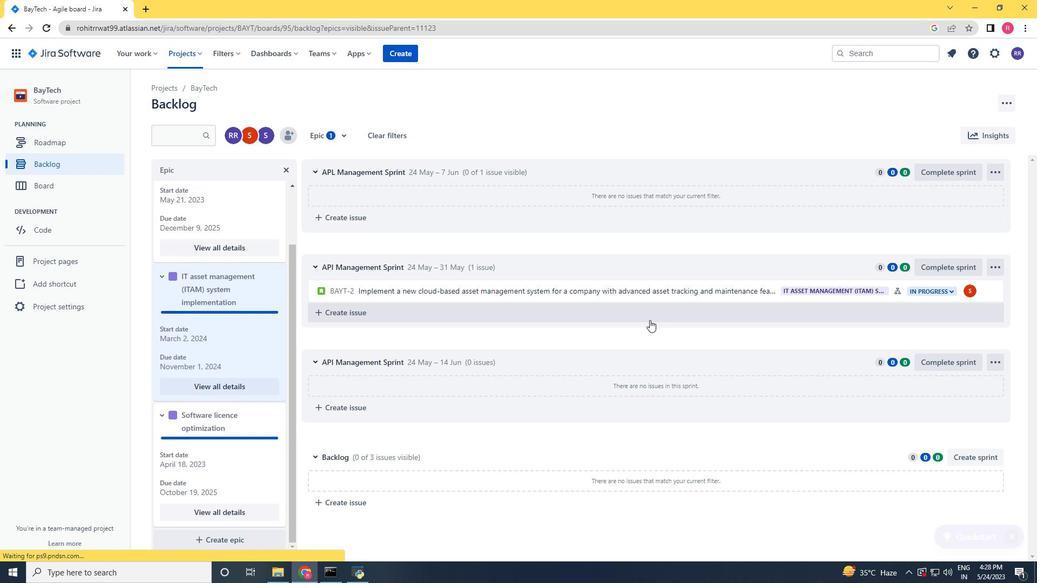 
Action: Mouse scrolled (626, 334) with delta (0, 0)
Screenshot: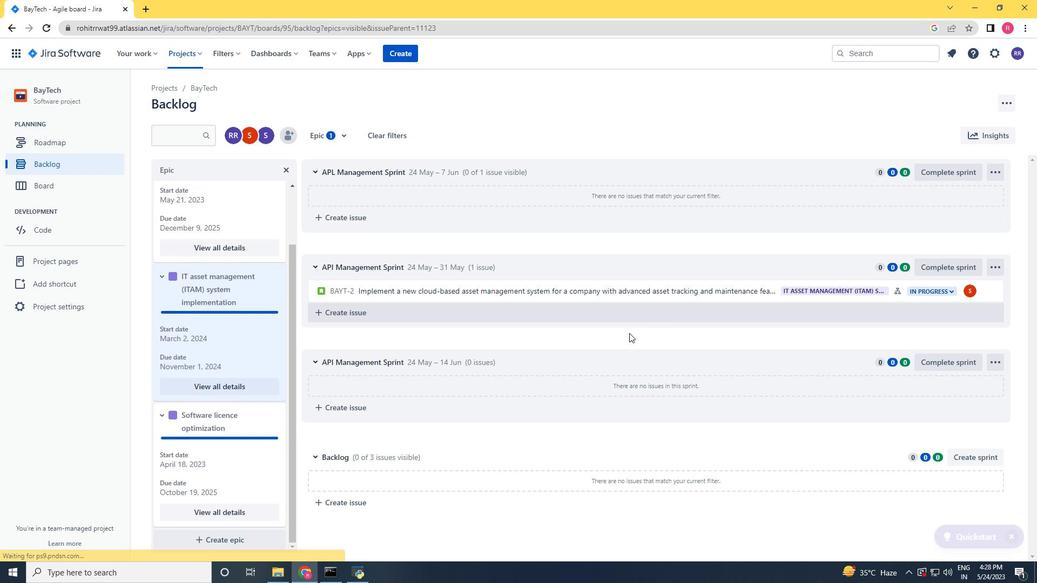 
Action: Mouse moved to (626, 334)
Screenshot: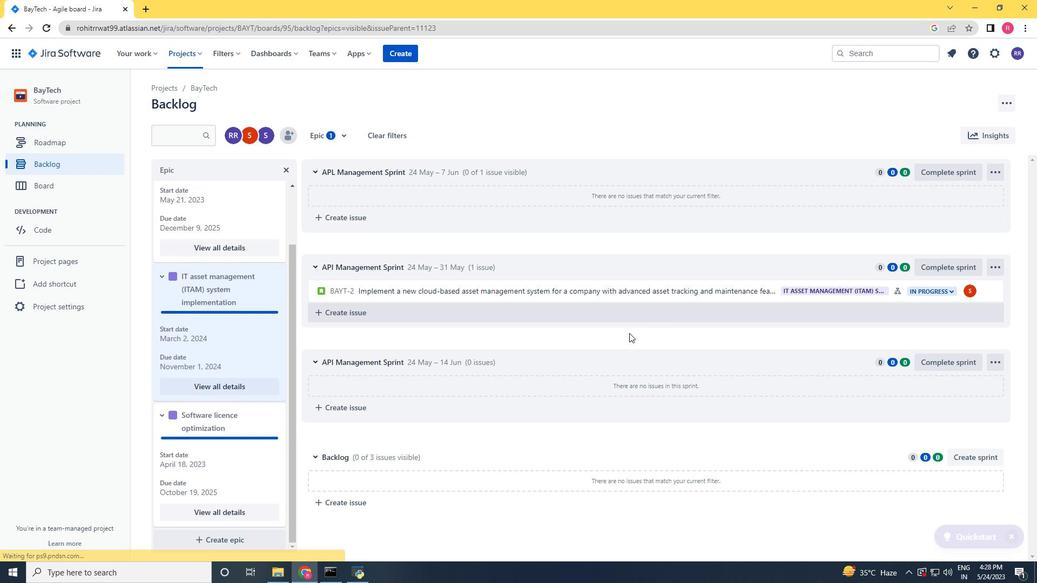 
Action: Mouse scrolled (626, 334) with delta (0, 0)
Screenshot: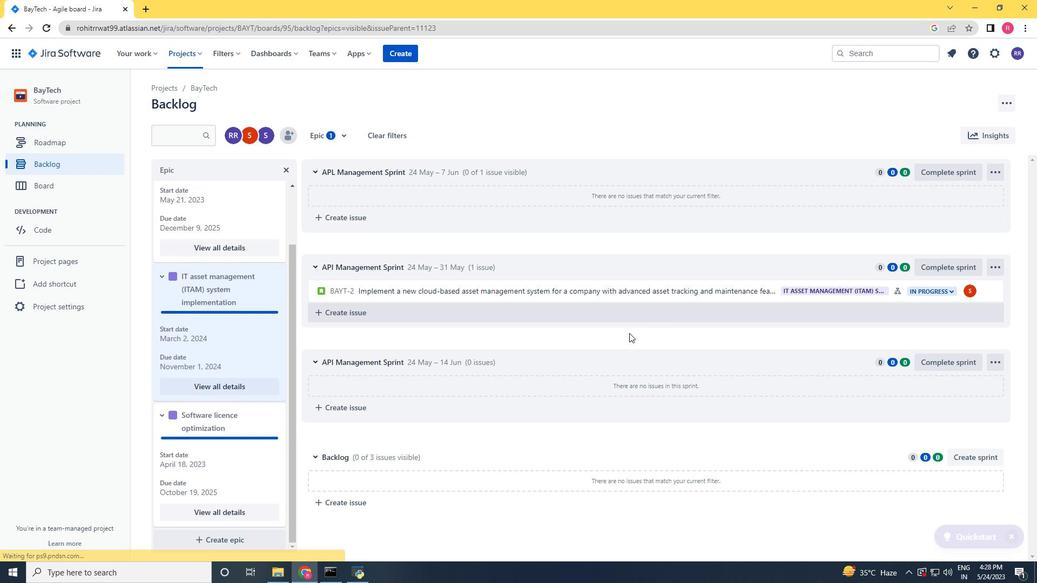 
Action: Mouse scrolled (626, 334) with delta (0, 0)
Screenshot: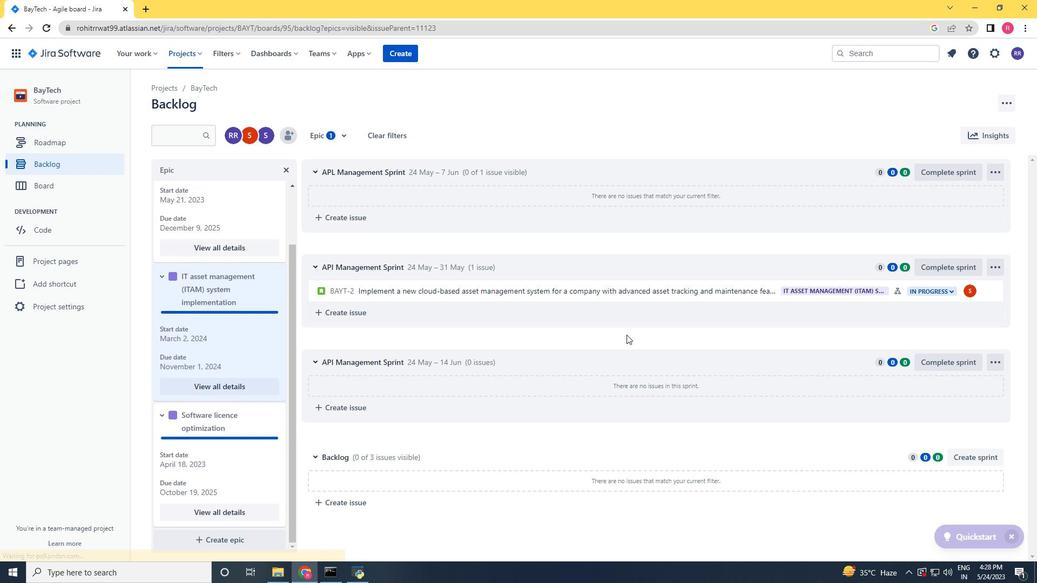 
Action: Mouse moved to (214, 286)
Screenshot: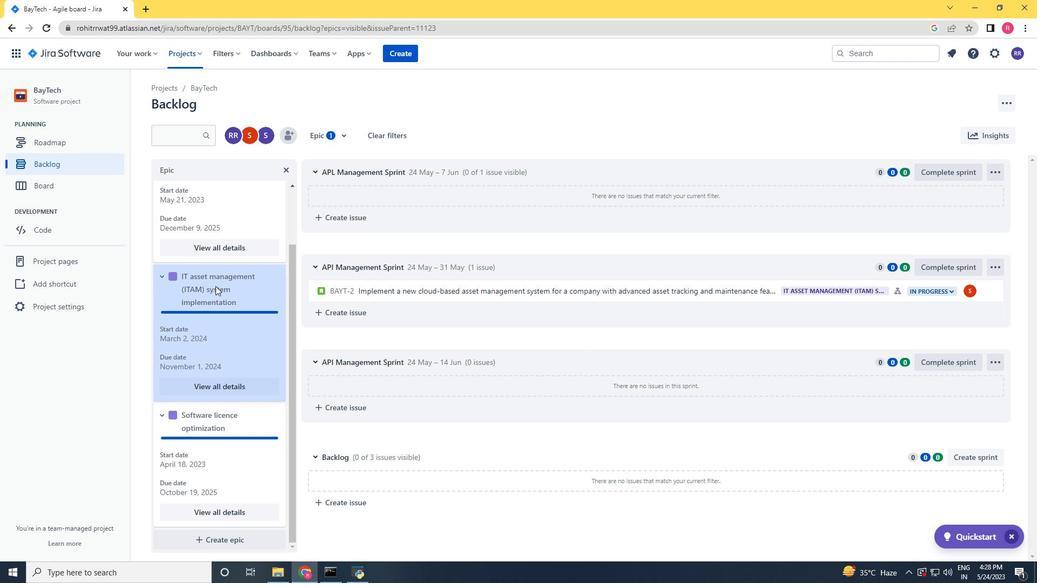 
Action: Mouse scrolled (214, 286) with delta (0, 0)
Screenshot: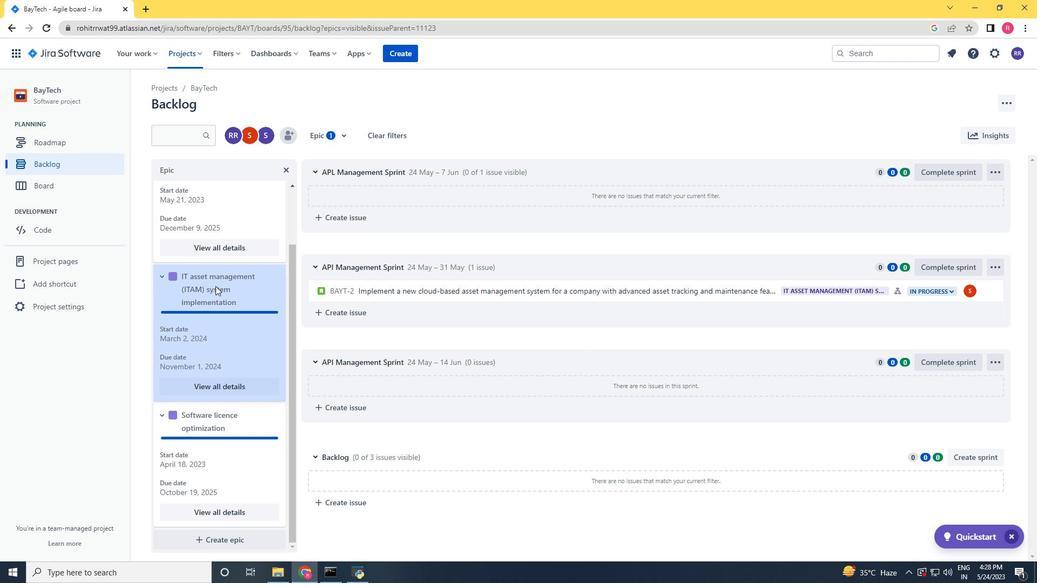 
Action: Mouse moved to (214, 285)
Screenshot: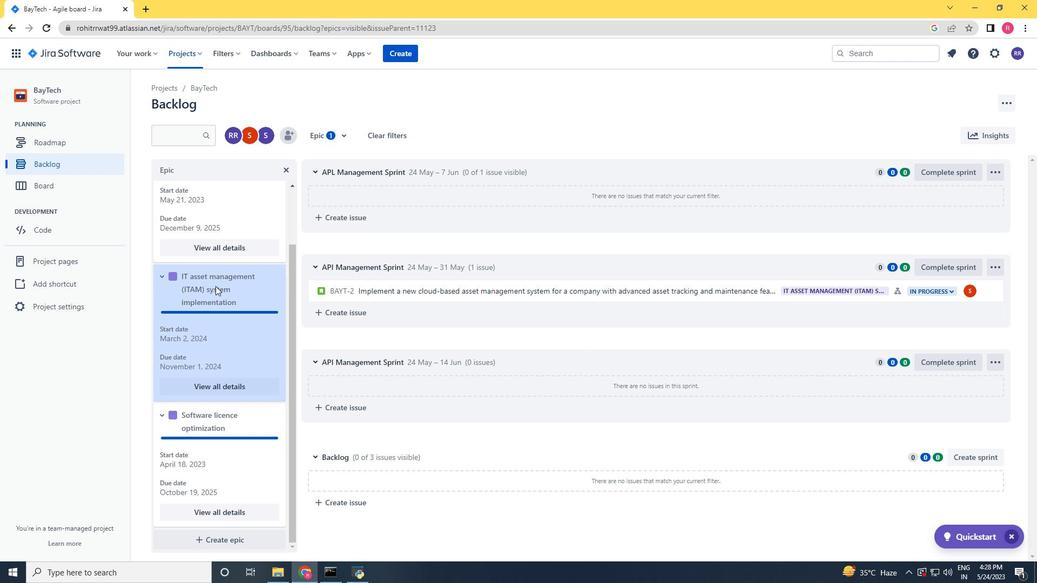 
Action: Mouse scrolled (214, 285) with delta (0, 0)
Screenshot: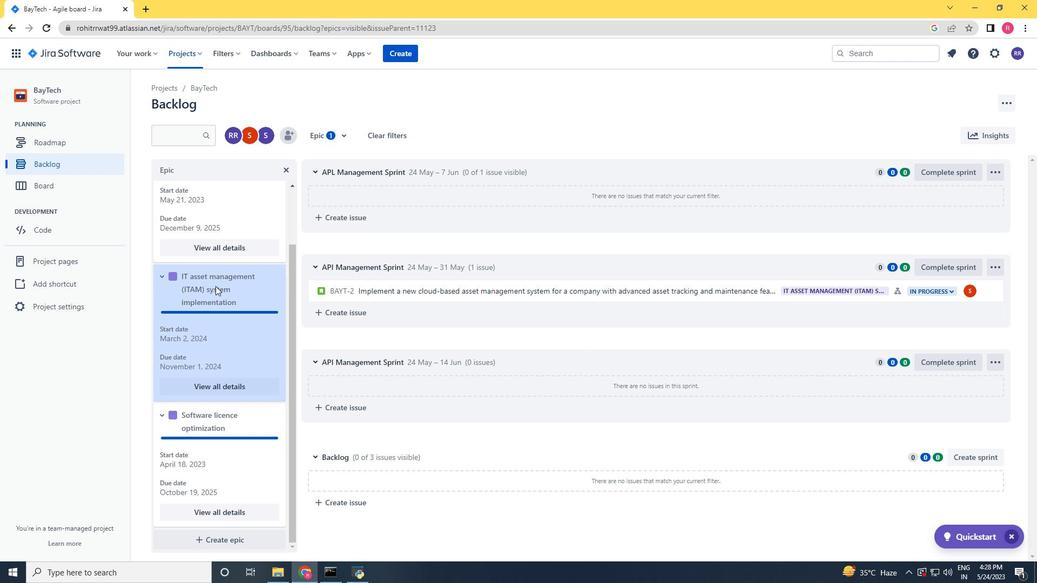 
Action: Mouse scrolled (214, 285) with delta (0, 0)
Screenshot: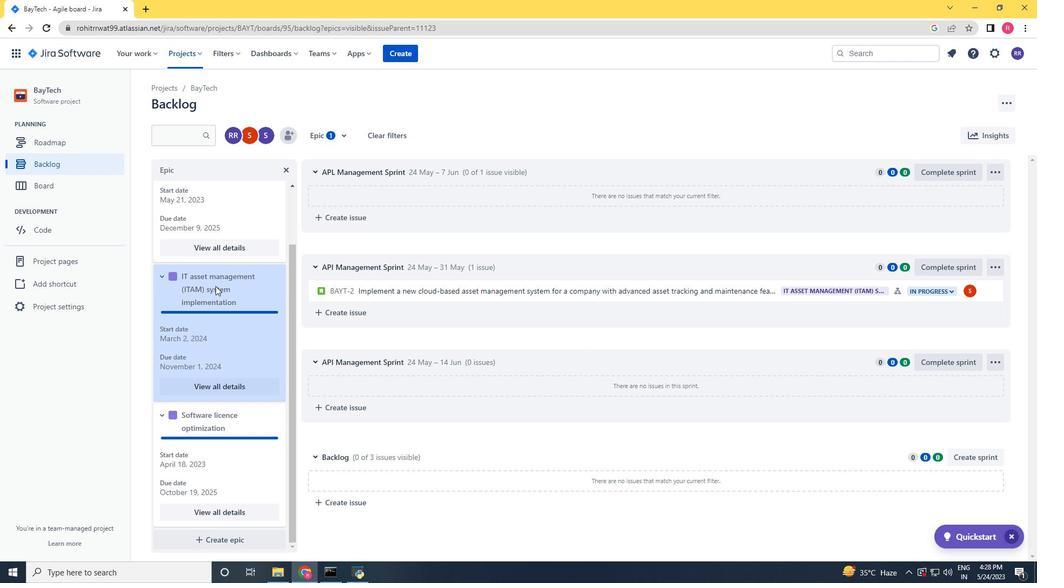 
Action: Mouse moved to (214, 284)
Screenshot: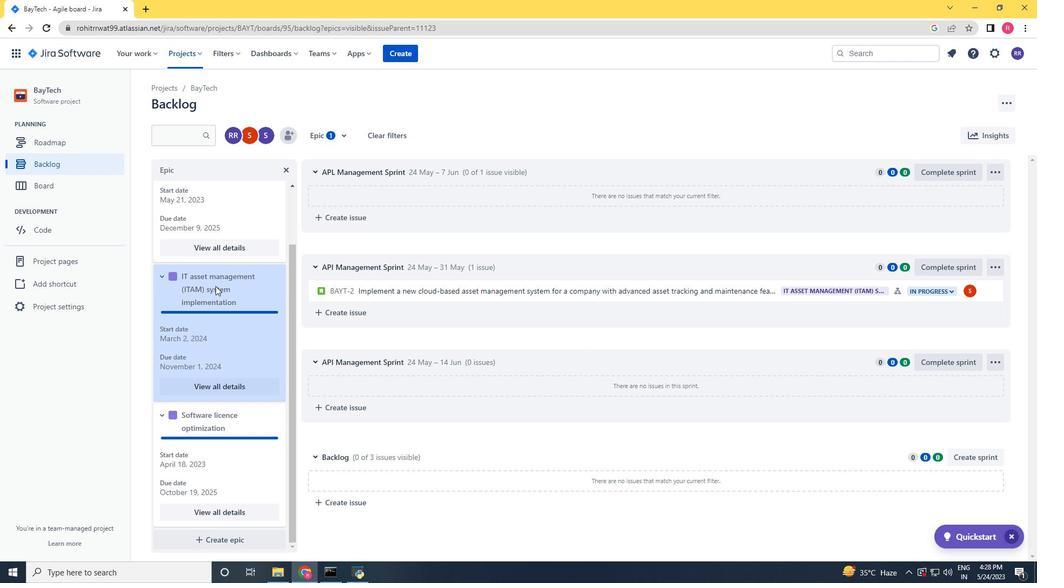 
Action: Mouse scrolled (214, 285) with delta (0, 0)
Screenshot: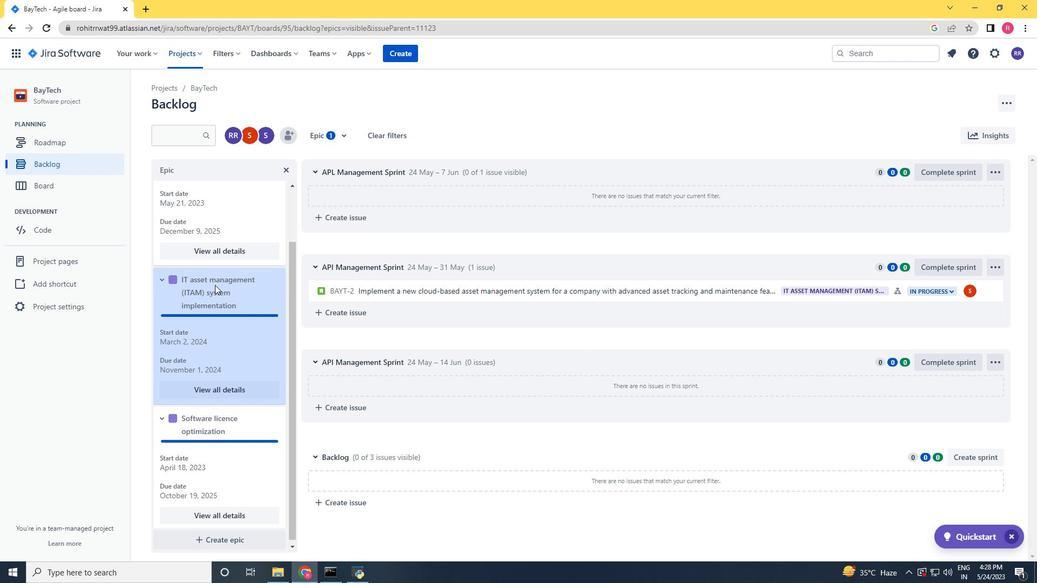 
Action: Mouse scrolled (214, 284) with delta (0, 0)
Screenshot: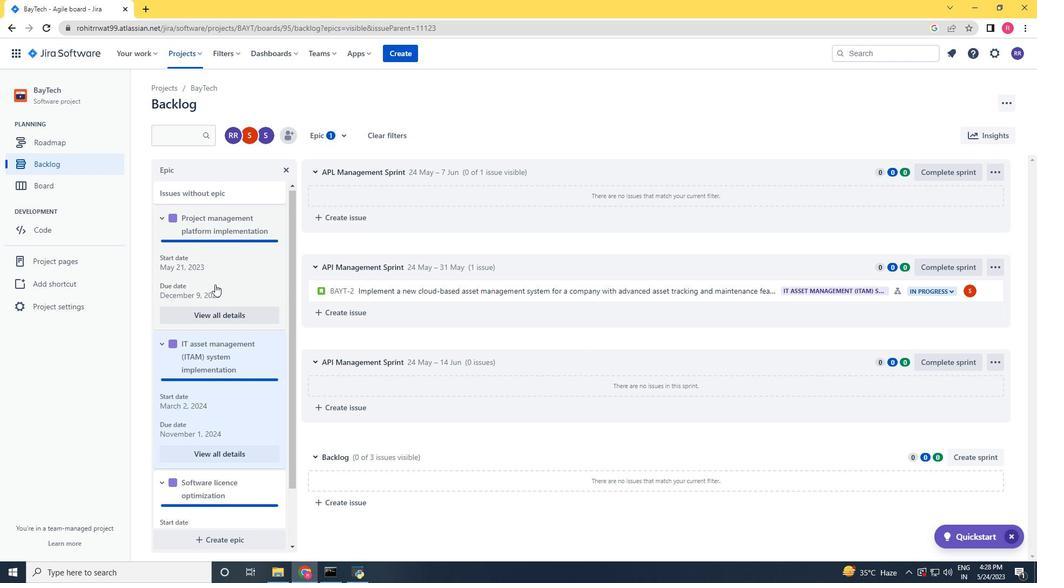 
Action: Mouse scrolled (214, 284) with delta (0, 0)
Screenshot: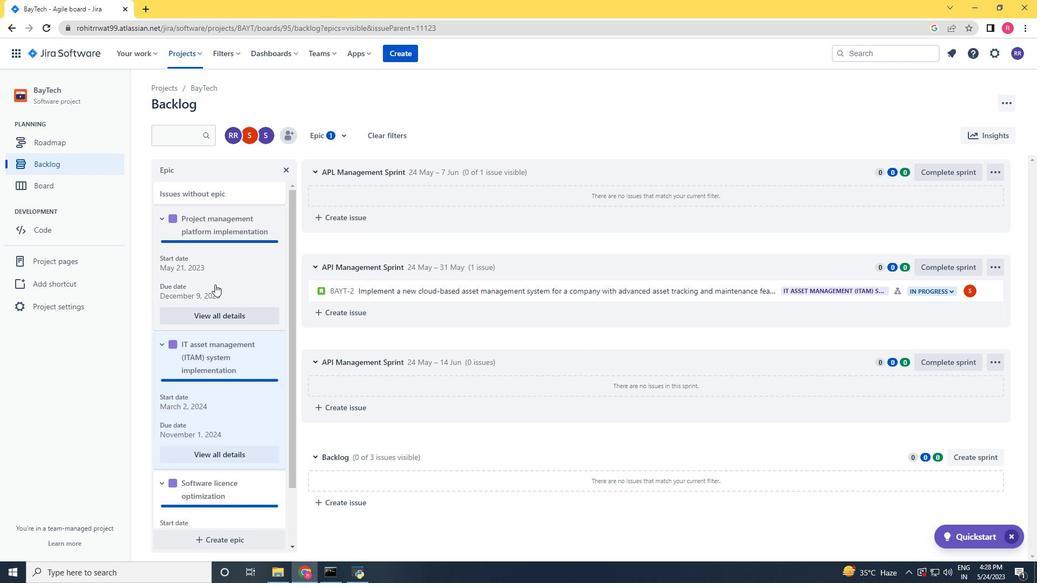 
Action: Mouse scrolled (214, 284) with delta (0, 0)
Screenshot: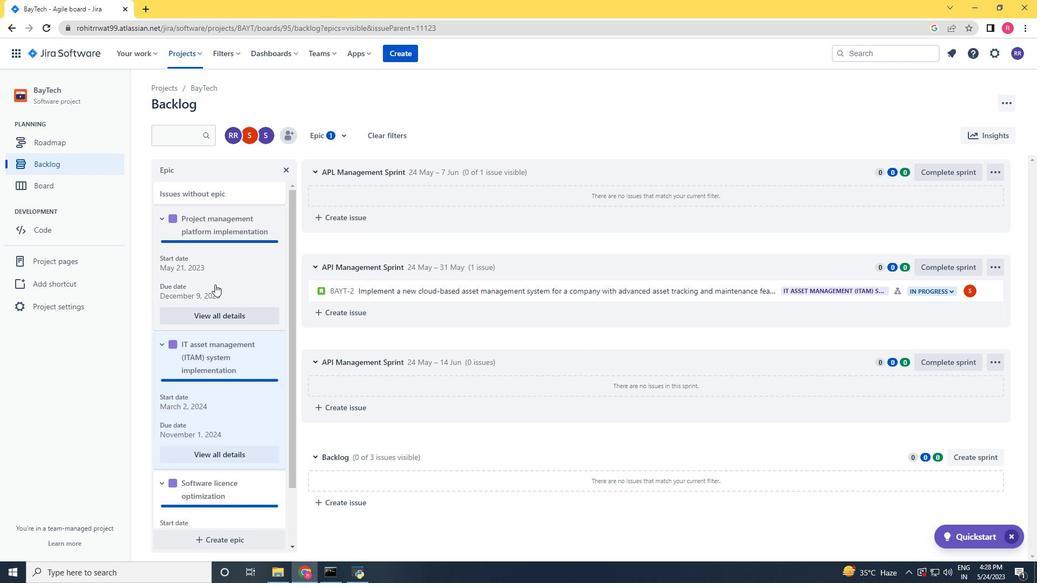 
Action: Mouse scrolled (214, 284) with delta (0, 0)
Screenshot: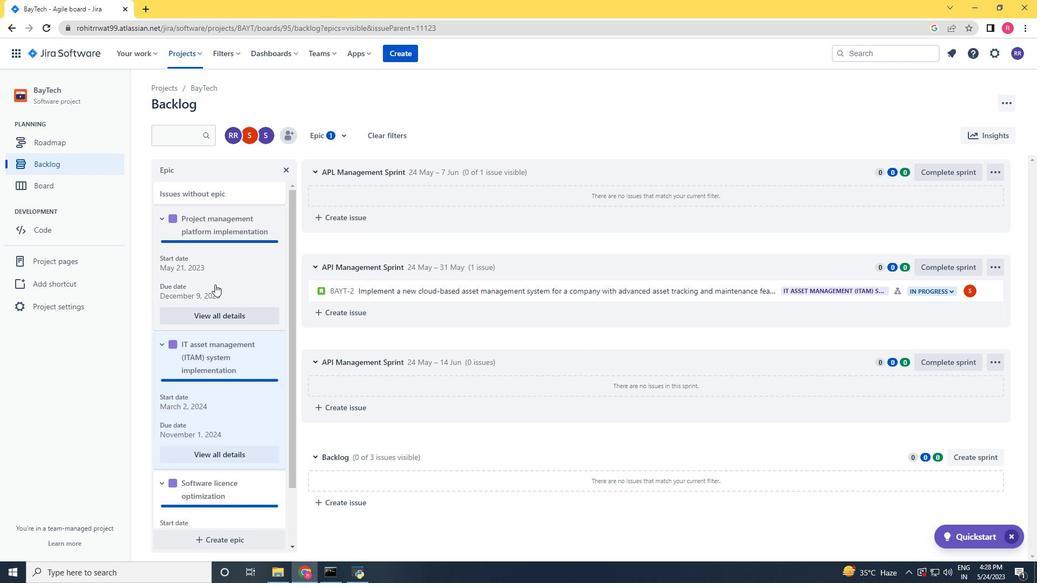 
Action: Mouse scrolled (214, 284) with delta (0, 0)
Screenshot: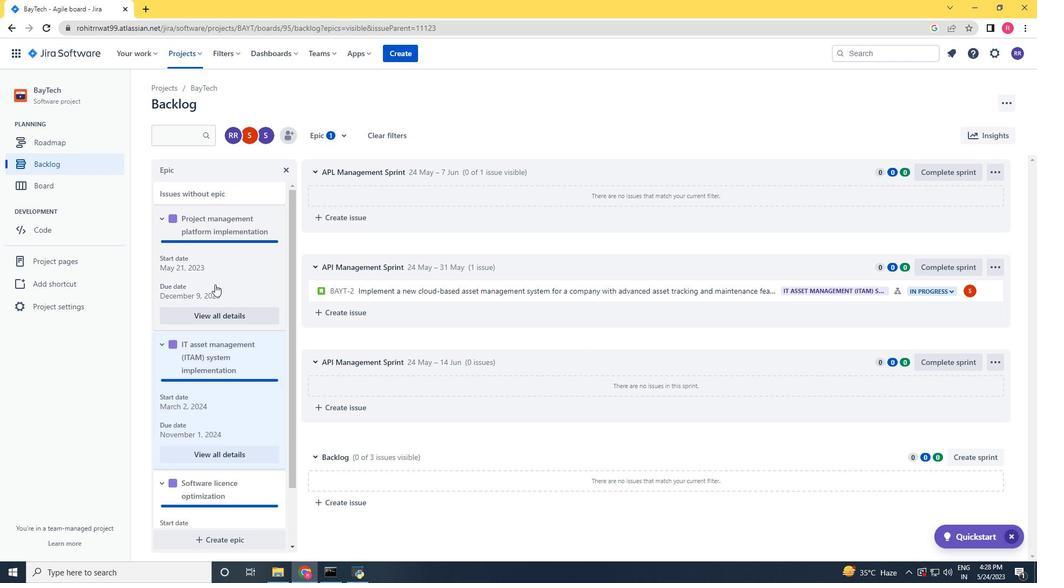 
Action: Mouse scrolled (214, 284) with delta (0, 0)
Screenshot: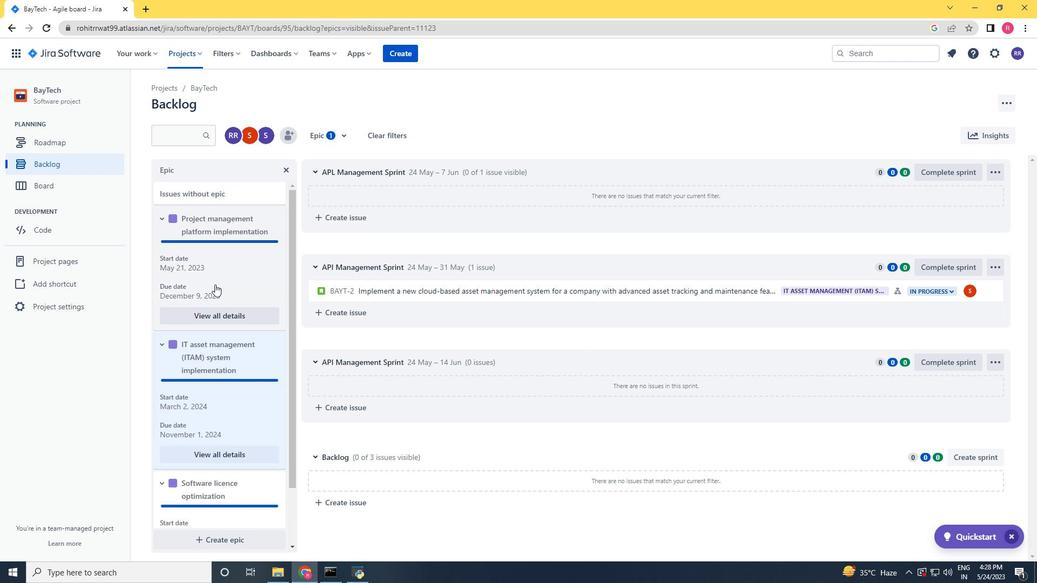 
Action: Mouse scrolled (214, 285) with delta (0, 0)
Screenshot: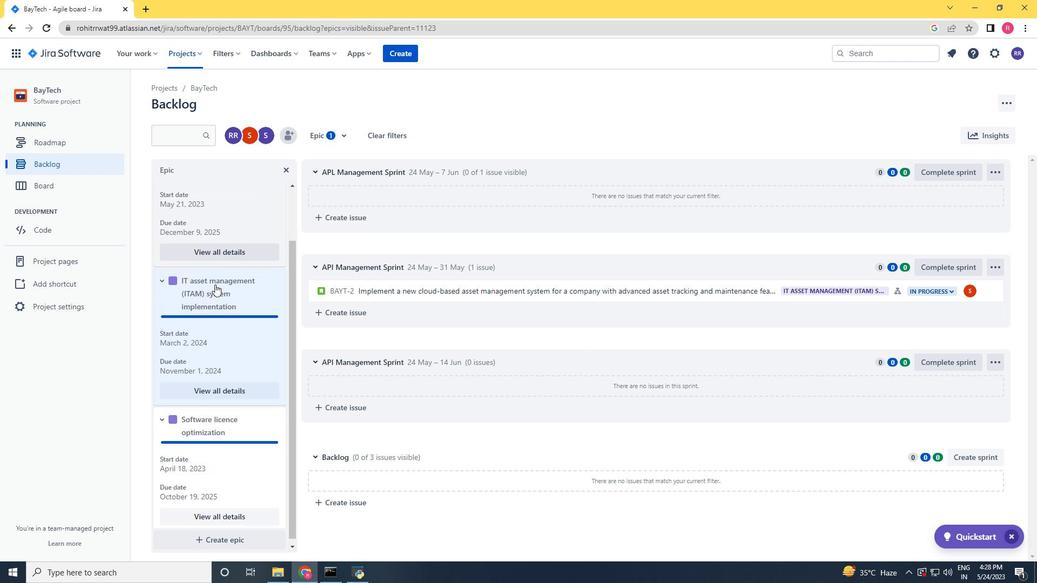
Action: Mouse scrolled (214, 285) with delta (0, 0)
Screenshot: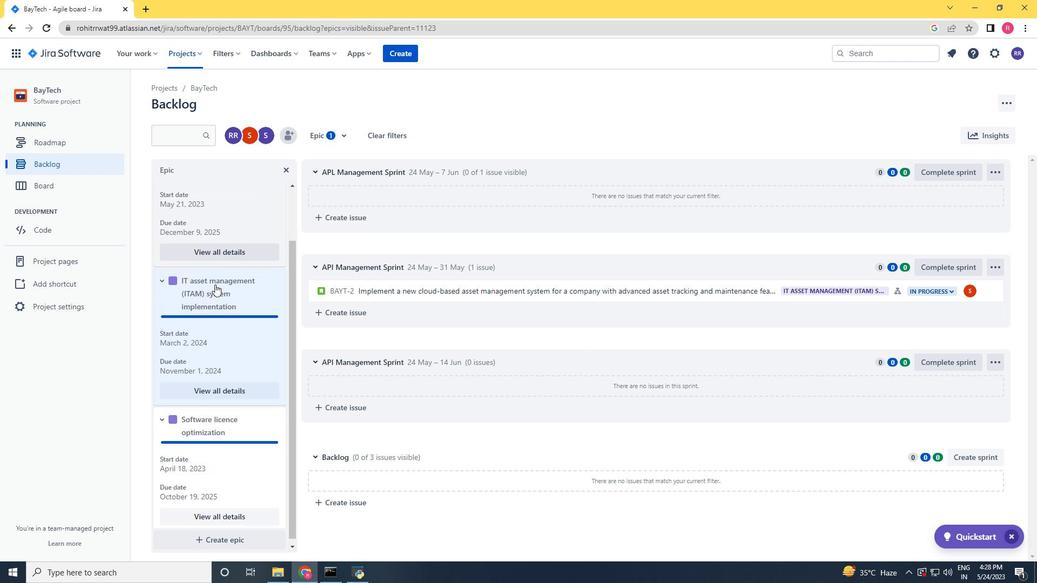 
Action: Mouse scrolled (214, 285) with delta (0, 0)
Screenshot: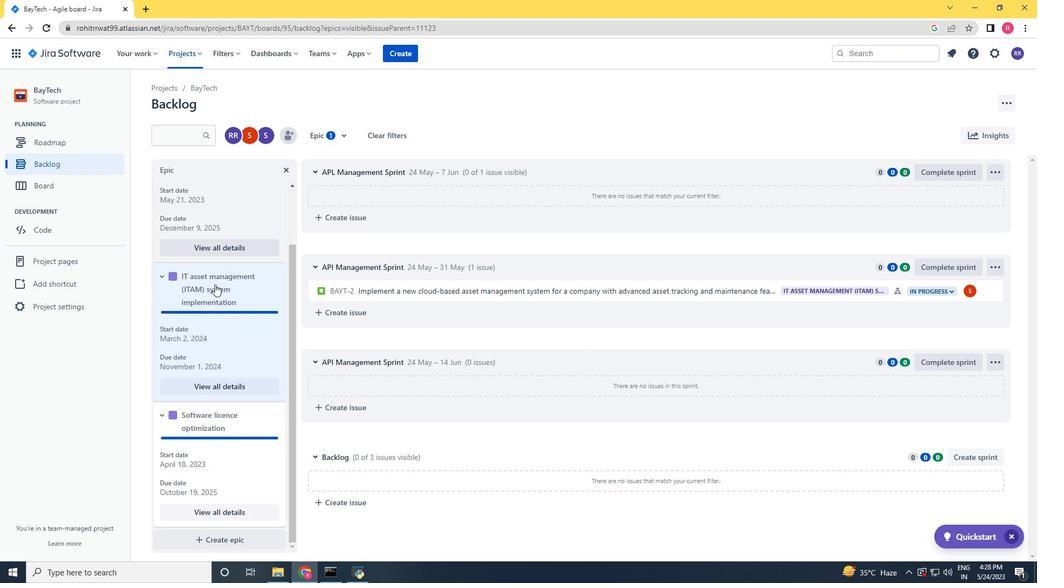 
Action: Mouse scrolled (214, 285) with delta (0, 0)
Screenshot: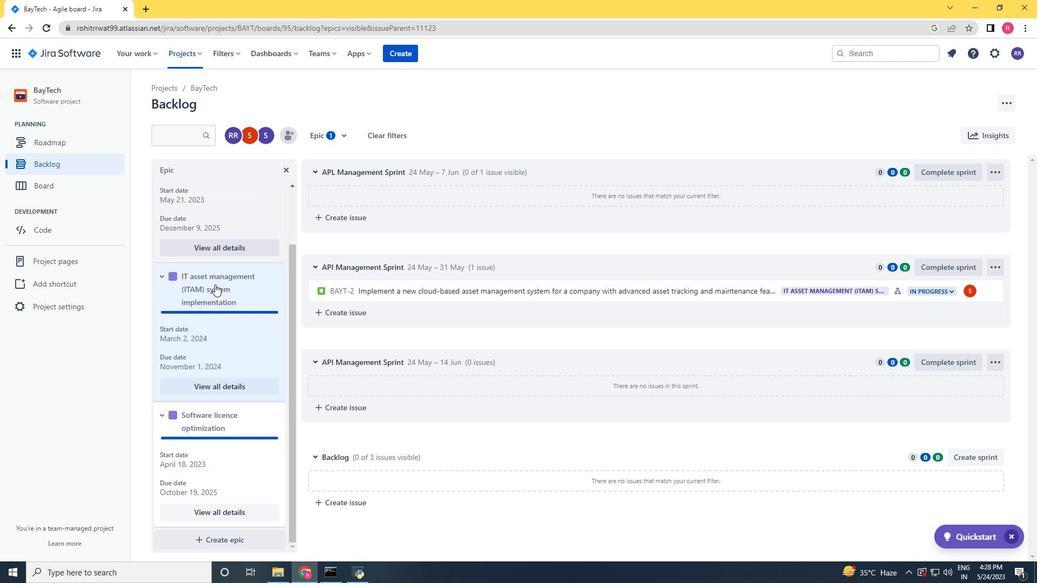 
Action: Mouse moved to (216, 283)
Screenshot: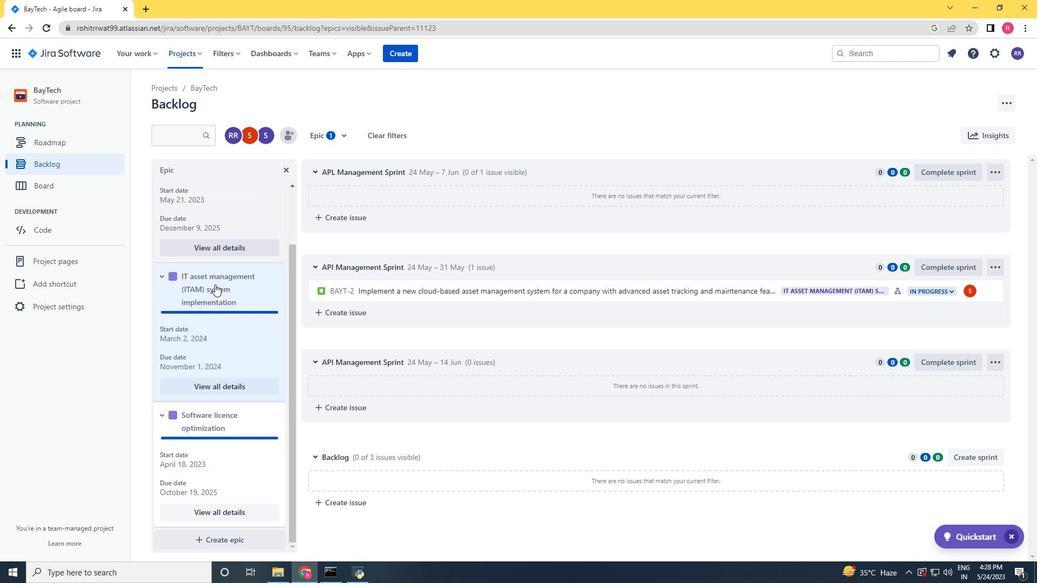 
Action: Mouse scrolled (216, 283) with delta (0, 0)
Screenshot: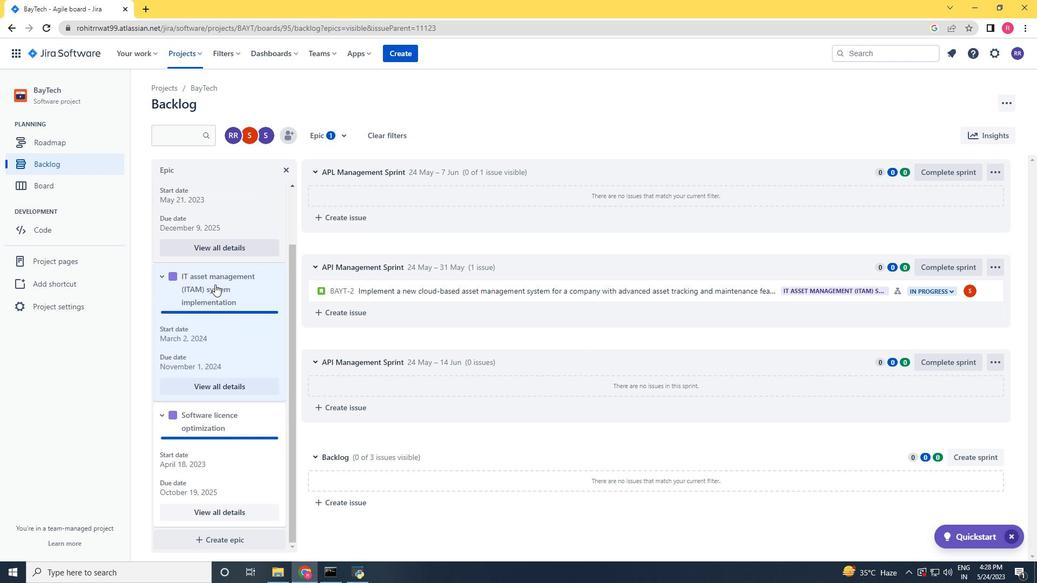 
Action: Mouse moved to (227, 250)
Screenshot: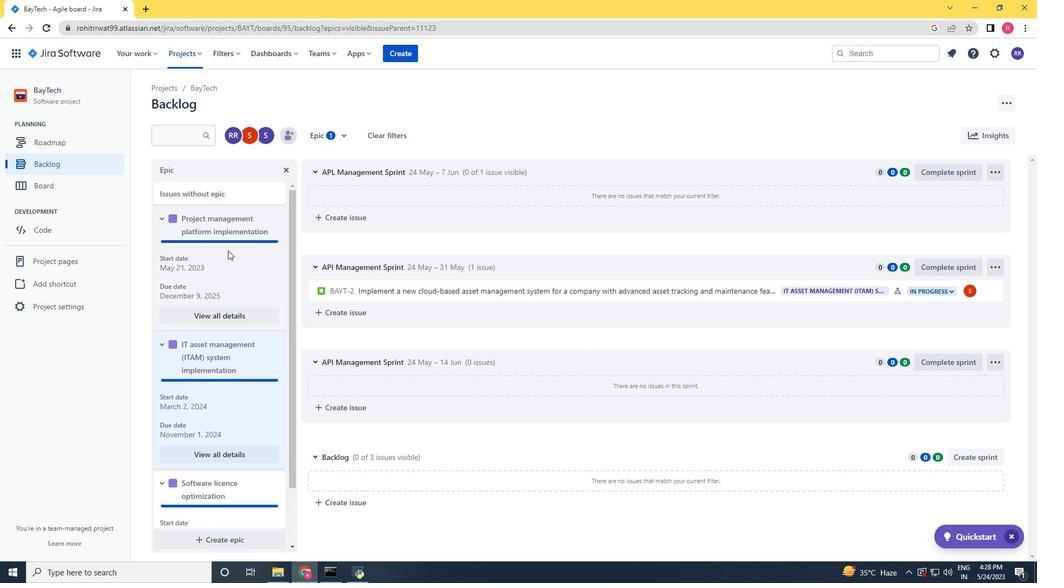 
Action: Mouse scrolled (227, 250) with delta (0, 0)
Screenshot: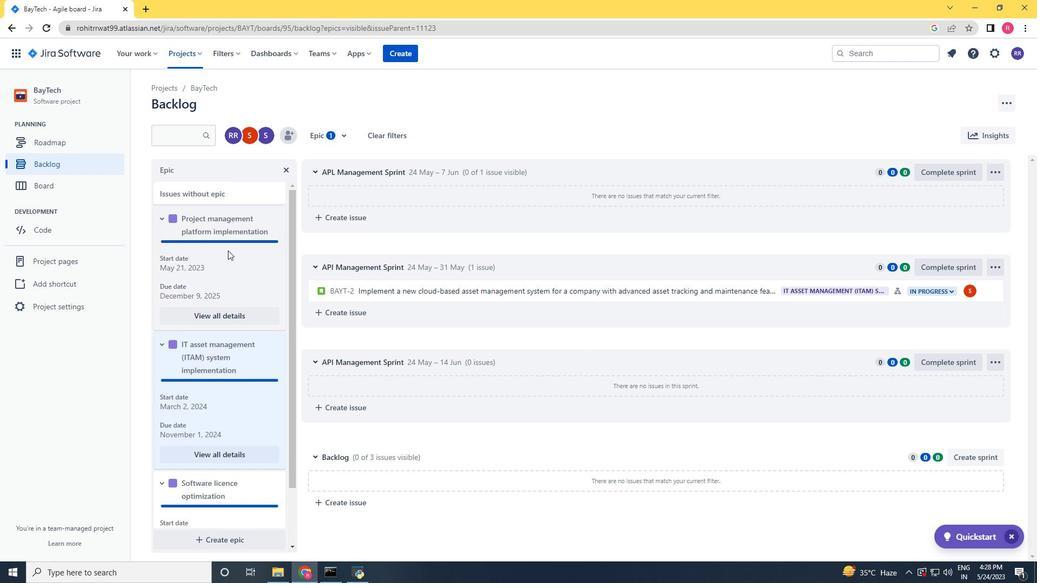 
Action: Mouse scrolled (227, 250) with delta (0, 0)
Screenshot: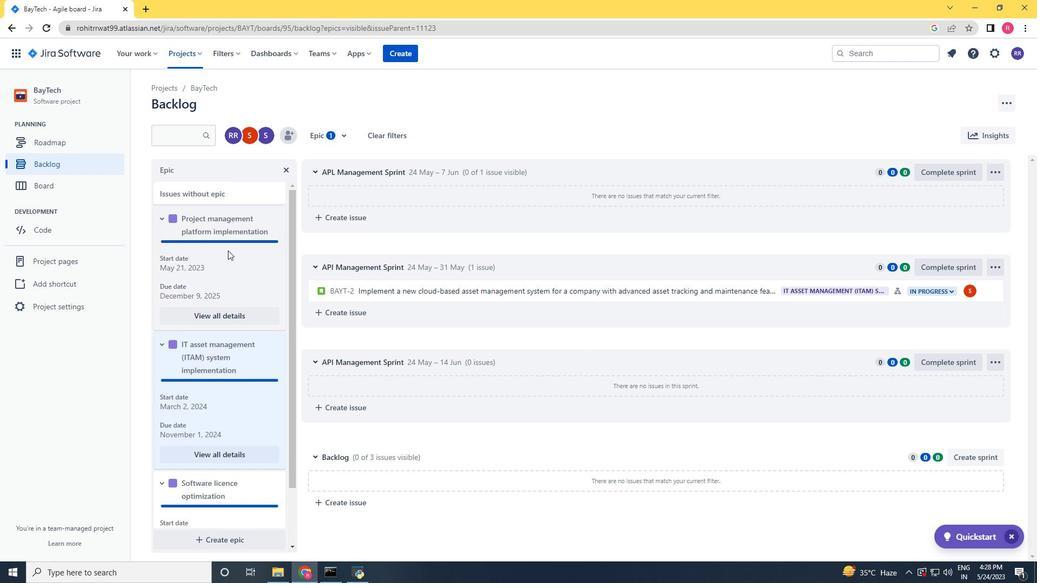 
Action: Mouse scrolled (227, 250) with delta (0, 0)
